 Task: Look for Airbnb options in Torbali, Turkey from 7th December, 2023 to 15th December, 2023 for 6 adults.3 bedrooms having 3 beds and 3 bathrooms. Property type can be guest house. Look for 5 properties as per requirement.
Action: Mouse moved to (468, 105)
Screenshot: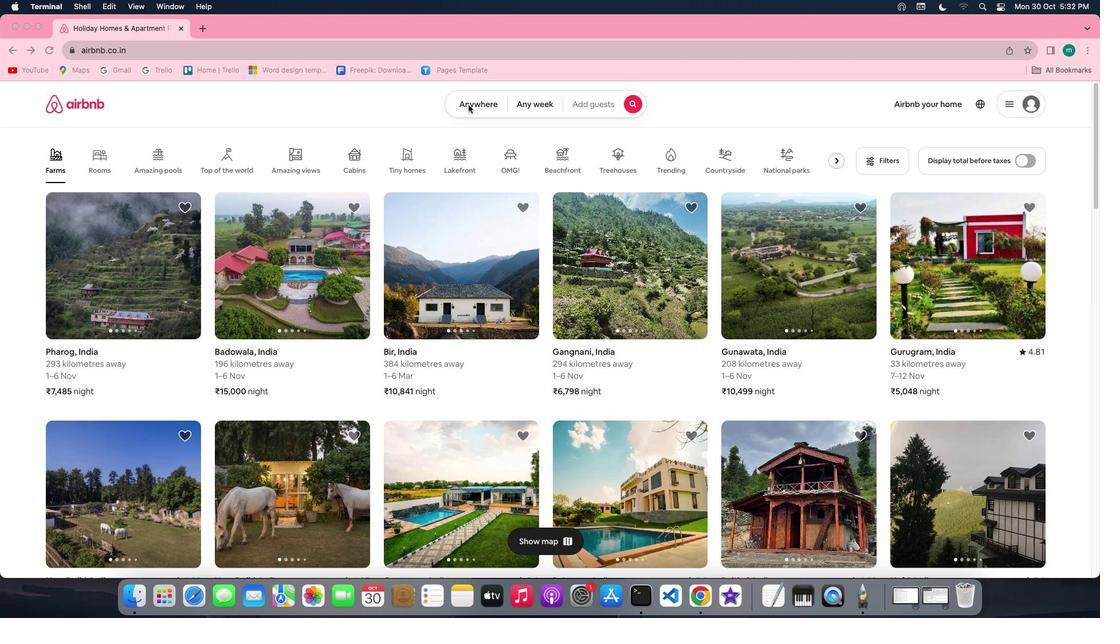 
Action: Mouse pressed left at (468, 105)
Screenshot: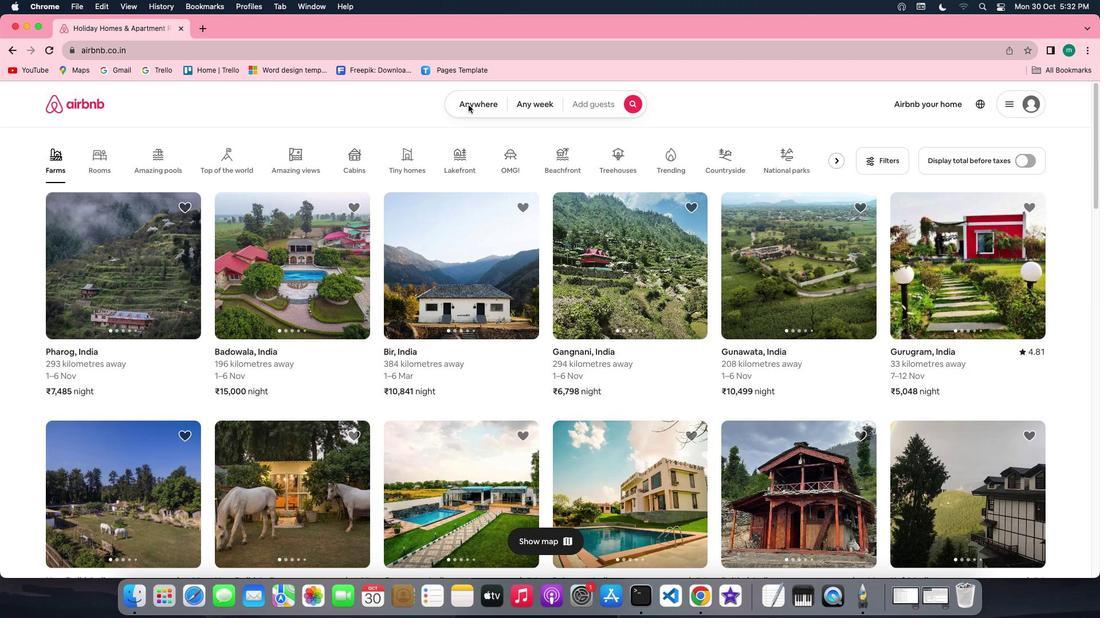 
Action: Mouse pressed left at (468, 105)
Screenshot: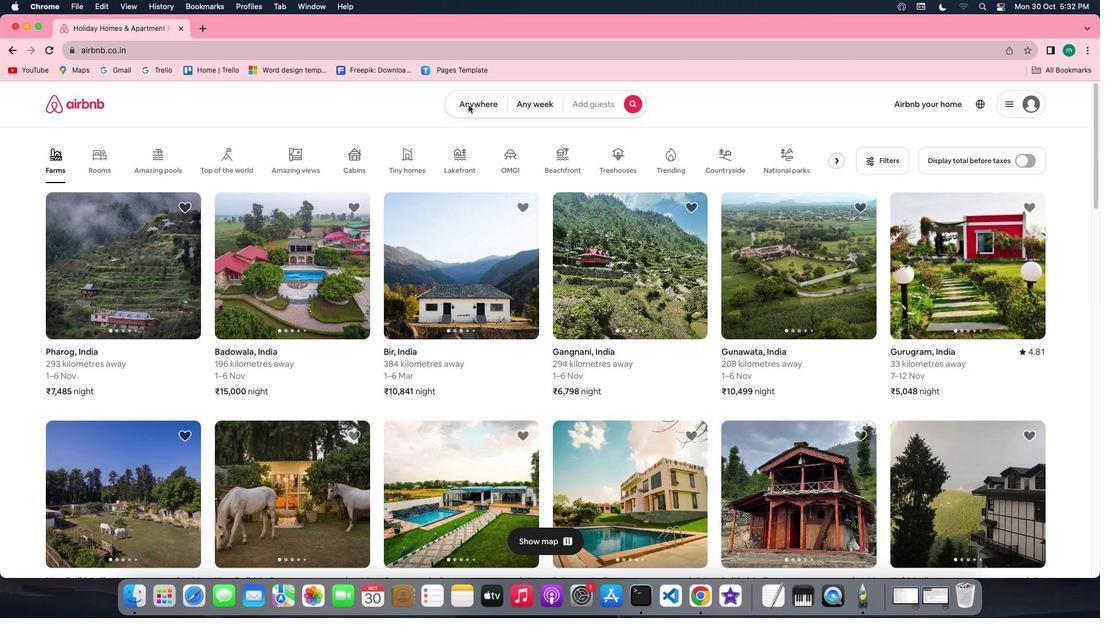 
Action: Mouse moved to (417, 153)
Screenshot: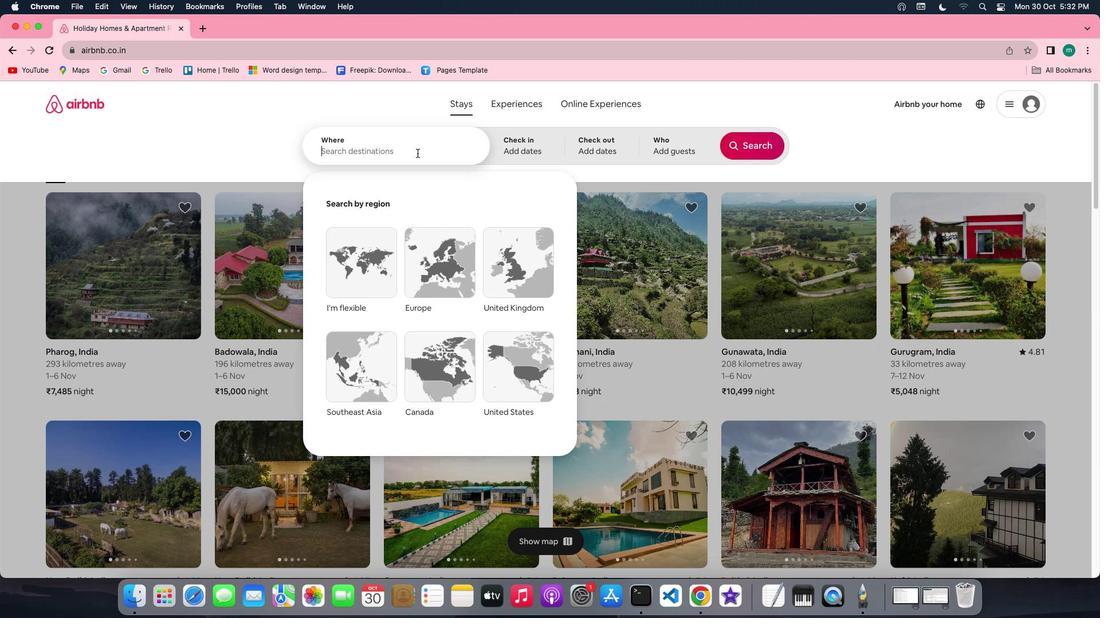 
Action: Mouse pressed left at (417, 153)
Screenshot: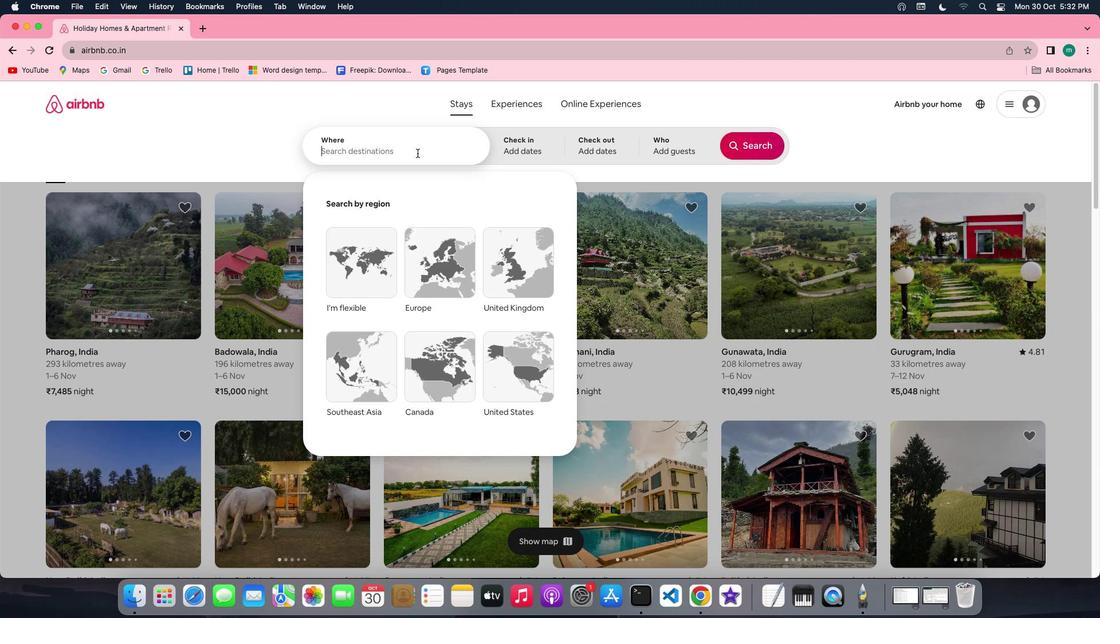 
Action: Key pressed Key.shift'T''o''r''b''a''l''i'','Key.spaceKey.shift't''u''r''k''e''y'
Screenshot: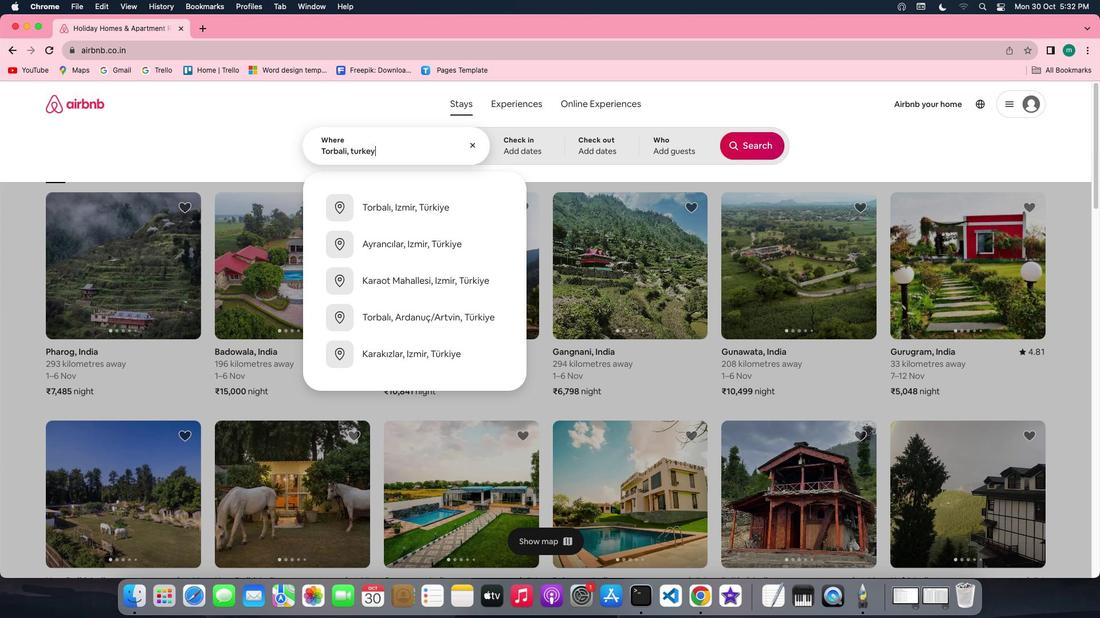 
Action: Mouse moved to (525, 155)
Screenshot: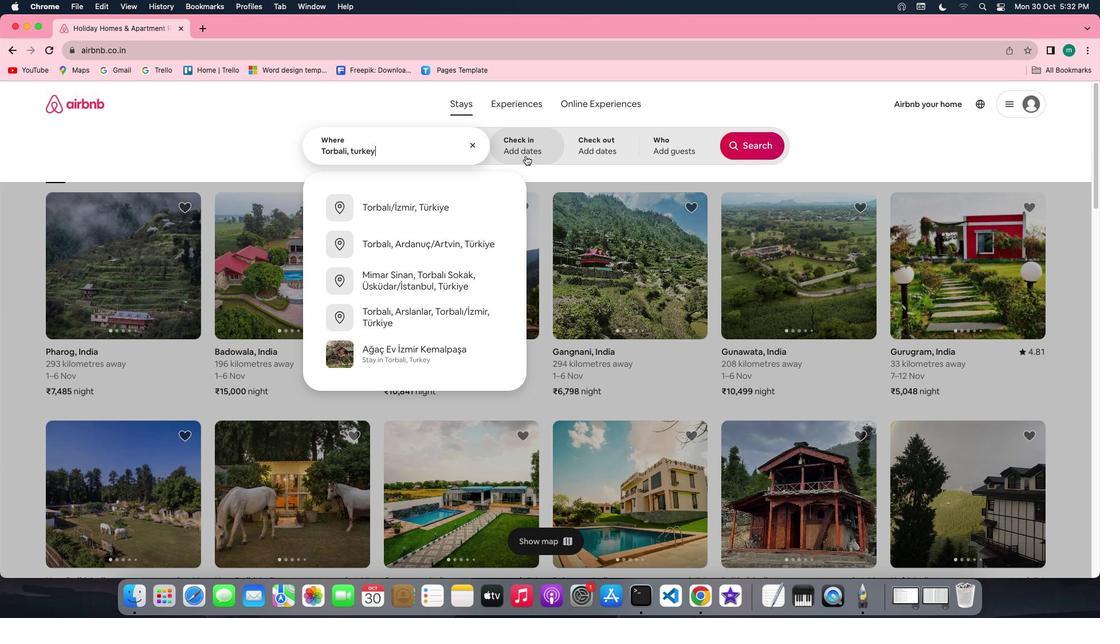 
Action: Mouse pressed left at (525, 155)
Screenshot: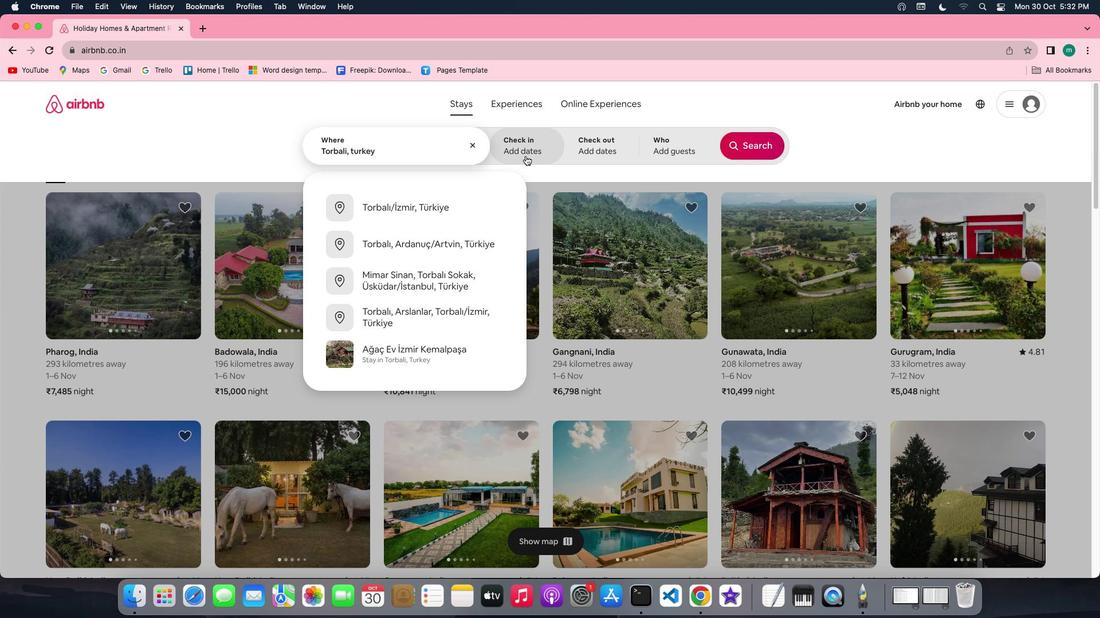 
Action: Mouse moved to (747, 236)
Screenshot: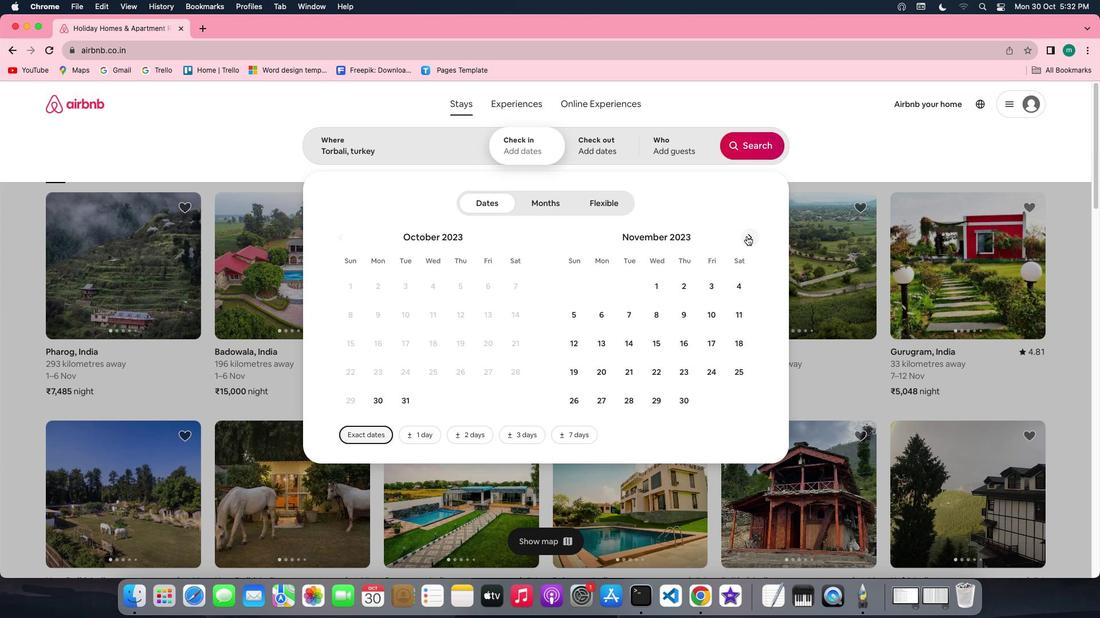 
Action: Mouse pressed left at (747, 236)
Screenshot: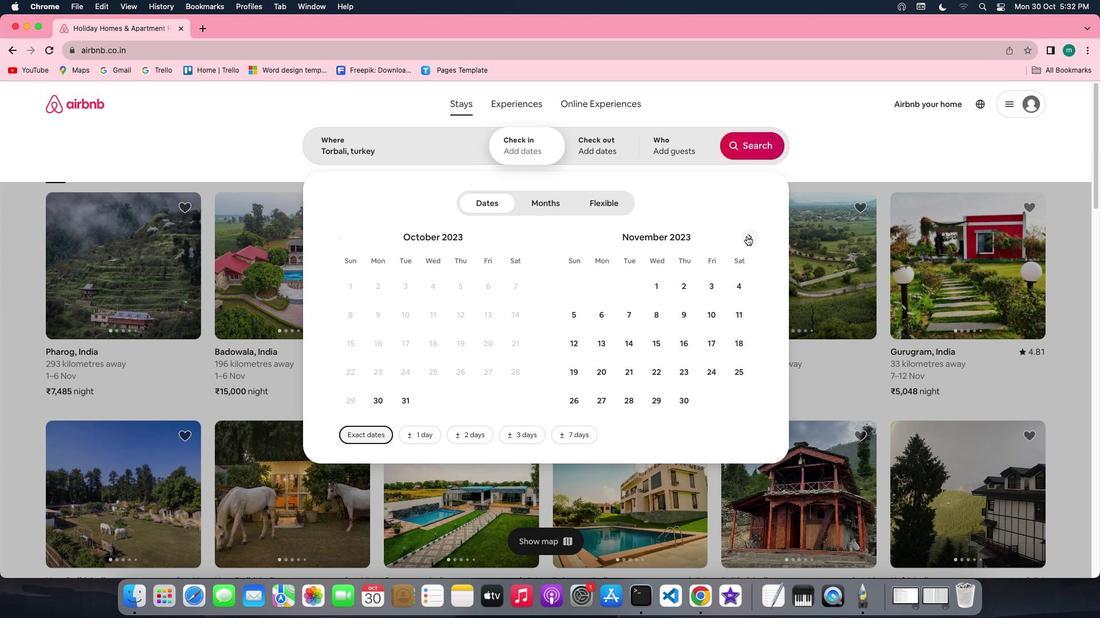 
Action: Mouse moved to (680, 314)
Screenshot: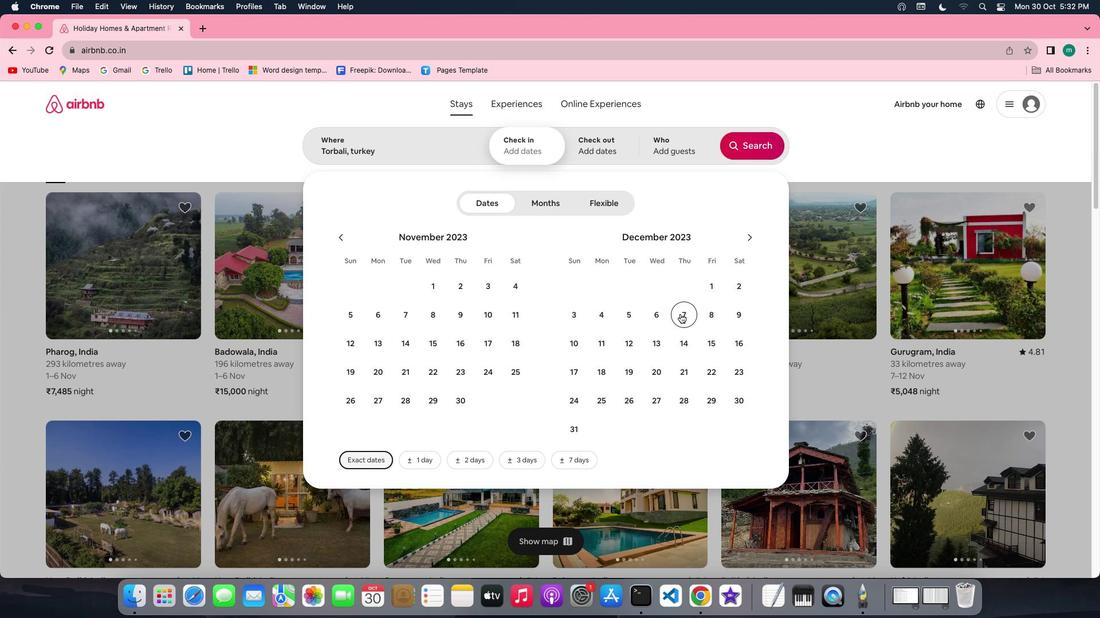 
Action: Mouse pressed left at (680, 314)
Screenshot: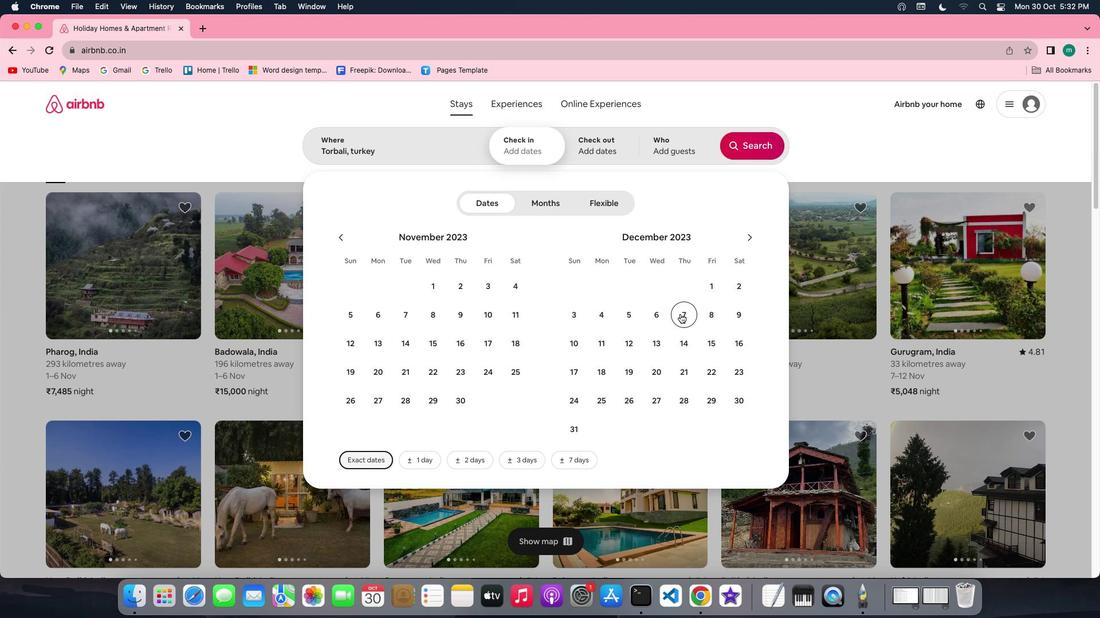 
Action: Mouse moved to (703, 334)
Screenshot: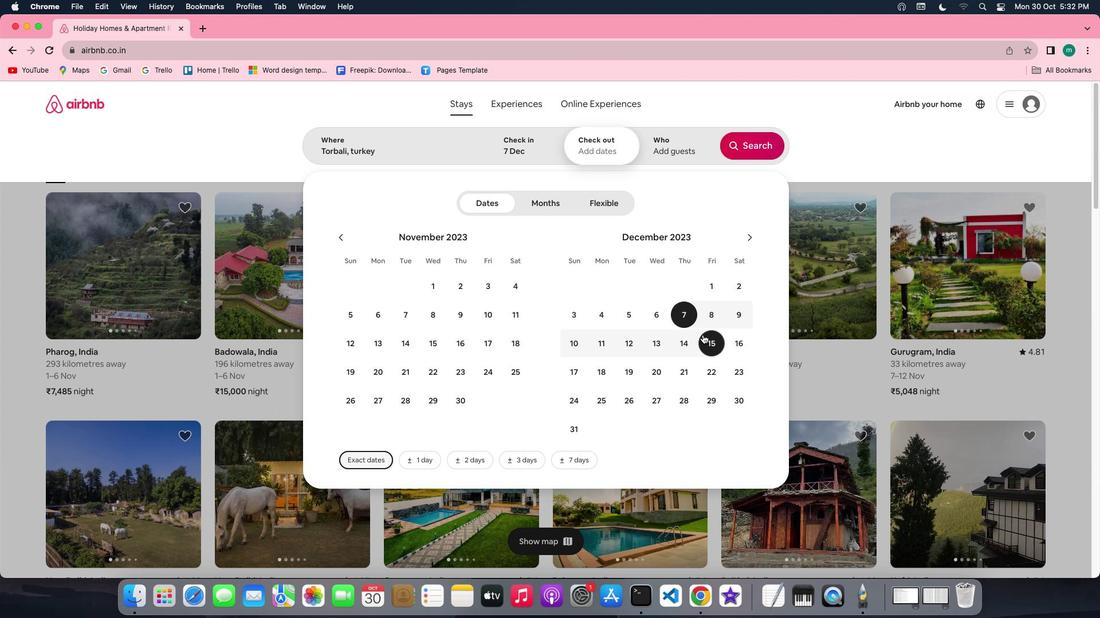 
Action: Mouse pressed left at (703, 334)
Screenshot: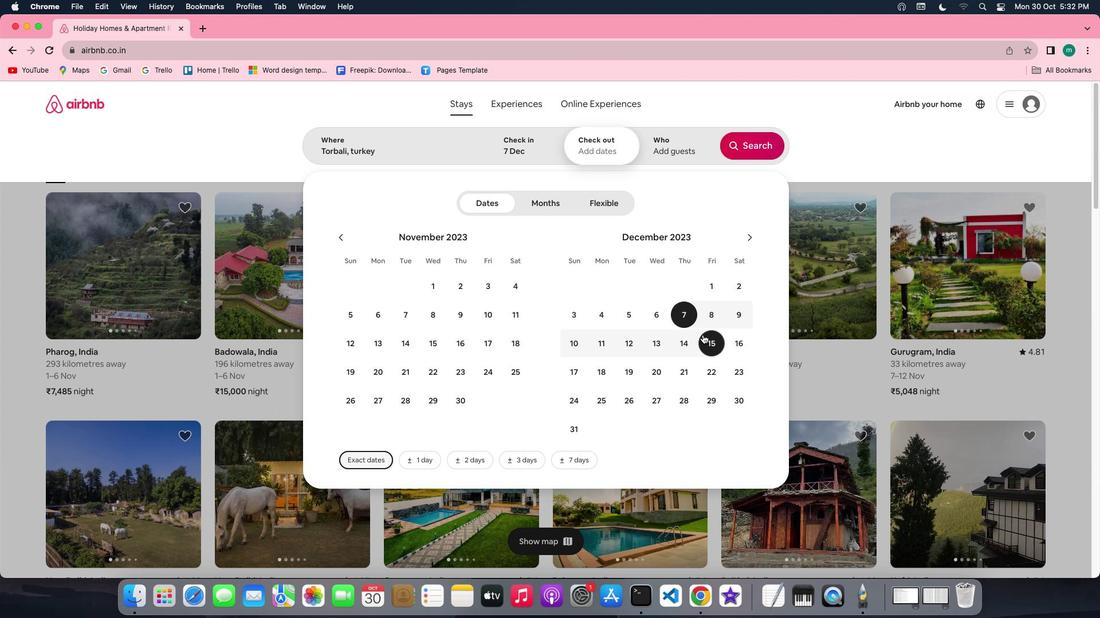 
Action: Mouse moved to (665, 157)
Screenshot: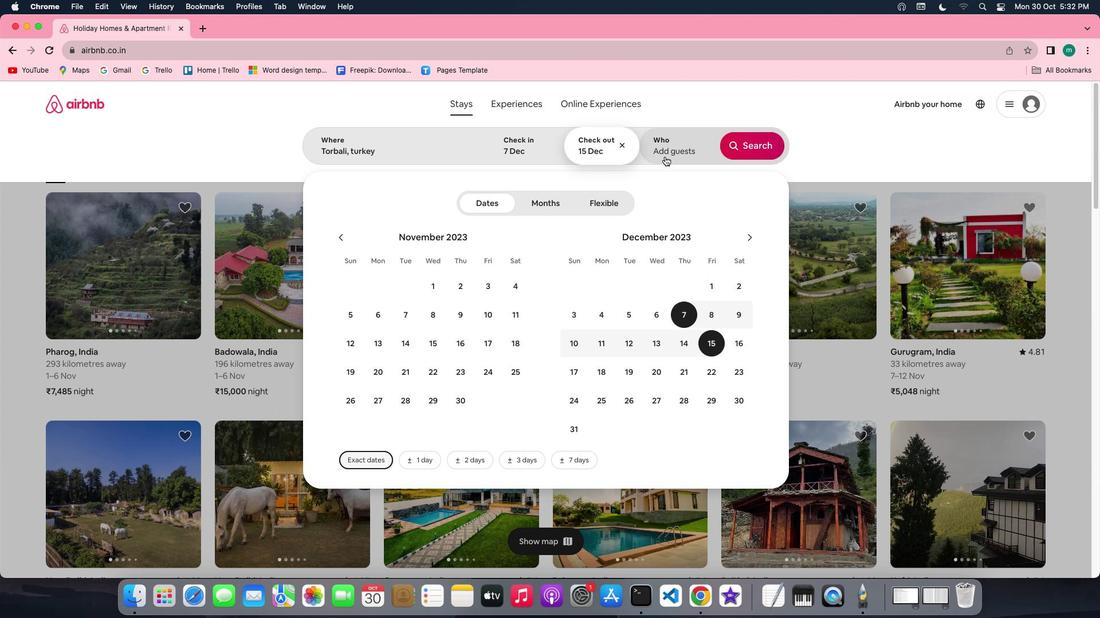 
Action: Mouse pressed left at (665, 157)
Screenshot: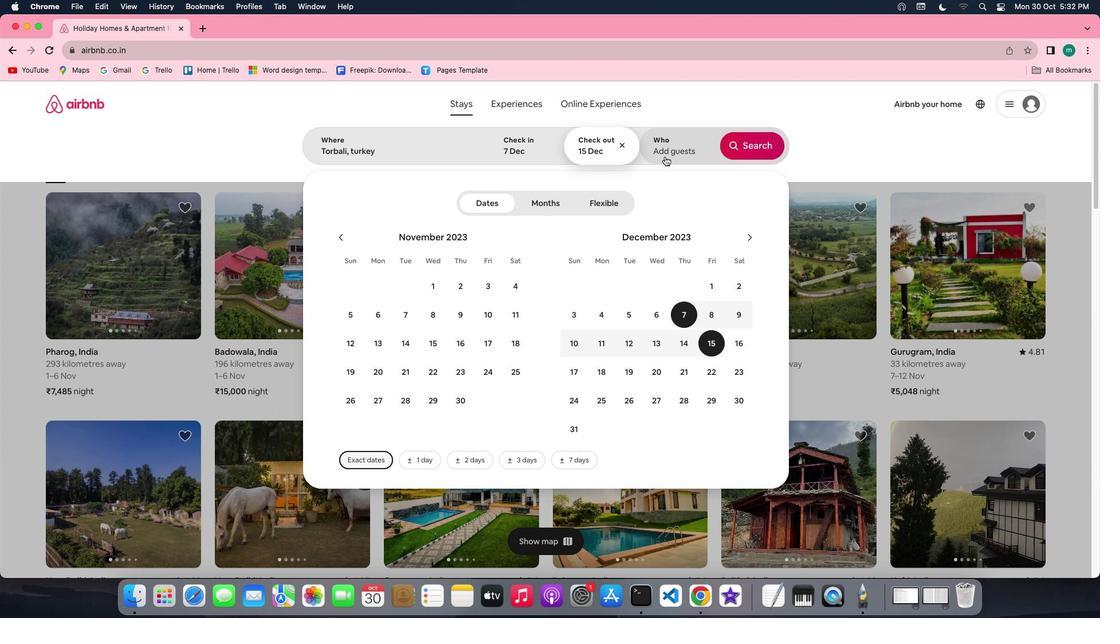 
Action: Mouse moved to (753, 207)
Screenshot: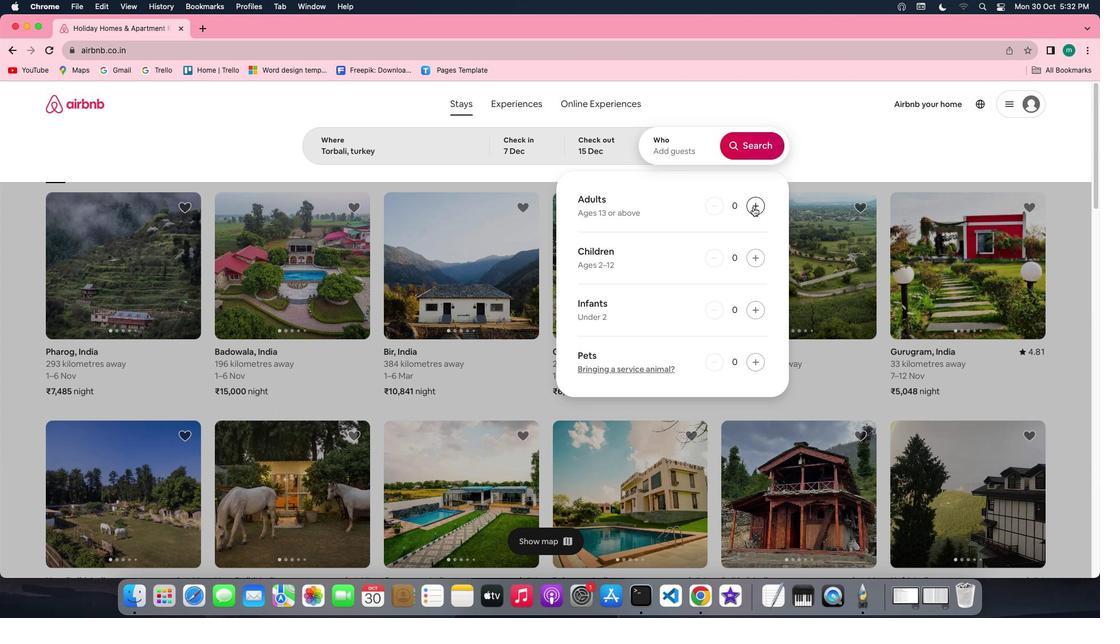 
Action: Mouse pressed left at (753, 207)
Screenshot: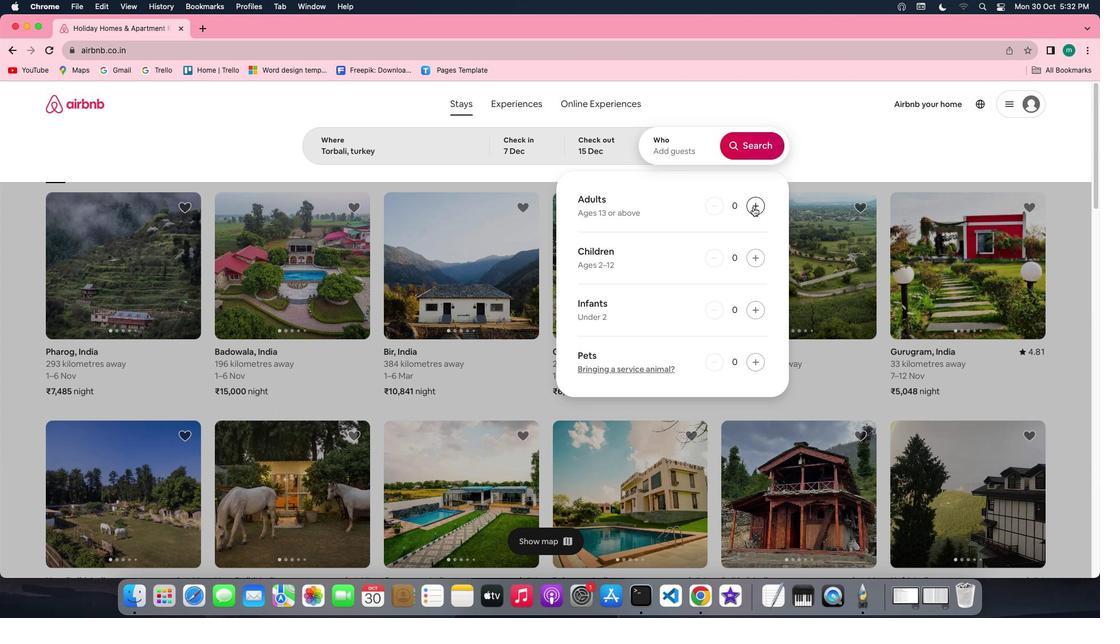 
Action: Mouse pressed left at (753, 207)
Screenshot: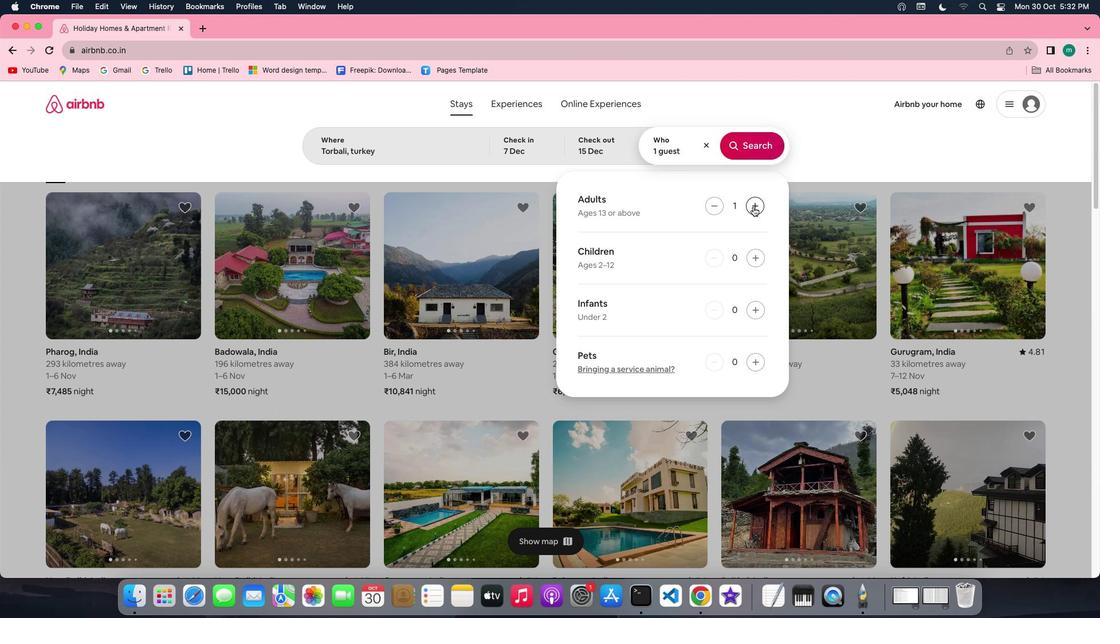 
Action: Mouse pressed left at (753, 207)
Screenshot: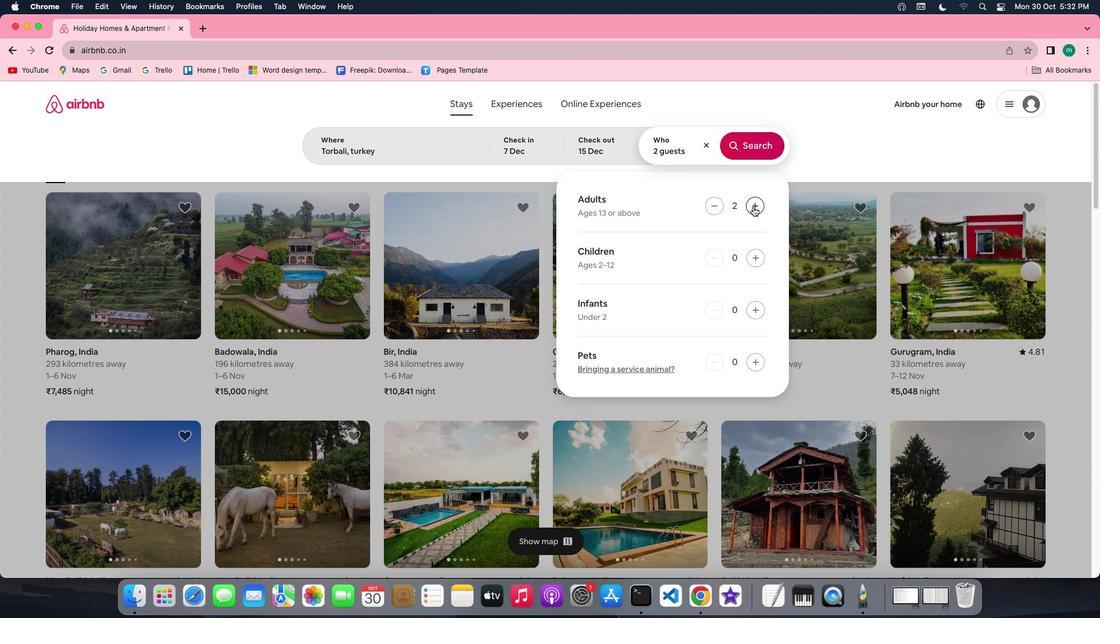 
Action: Mouse pressed left at (753, 207)
Screenshot: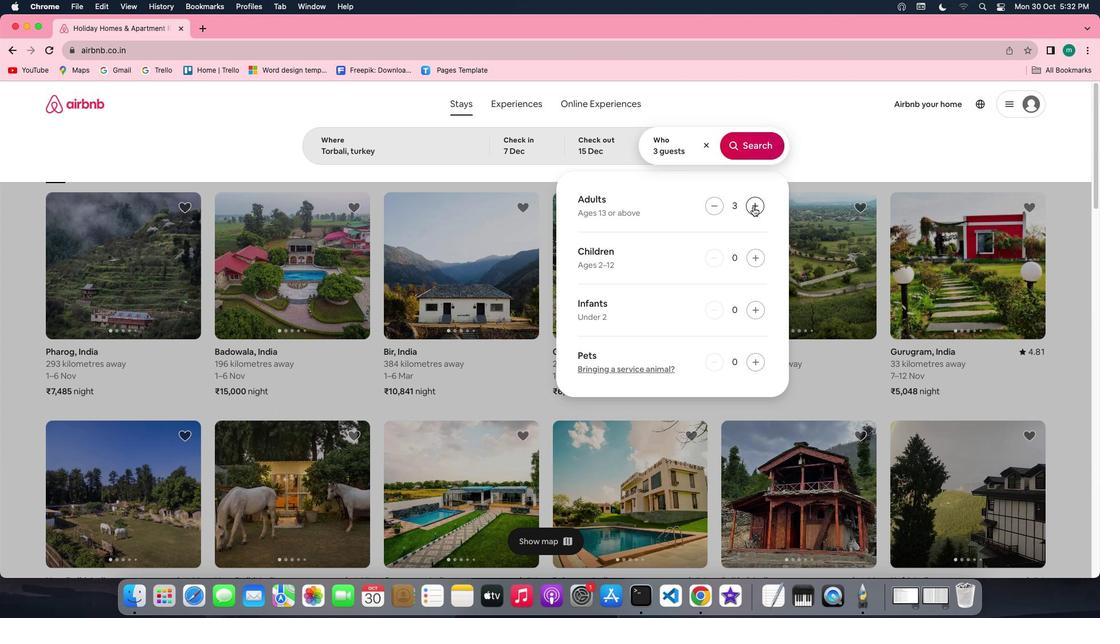 
Action: Mouse pressed left at (753, 207)
Screenshot: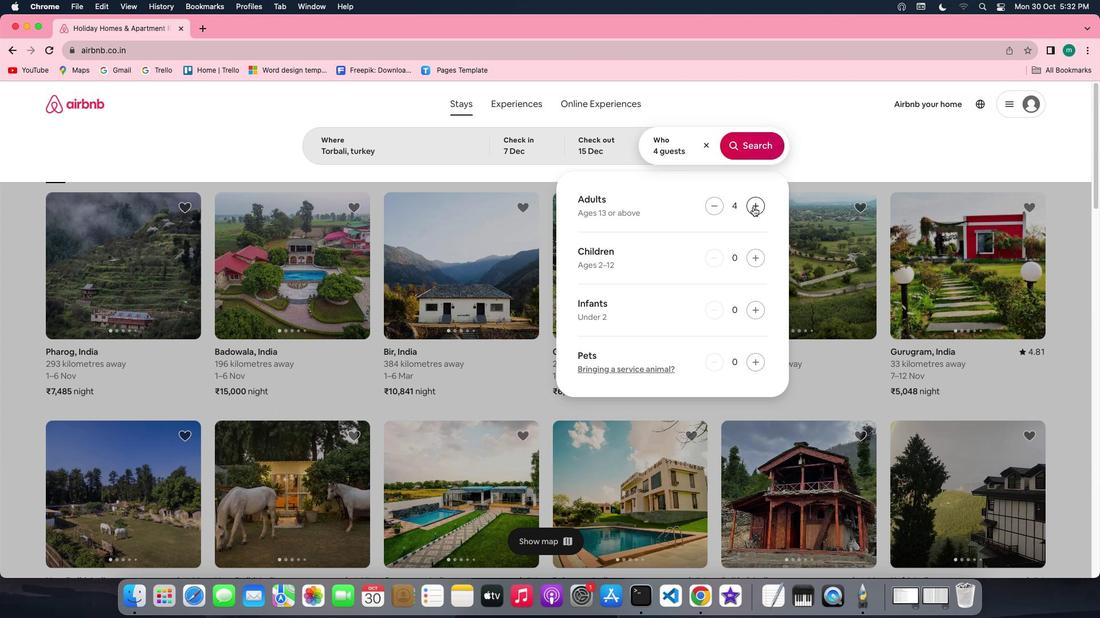 
Action: Mouse pressed left at (753, 207)
Screenshot: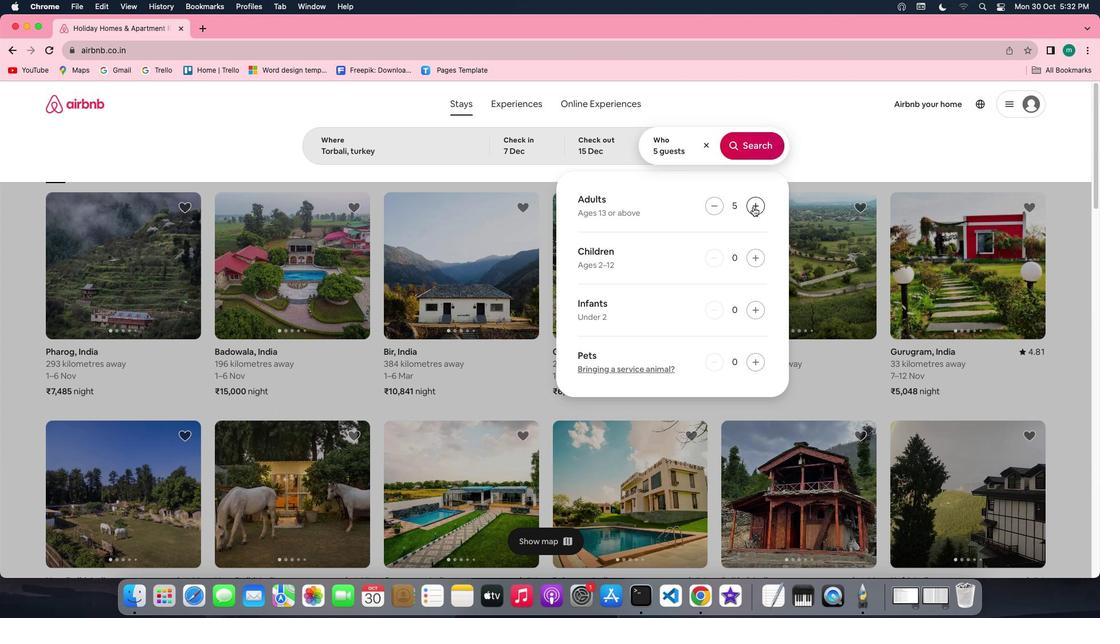 
Action: Mouse moved to (755, 151)
Screenshot: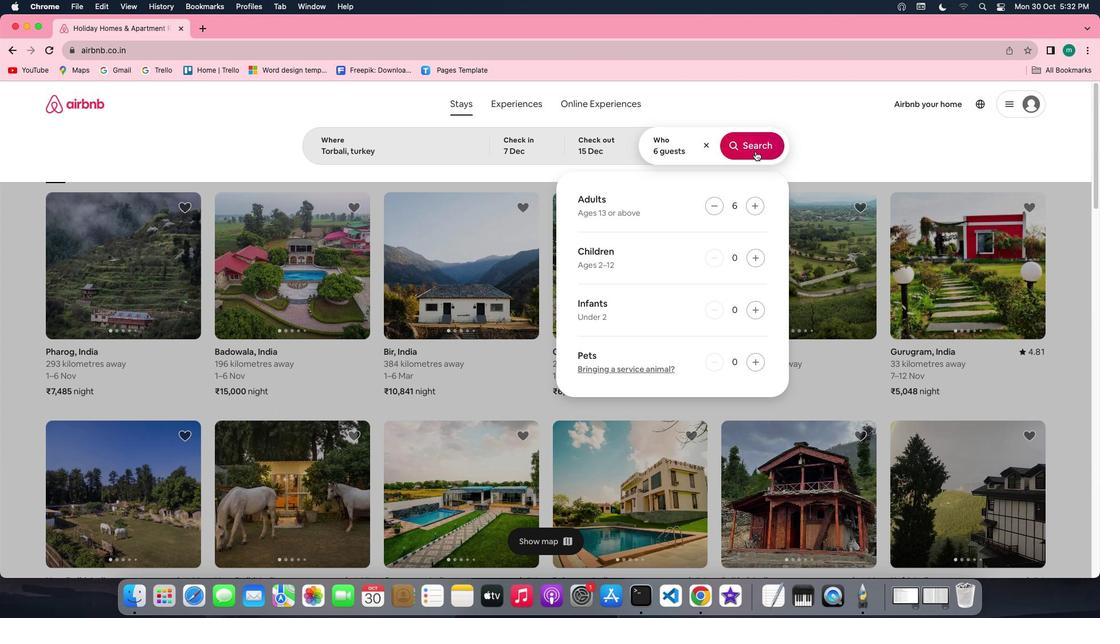 
Action: Mouse pressed left at (755, 151)
Screenshot: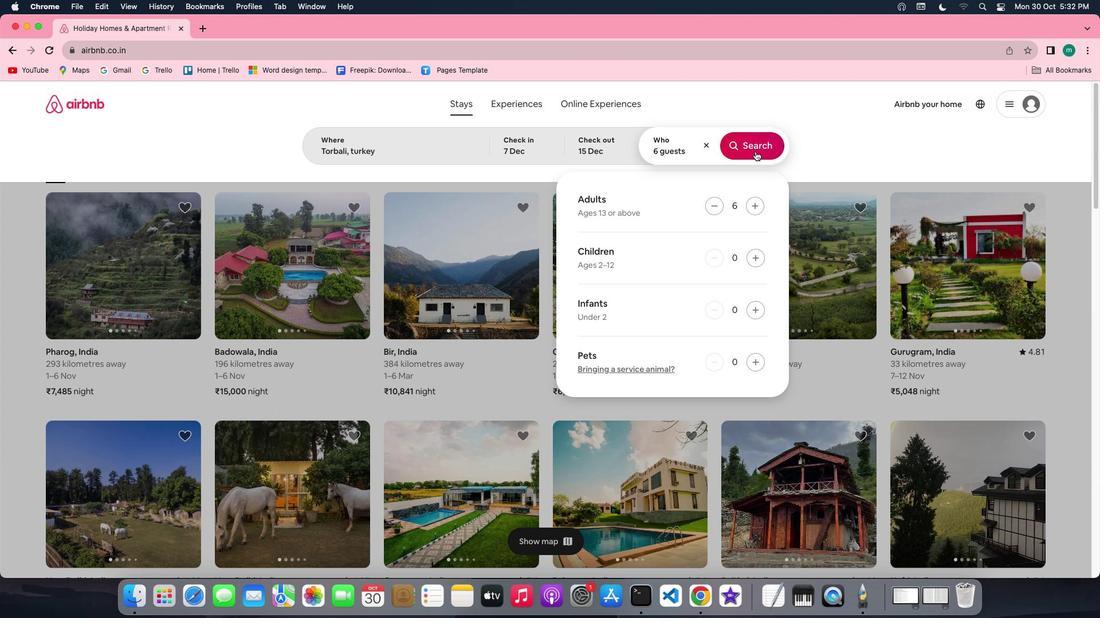 
Action: Mouse moved to (924, 146)
Screenshot: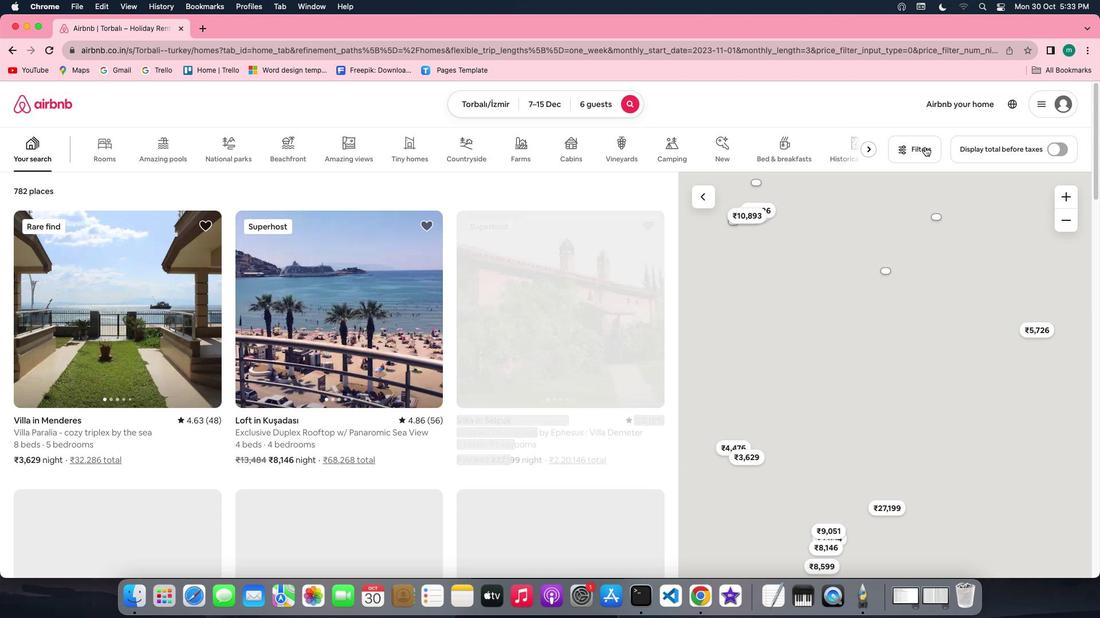 
Action: Mouse pressed left at (924, 146)
Screenshot: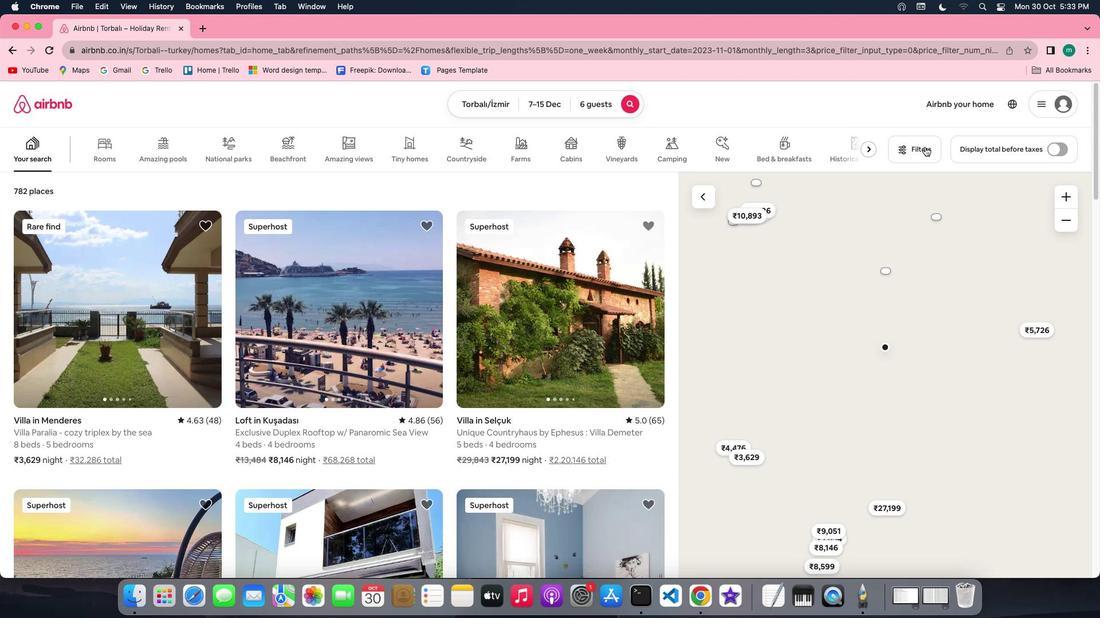 
Action: Mouse moved to (363, 238)
Screenshot: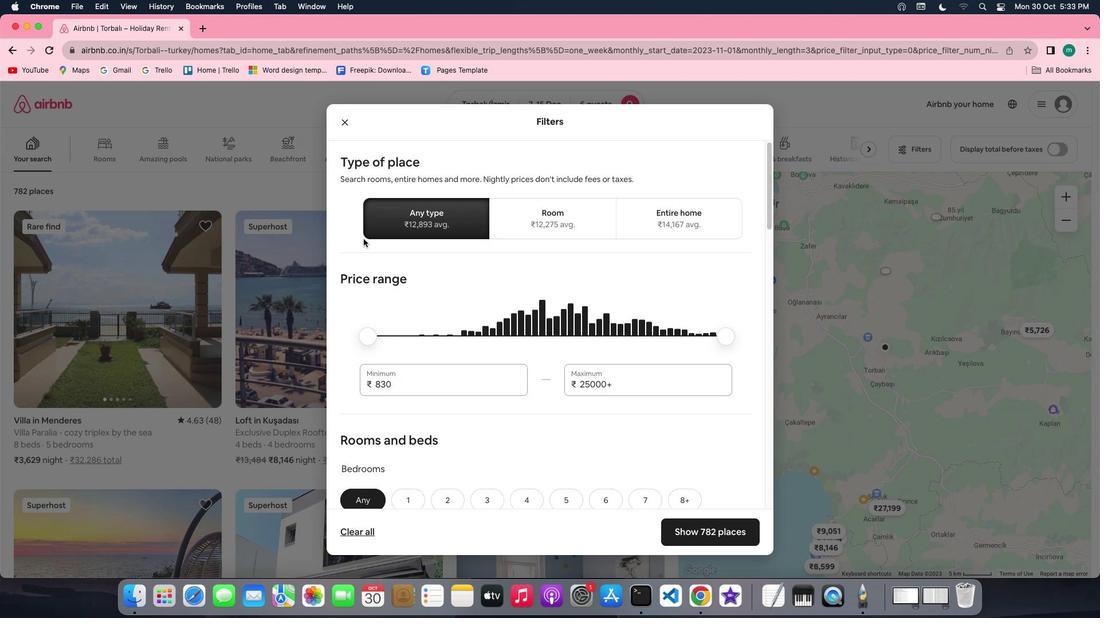 
Action: Mouse scrolled (363, 238) with delta (0, 0)
Screenshot: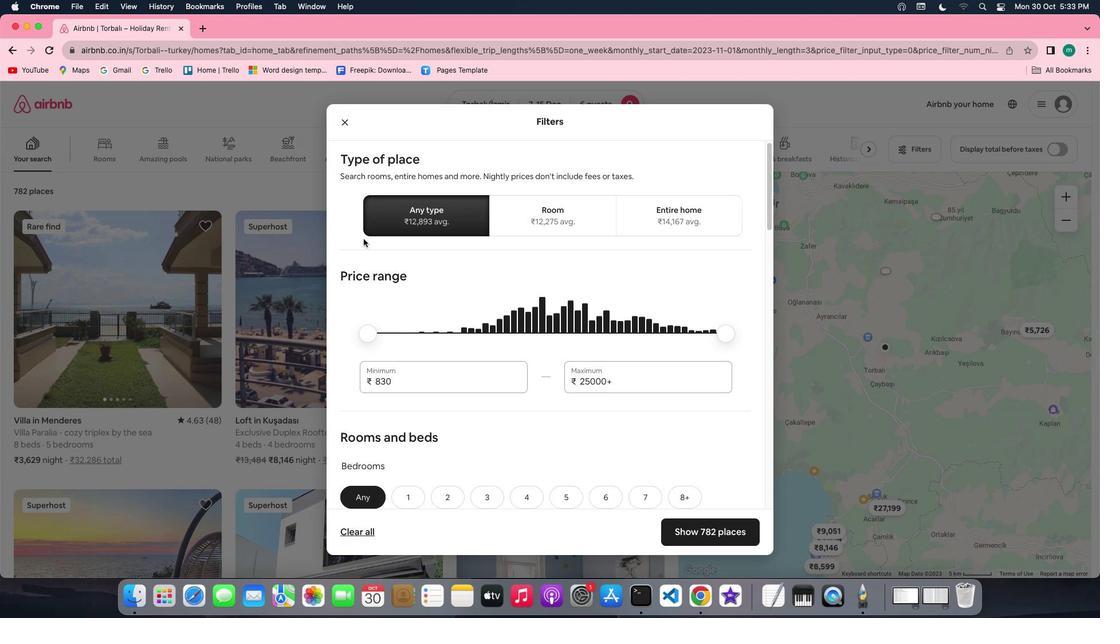
Action: Mouse scrolled (363, 238) with delta (0, 0)
Screenshot: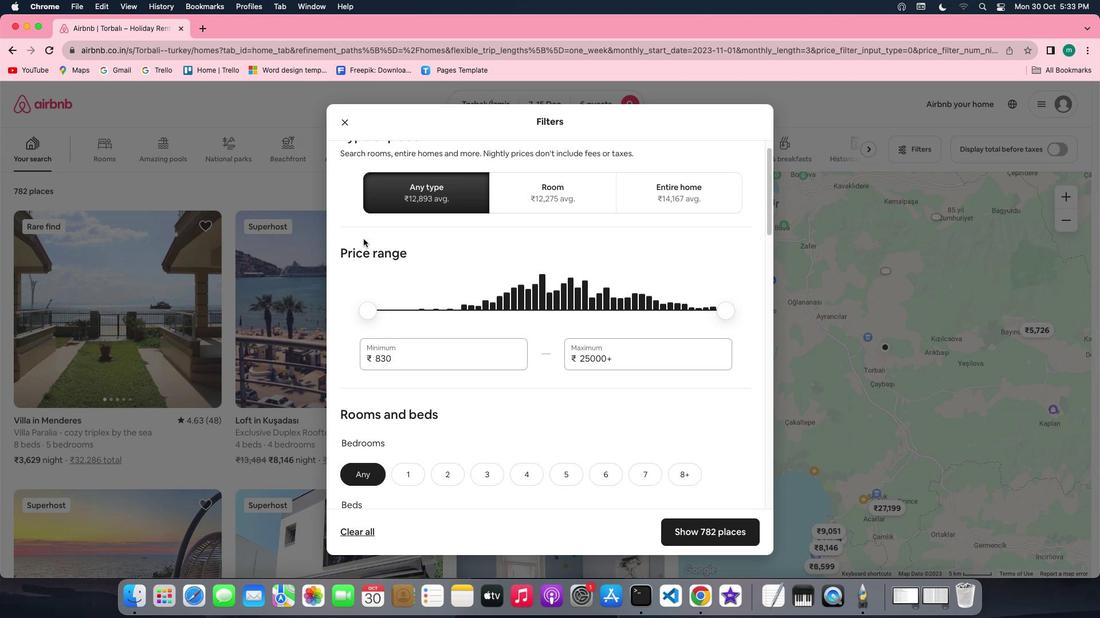 
Action: Mouse scrolled (363, 238) with delta (0, -1)
Screenshot: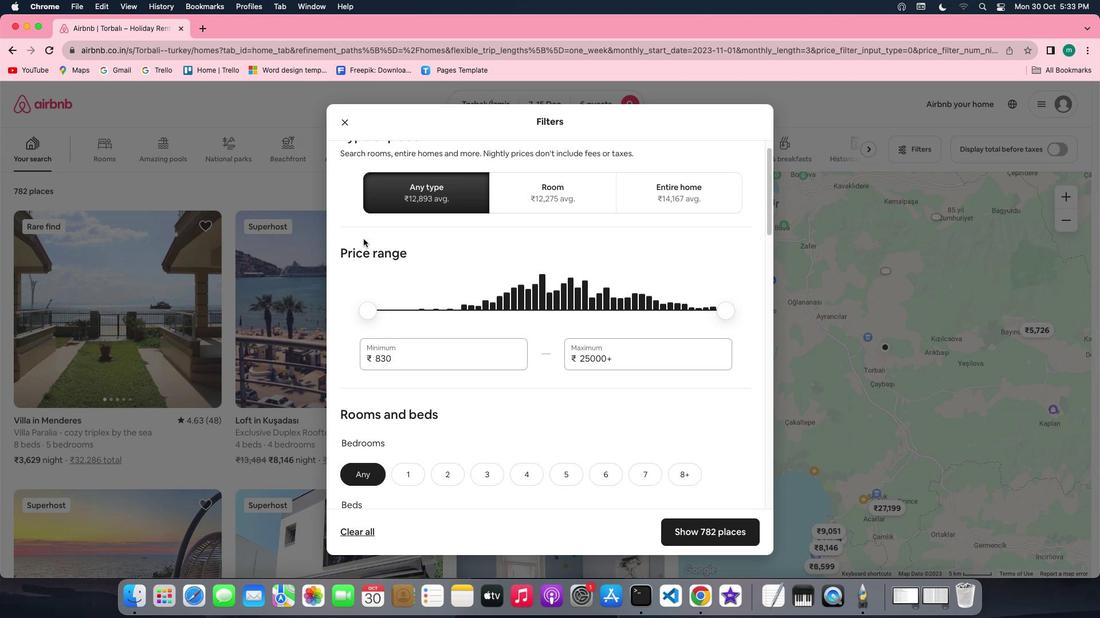 
Action: Mouse scrolled (363, 238) with delta (0, -1)
Screenshot: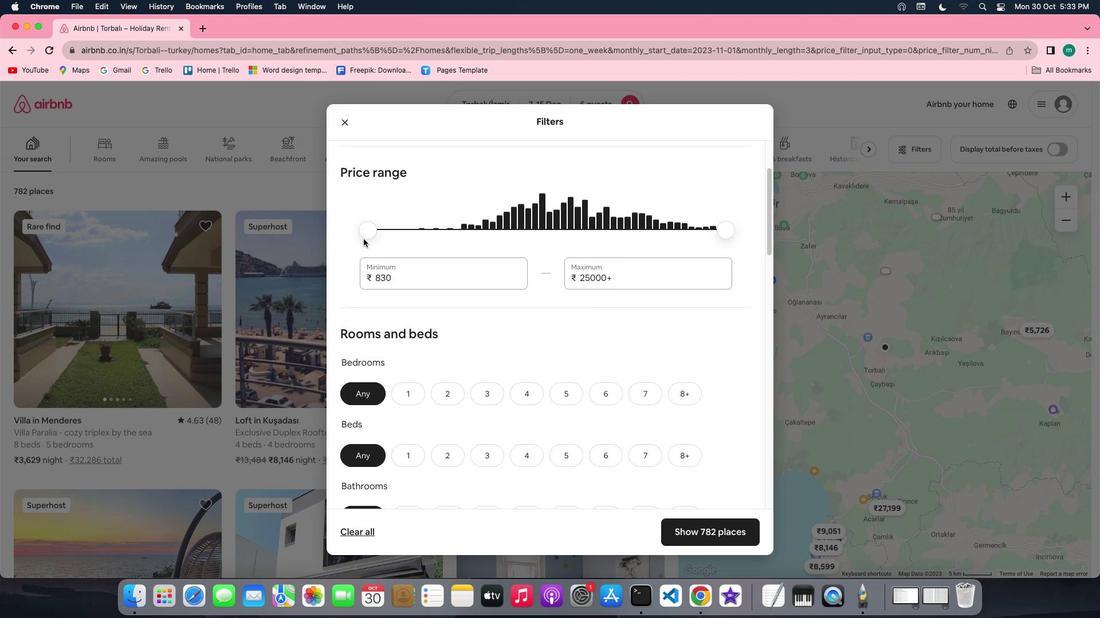 
Action: Mouse moved to (487, 318)
Screenshot: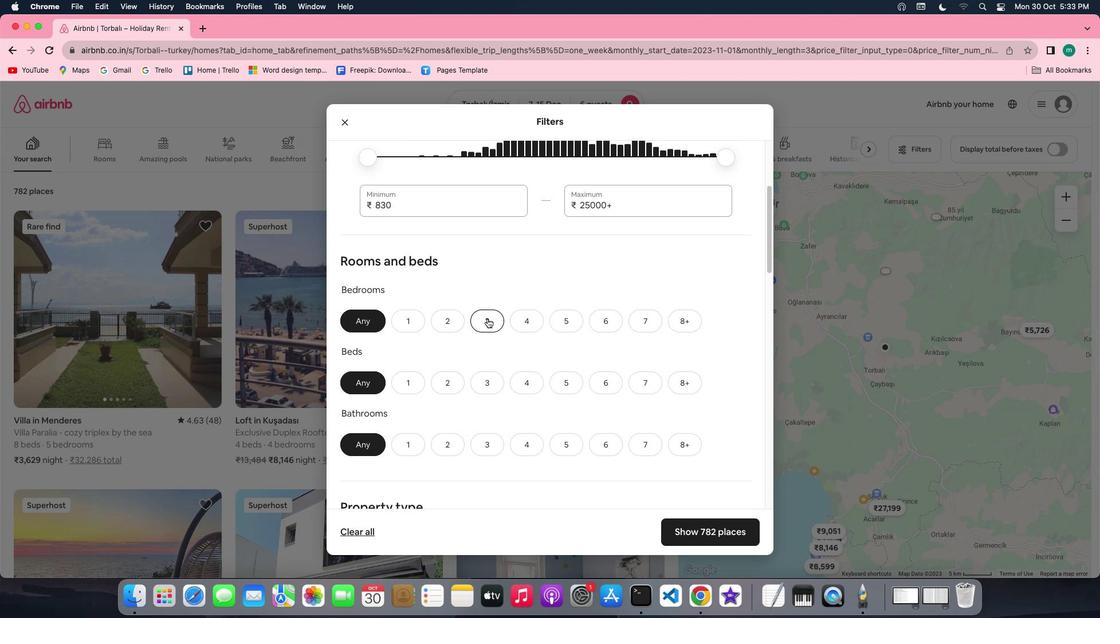 
Action: Mouse pressed left at (487, 318)
Screenshot: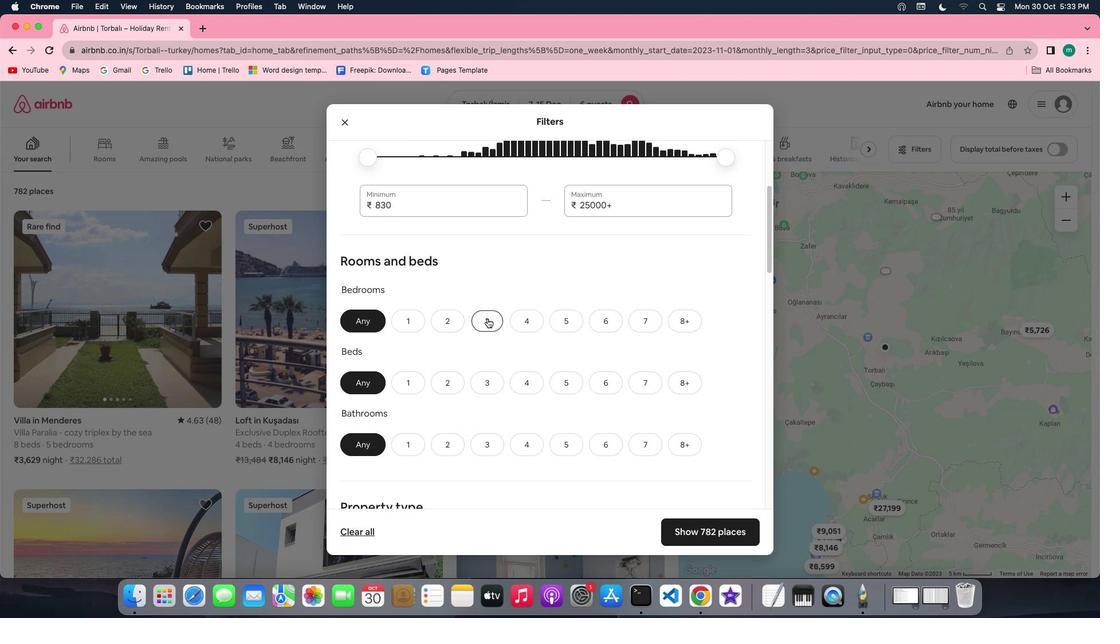 
Action: Mouse moved to (592, 325)
Screenshot: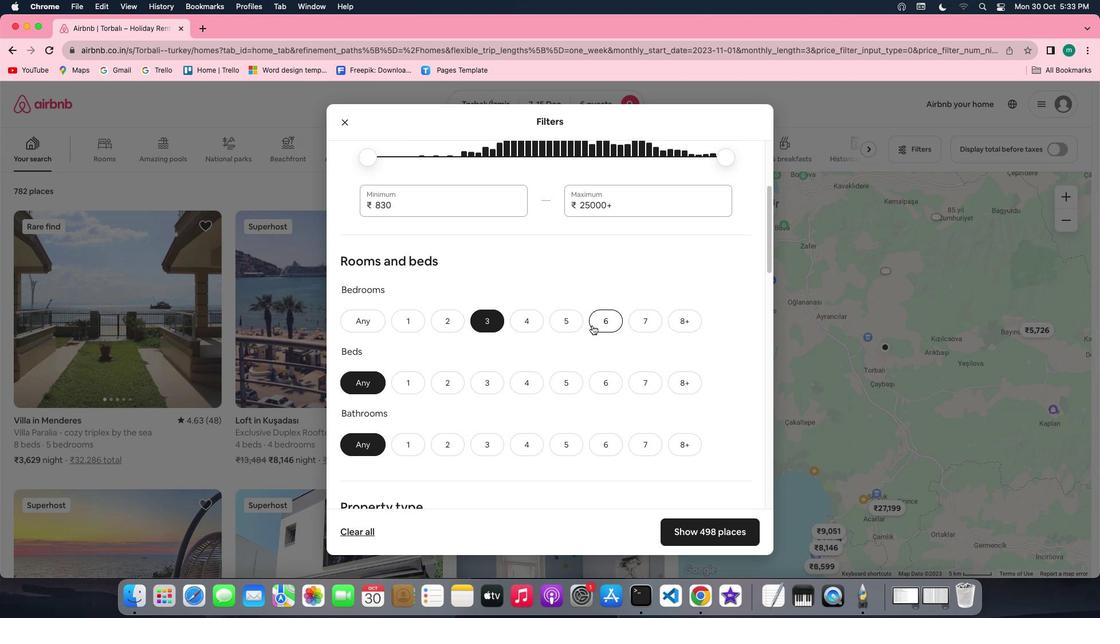 
Action: Mouse scrolled (592, 325) with delta (0, 0)
Screenshot: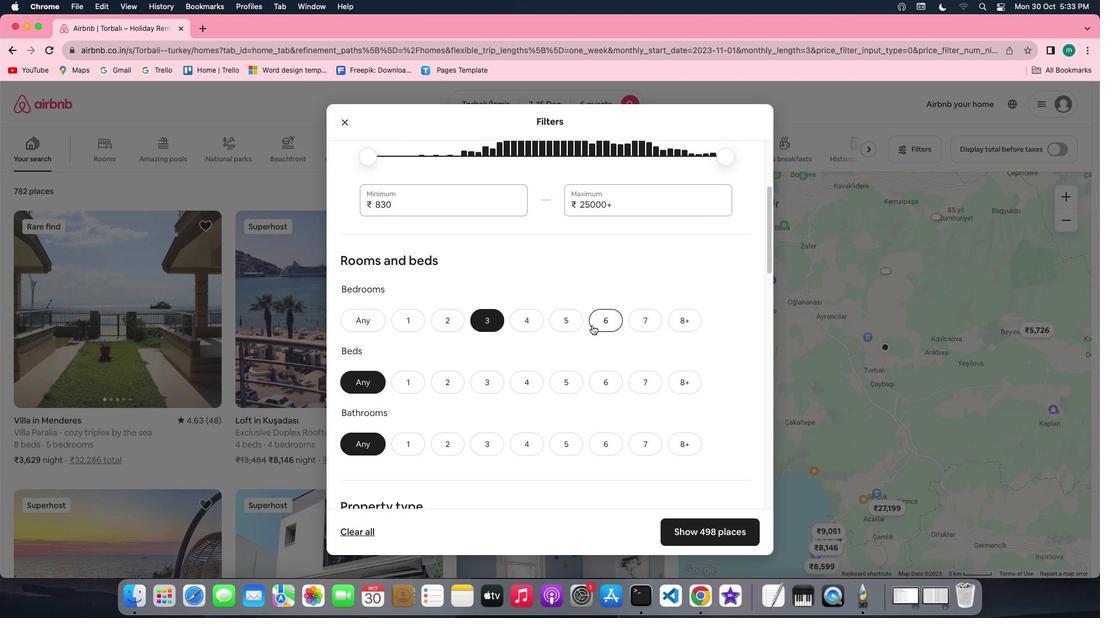 
Action: Mouse scrolled (592, 325) with delta (0, 0)
Screenshot: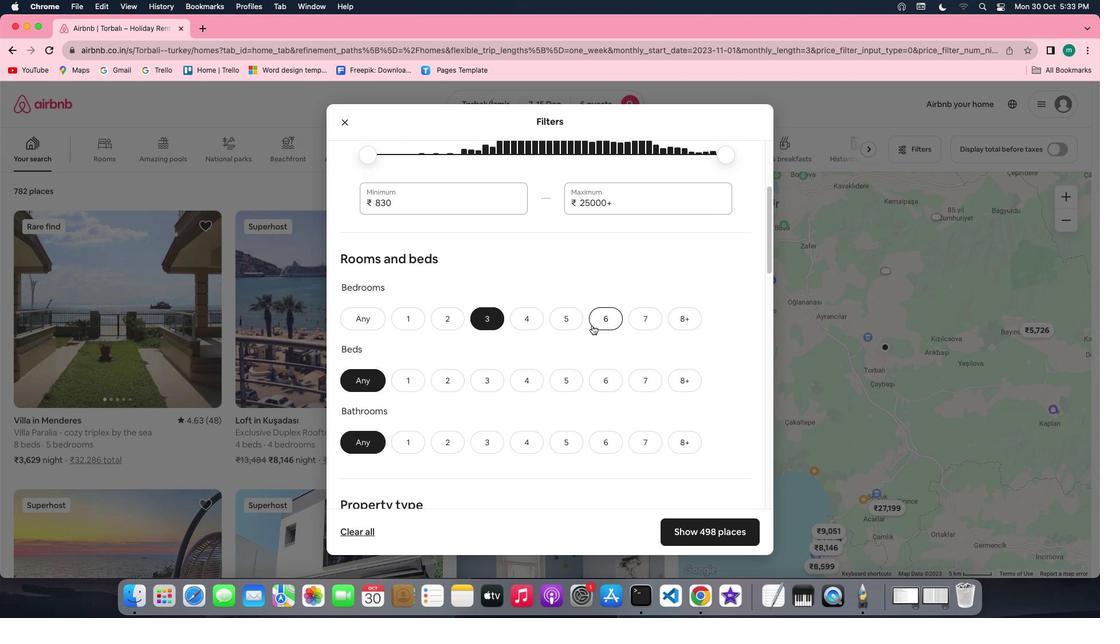 
Action: Mouse scrolled (592, 325) with delta (0, 0)
Screenshot: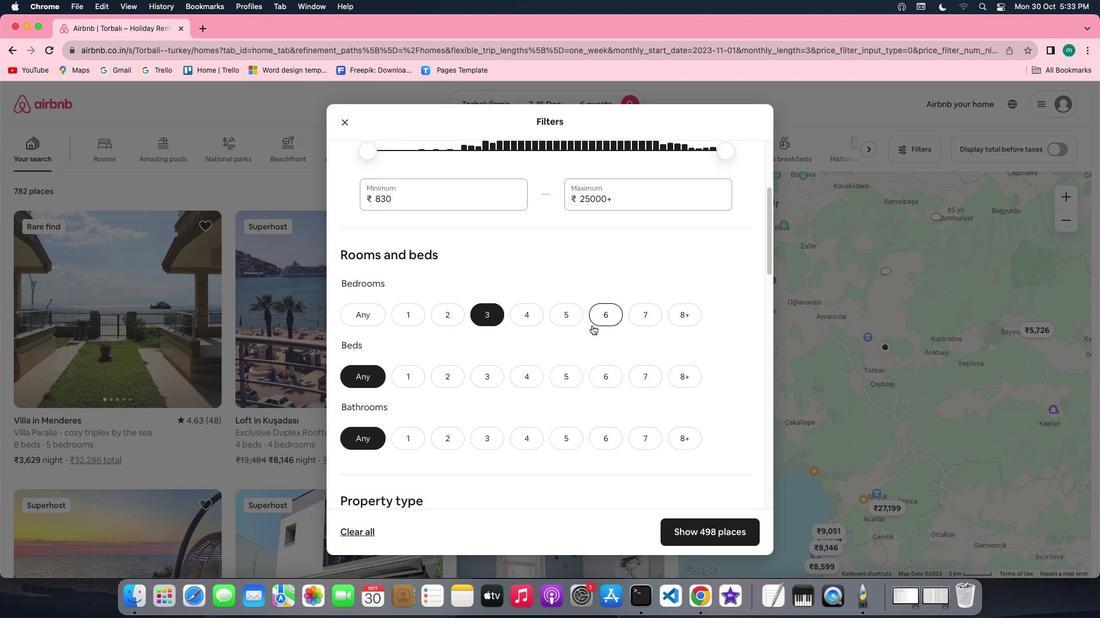 
Action: Mouse scrolled (592, 325) with delta (0, 0)
Screenshot: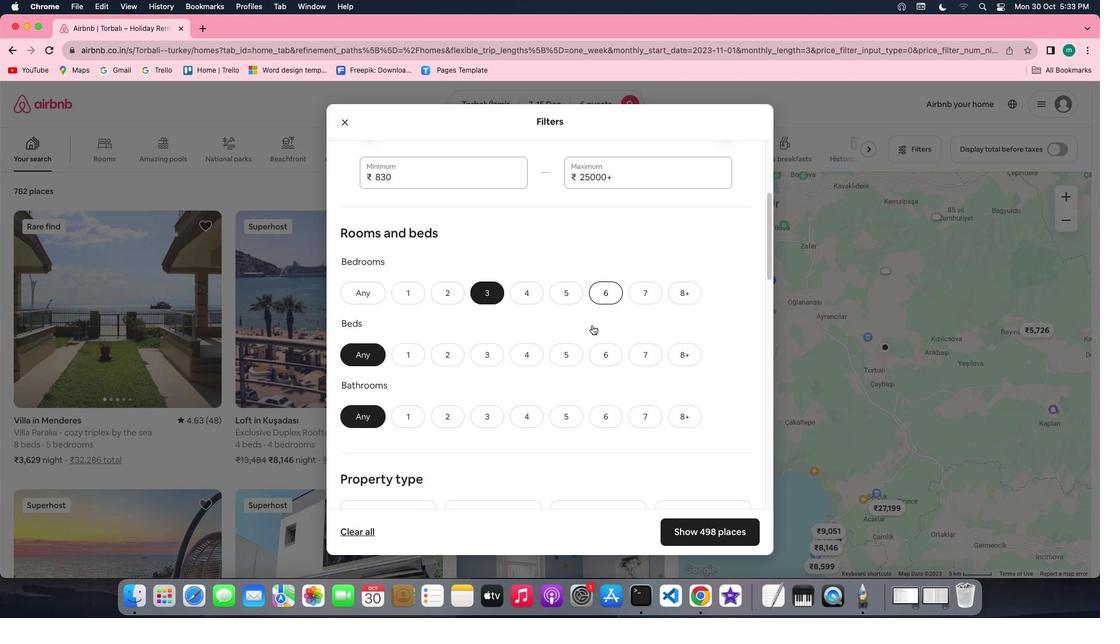 
Action: Mouse moved to (488, 323)
Screenshot: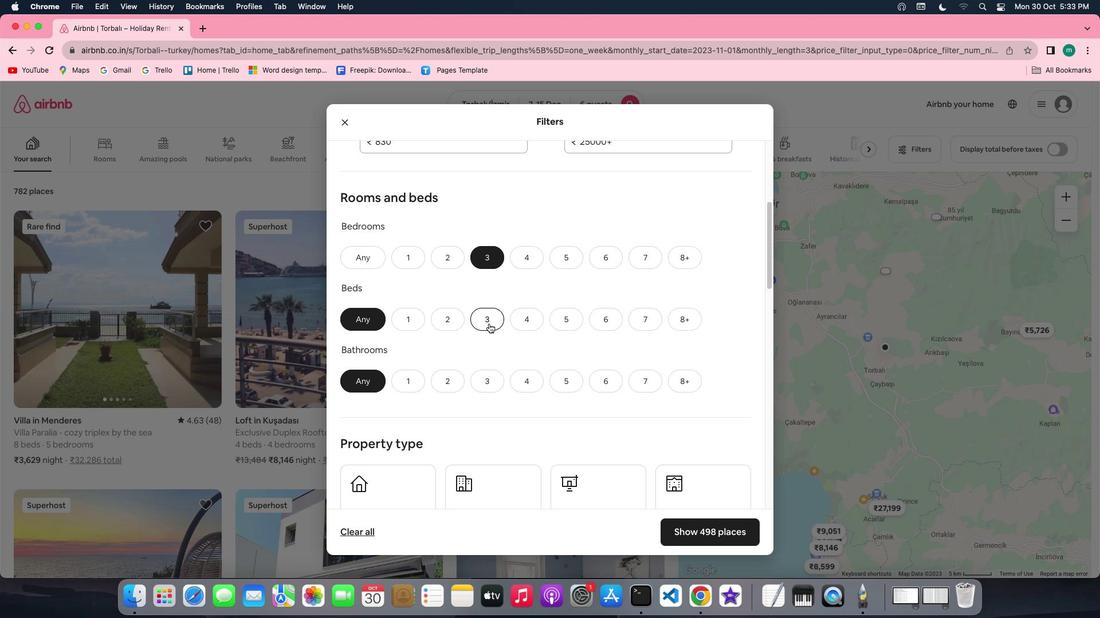 
Action: Mouse pressed left at (488, 323)
Screenshot: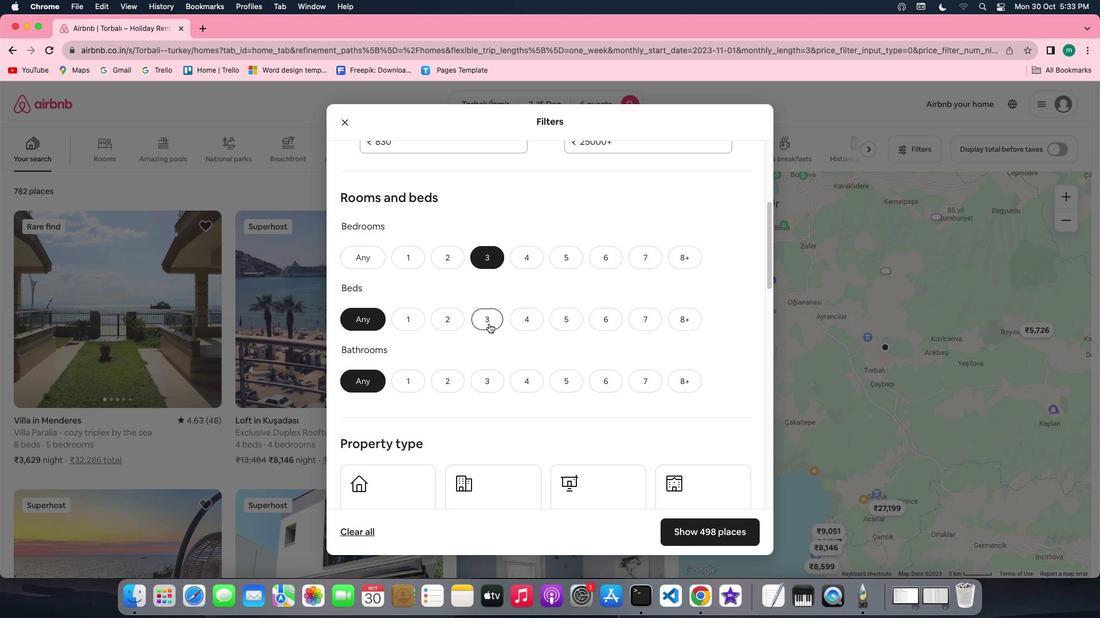 
Action: Mouse moved to (481, 371)
Screenshot: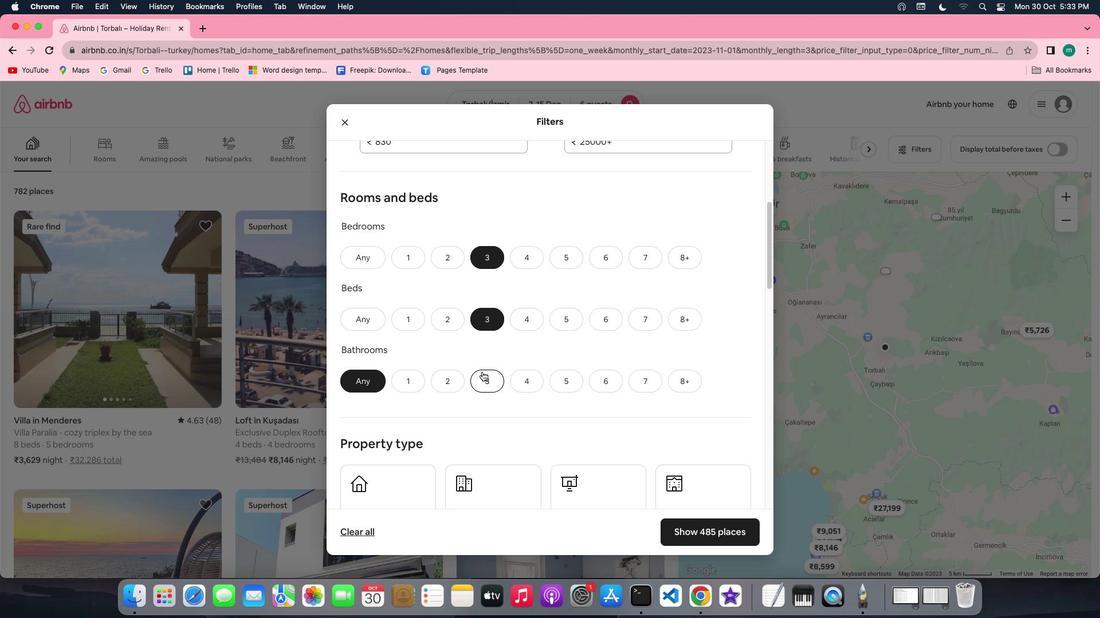 
Action: Mouse pressed left at (481, 371)
Screenshot: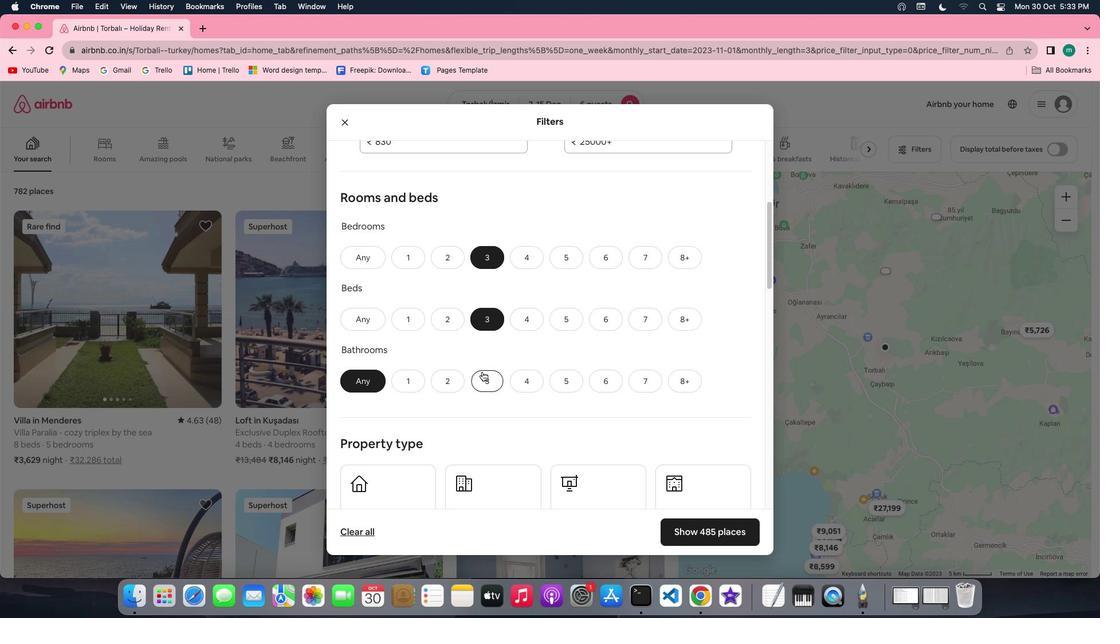 
Action: Mouse moved to (584, 359)
Screenshot: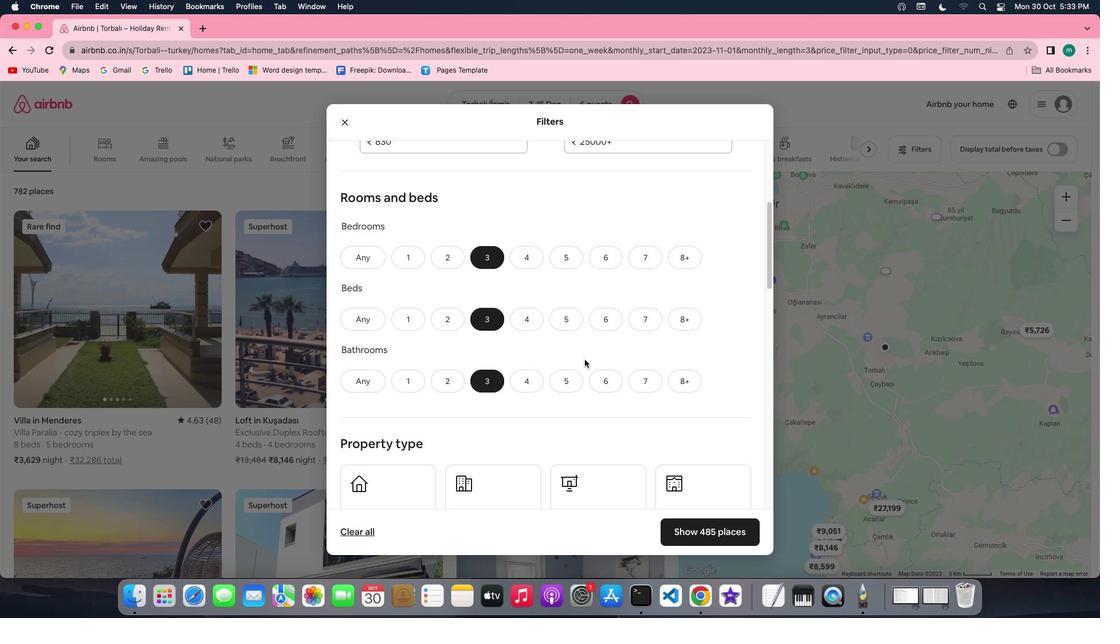 
Action: Mouse scrolled (584, 359) with delta (0, 0)
Screenshot: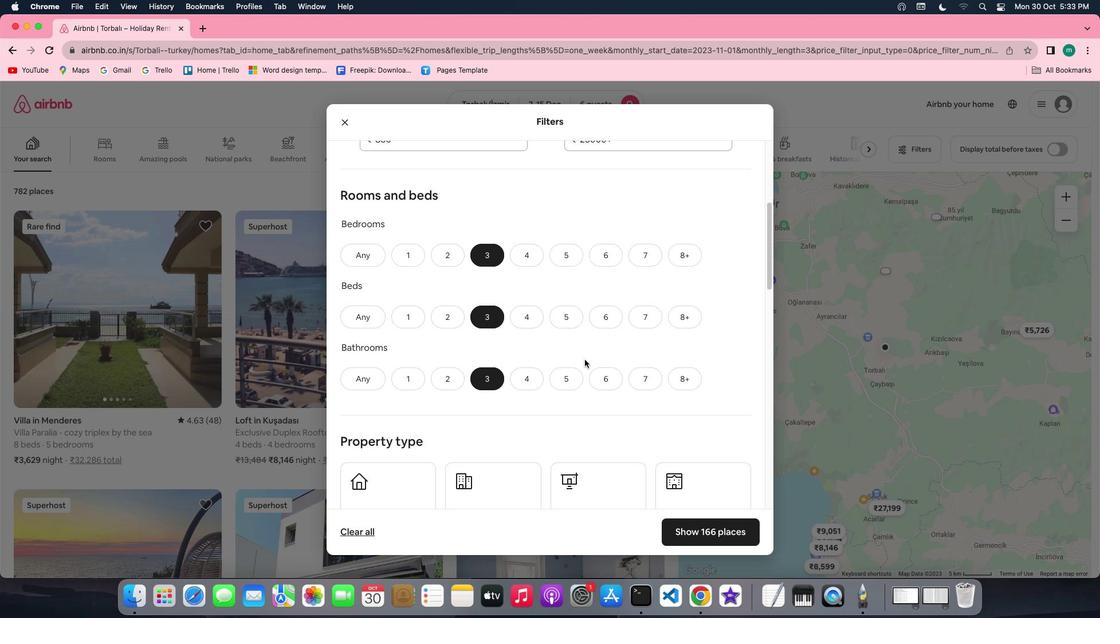 
Action: Mouse scrolled (584, 359) with delta (0, 0)
Screenshot: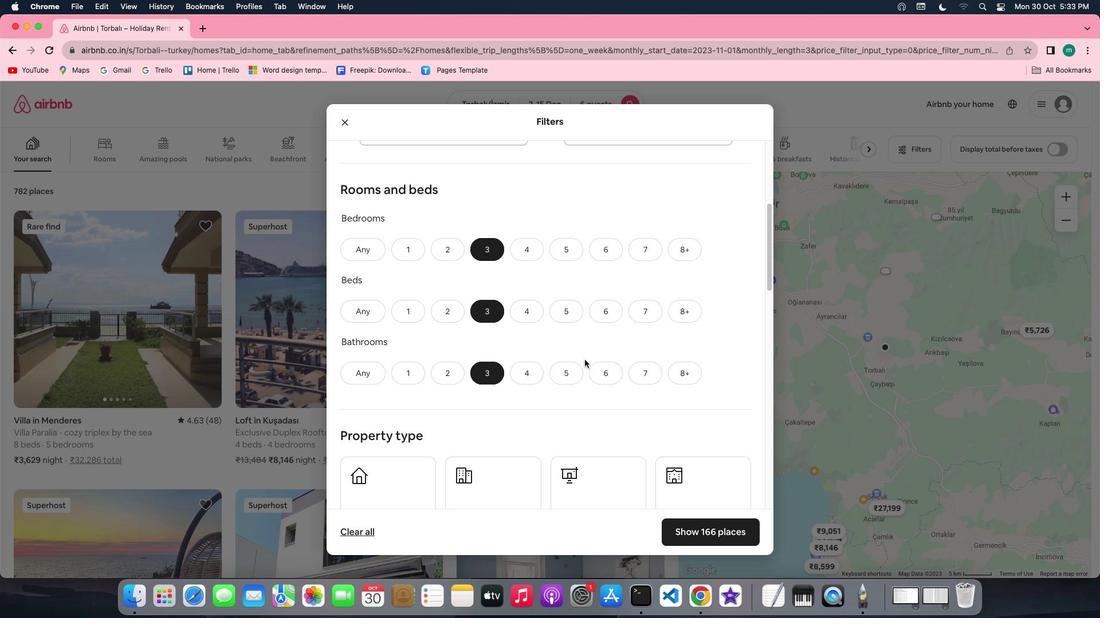 
Action: Mouse scrolled (584, 359) with delta (0, -1)
Screenshot: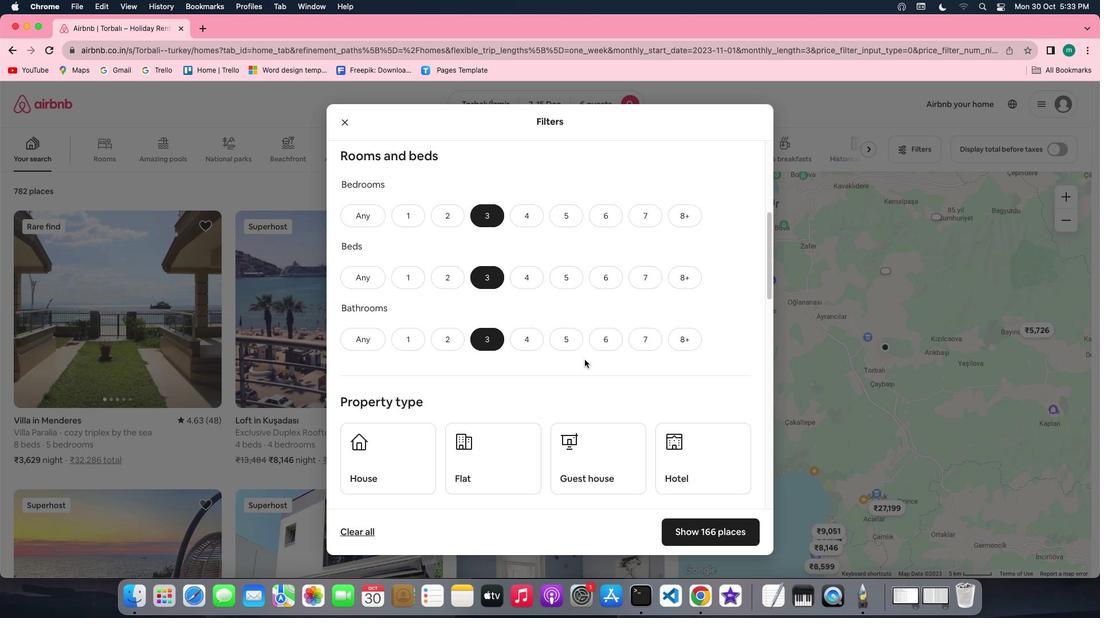 
Action: Mouse scrolled (584, 359) with delta (0, 0)
Screenshot: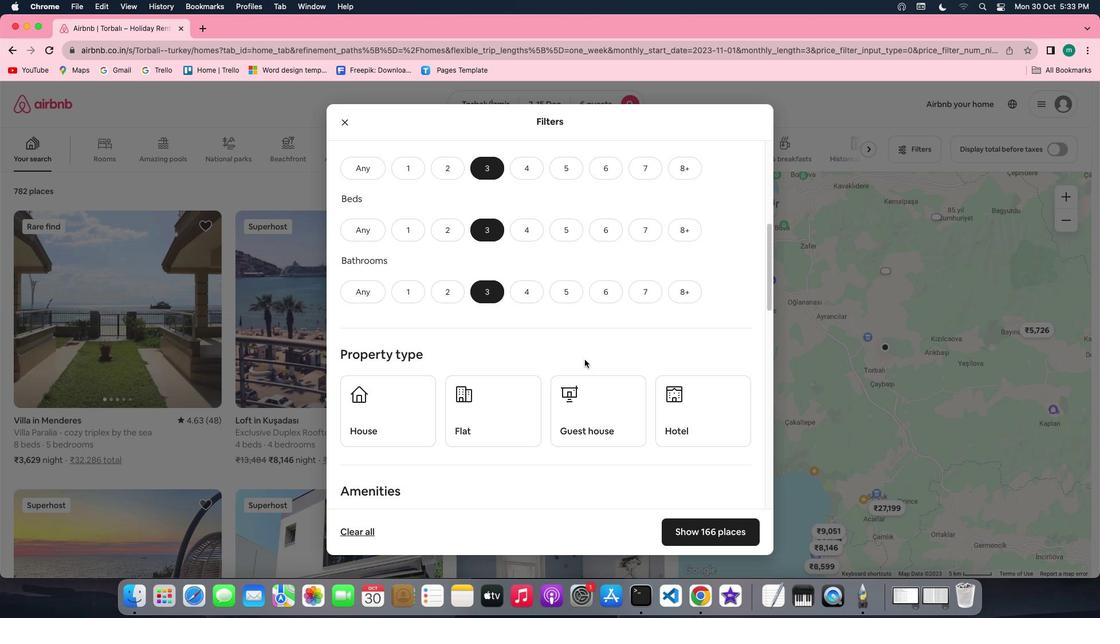 
Action: Mouse scrolled (584, 359) with delta (0, 0)
Screenshot: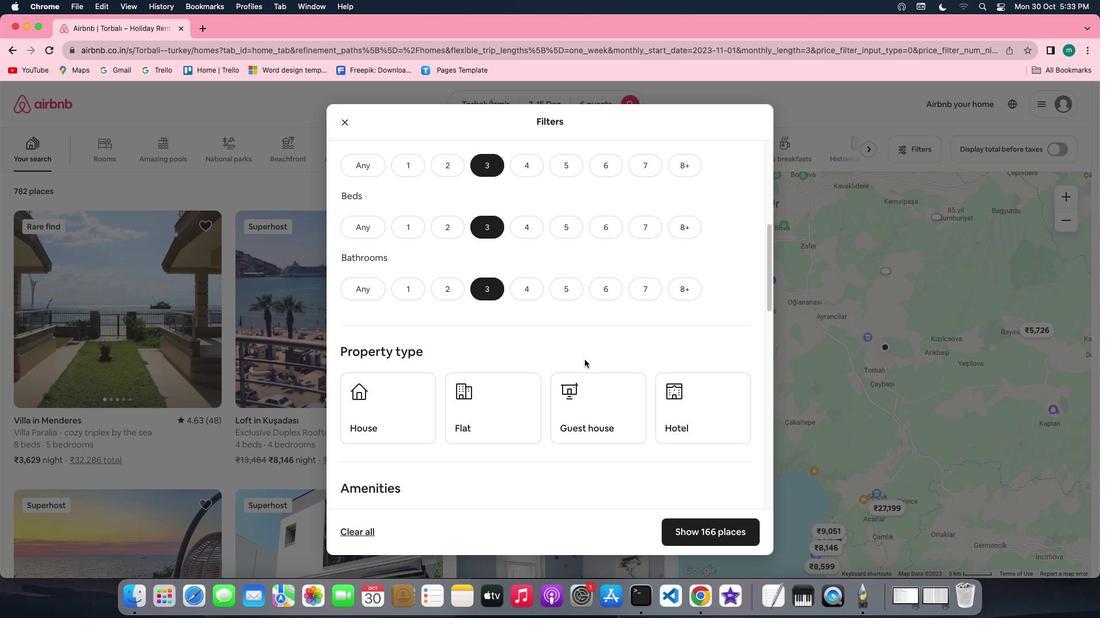 
Action: Mouse scrolled (584, 359) with delta (0, -1)
Screenshot: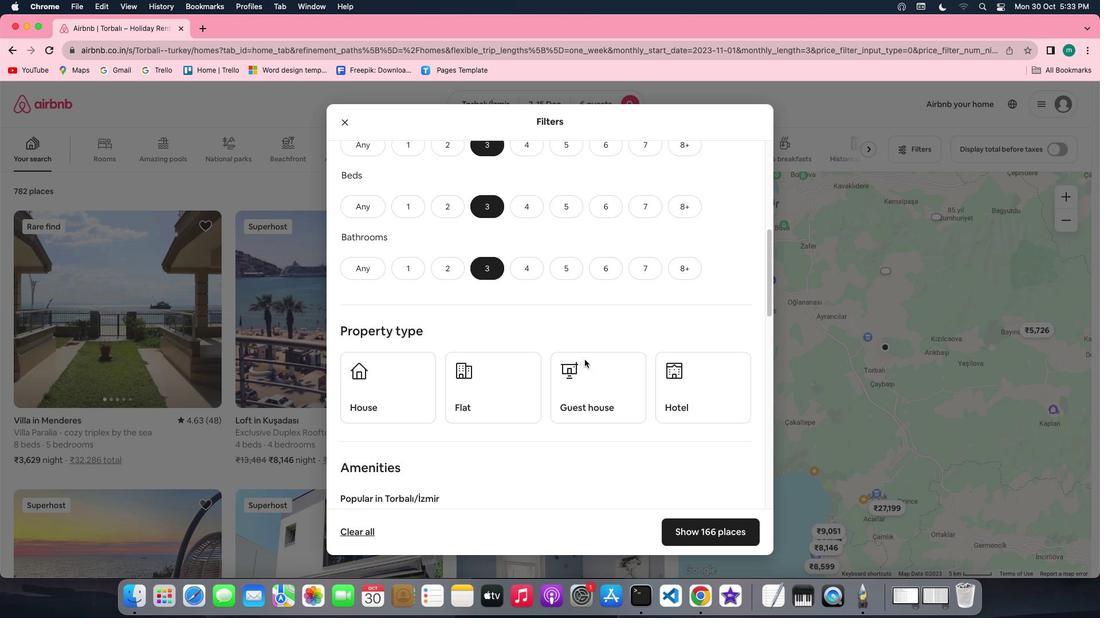 
Action: Mouse scrolled (584, 359) with delta (0, 0)
Screenshot: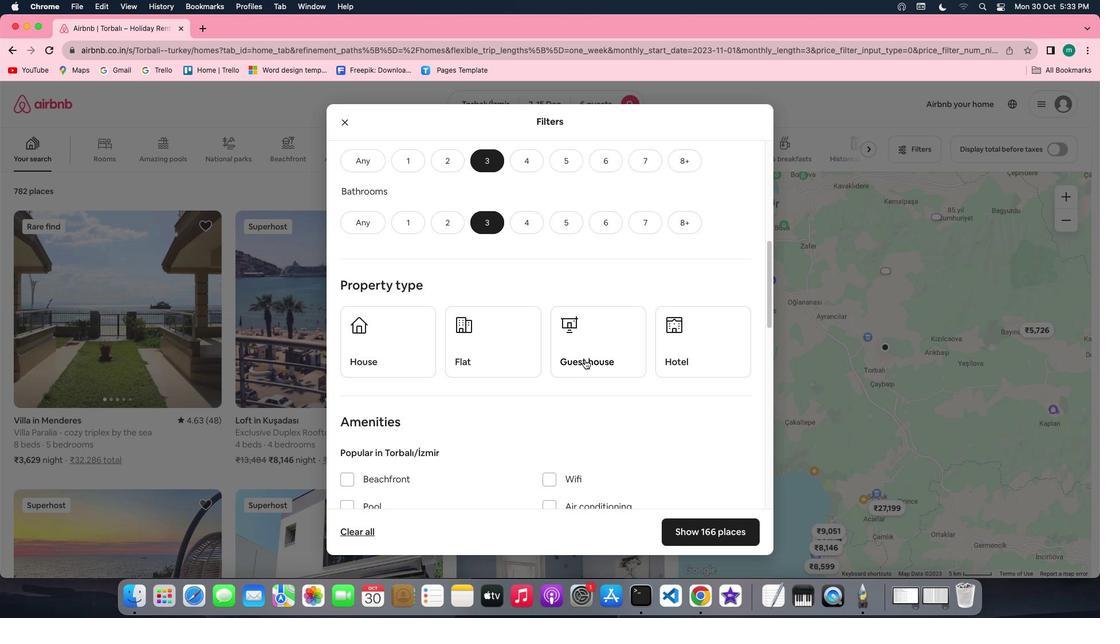 
Action: Mouse scrolled (584, 359) with delta (0, 0)
Screenshot: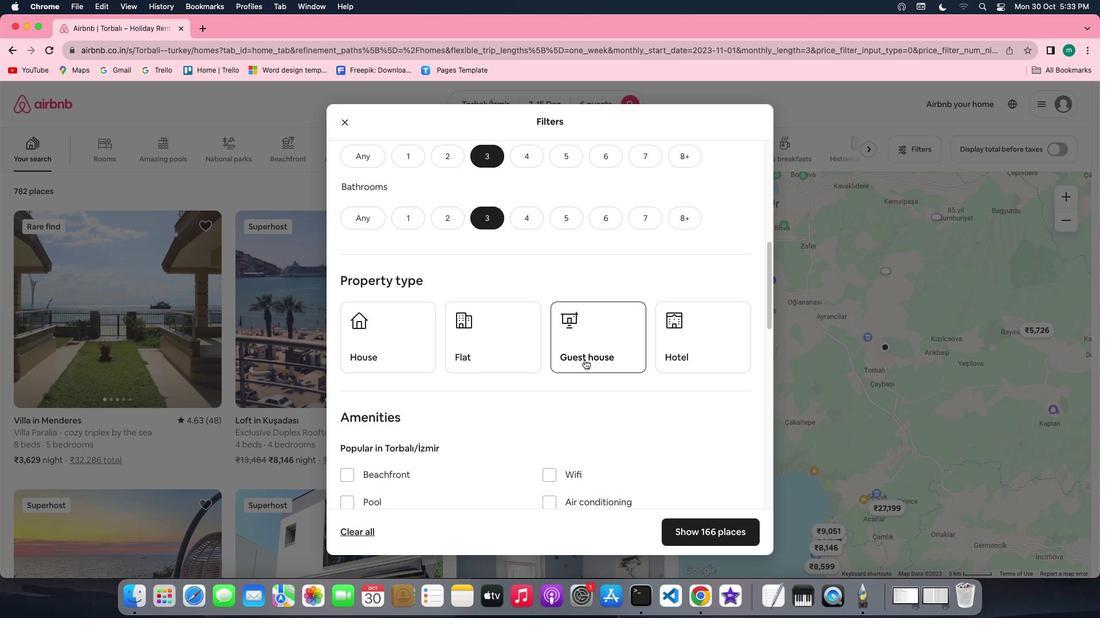 
Action: Mouse scrolled (584, 359) with delta (0, 0)
Screenshot: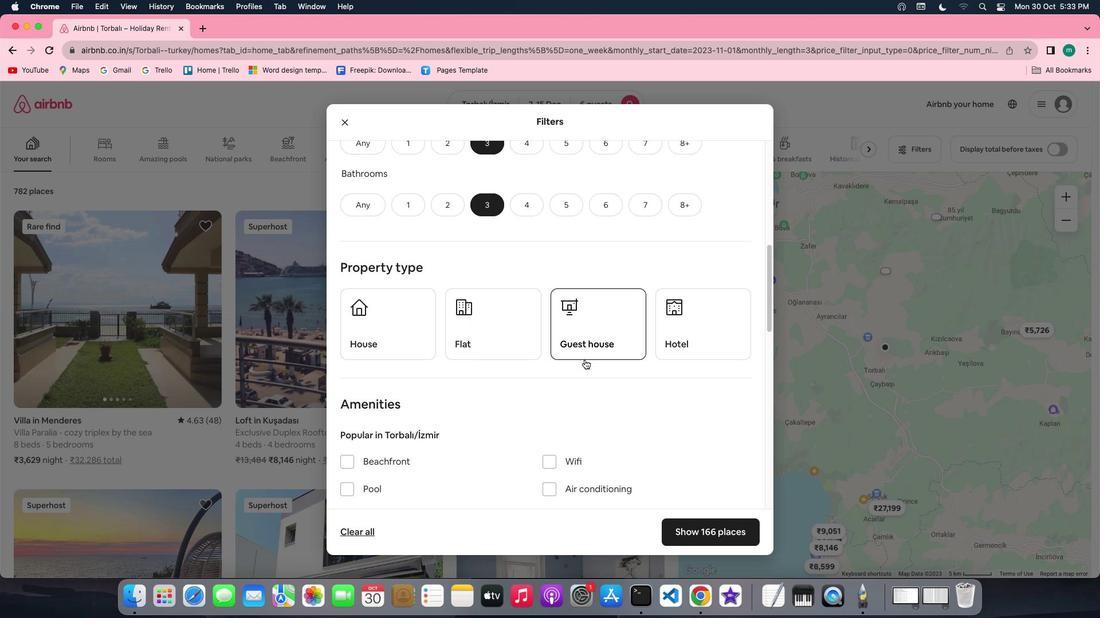 
Action: Mouse scrolled (584, 359) with delta (0, 0)
Screenshot: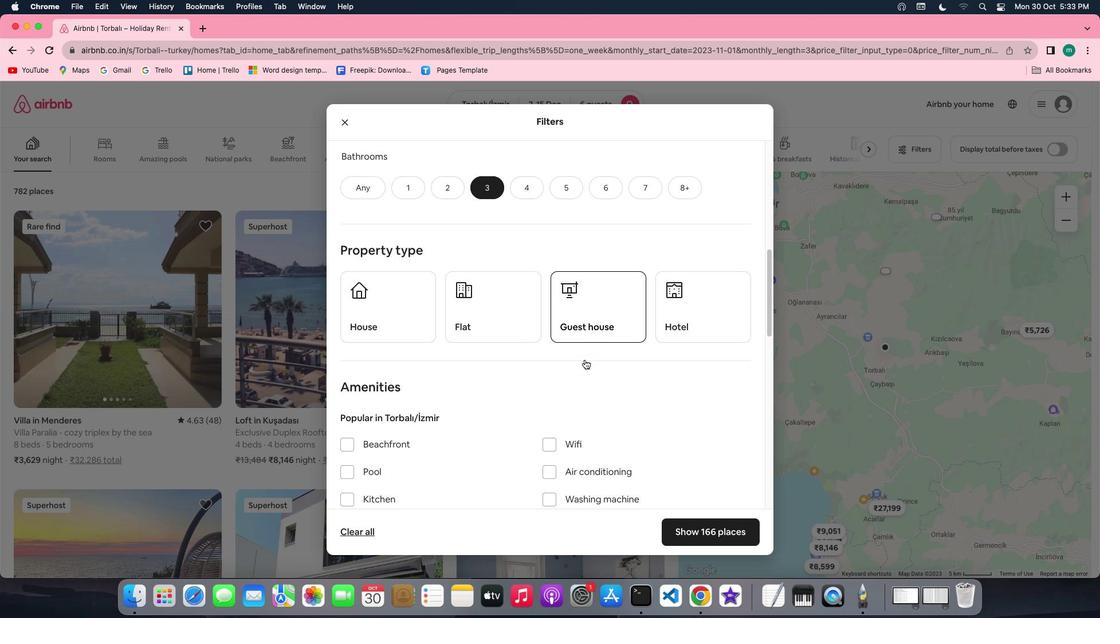 
Action: Mouse scrolled (584, 359) with delta (0, 0)
Screenshot: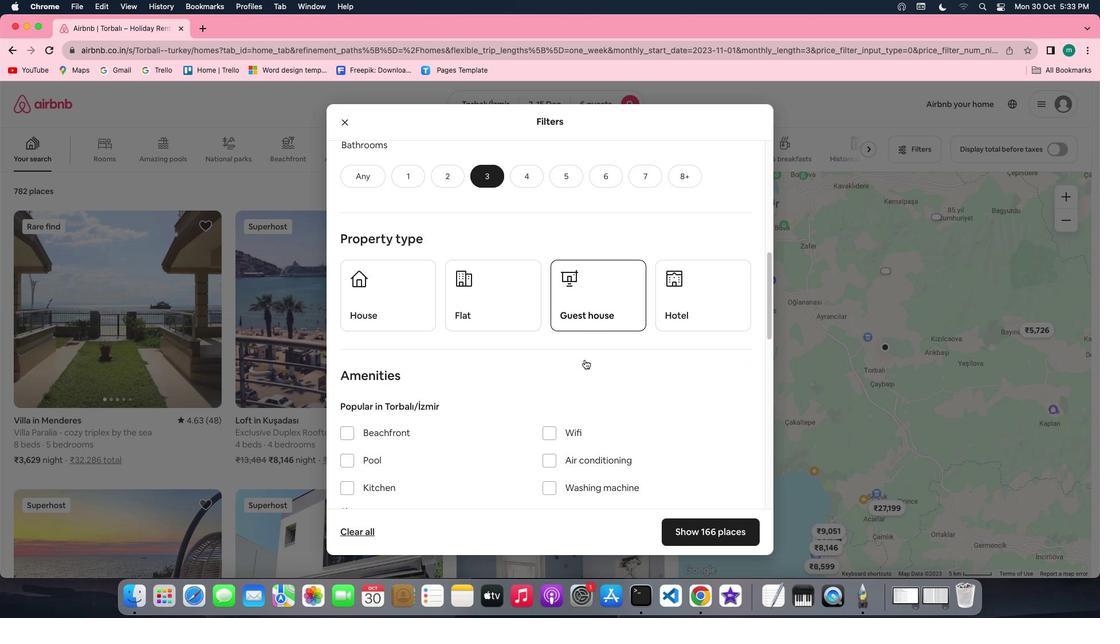 
Action: Mouse moved to (620, 295)
Screenshot: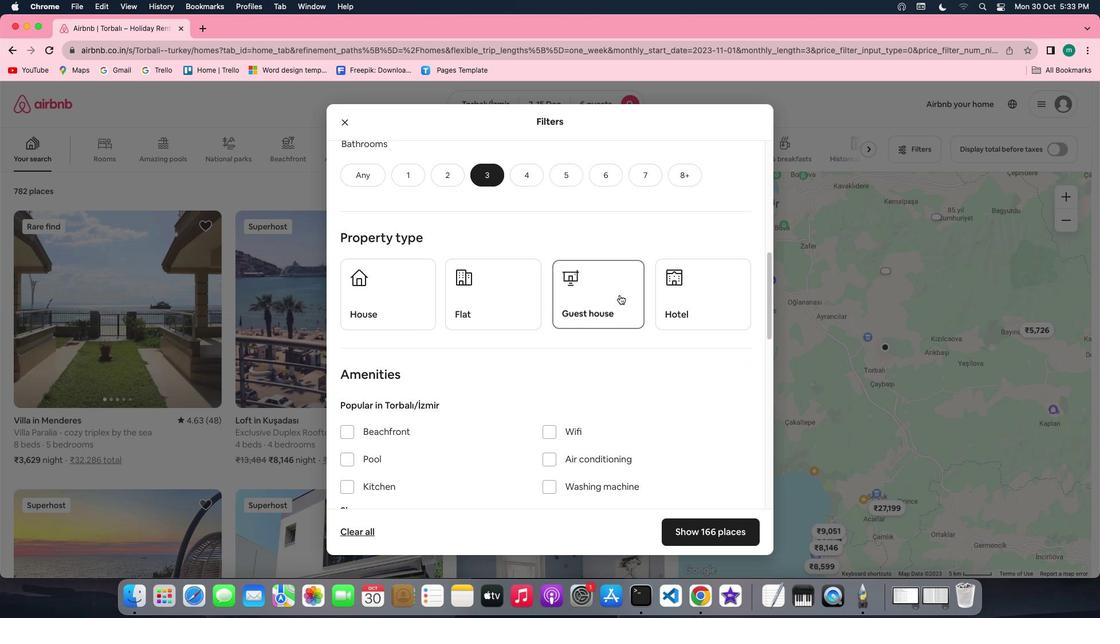 
Action: Mouse pressed left at (620, 295)
Screenshot: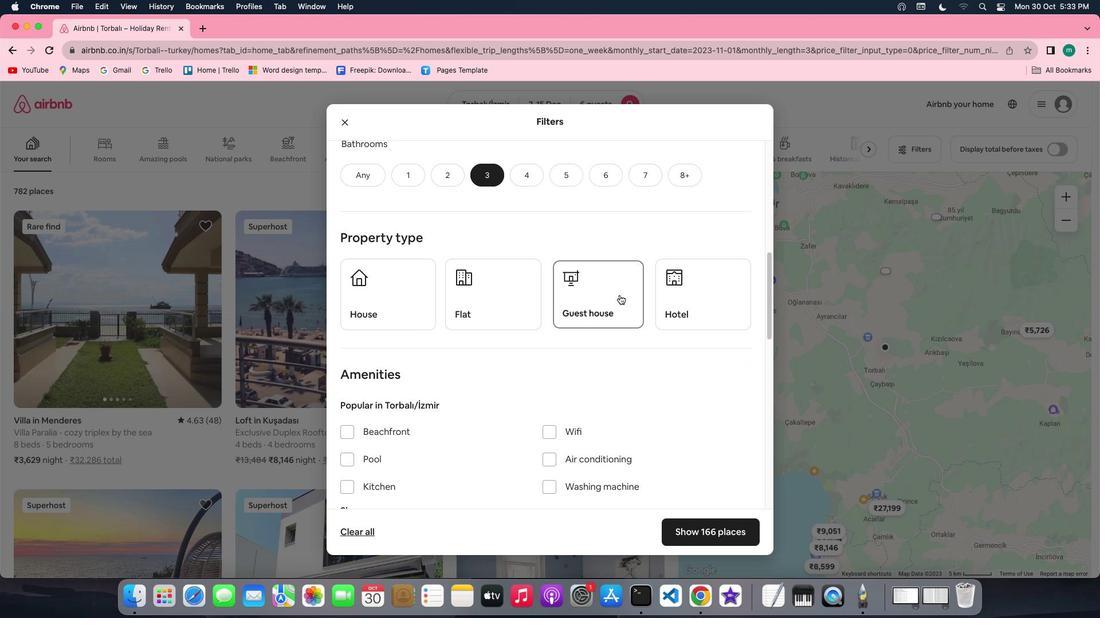 
Action: Mouse moved to (567, 373)
Screenshot: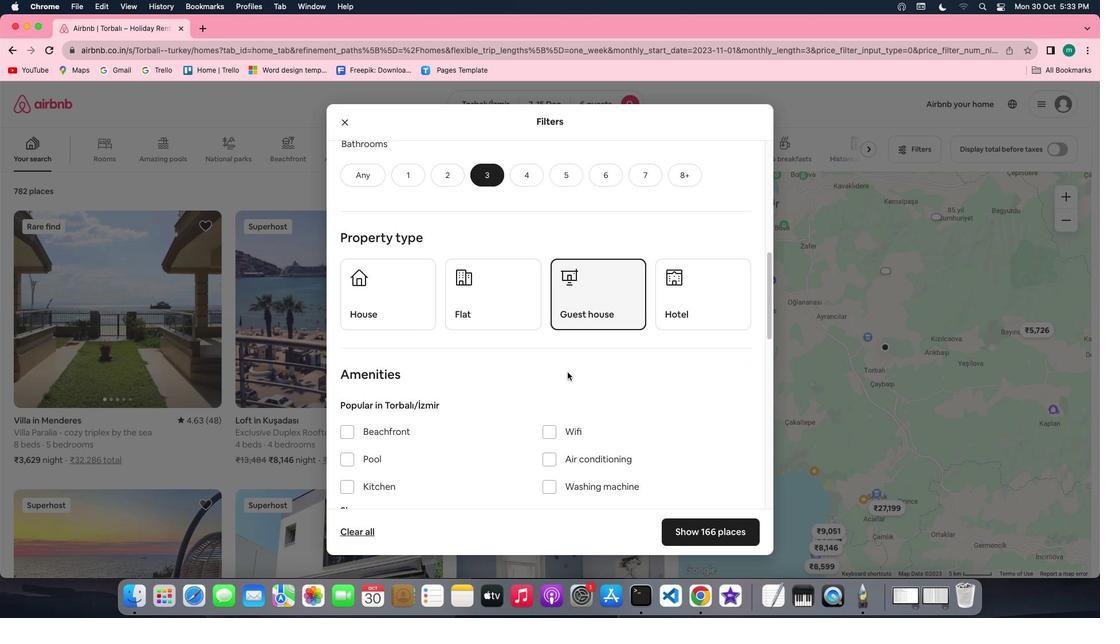 
Action: Mouse scrolled (567, 373) with delta (0, 0)
Screenshot: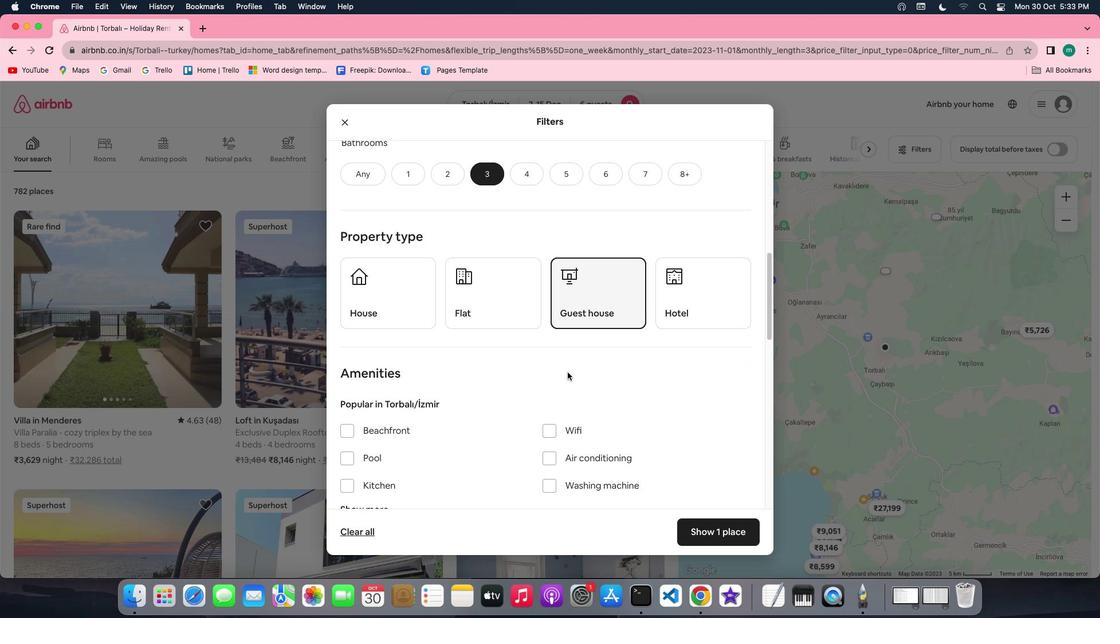 
Action: Mouse scrolled (567, 373) with delta (0, 0)
Screenshot: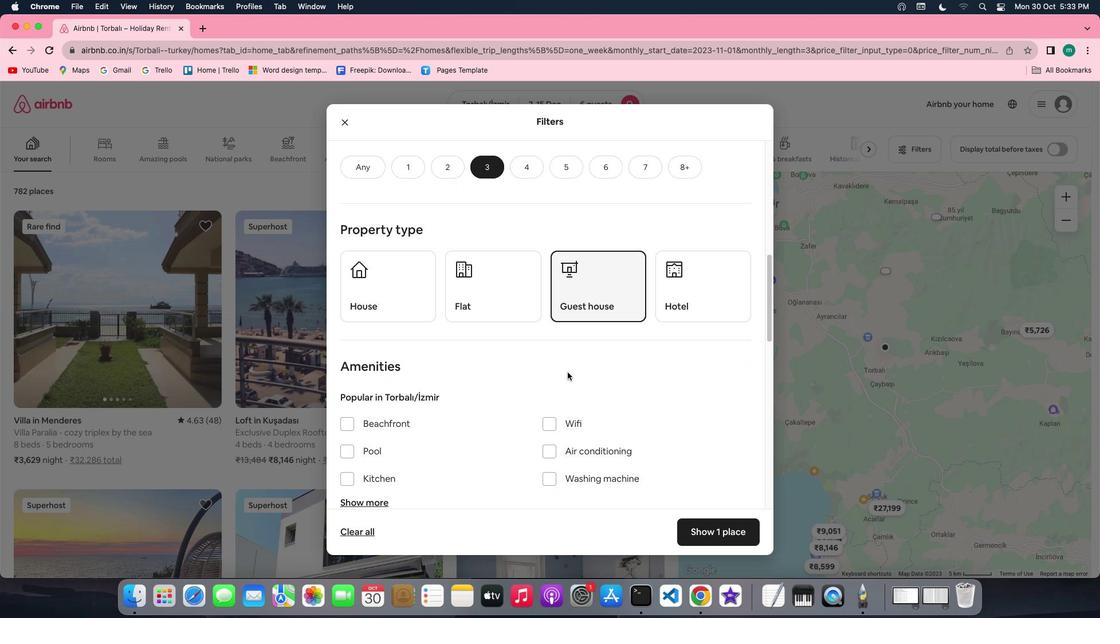 
Action: Mouse scrolled (567, 373) with delta (0, 0)
Screenshot: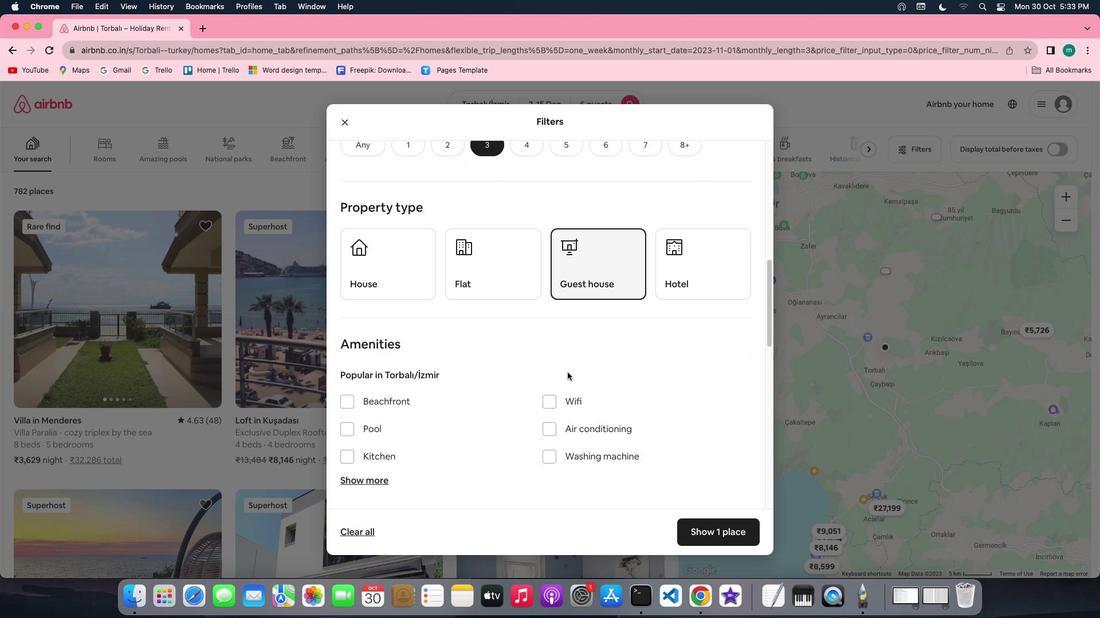 
Action: Mouse scrolled (567, 373) with delta (0, 0)
Screenshot: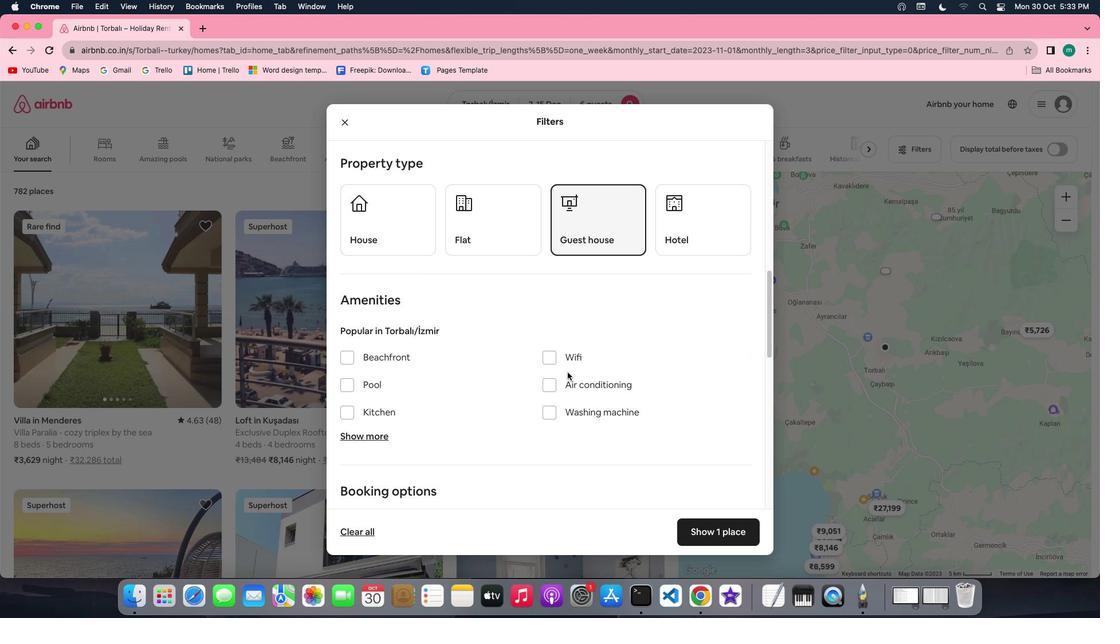 
Action: Mouse moved to (565, 370)
Screenshot: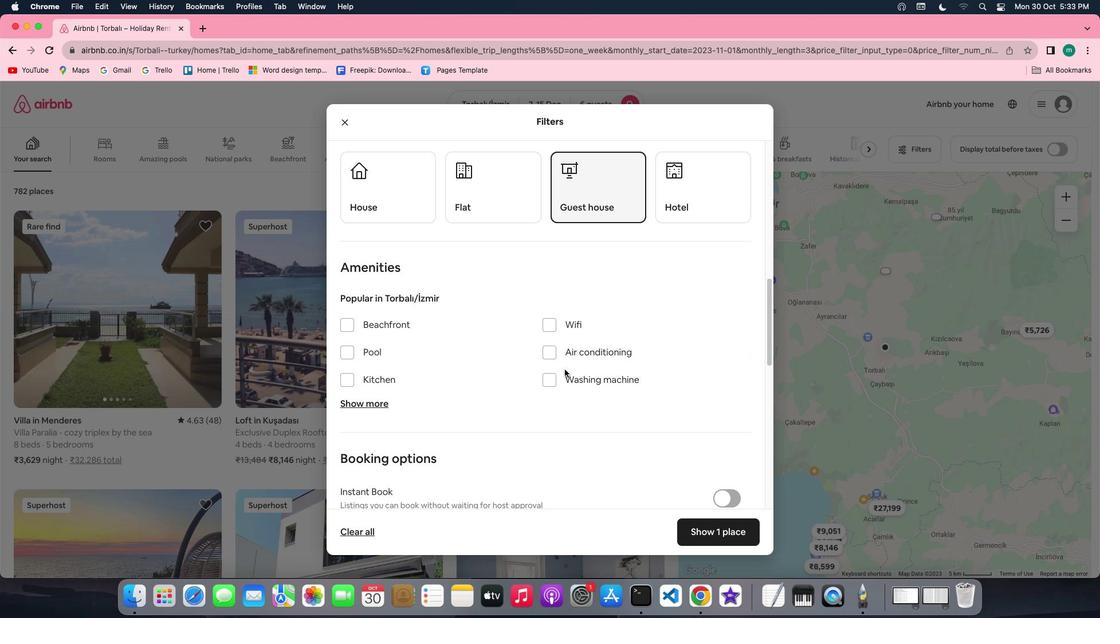
Action: Mouse scrolled (565, 370) with delta (0, 0)
Screenshot: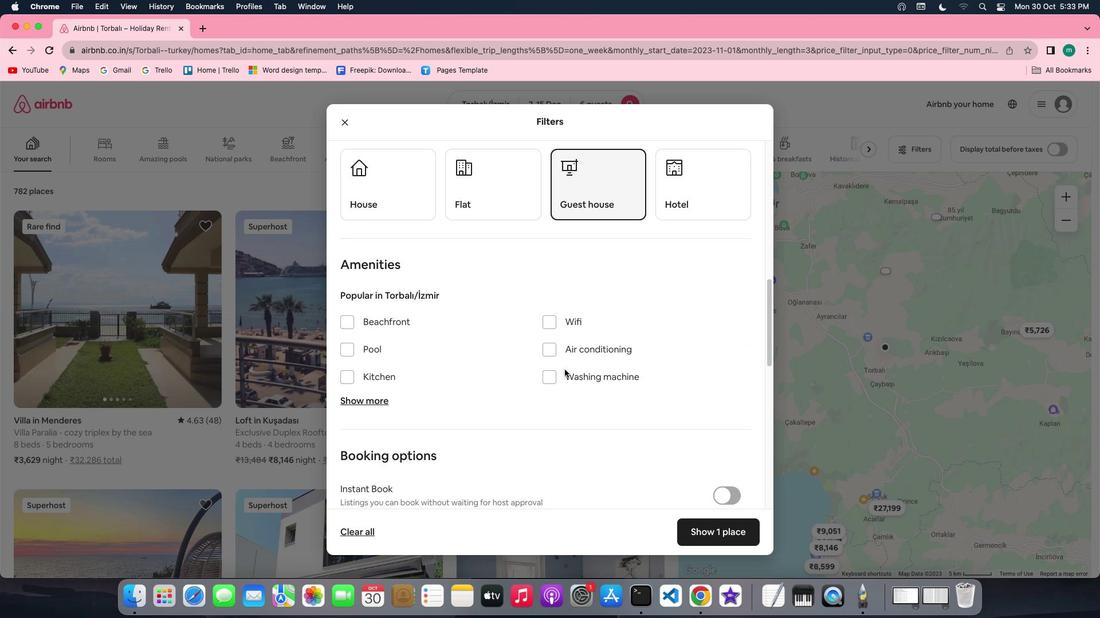 
Action: Mouse scrolled (565, 370) with delta (0, 0)
Screenshot: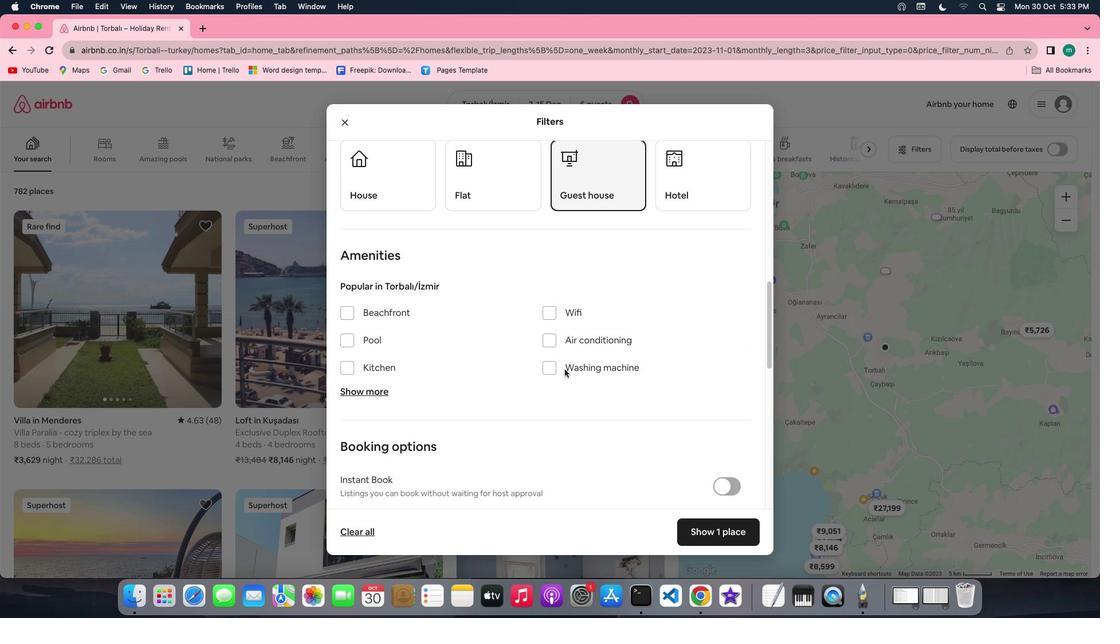 
Action: Mouse scrolled (565, 370) with delta (0, -1)
Screenshot: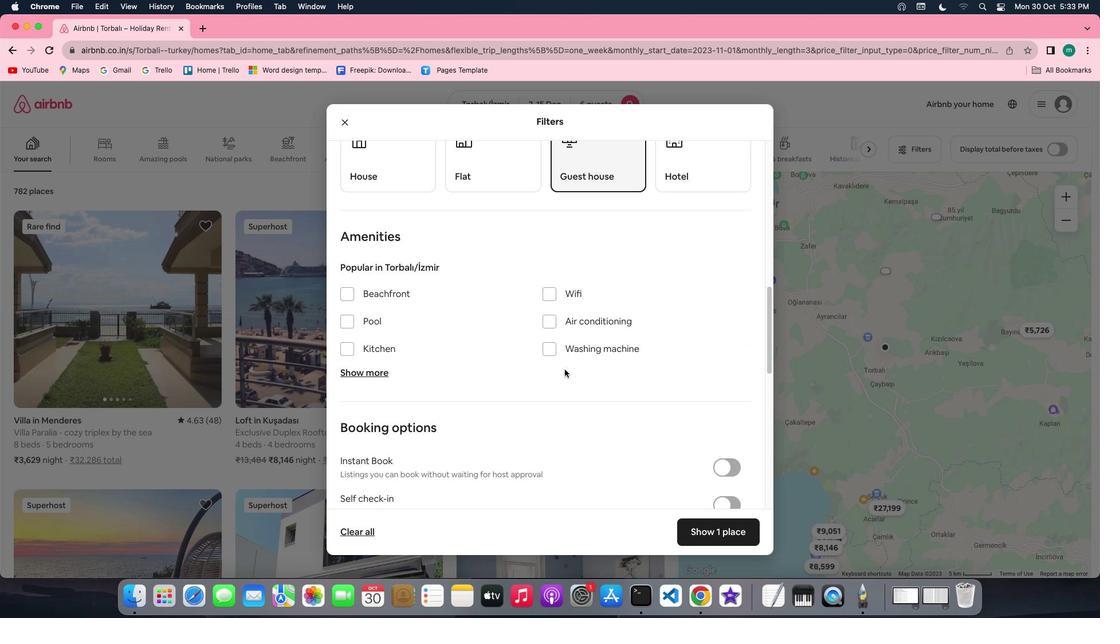 
Action: Mouse scrolled (565, 370) with delta (0, 0)
Screenshot: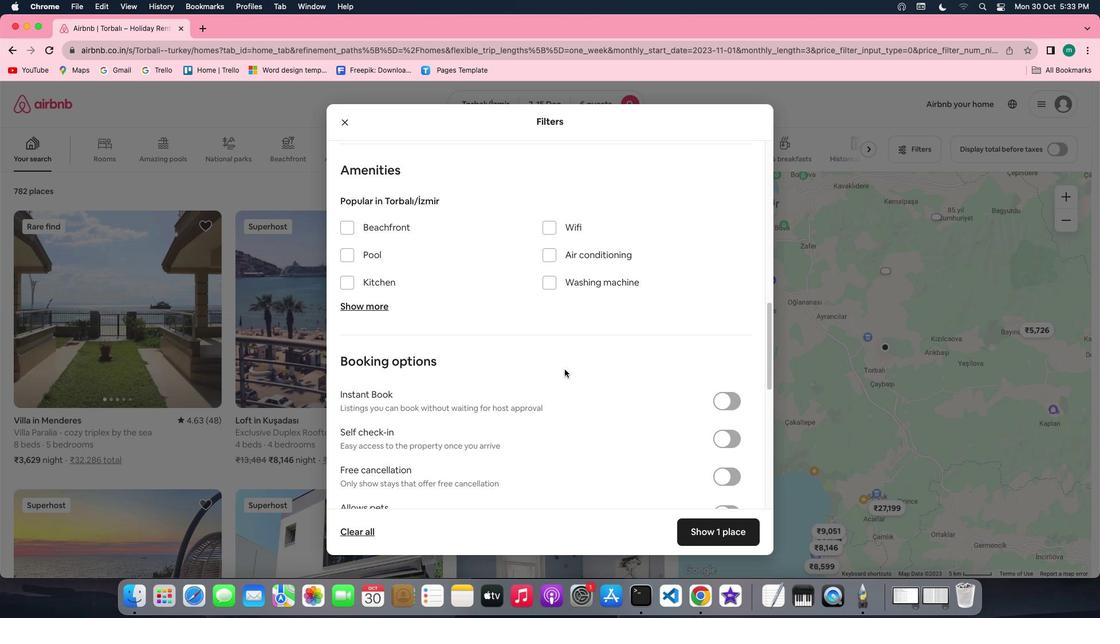 
Action: Mouse scrolled (565, 370) with delta (0, 0)
Screenshot: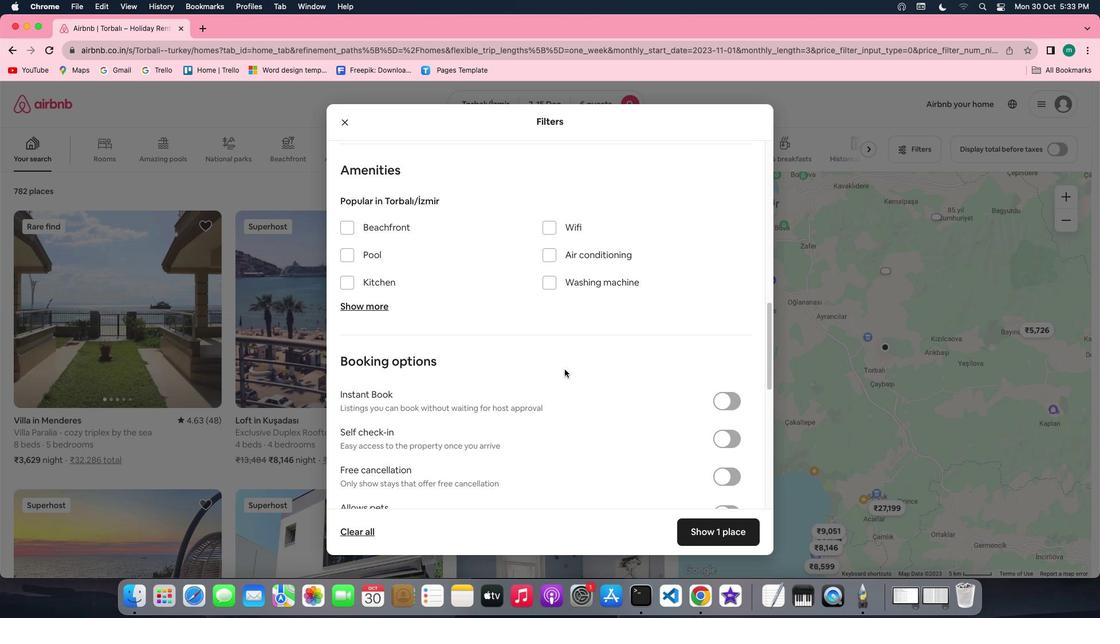 
Action: Mouse scrolled (565, 370) with delta (0, -1)
Screenshot: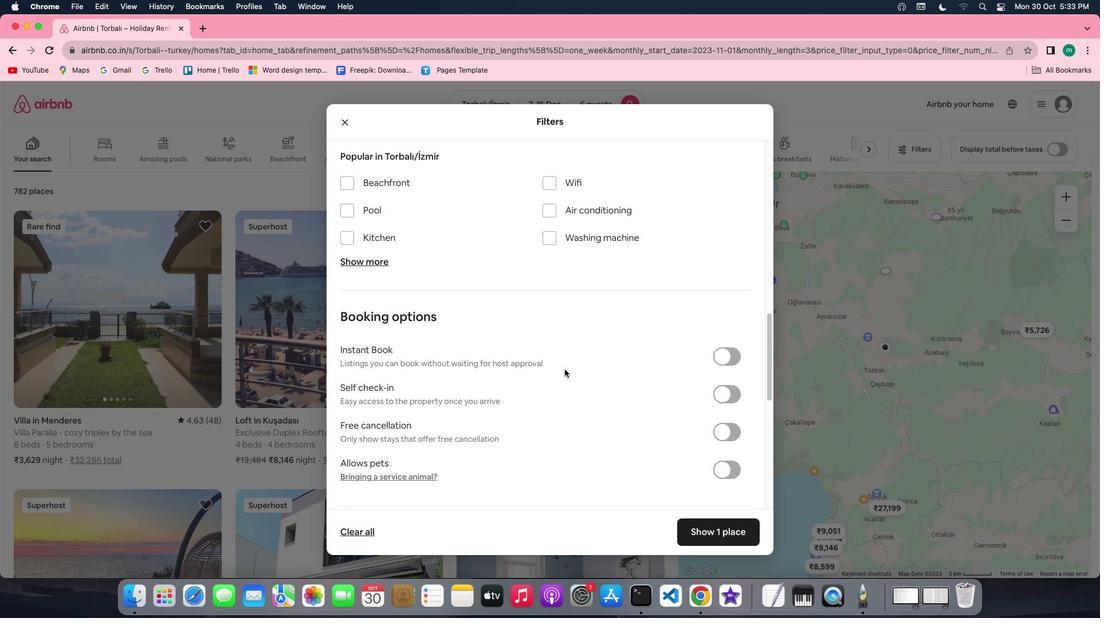 
Action: Mouse scrolled (565, 370) with delta (0, -2)
Screenshot: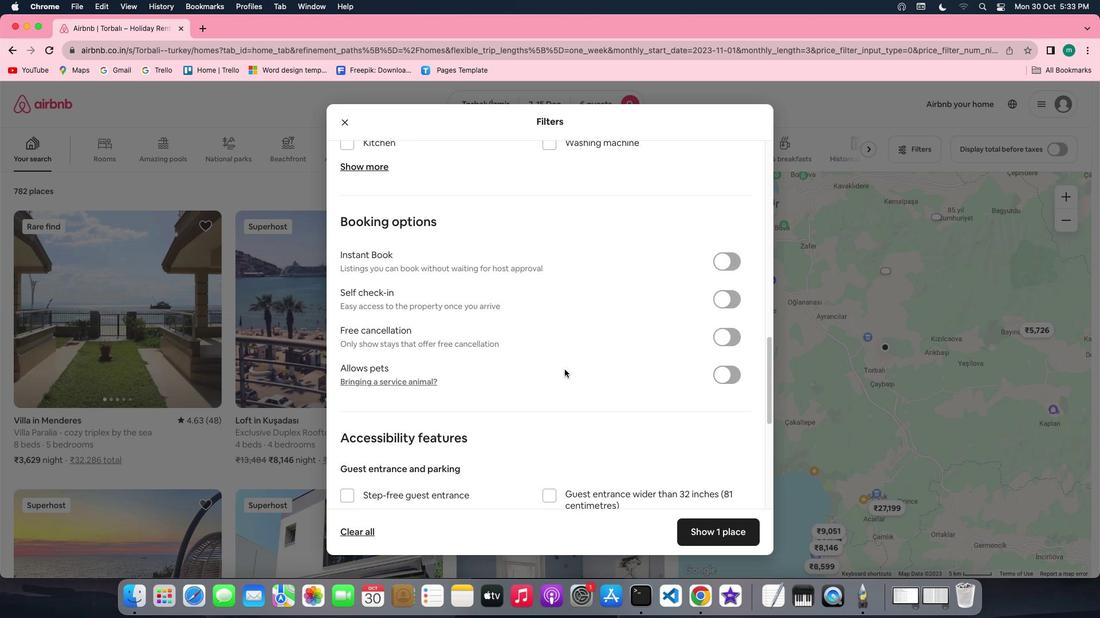 
Action: Mouse scrolled (565, 370) with delta (0, 0)
Screenshot: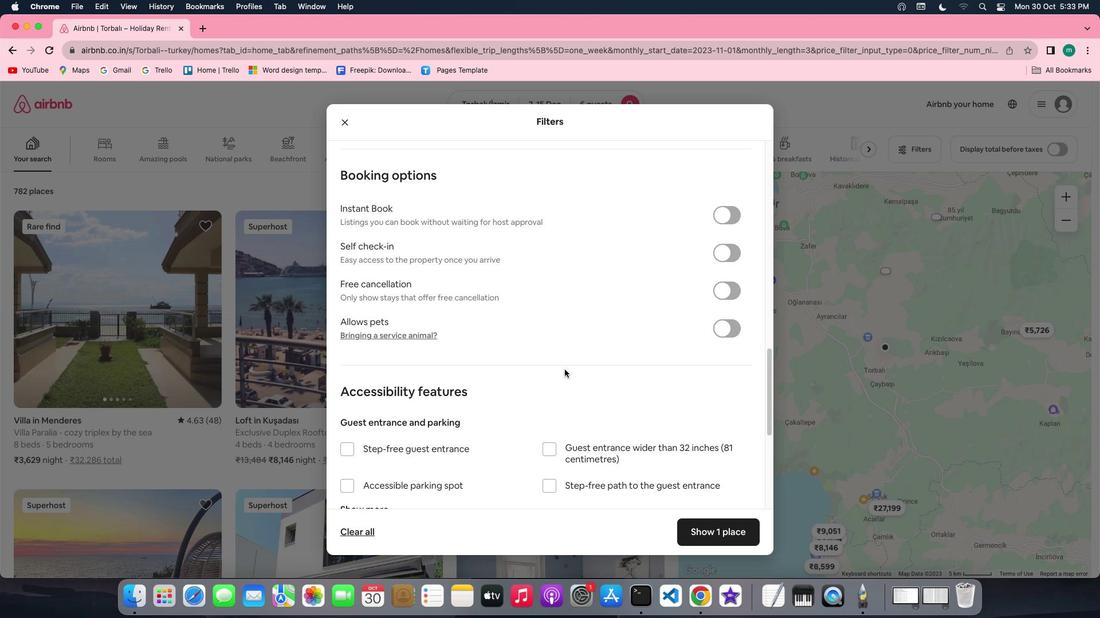 
Action: Mouse scrolled (565, 370) with delta (0, 0)
Screenshot: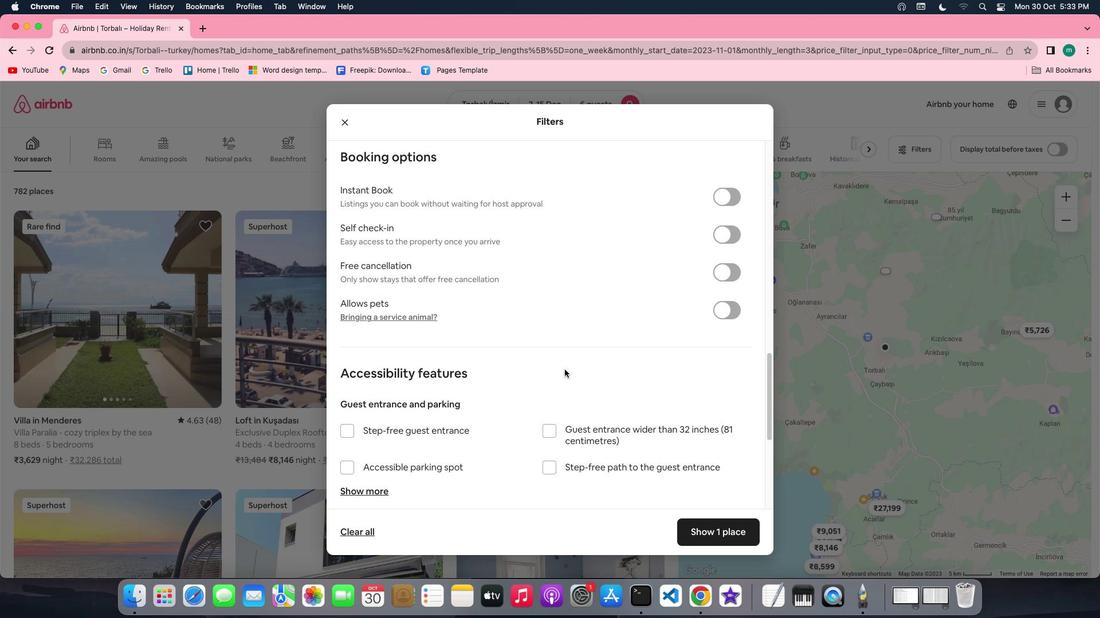 
Action: Mouse scrolled (565, 370) with delta (0, -1)
Screenshot: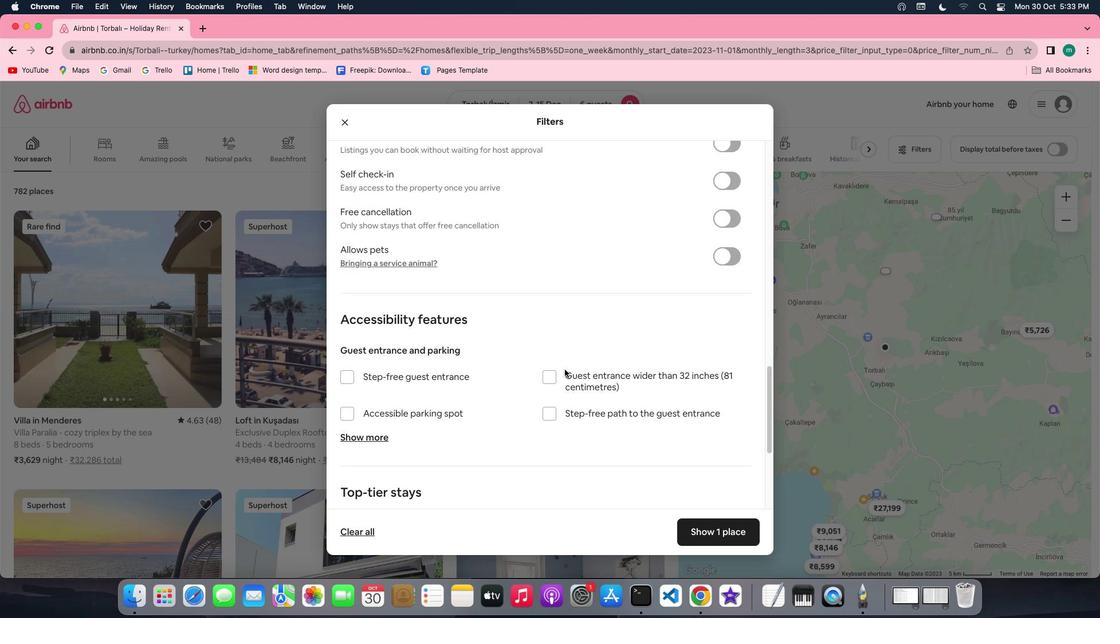 
Action: Mouse scrolled (565, 370) with delta (0, -2)
Screenshot: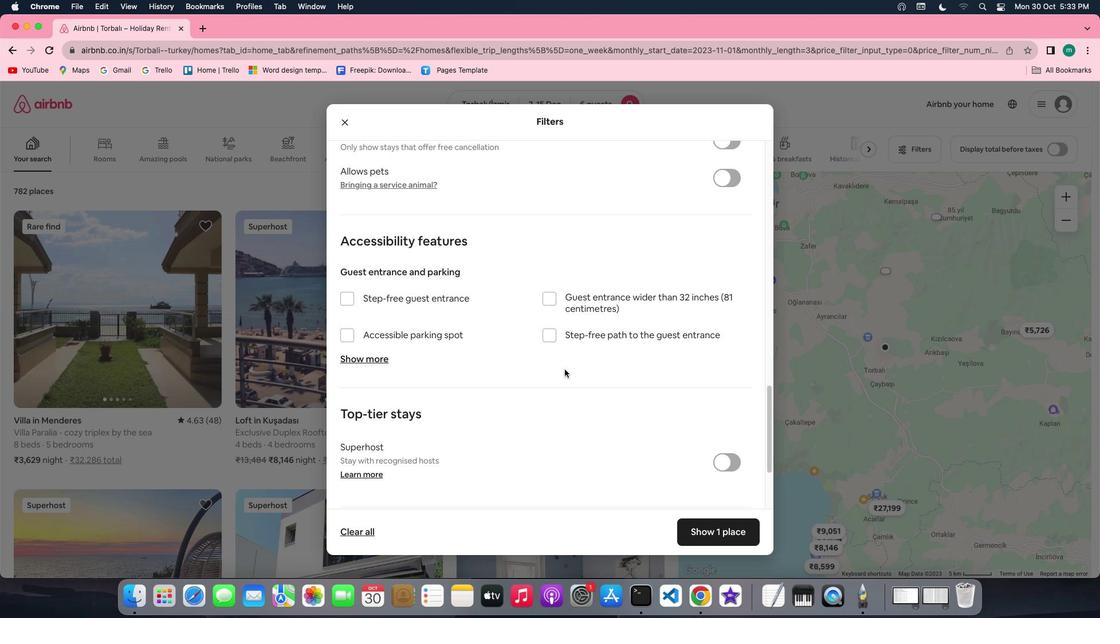 
Action: Mouse scrolled (565, 370) with delta (0, 0)
Screenshot: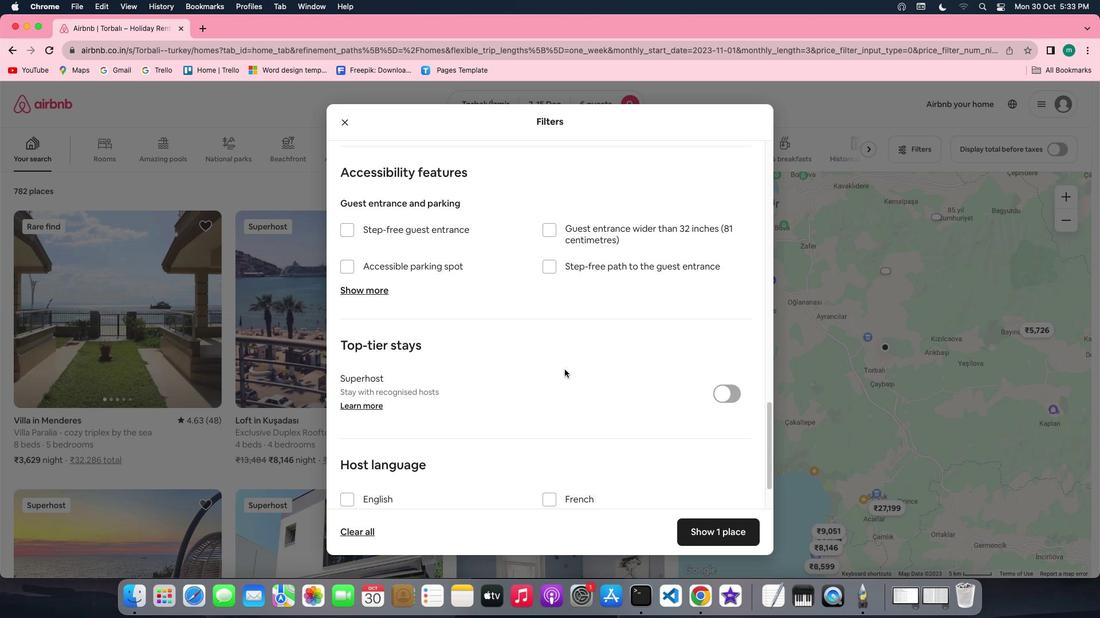 
Action: Mouse scrolled (565, 370) with delta (0, 0)
Screenshot: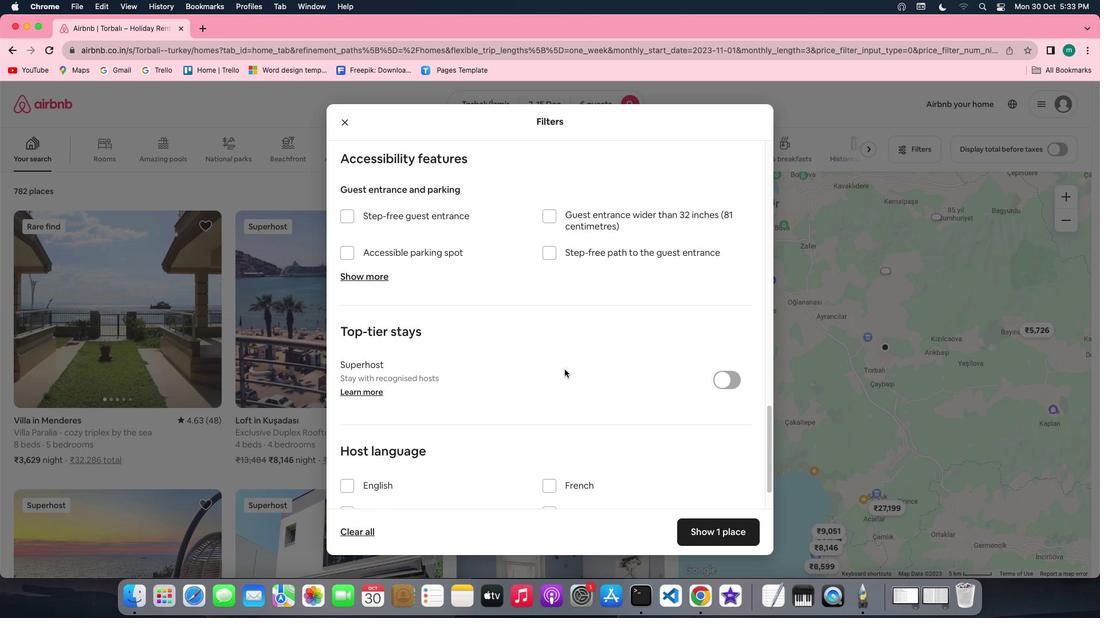 
Action: Mouse scrolled (565, 370) with delta (0, -1)
Screenshot: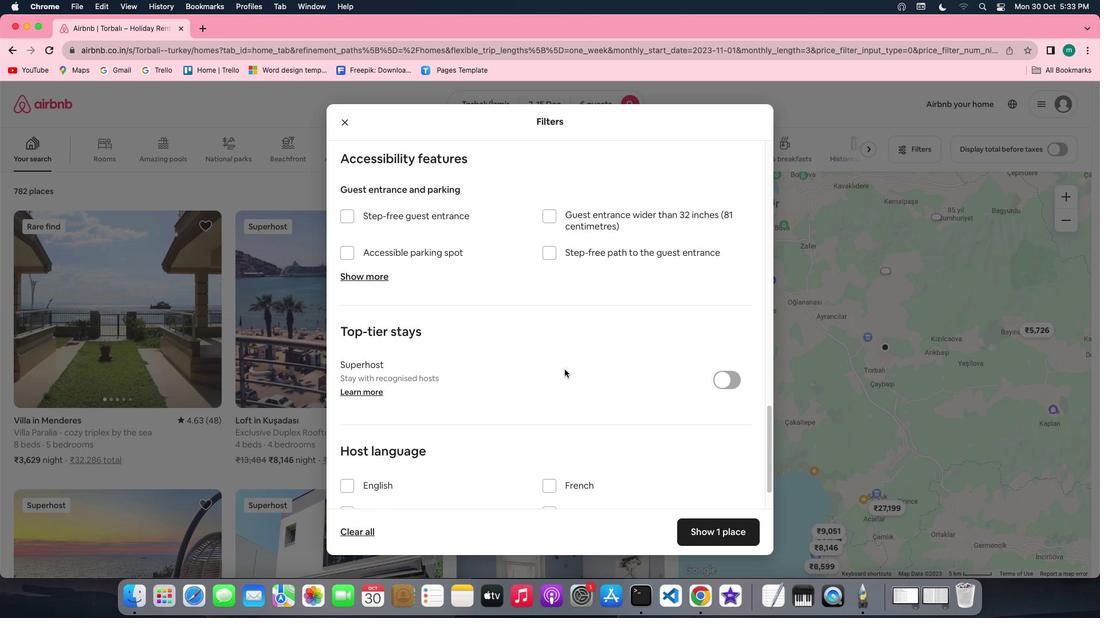 
Action: Mouse scrolled (565, 370) with delta (0, -2)
Screenshot: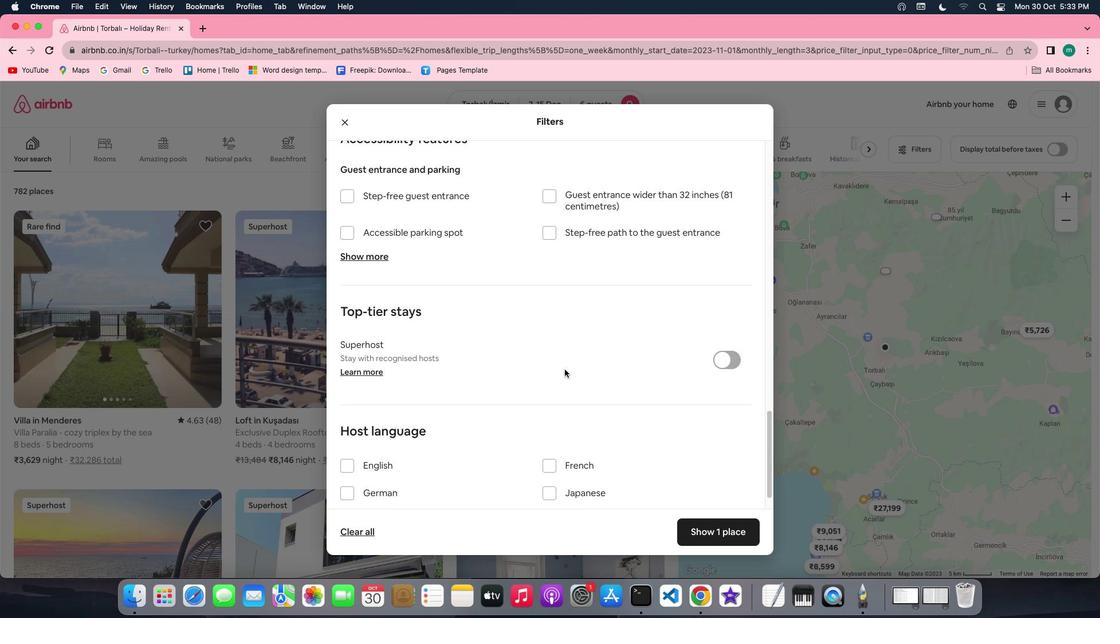 
Action: Mouse scrolled (565, 370) with delta (0, -2)
Screenshot: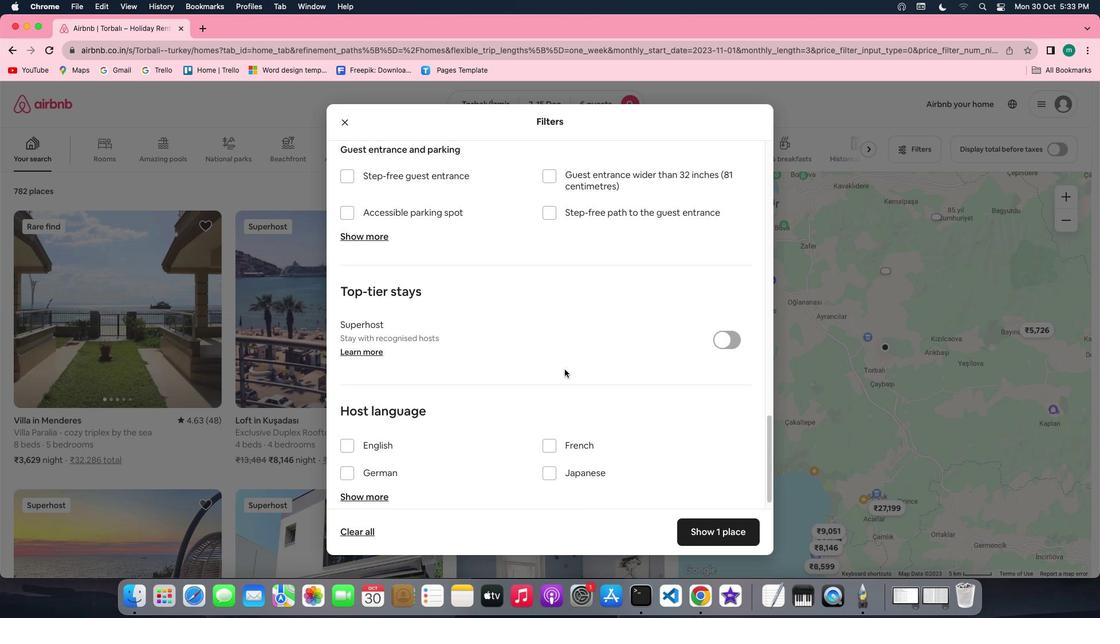 
Action: Mouse moved to (736, 531)
Screenshot: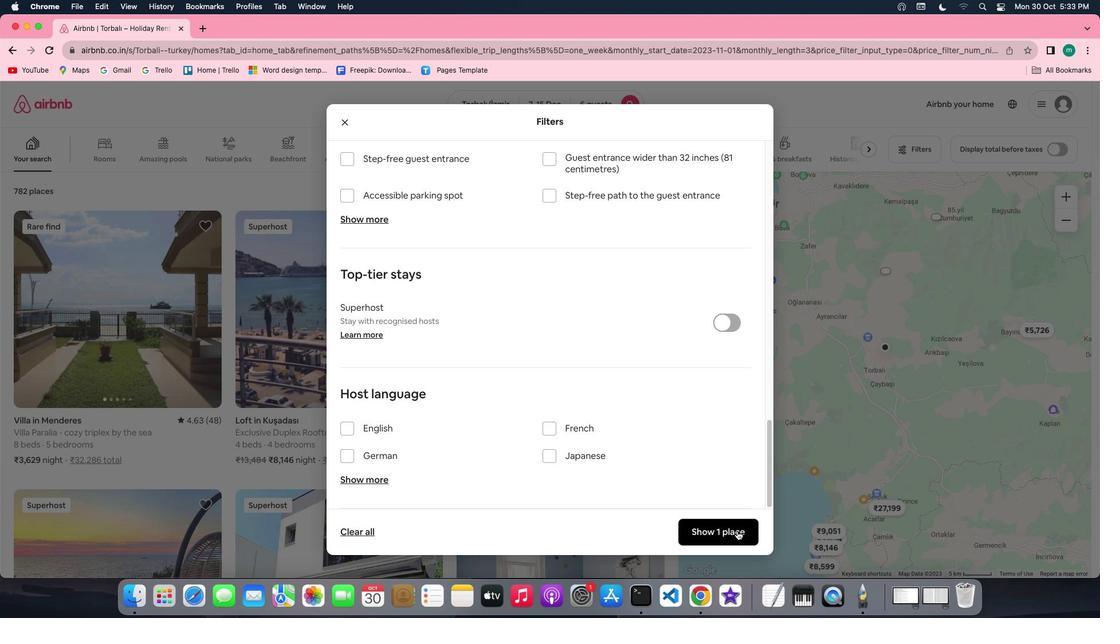
Action: Mouse pressed left at (736, 531)
Screenshot: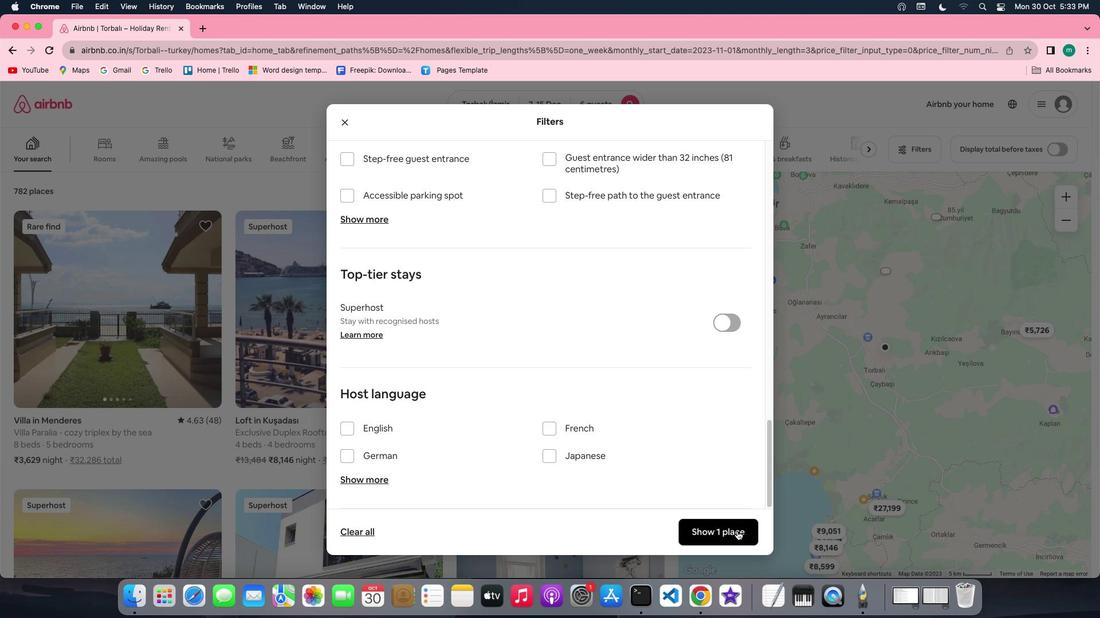 
Action: Mouse moved to (197, 294)
Screenshot: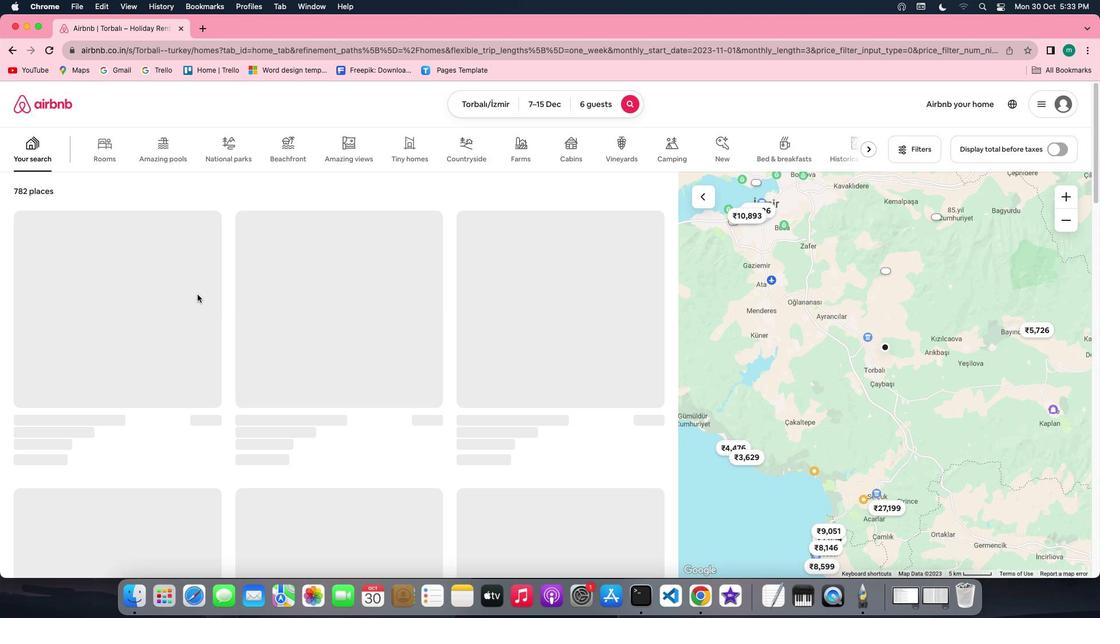 
Action: Mouse pressed left at (197, 294)
Screenshot: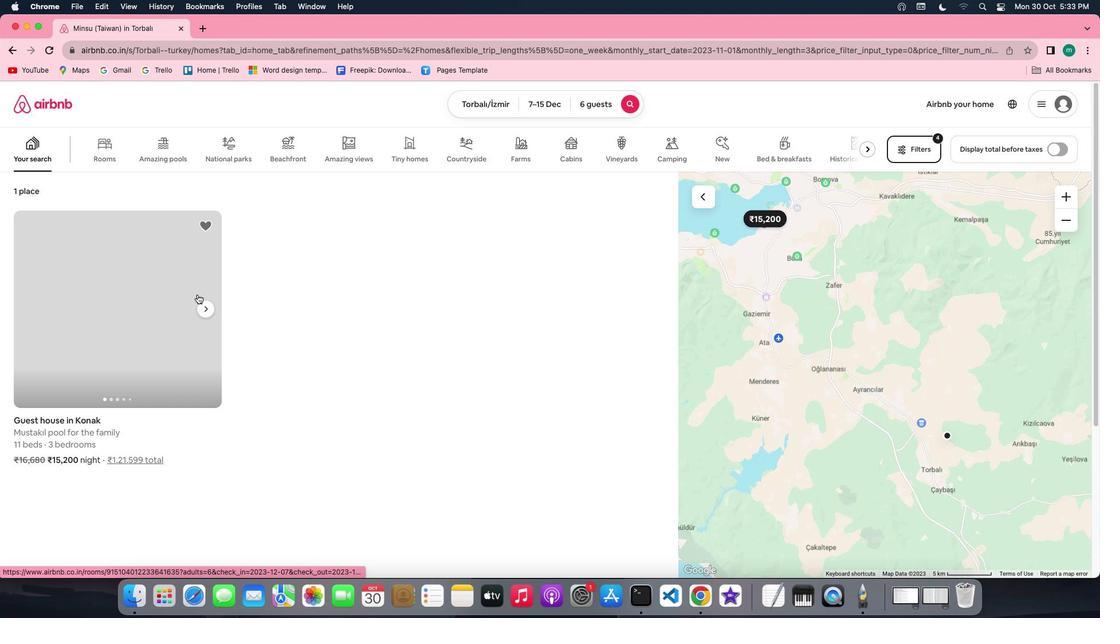 
Action: Mouse moved to (792, 425)
Screenshot: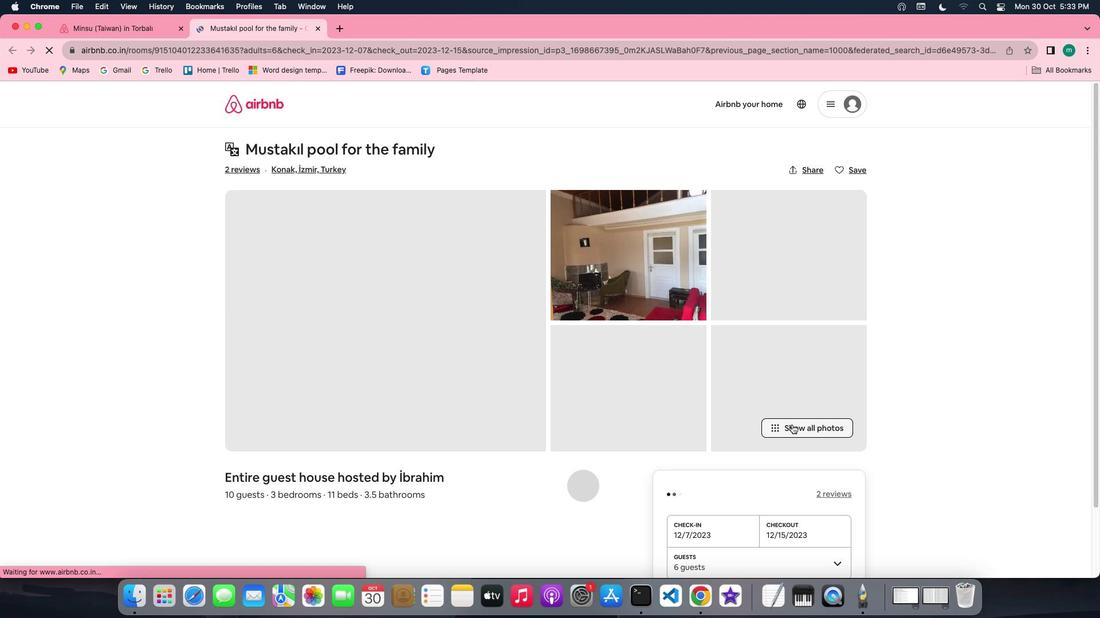 
Action: Mouse pressed left at (792, 425)
Screenshot: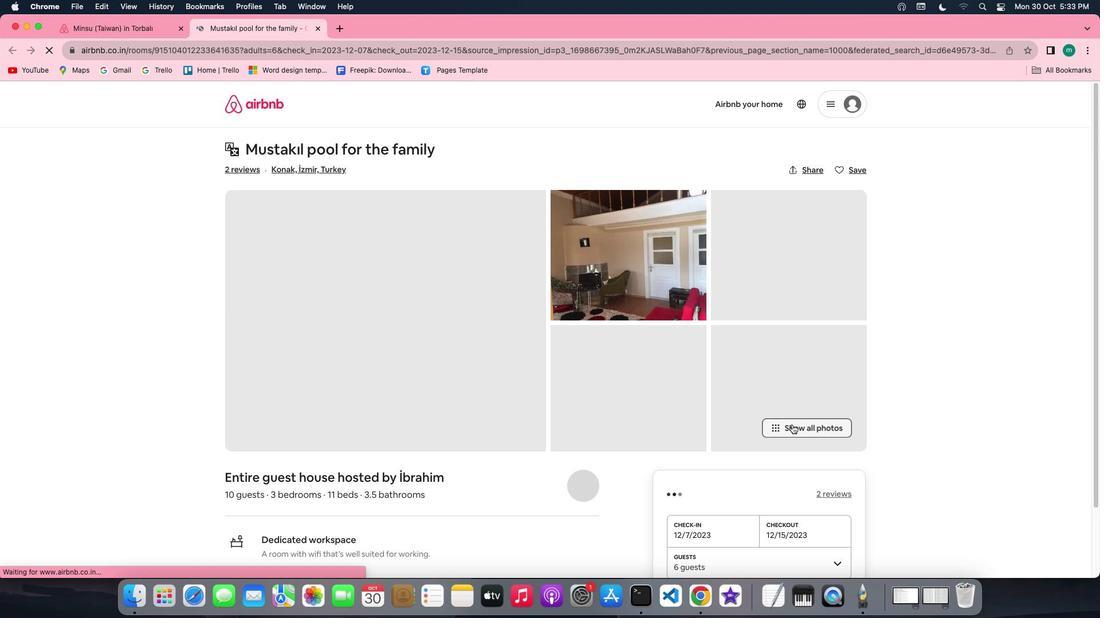
Action: Mouse moved to (539, 418)
Screenshot: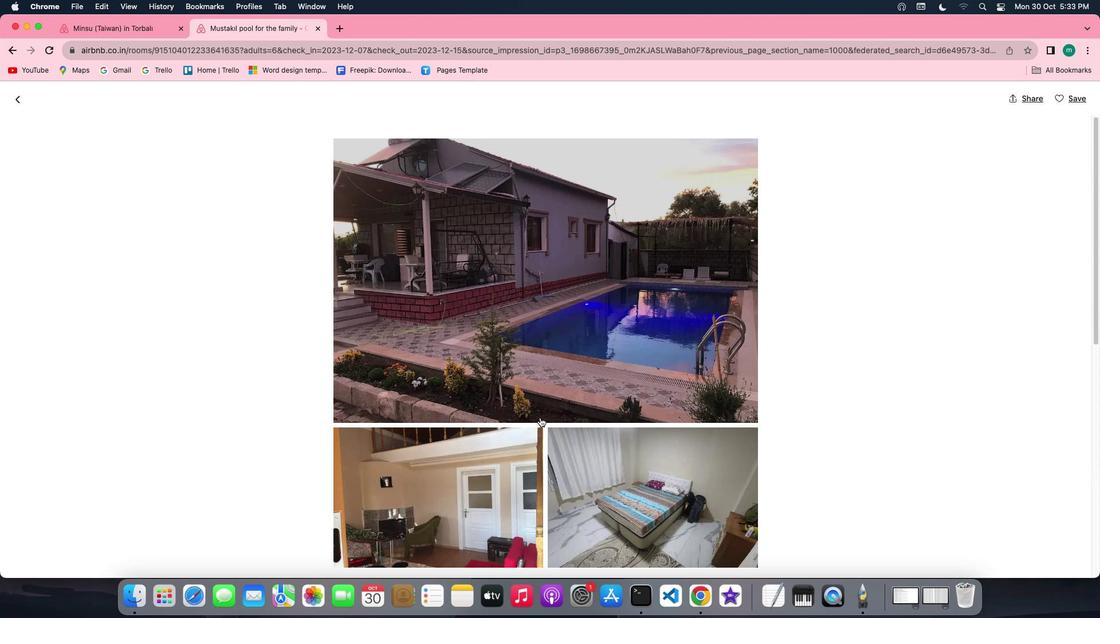 
Action: Mouse scrolled (539, 418) with delta (0, 0)
Screenshot: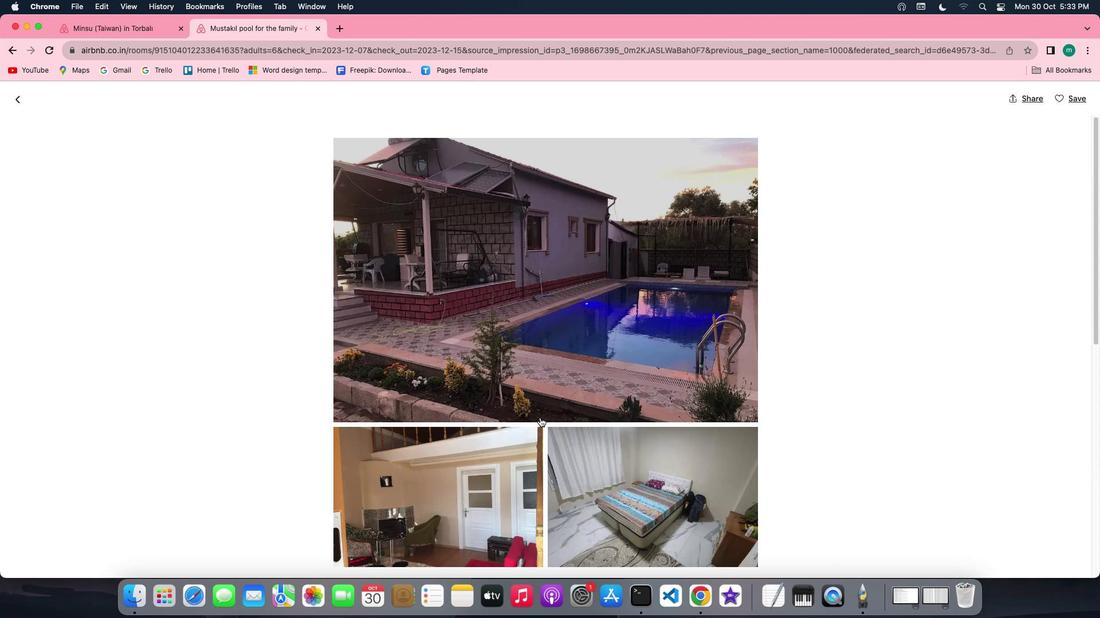 
Action: Mouse scrolled (539, 418) with delta (0, 0)
Screenshot: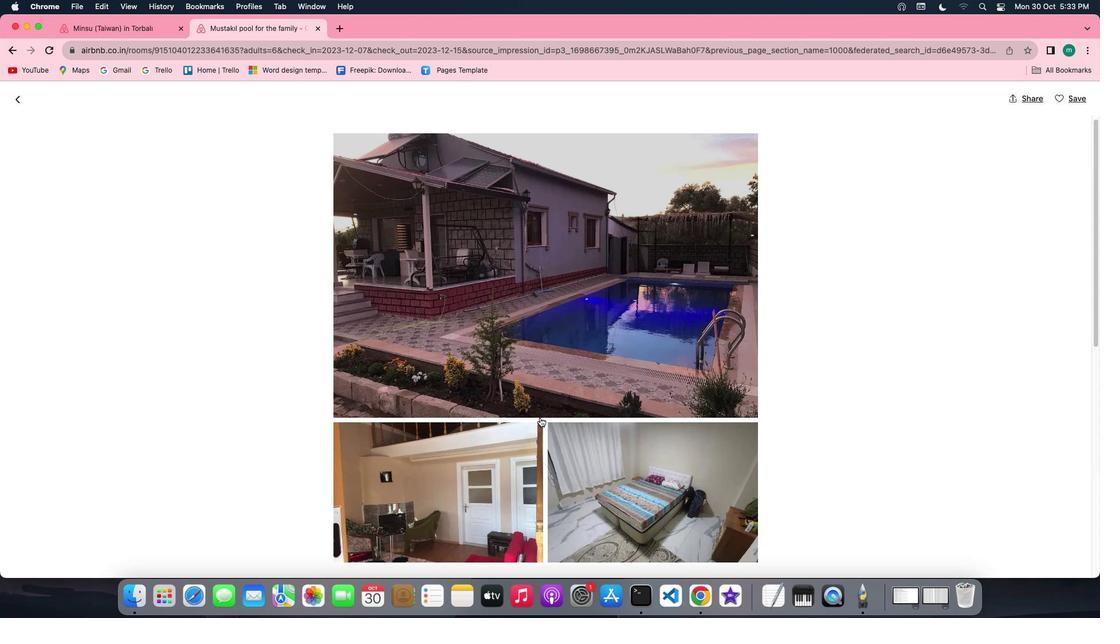
Action: Mouse scrolled (539, 418) with delta (0, -1)
Screenshot: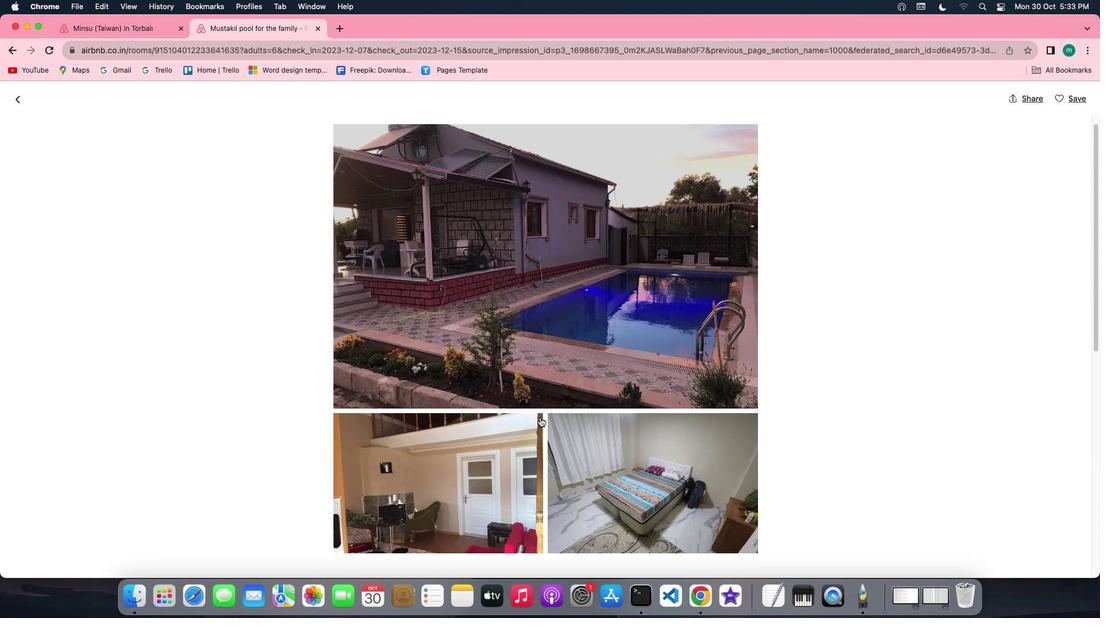 
Action: Mouse scrolled (539, 418) with delta (0, -1)
Screenshot: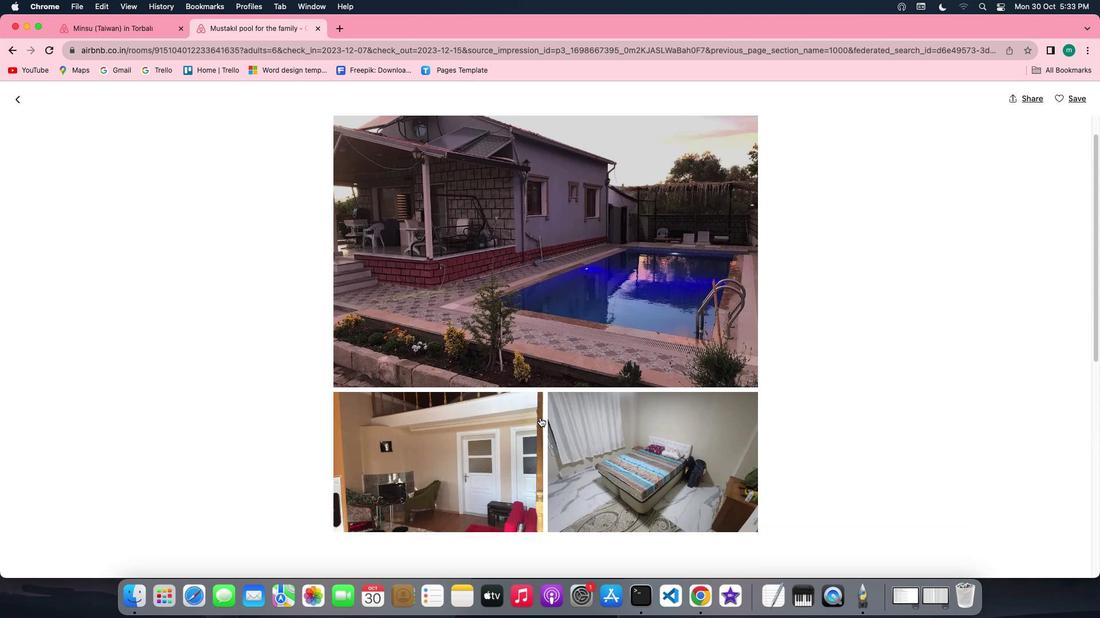 
Action: Mouse scrolled (539, 418) with delta (0, 0)
Screenshot: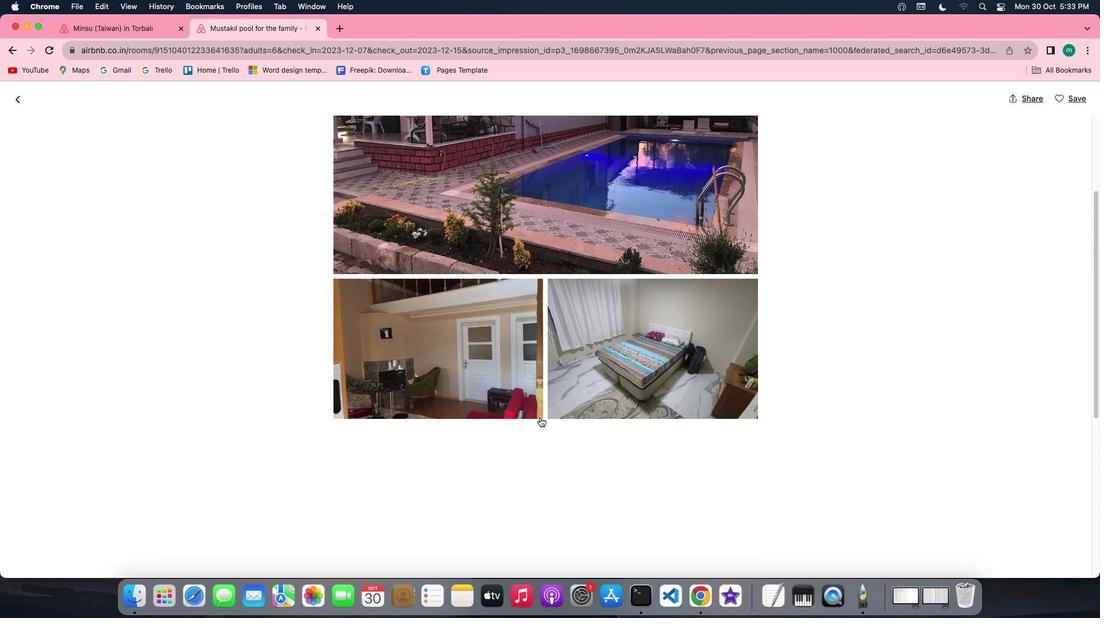 
Action: Mouse scrolled (539, 418) with delta (0, 0)
Screenshot: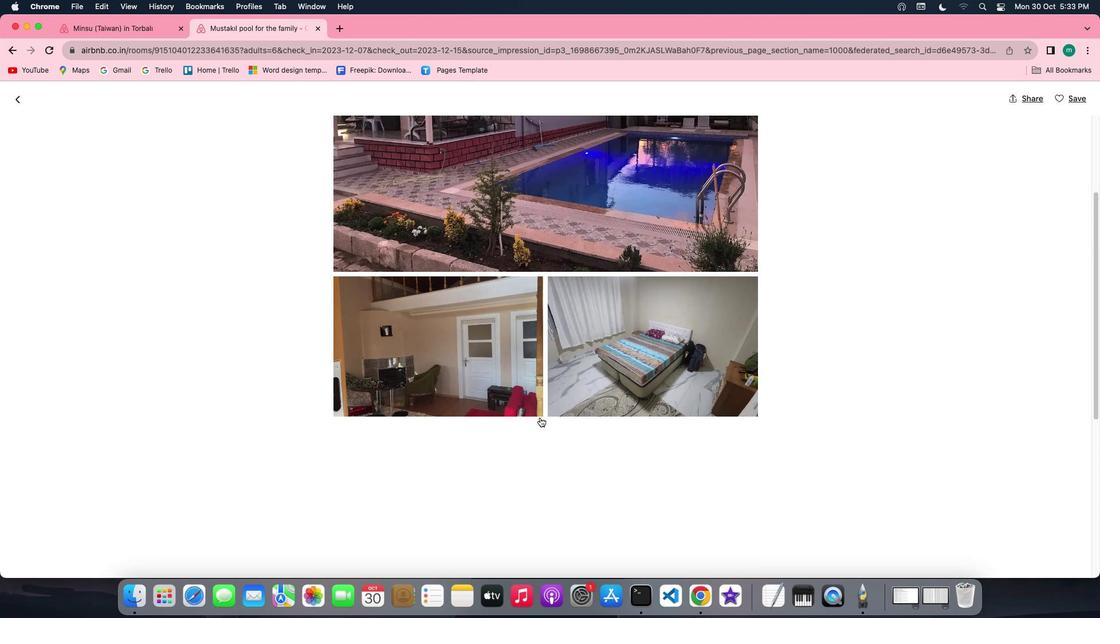 
Action: Mouse scrolled (539, 418) with delta (0, 0)
Screenshot: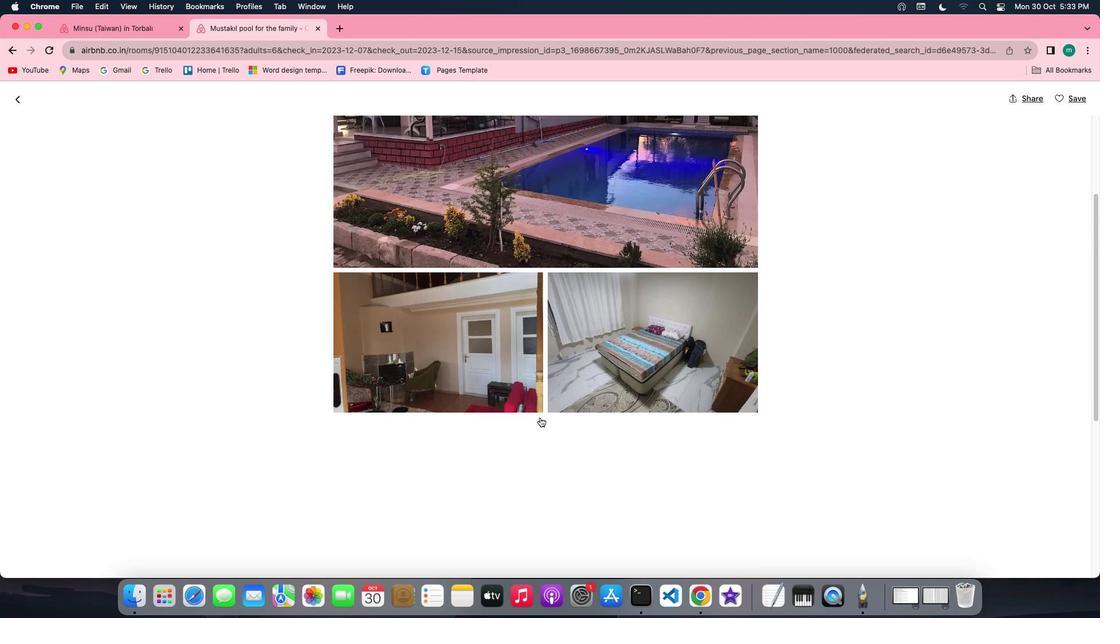 
Action: Mouse scrolled (539, 418) with delta (0, 0)
Screenshot: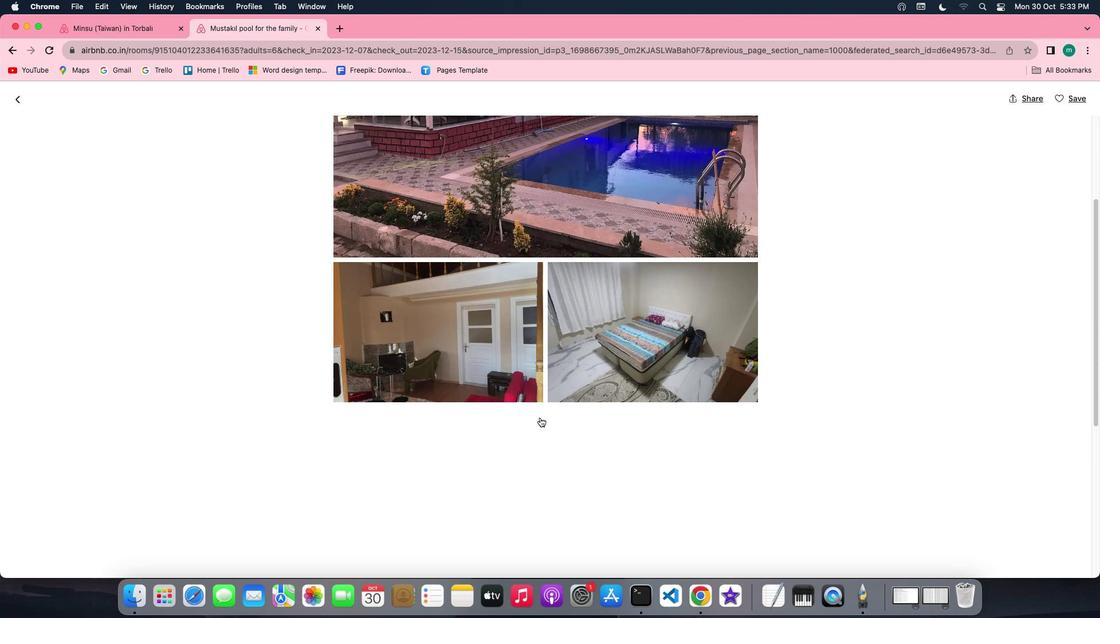 
Action: Mouse scrolled (539, 418) with delta (0, 0)
Screenshot: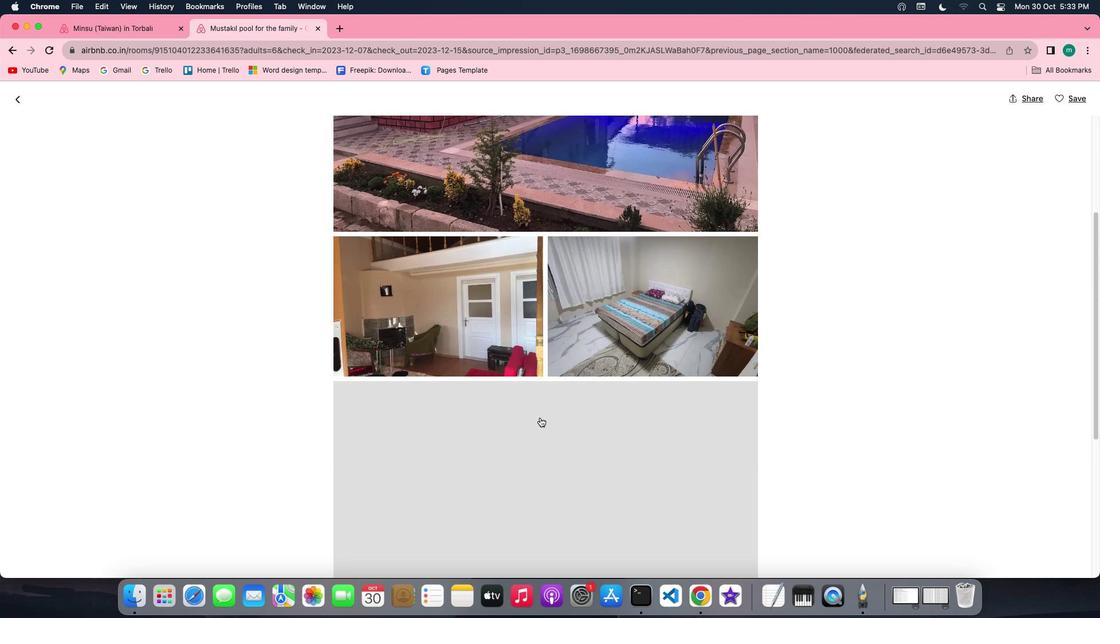 
Action: Mouse scrolled (539, 418) with delta (0, 0)
Screenshot: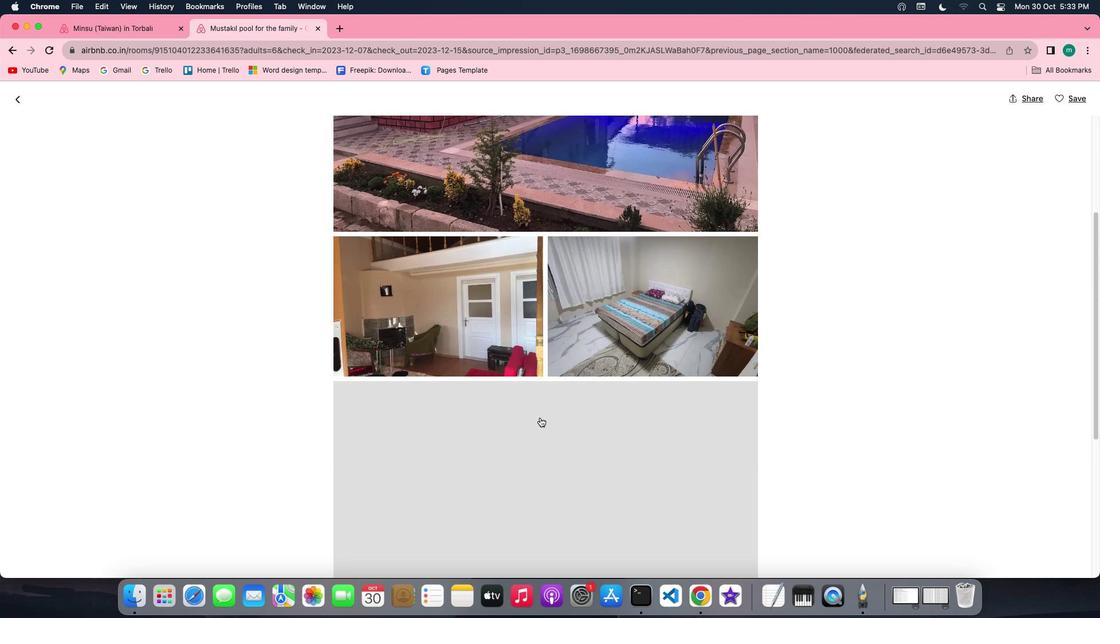 
Action: Mouse scrolled (539, 418) with delta (0, -1)
Screenshot: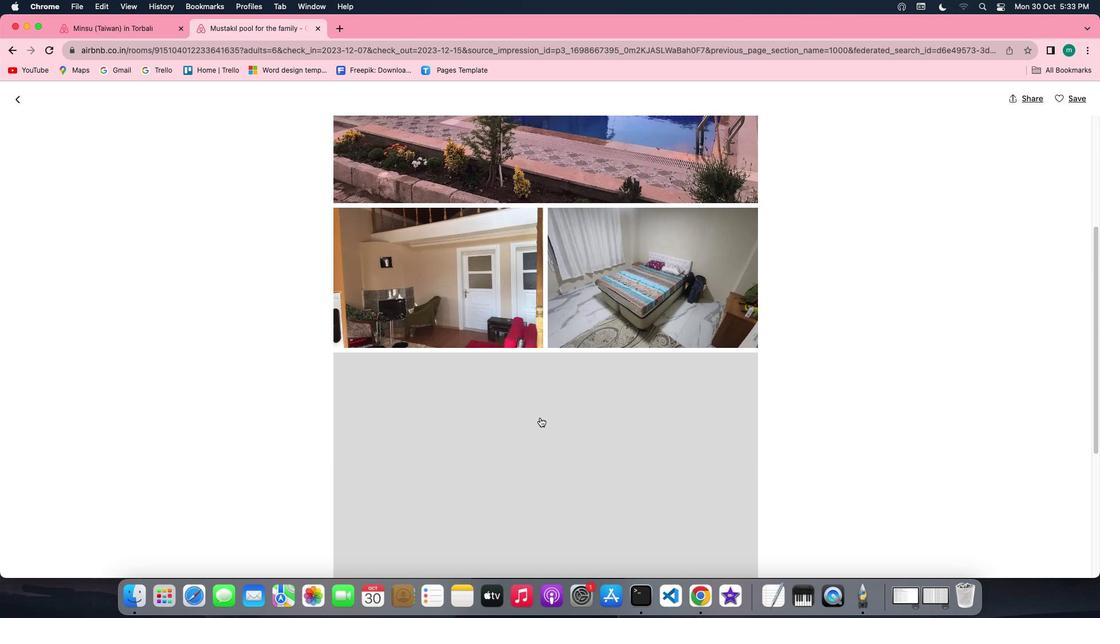 
Action: Mouse scrolled (539, 418) with delta (0, -1)
Screenshot: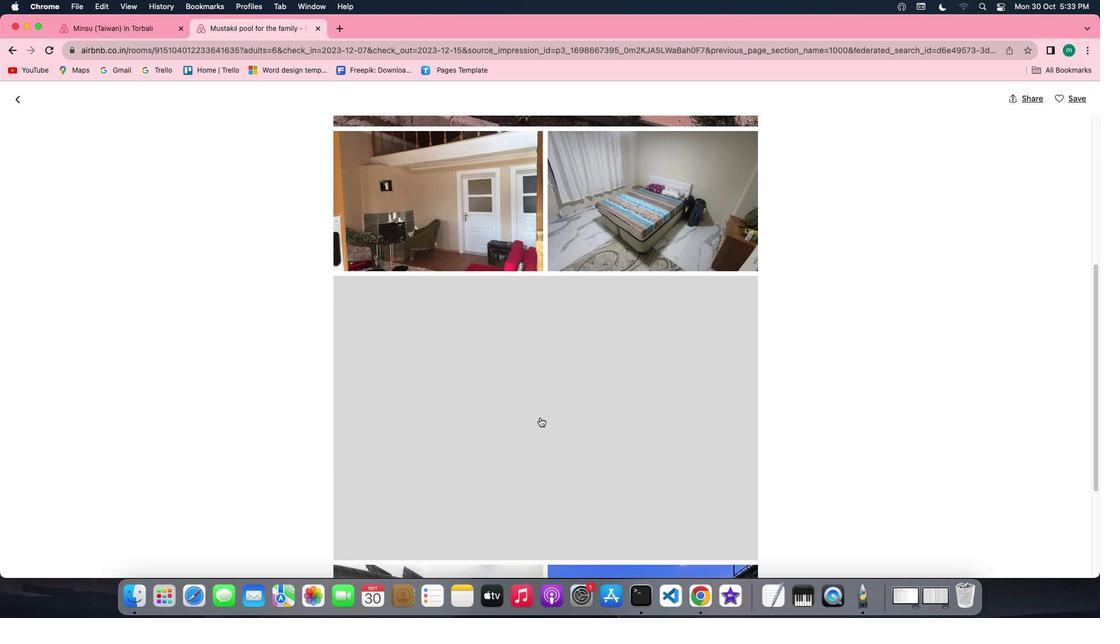 
Action: Mouse scrolled (539, 418) with delta (0, 0)
Screenshot: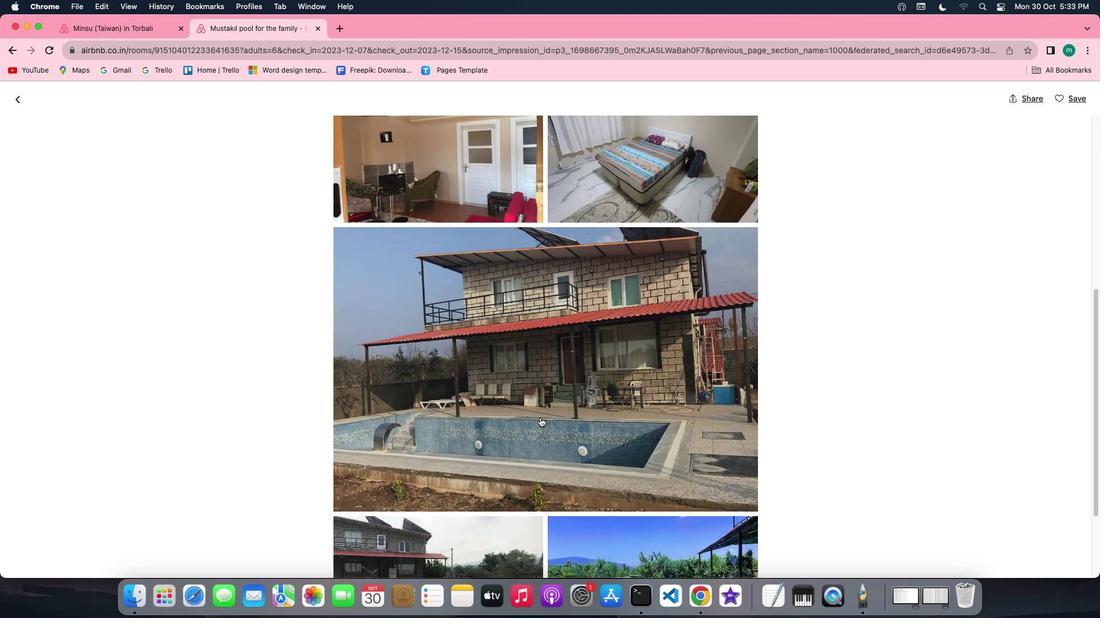 
Action: Mouse scrolled (539, 418) with delta (0, 0)
Screenshot: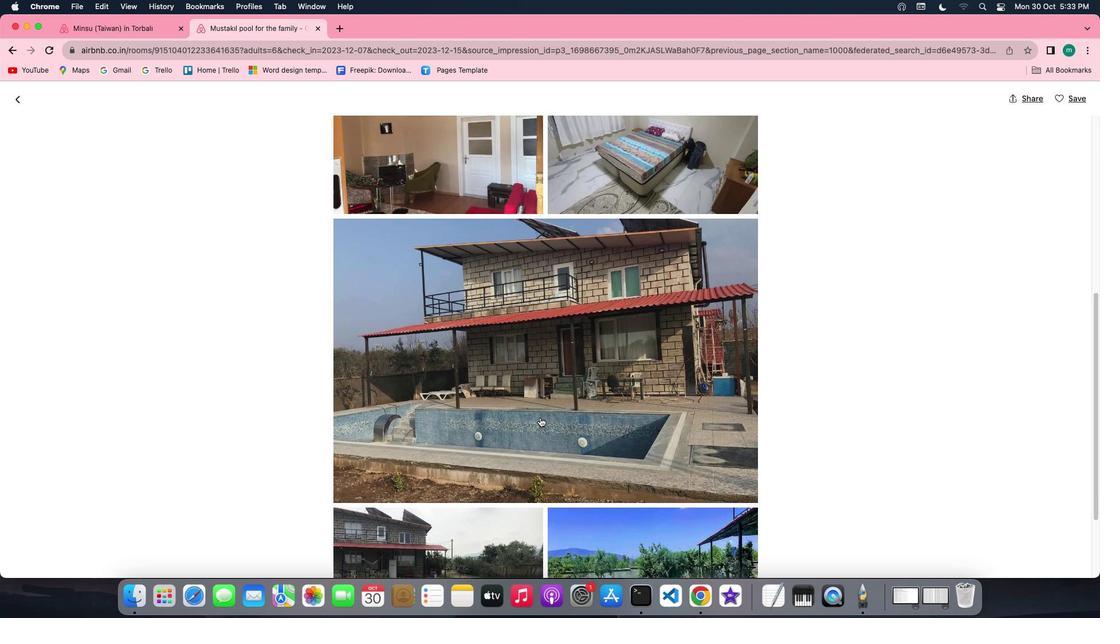 
Action: Mouse scrolled (539, 418) with delta (0, -1)
Screenshot: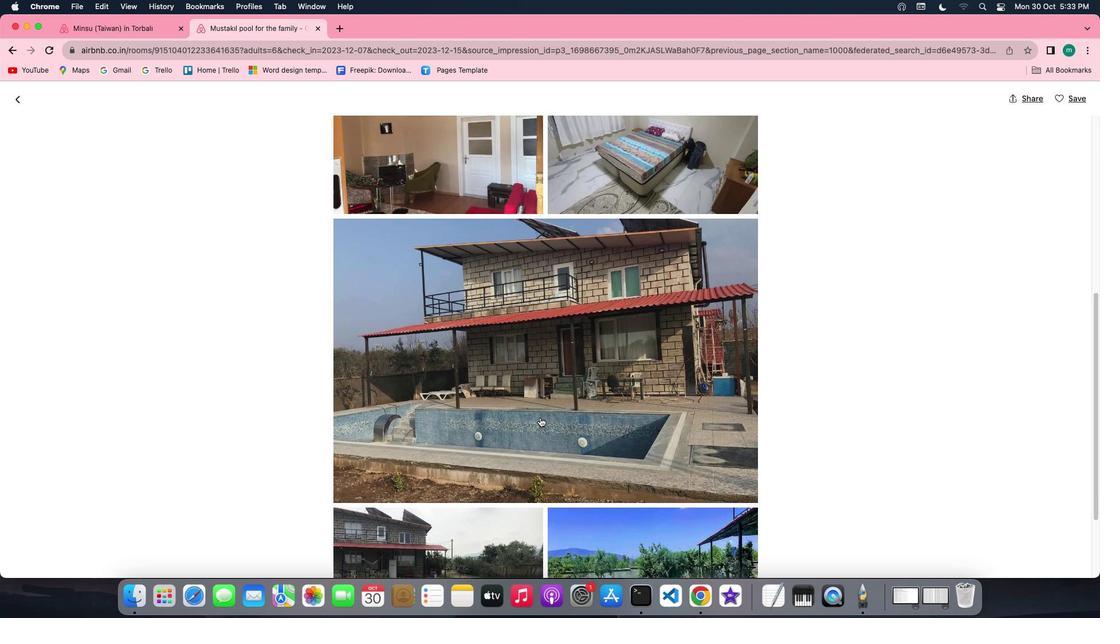 
Action: Mouse scrolled (539, 418) with delta (0, -2)
Screenshot: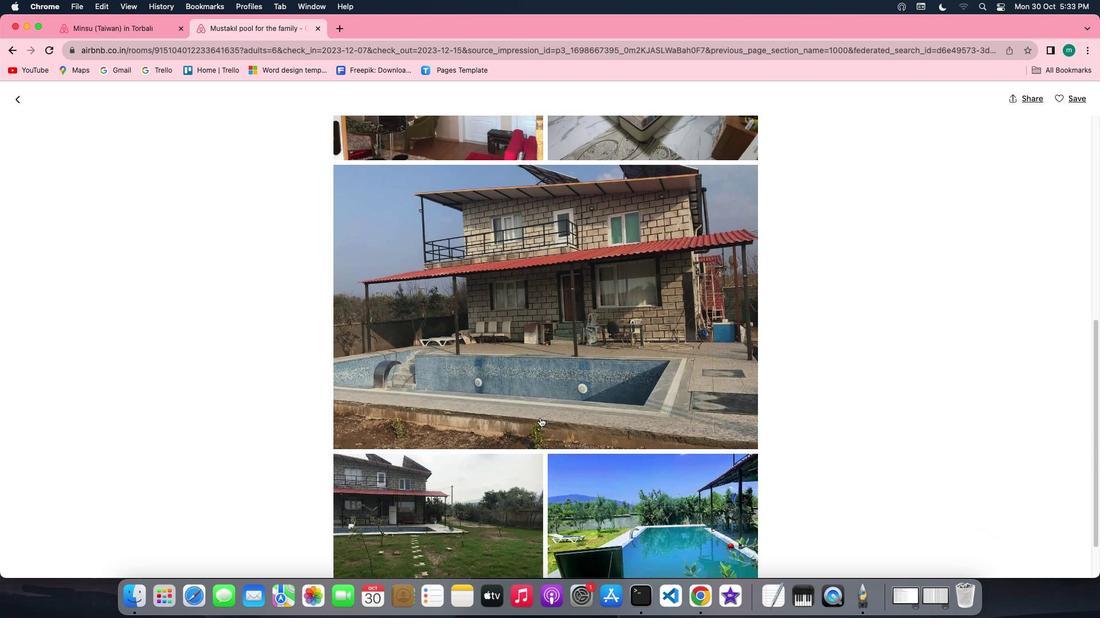 
Action: Mouse scrolled (539, 418) with delta (0, 0)
Screenshot: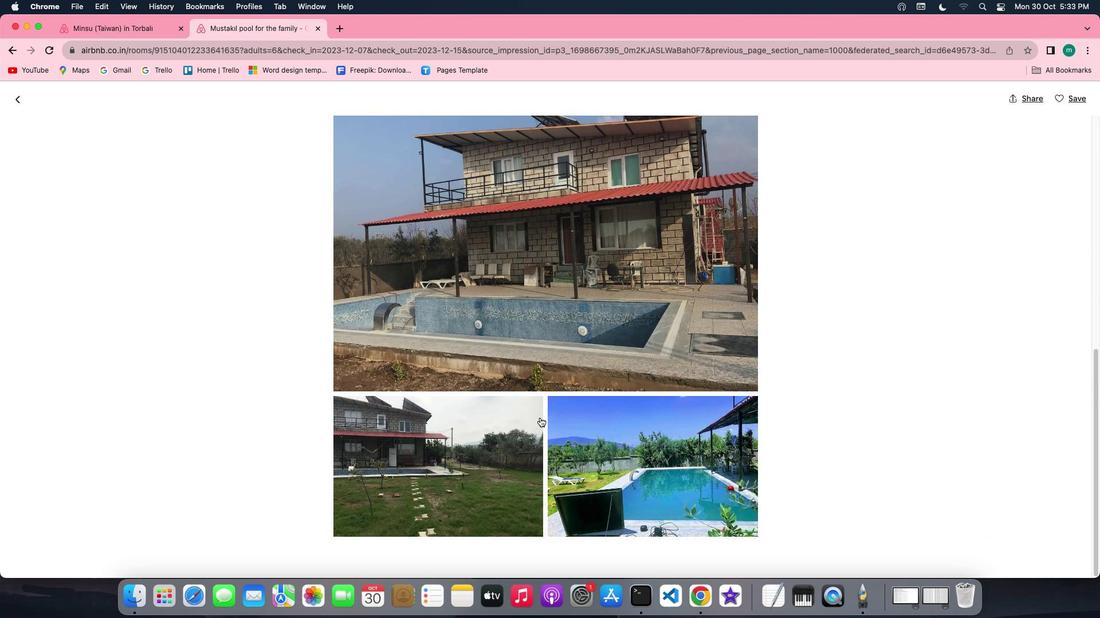 
Action: Mouse scrolled (539, 418) with delta (0, 0)
Screenshot: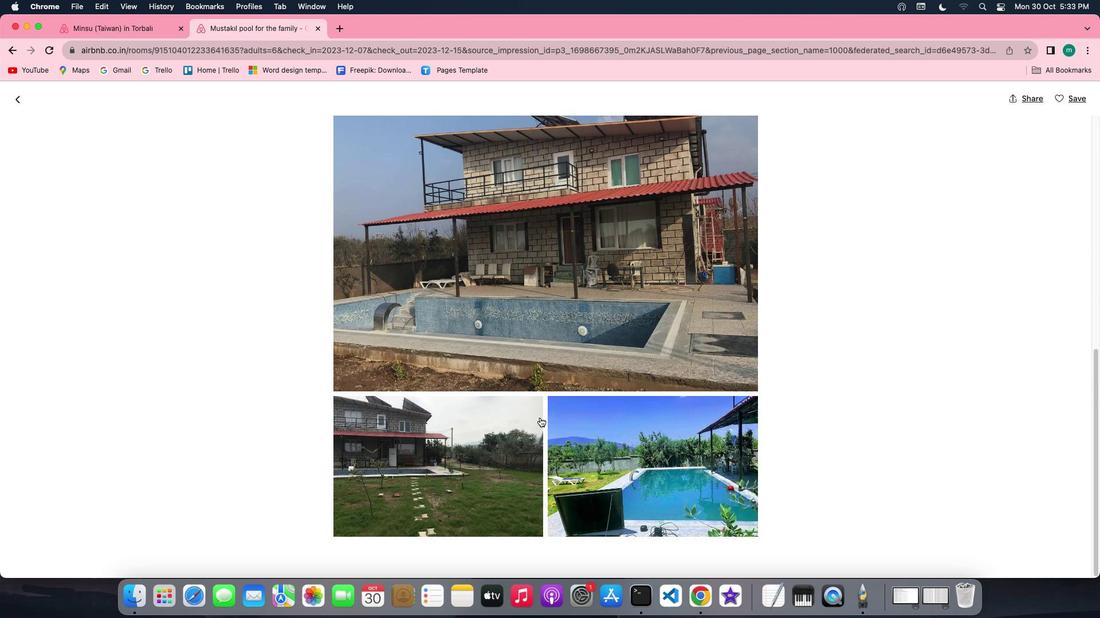 
Action: Mouse scrolled (539, 418) with delta (0, 0)
Screenshot: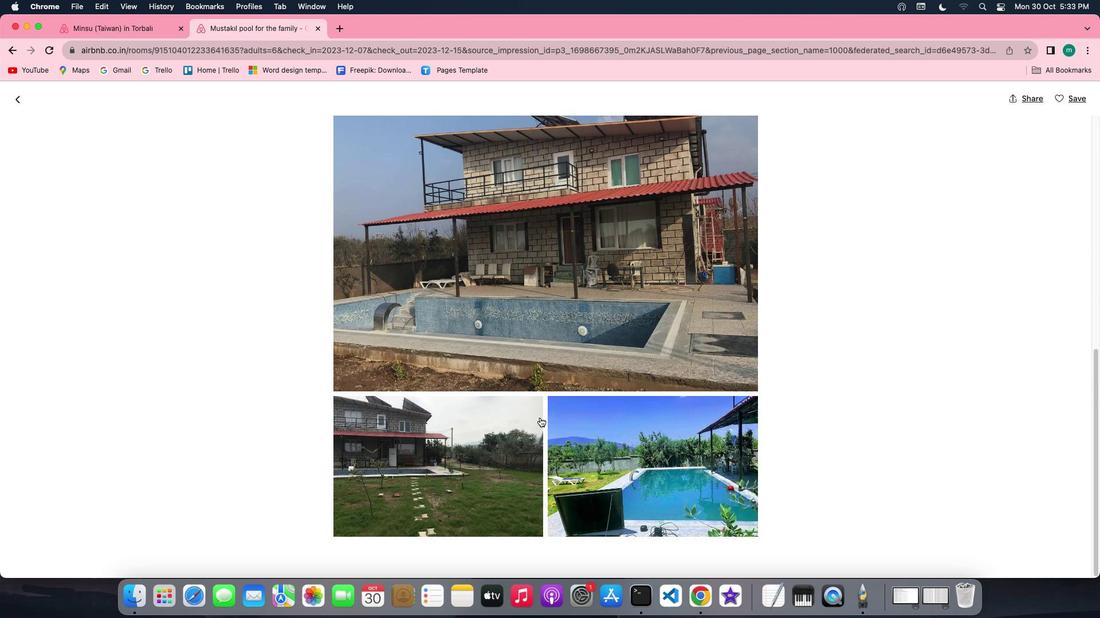 
Action: Mouse scrolled (539, 418) with delta (0, -1)
Screenshot: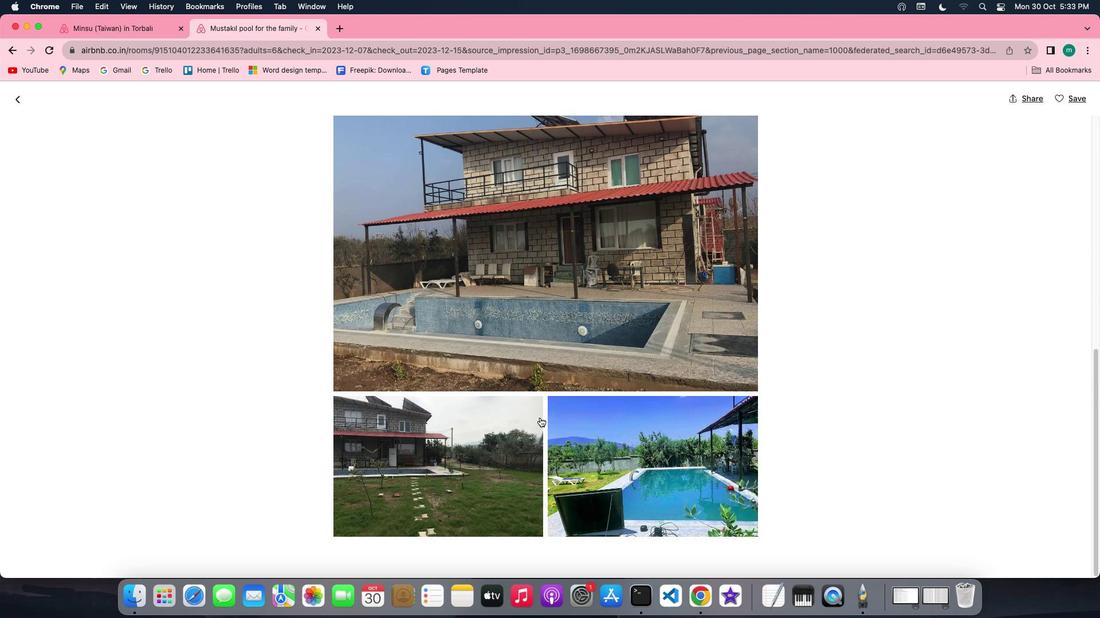 
Action: Mouse scrolled (539, 418) with delta (0, -2)
Screenshot: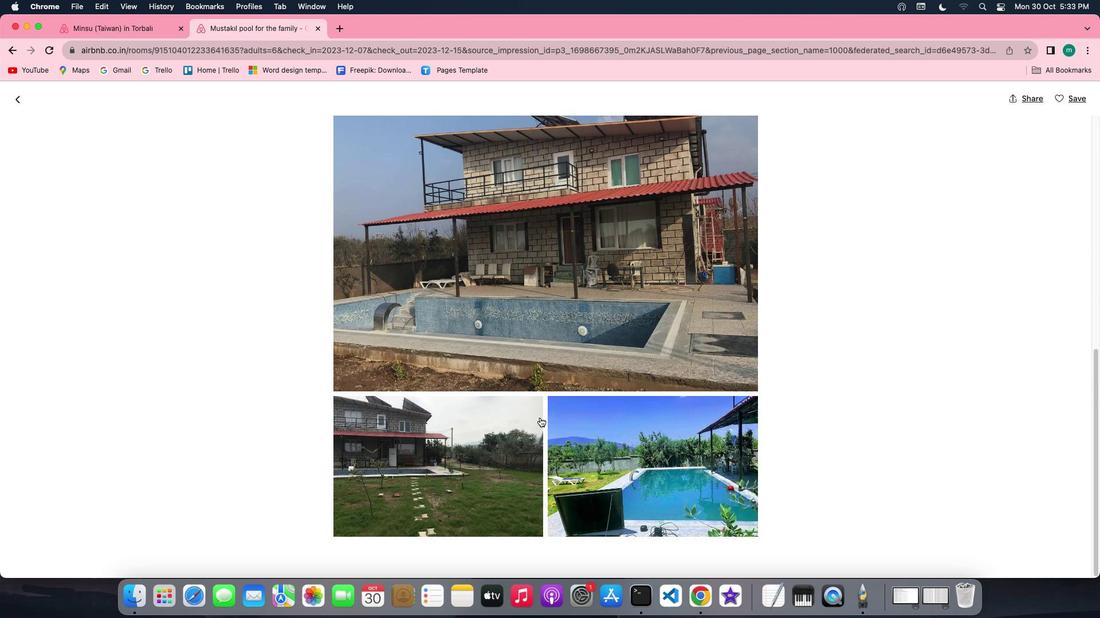 
Action: Mouse scrolled (539, 418) with delta (0, -2)
Screenshot: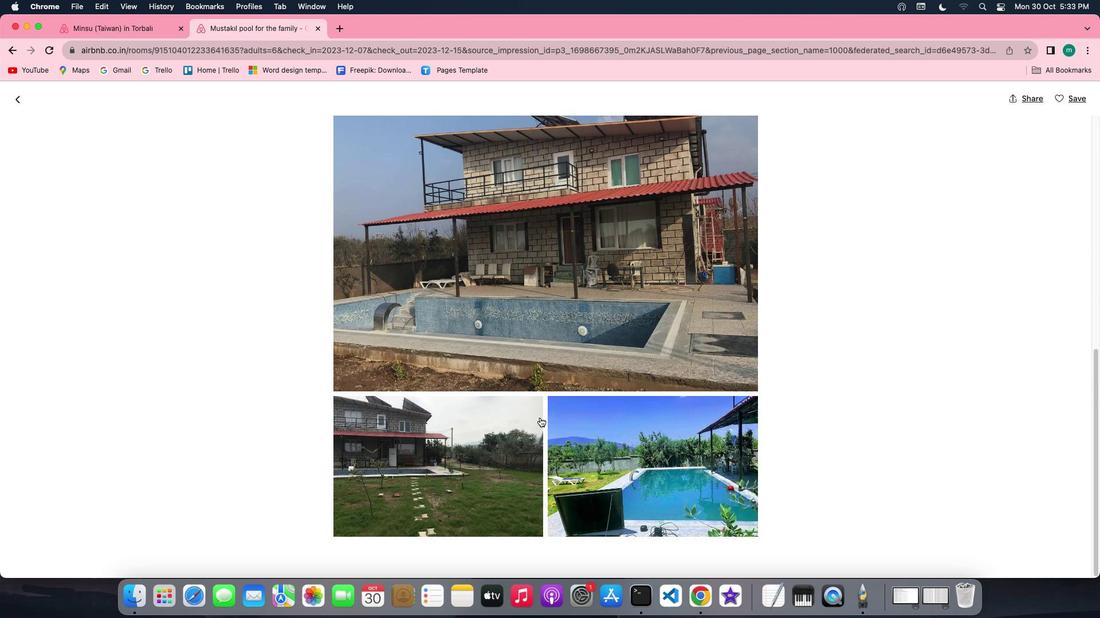
Action: Mouse moved to (4, 103)
Screenshot: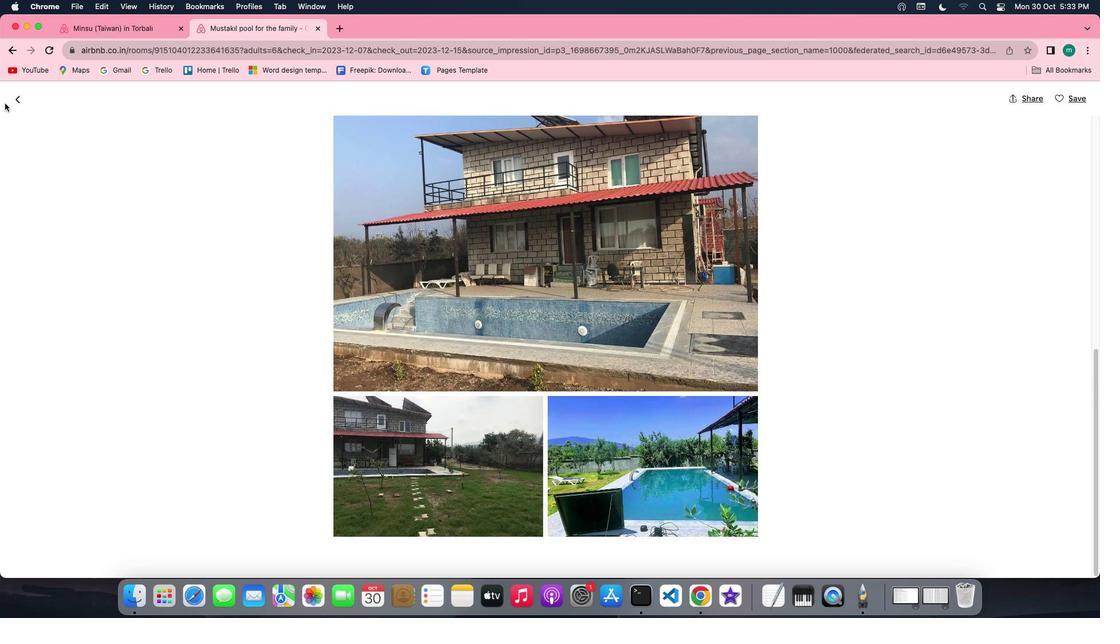 
Action: Mouse pressed left at (4, 103)
Screenshot: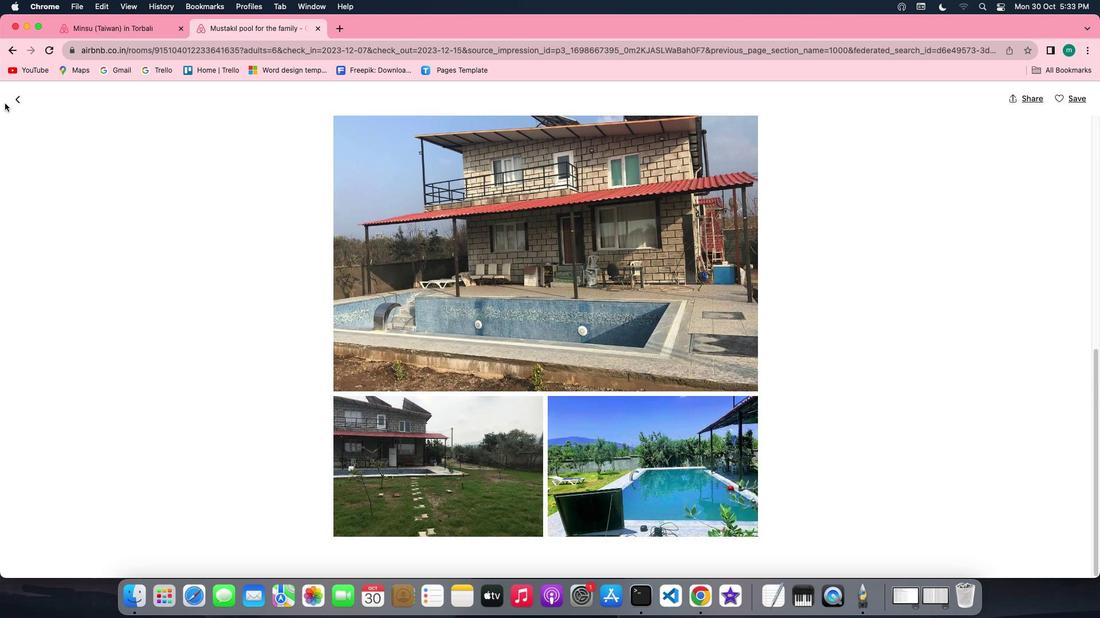 
Action: Mouse moved to (23, 99)
Screenshot: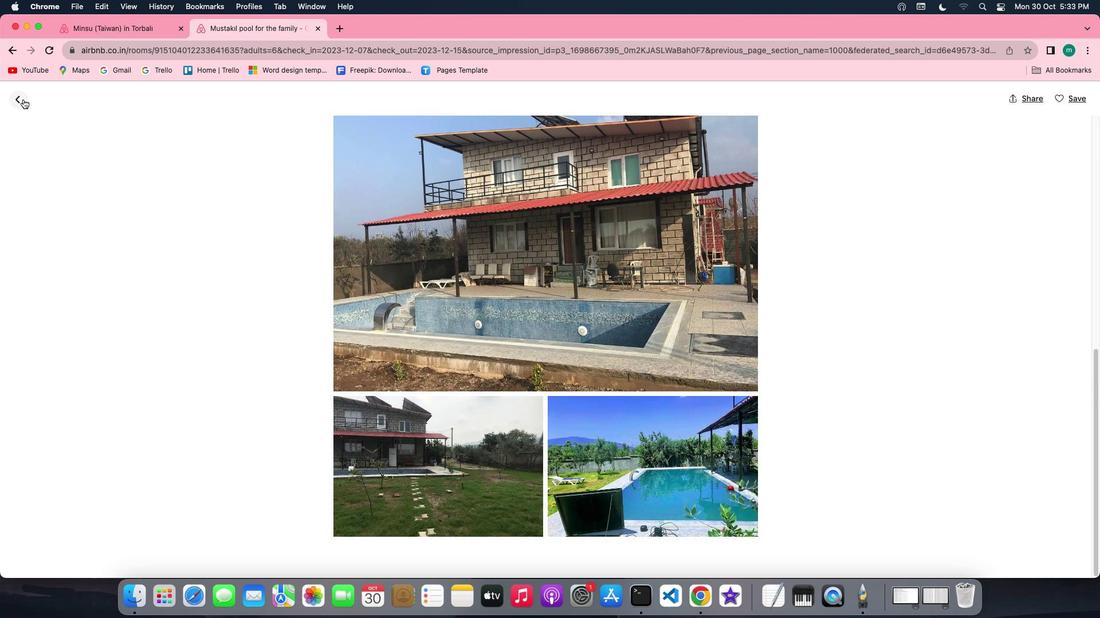
Action: Mouse pressed left at (23, 99)
Screenshot: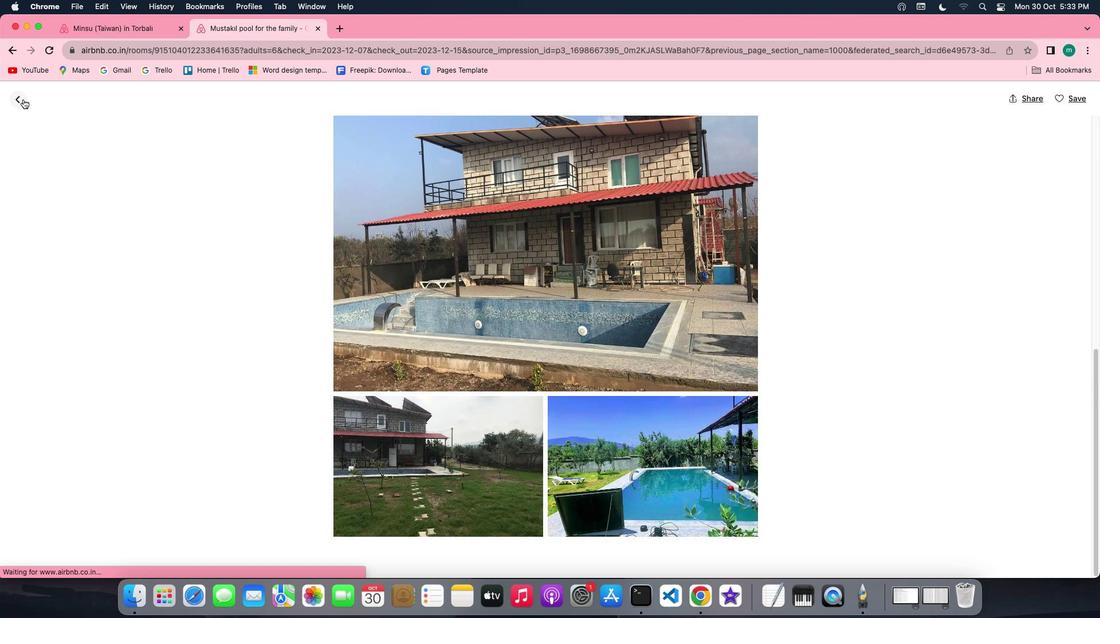 
Action: Mouse moved to (519, 473)
Screenshot: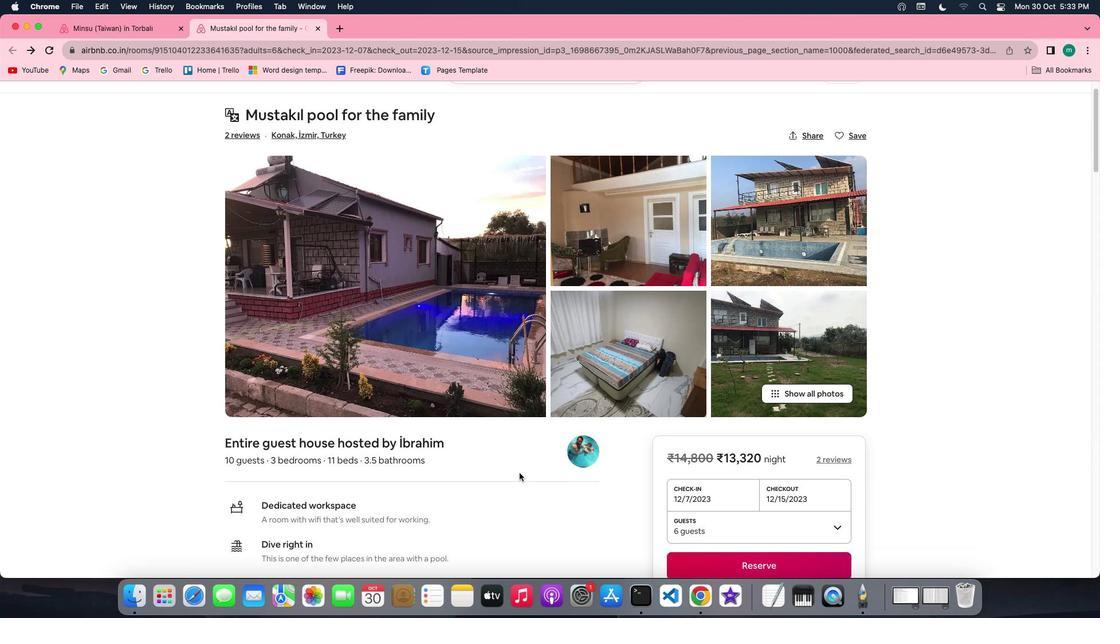 
Action: Mouse scrolled (519, 473) with delta (0, 0)
Screenshot: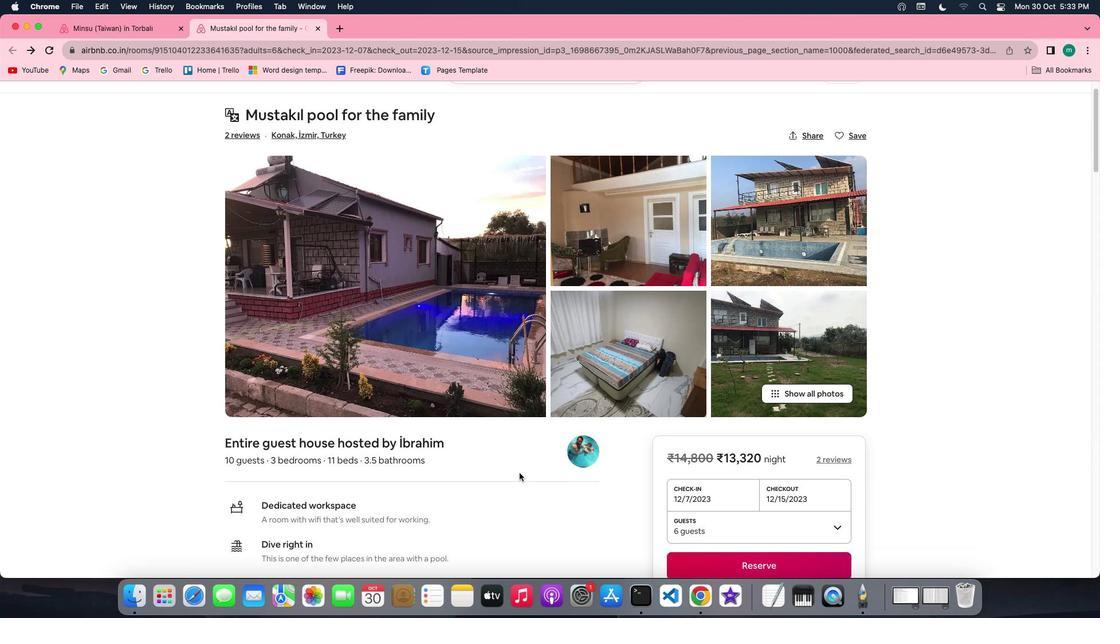 
Action: Mouse scrolled (519, 473) with delta (0, 0)
Screenshot: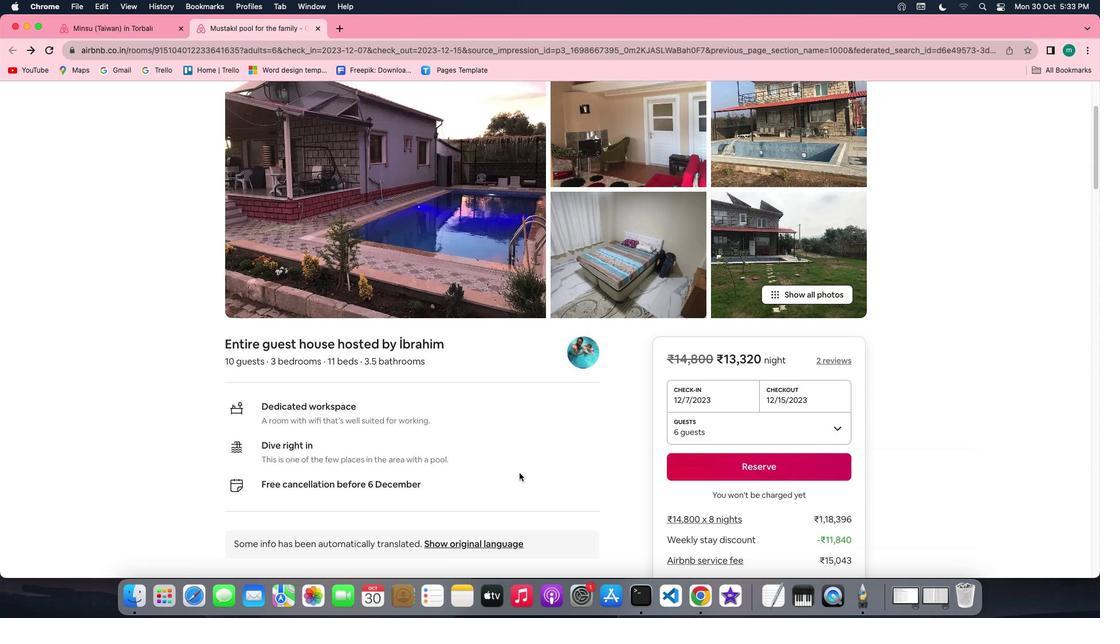 
Action: Mouse scrolled (519, 473) with delta (0, -1)
Screenshot: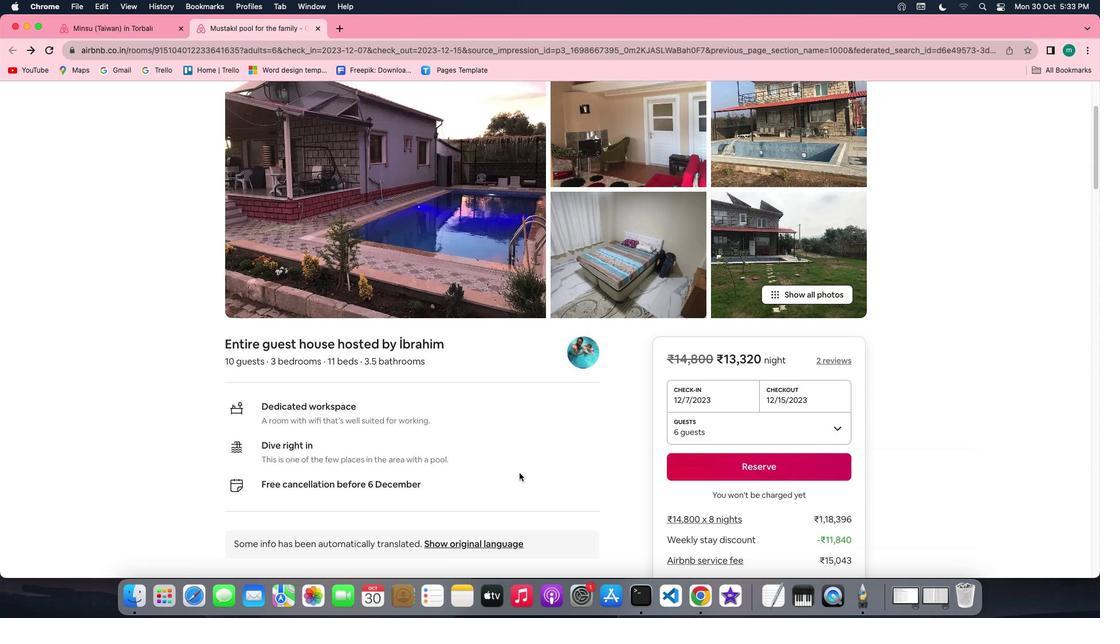 
Action: Mouse scrolled (519, 473) with delta (0, -2)
Screenshot: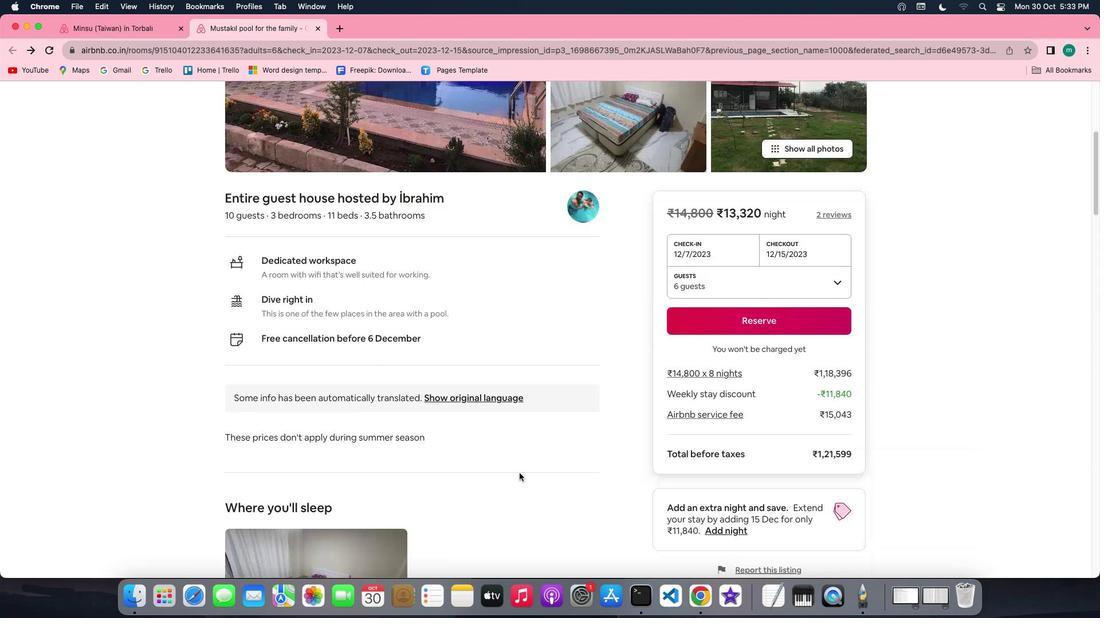 
Action: Mouse scrolled (519, 473) with delta (0, -3)
Screenshot: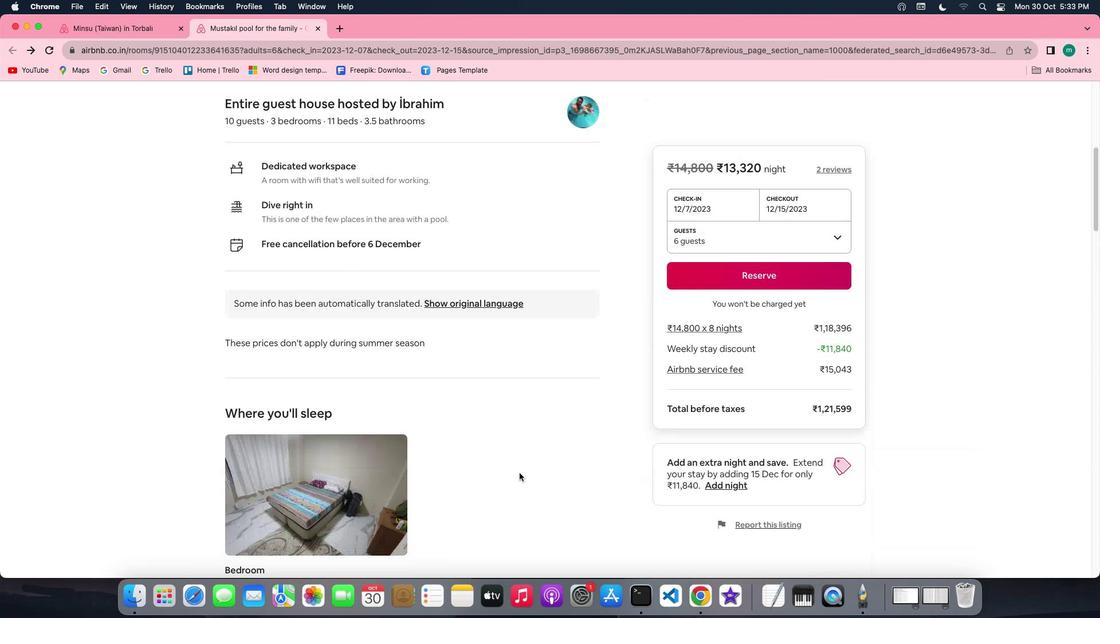 
Action: Mouse moved to (328, 363)
Screenshot: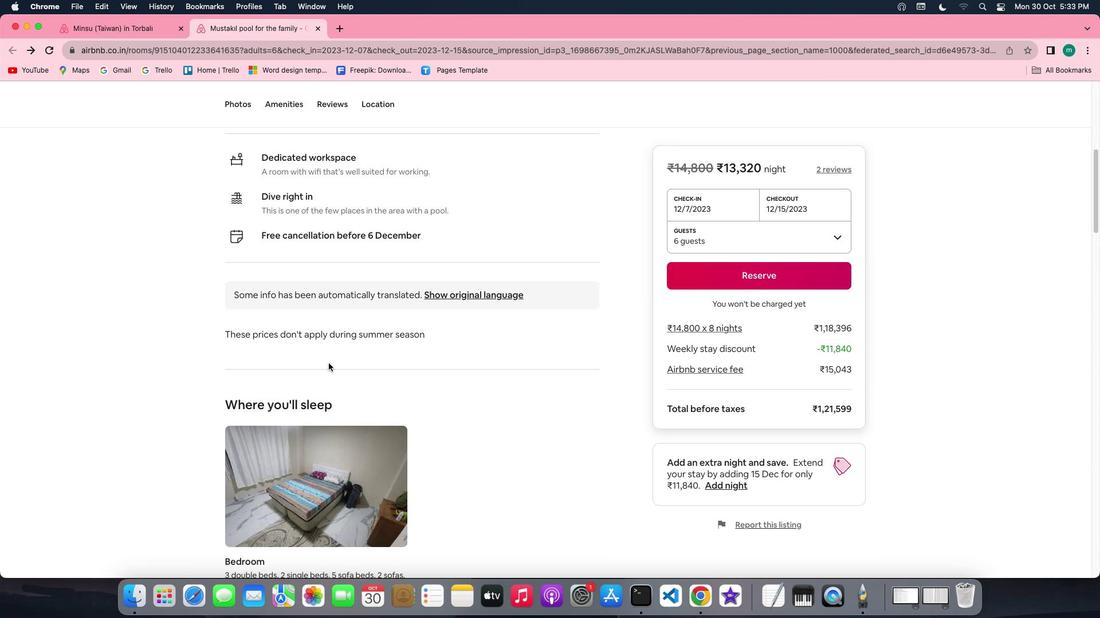 
Action: Mouse scrolled (328, 363) with delta (0, 0)
Screenshot: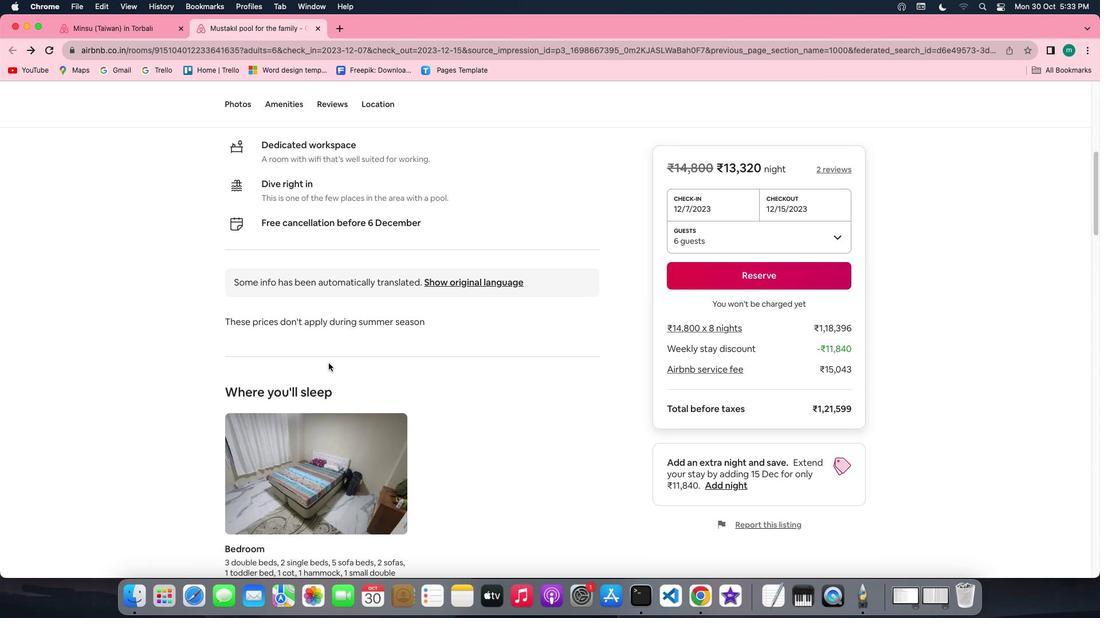 
Action: Mouse scrolled (328, 363) with delta (0, 0)
Screenshot: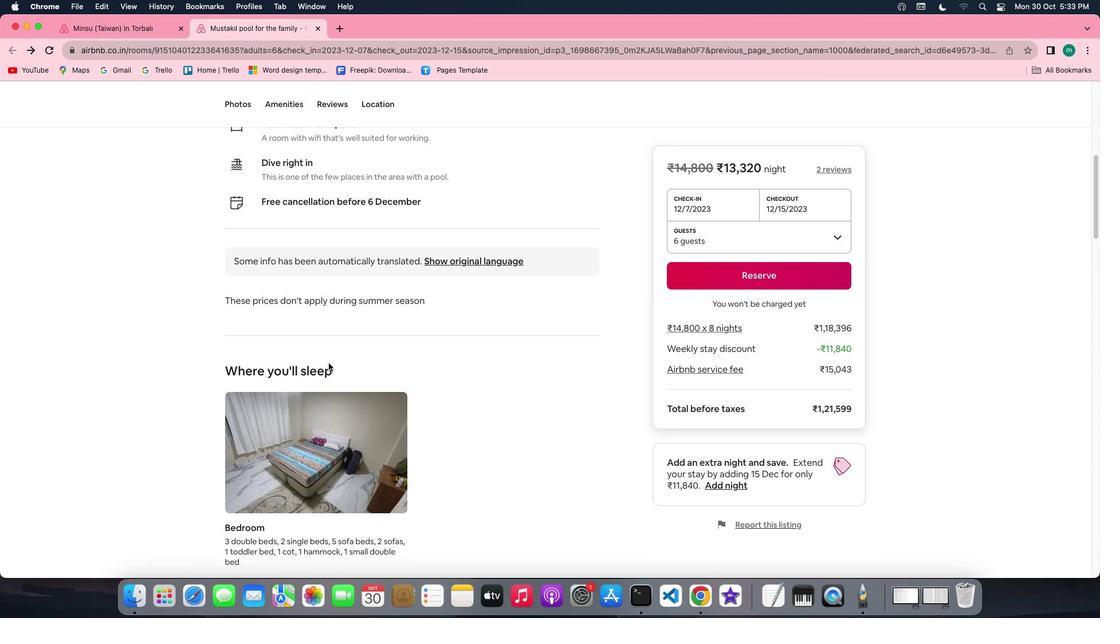 
Action: Mouse scrolled (328, 363) with delta (0, -1)
Screenshot: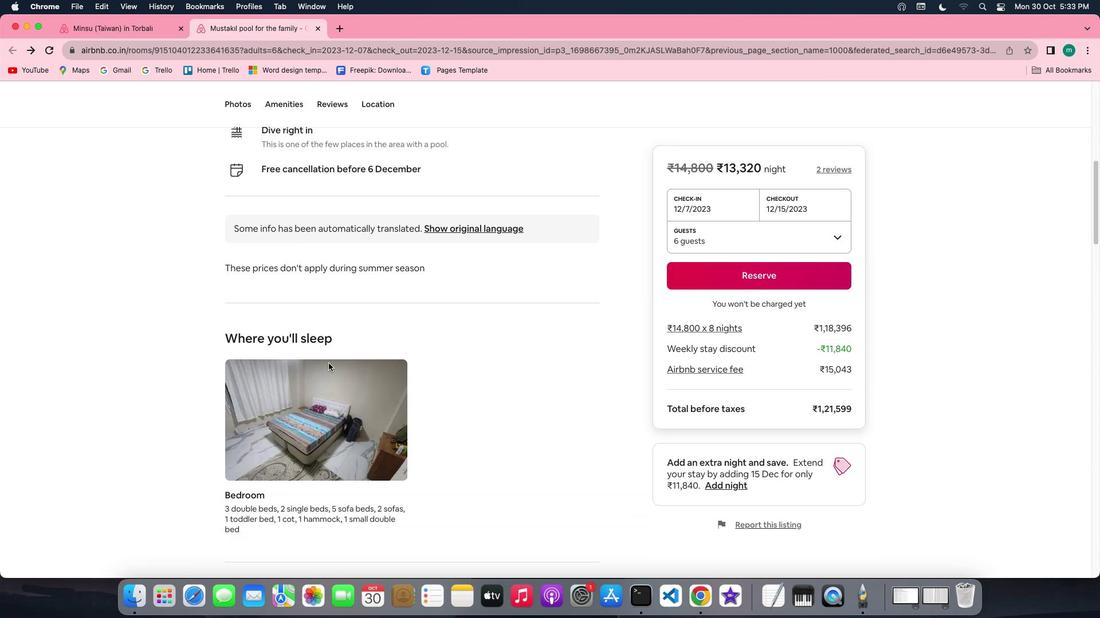 
Action: Mouse scrolled (328, 363) with delta (0, -1)
Screenshot: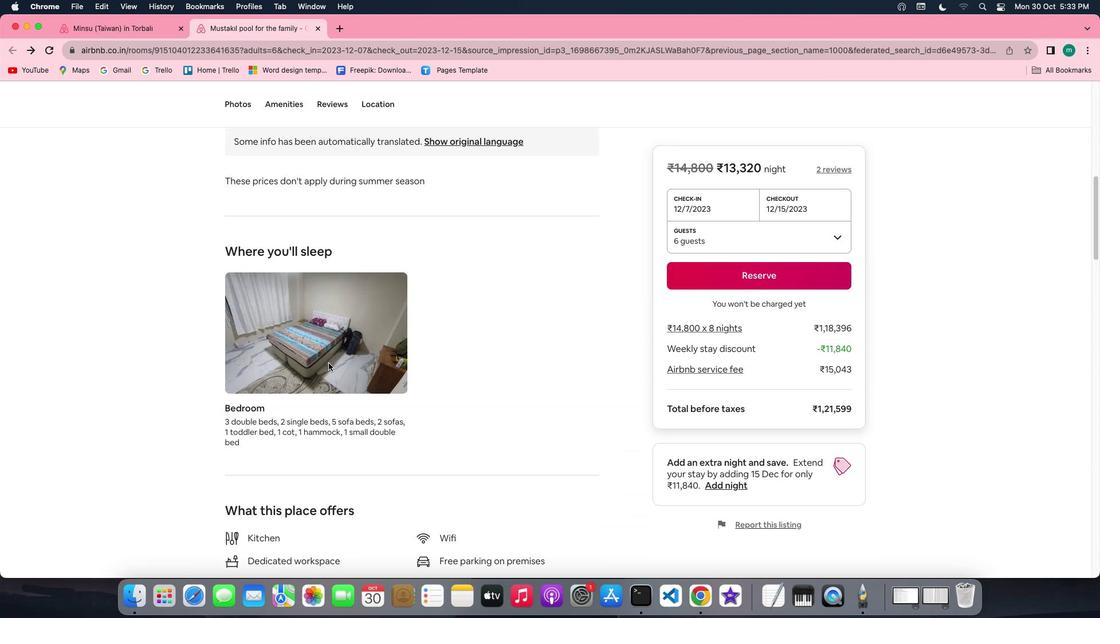 
Action: Mouse scrolled (328, 363) with delta (0, -1)
Screenshot: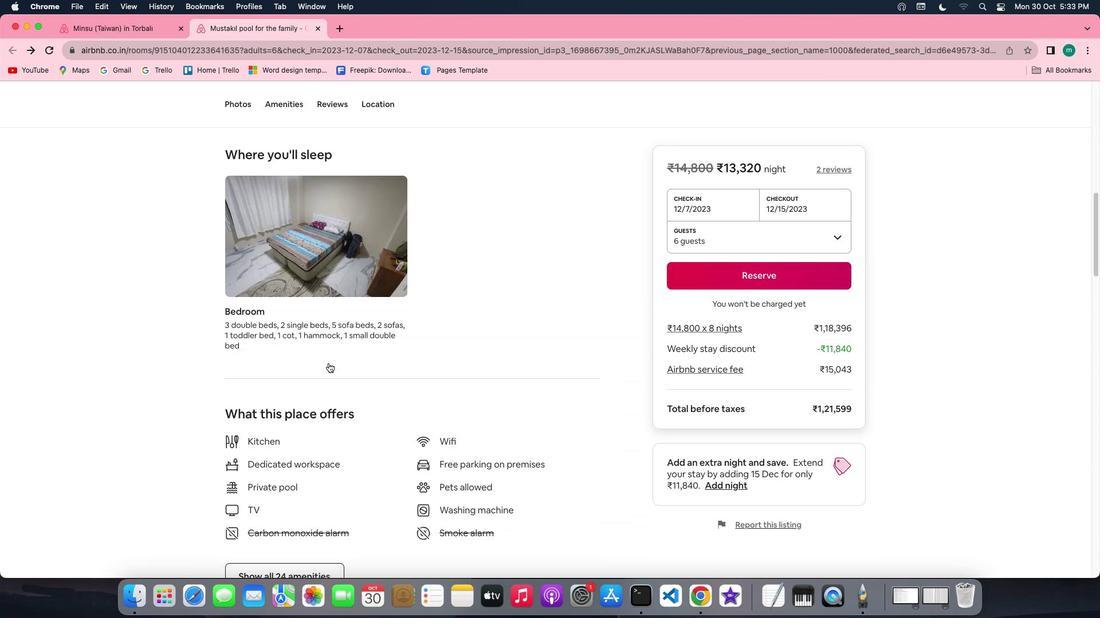 
Action: Mouse scrolled (328, 363) with delta (0, 0)
Screenshot: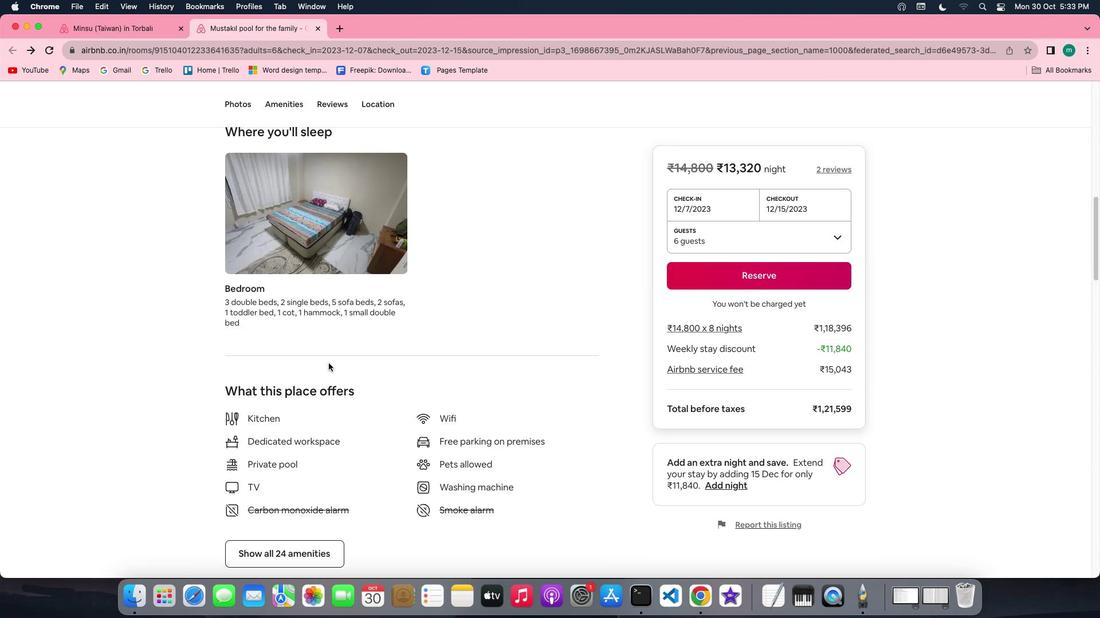 
Action: Mouse scrolled (328, 363) with delta (0, 0)
Screenshot: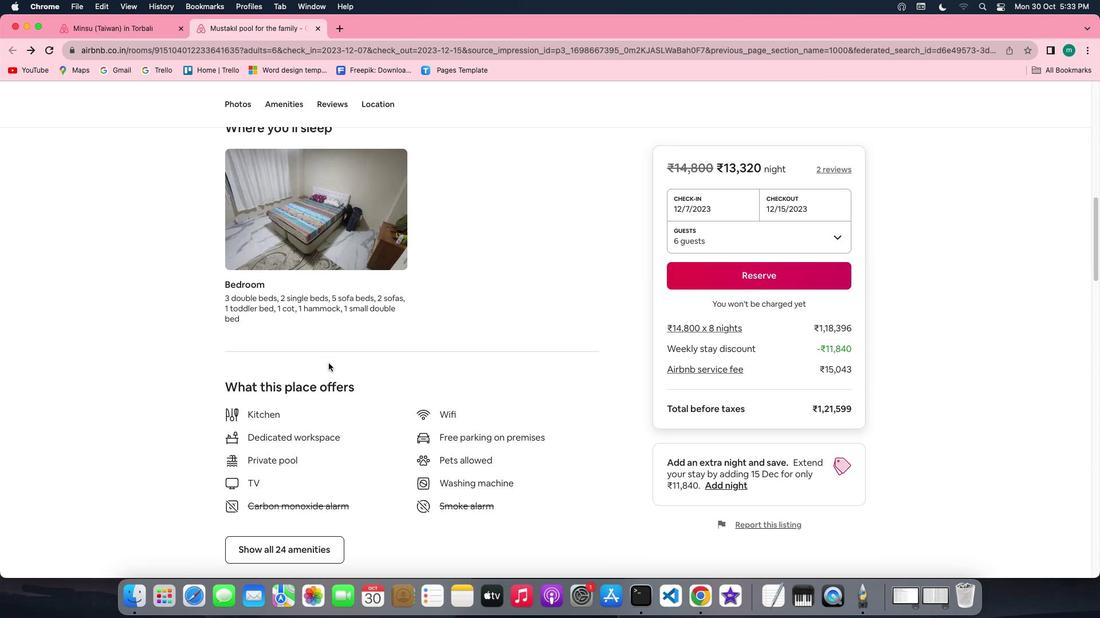 
Action: Mouse scrolled (328, 363) with delta (0, -1)
Screenshot: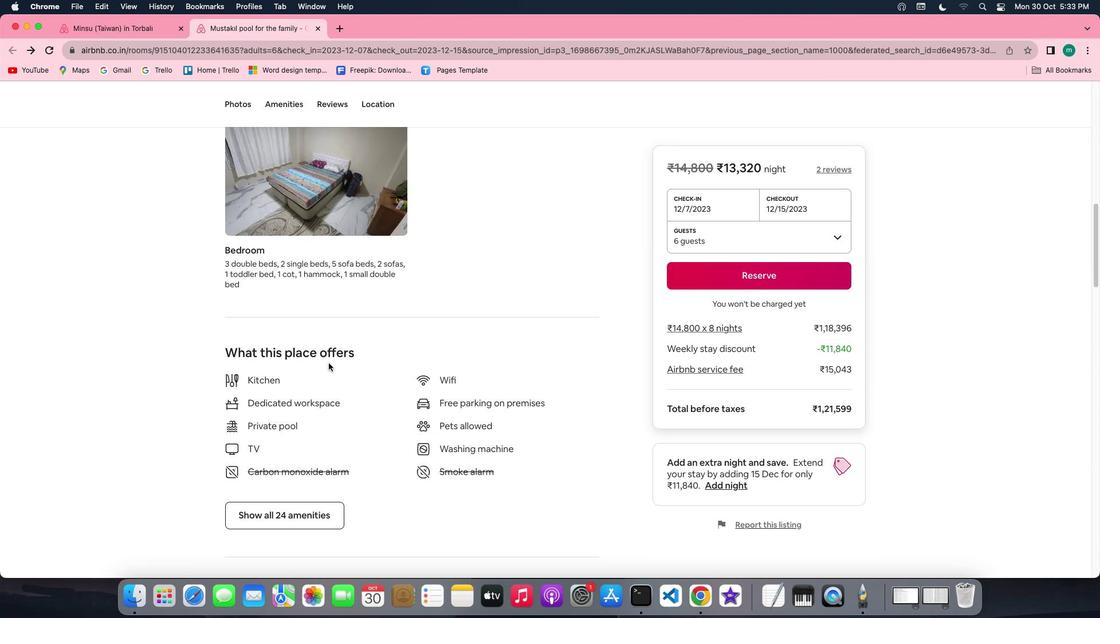 
Action: Mouse scrolled (328, 363) with delta (0, -1)
Screenshot: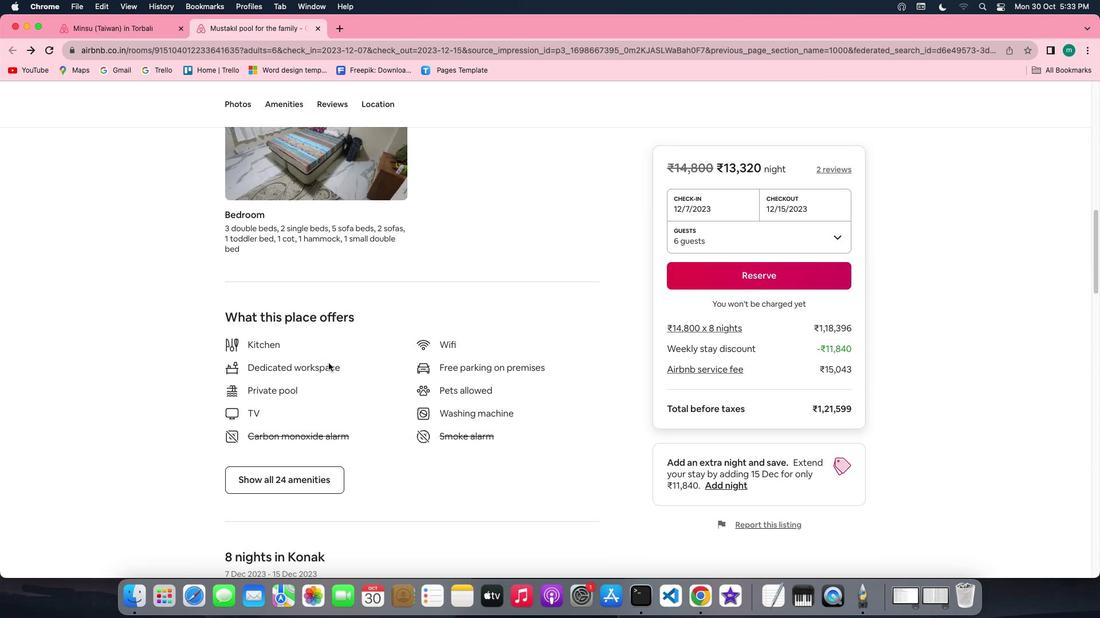 
Action: Mouse moved to (302, 395)
Screenshot: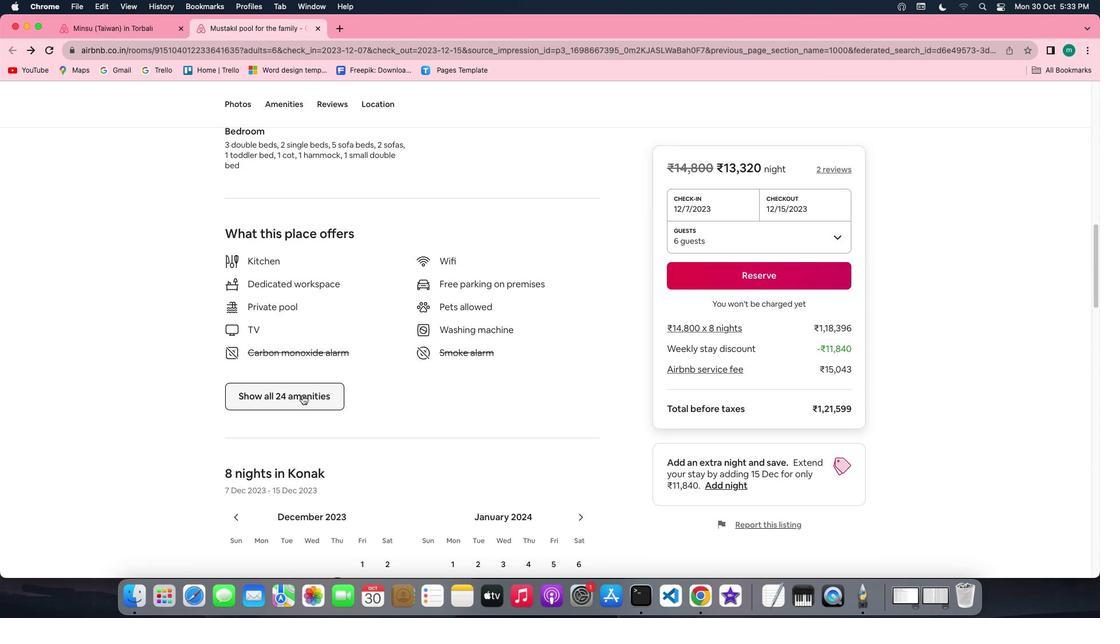 
Action: Mouse pressed left at (302, 395)
Screenshot: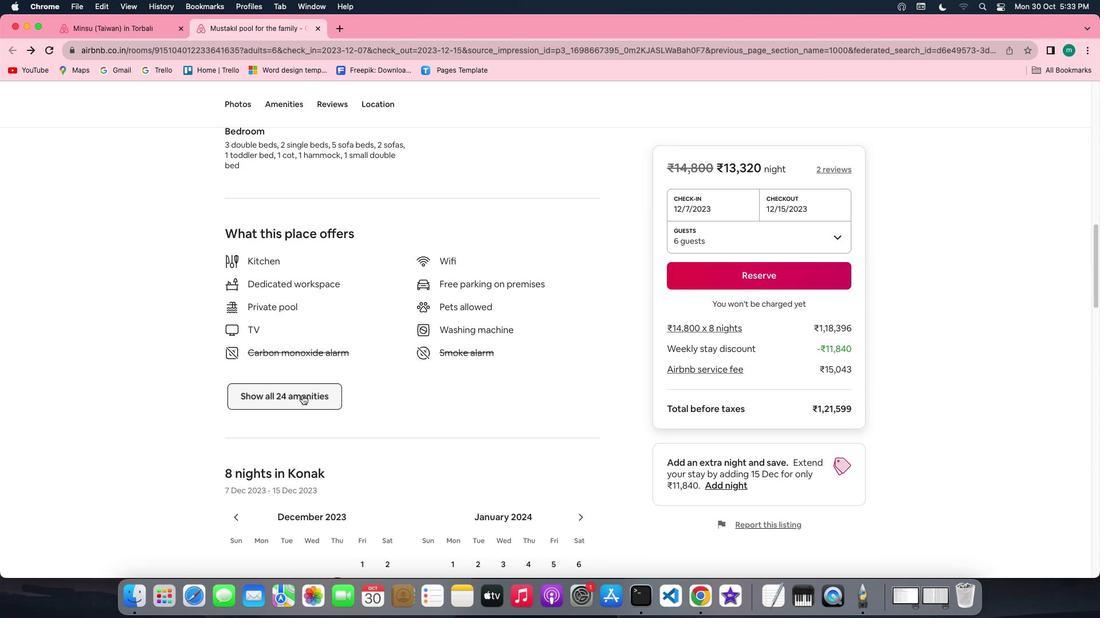 
Action: Mouse moved to (540, 464)
Screenshot: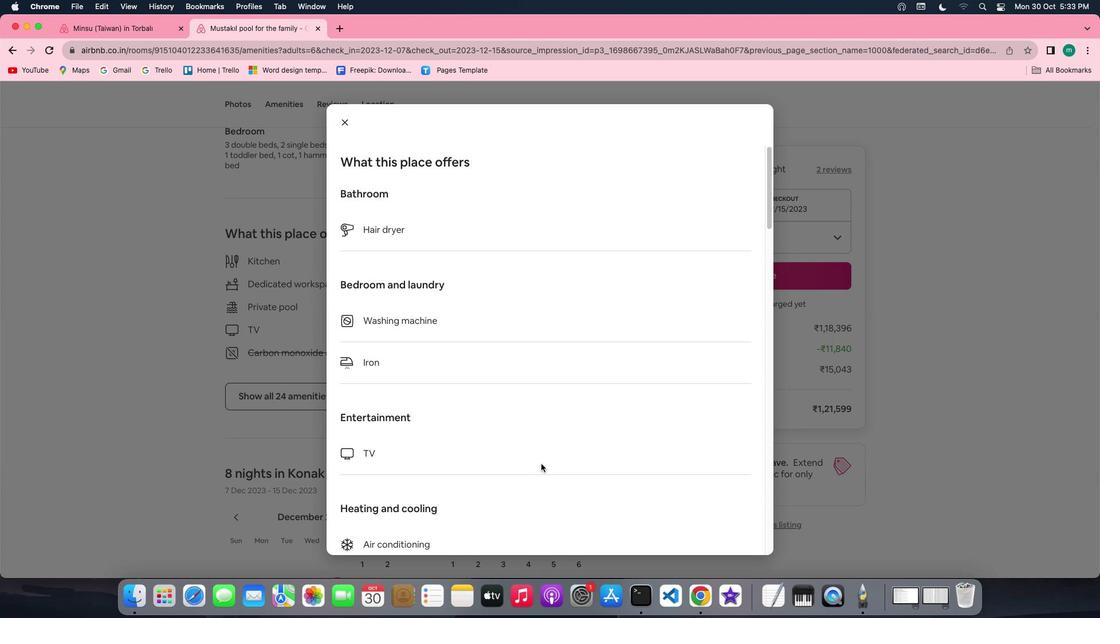 
Action: Mouse scrolled (540, 464) with delta (0, 0)
Screenshot: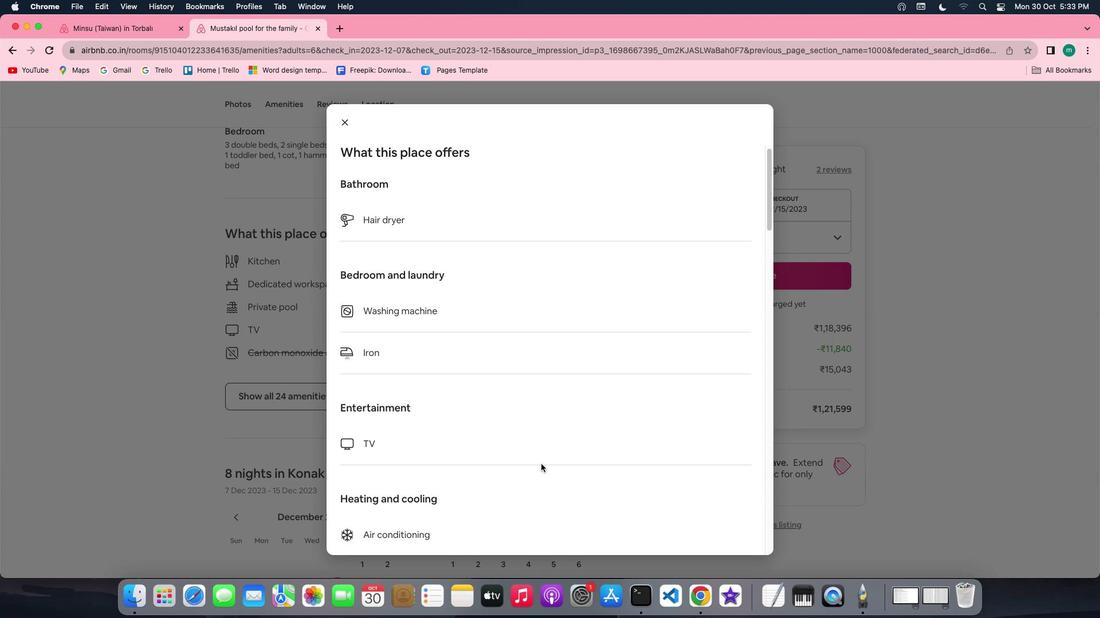 
Action: Mouse scrolled (540, 464) with delta (0, 0)
Screenshot: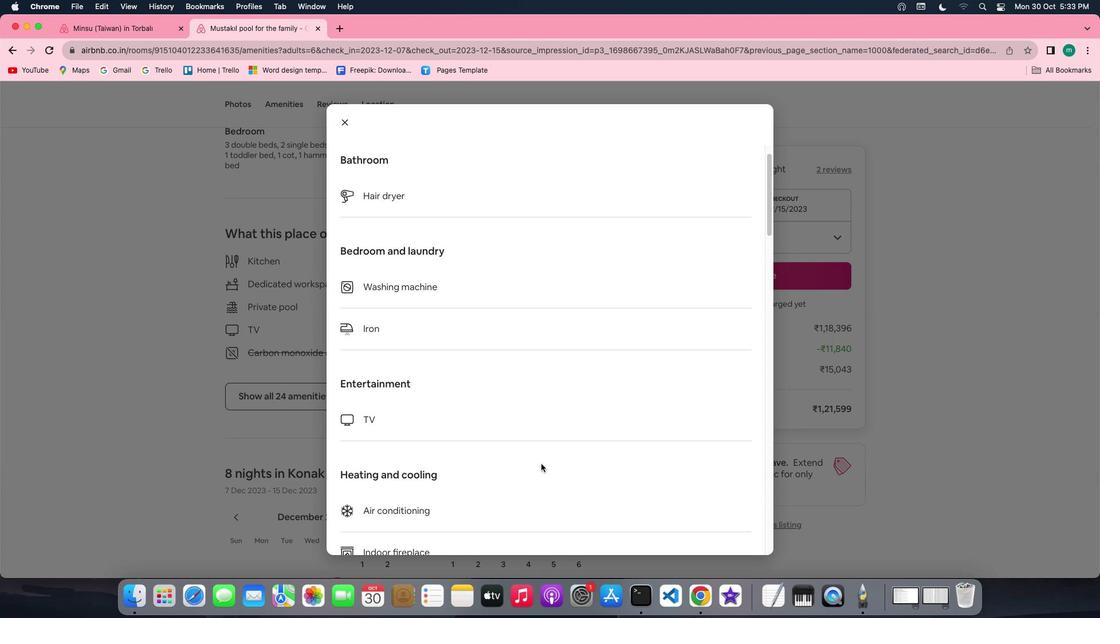 
Action: Mouse scrolled (540, 464) with delta (0, -1)
Screenshot: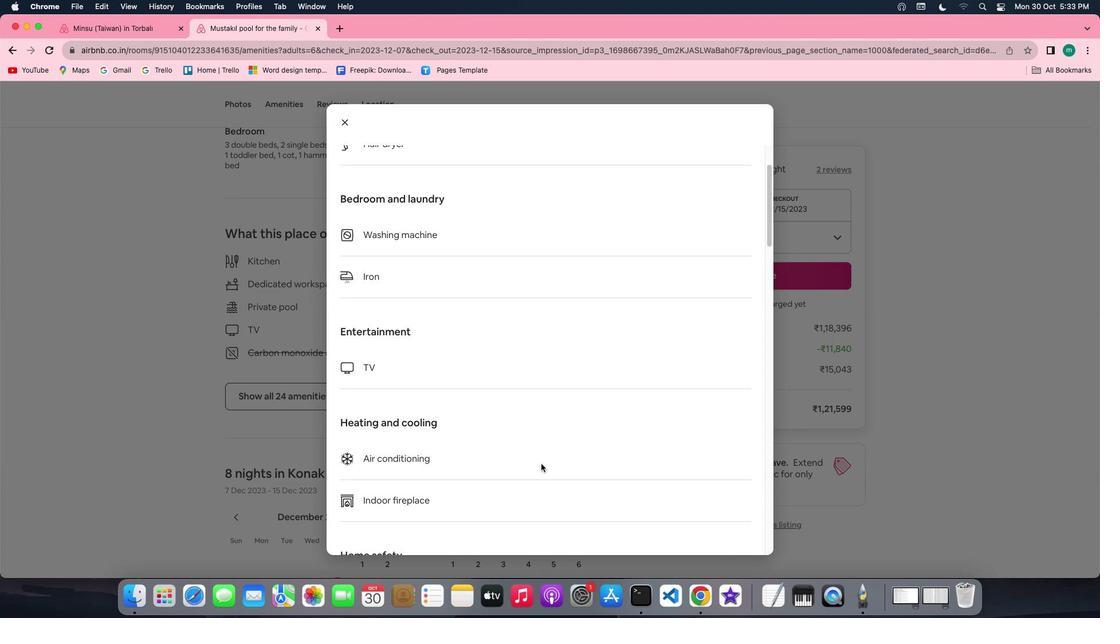 
Action: Mouse scrolled (540, 464) with delta (0, -2)
Screenshot: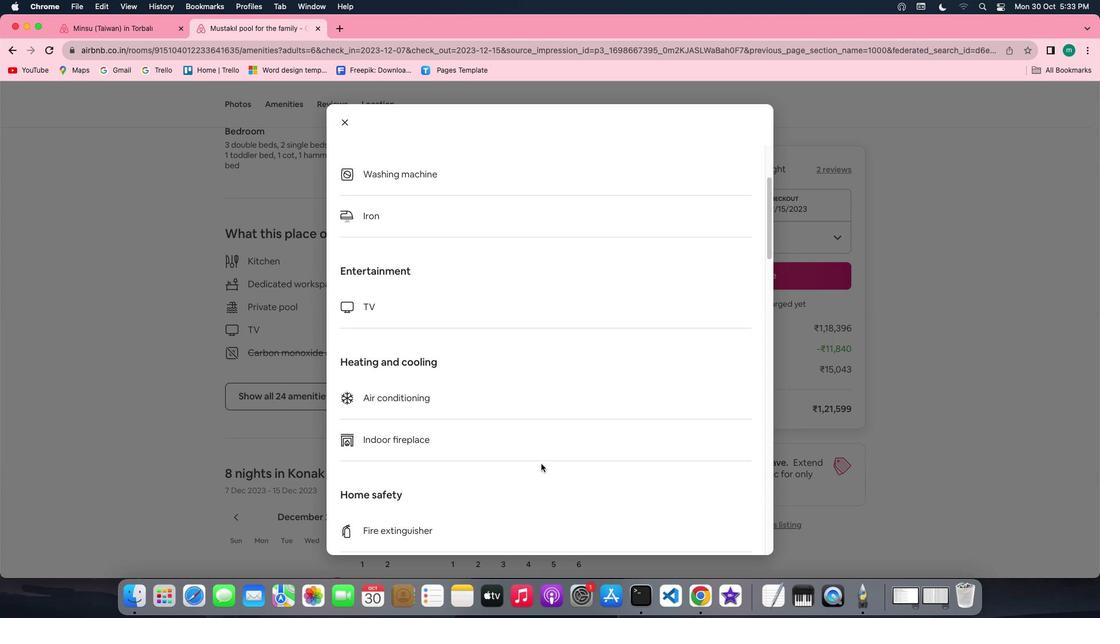 
Action: Mouse scrolled (540, 464) with delta (0, -2)
Screenshot: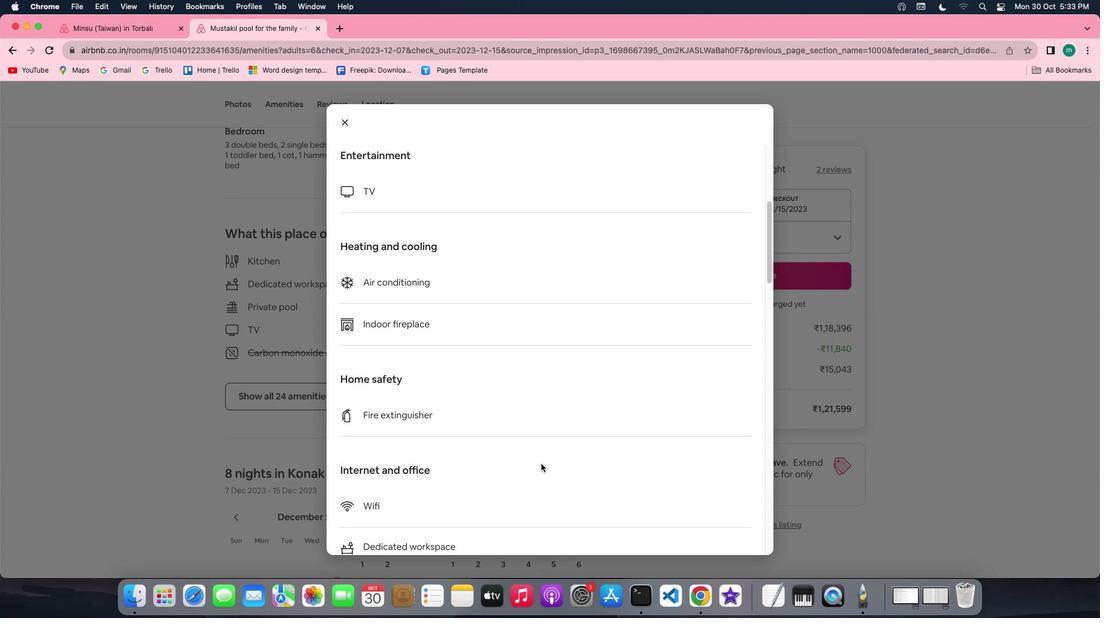 
Action: Mouse scrolled (540, 464) with delta (0, 0)
Screenshot: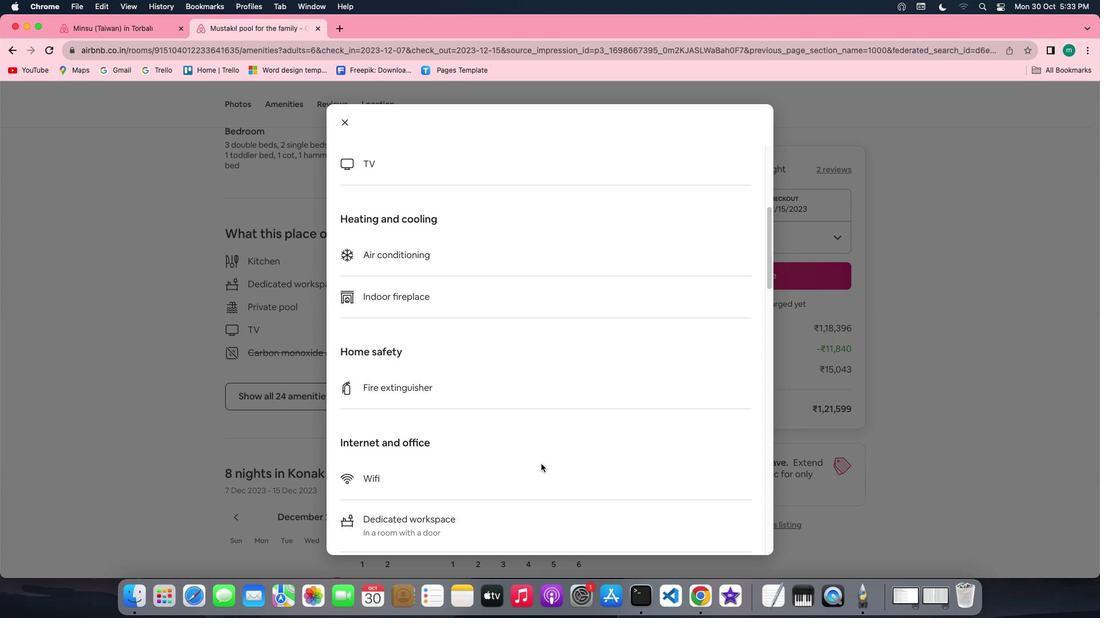 
Action: Mouse scrolled (540, 464) with delta (0, 0)
Screenshot: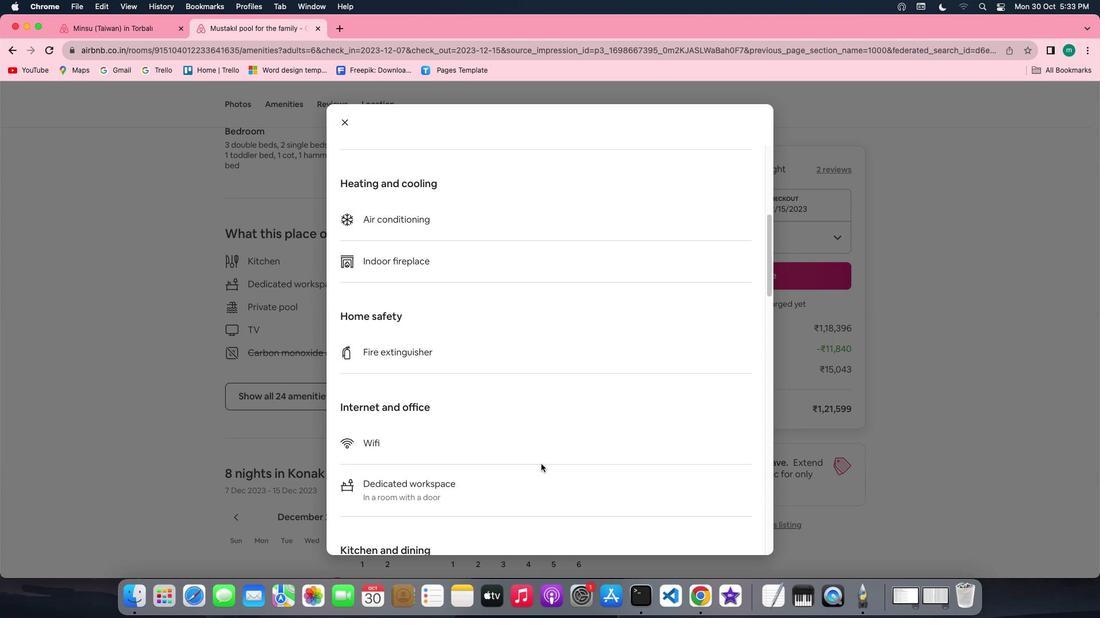 
Action: Mouse scrolled (540, 464) with delta (0, -1)
Screenshot: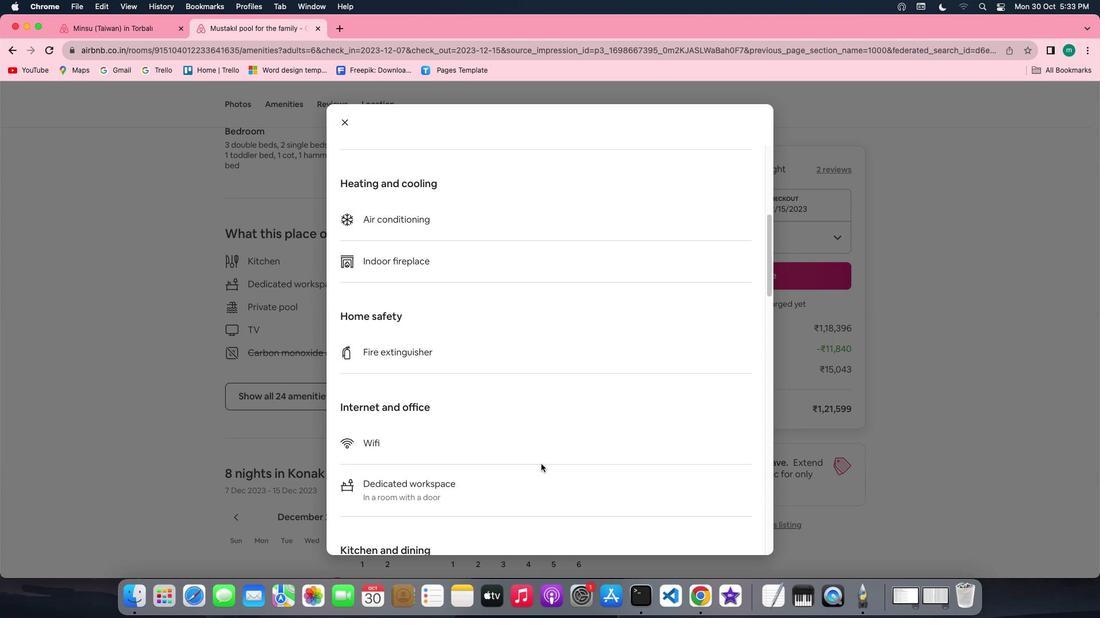 
Action: Mouse scrolled (540, 464) with delta (0, -2)
Screenshot: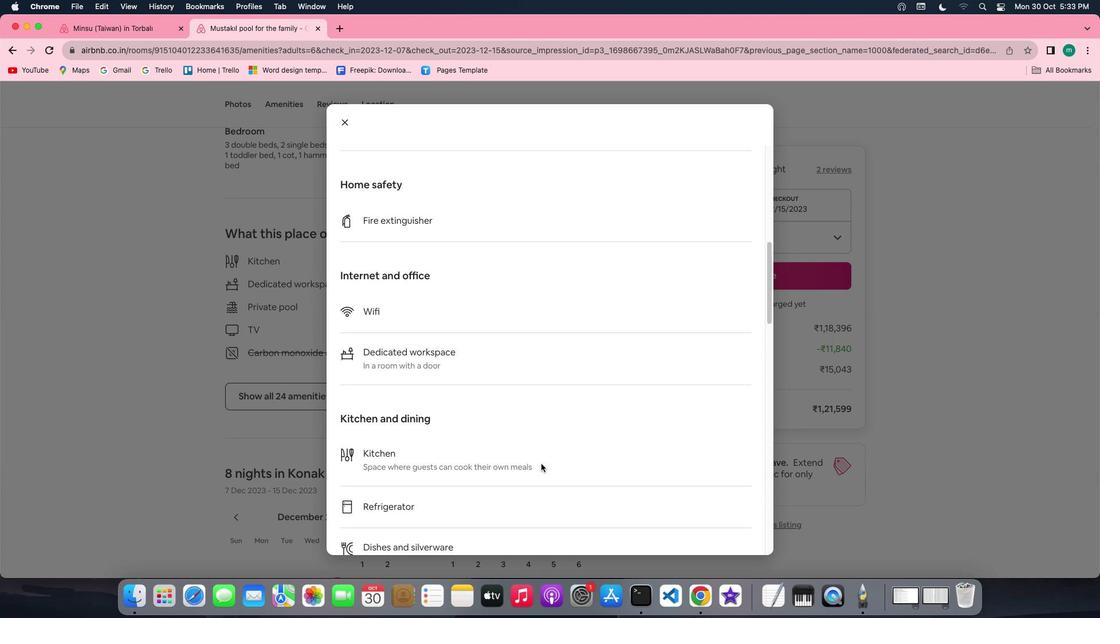 
Action: Mouse scrolled (540, 464) with delta (0, -2)
Screenshot: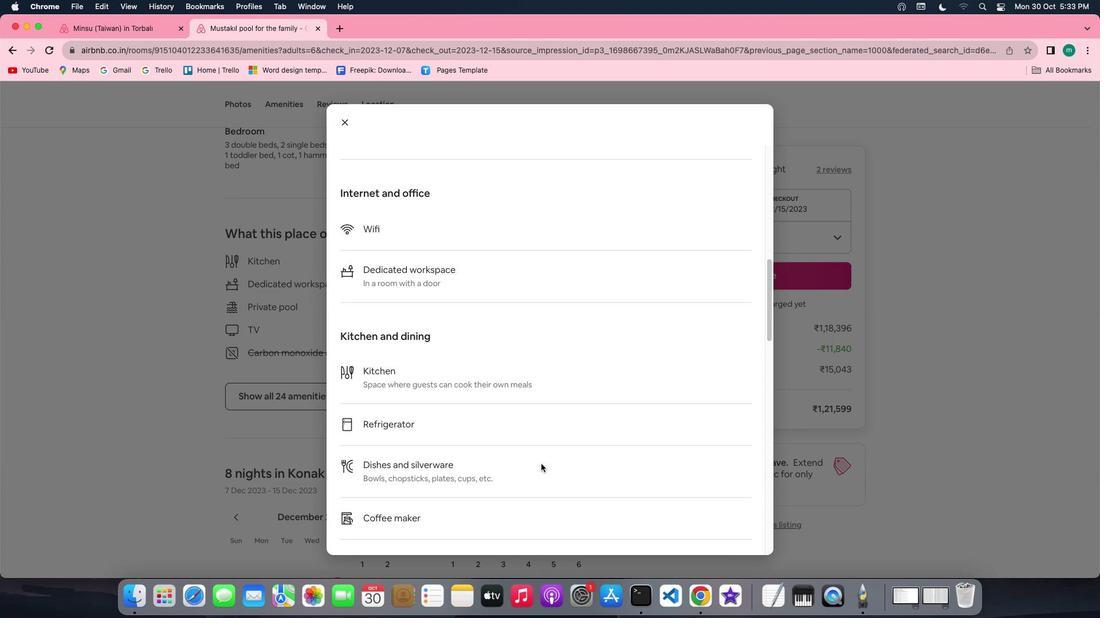 
Action: Mouse scrolled (540, 464) with delta (0, 0)
Screenshot: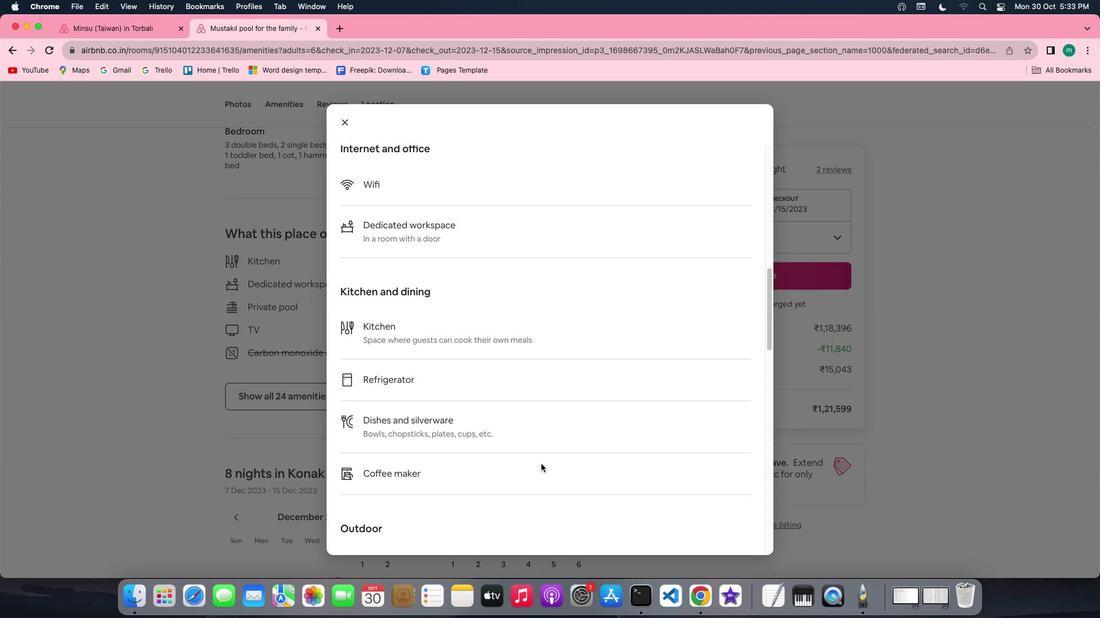 
Action: Mouse scrolled (540, 464) with delta (0, 0)
Screenshot: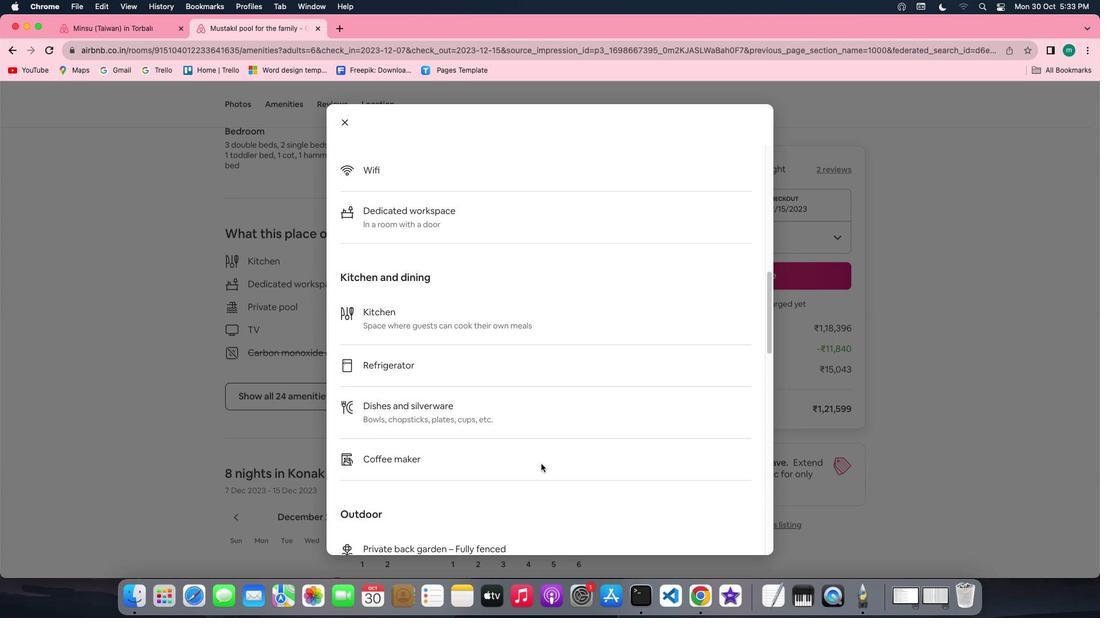 
Action: Mouse scrolled (540, 464) with delta (0, -1)
Screenshot: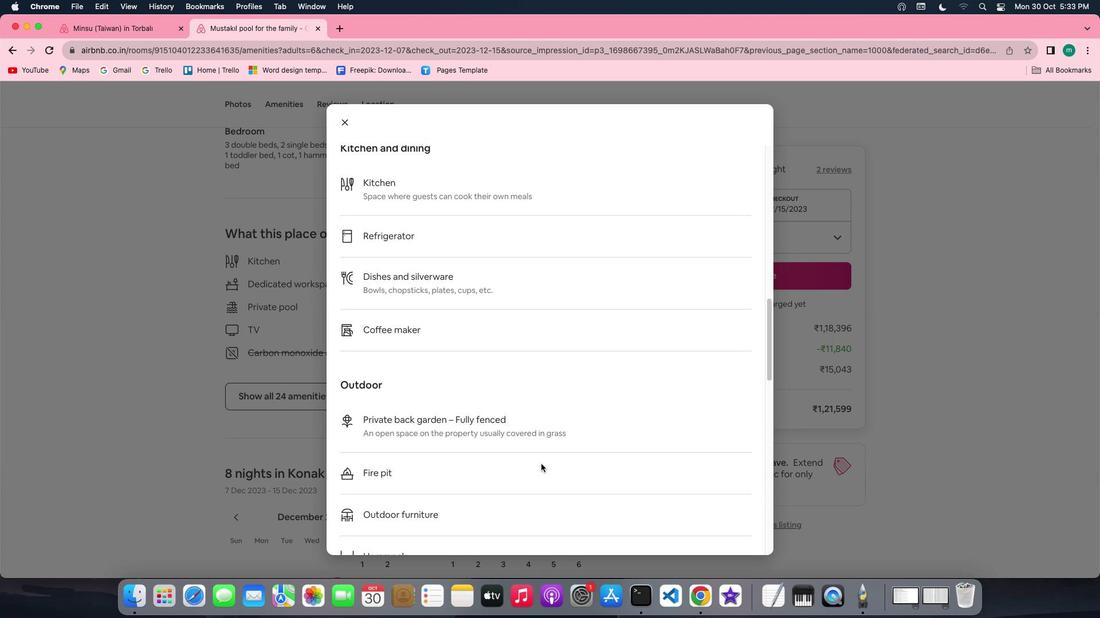 
Action: Mouse scrolled (540, 464) with delta (0, -2)
Screenshot: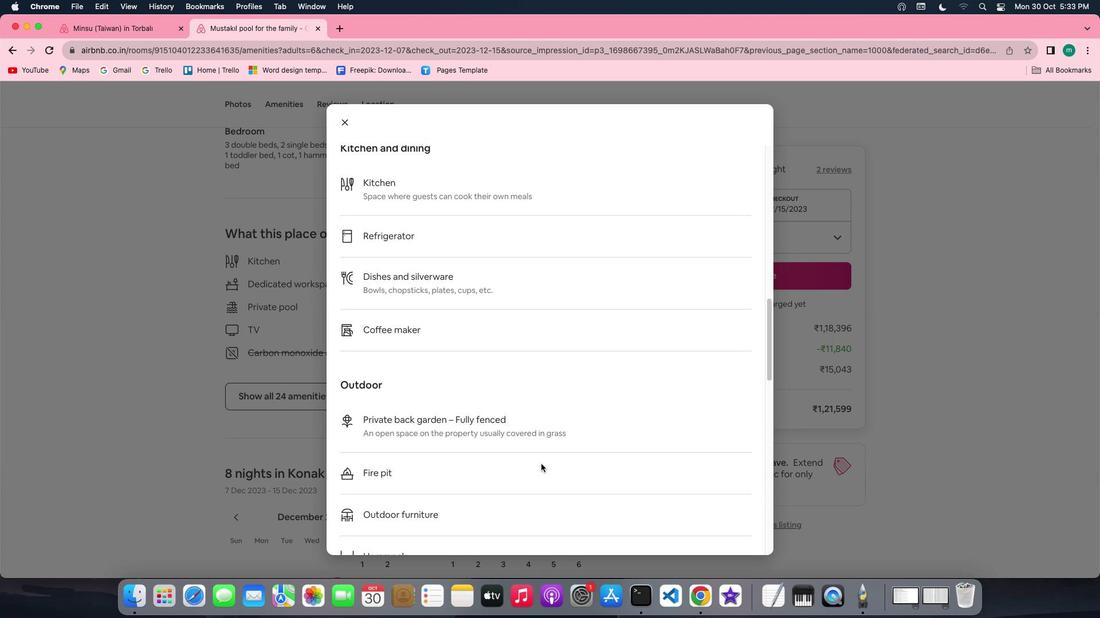 
Action: Mouse scrolled (540, 464) with delta (0, -2)
Screenshot: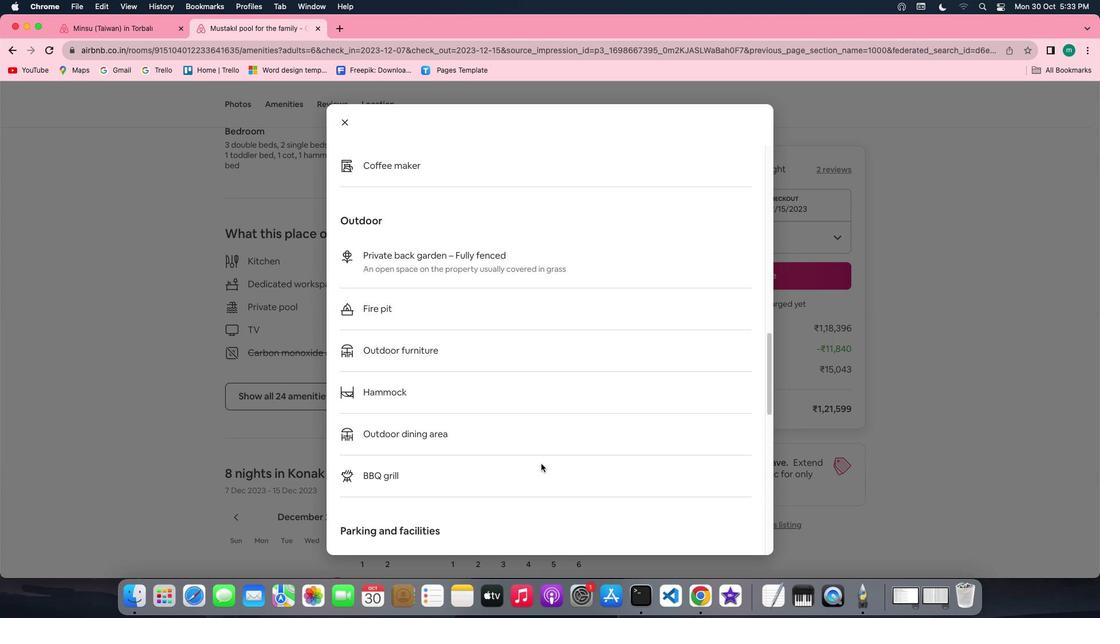 
Action: Mouse scrolled (540, 464) with delta (0, 0)
Screenshot: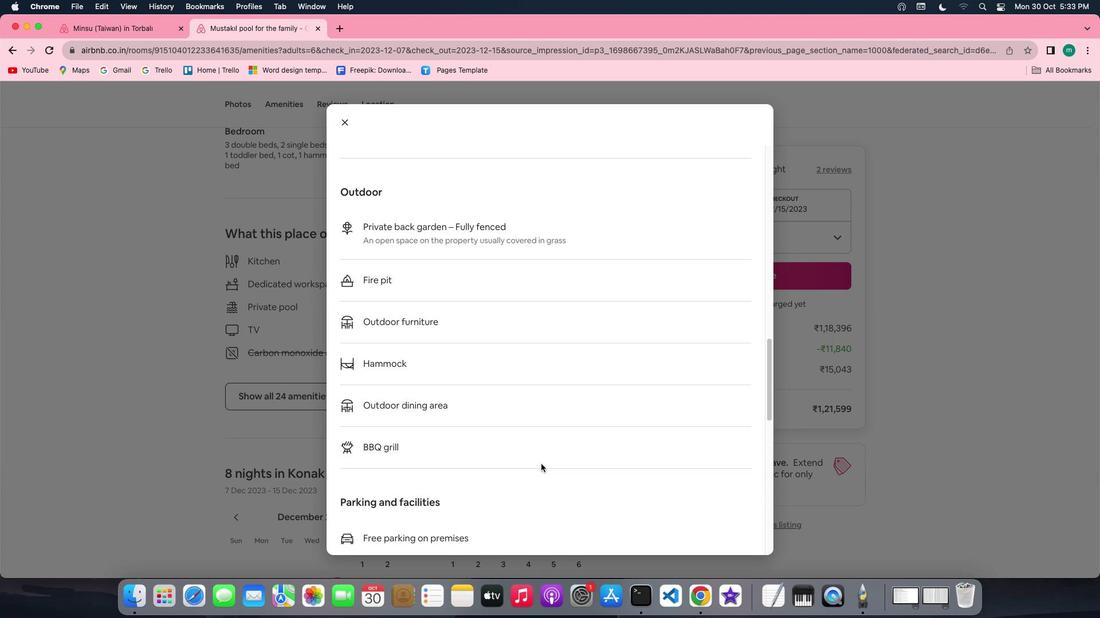 
Action: Mouse scrolled (540, 464) with delta (0, 0)
Screenshot: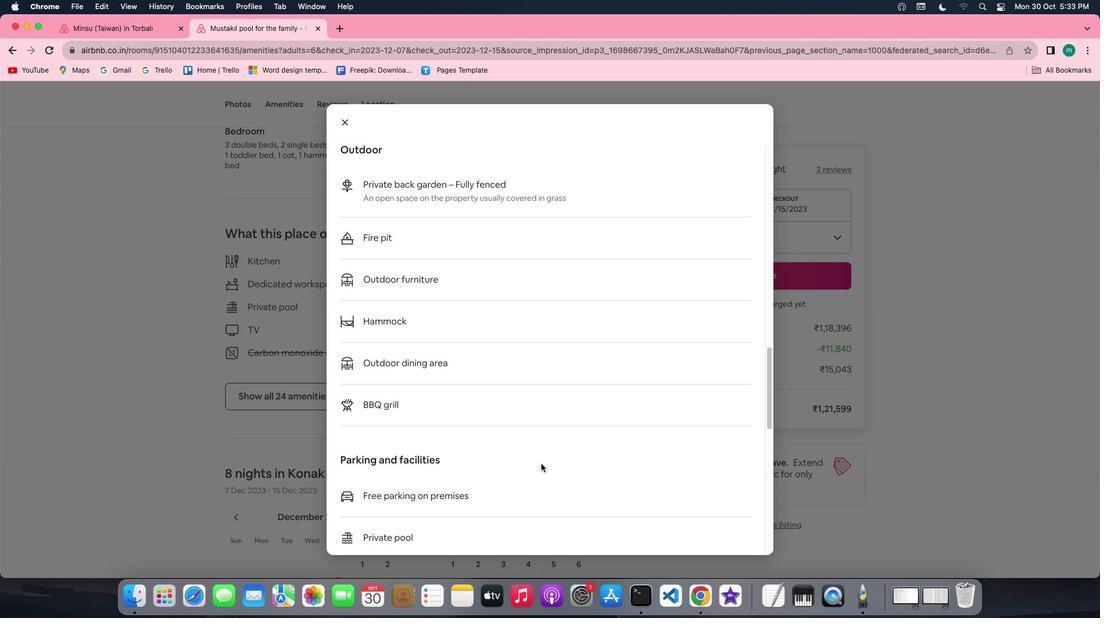 
Action: Mouse scrolled (540, 464) with delta (0, -1)
Screenshot: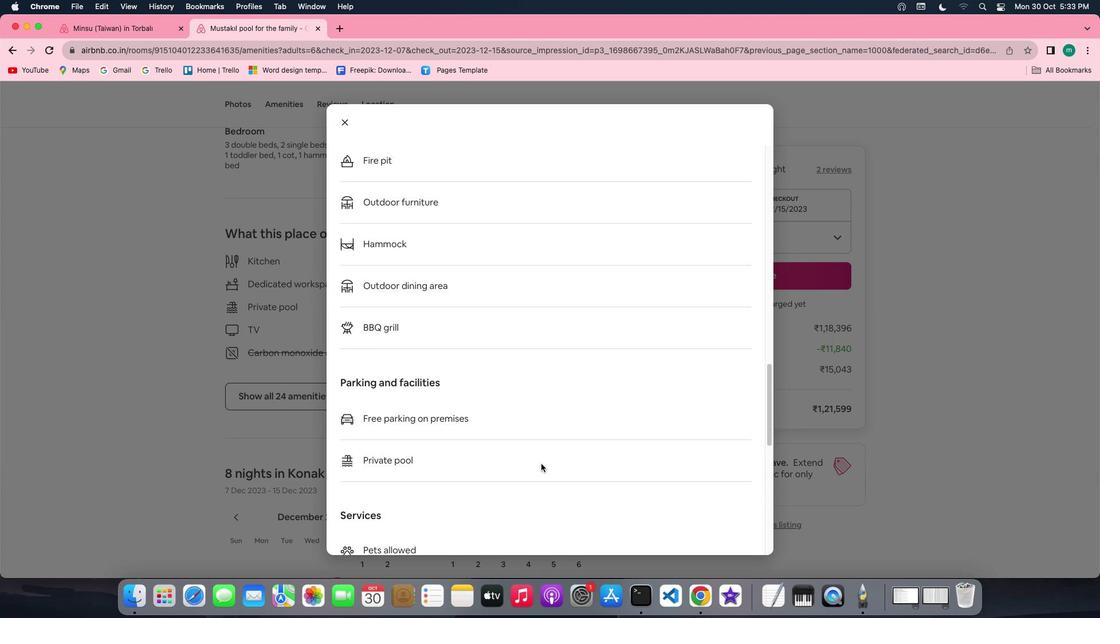 
Action: Mouse scrolled (540, 464) with delta (0, -2)
Screenshot: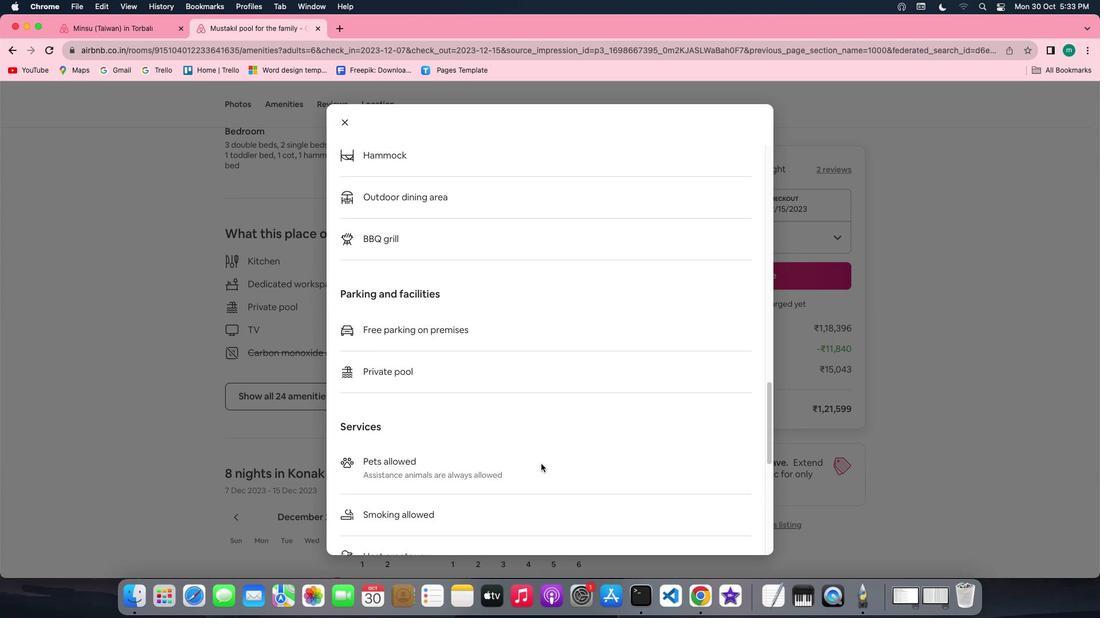 
Action: Mouse scrolled (540, 464) with delta (0, -2)
Screenshot: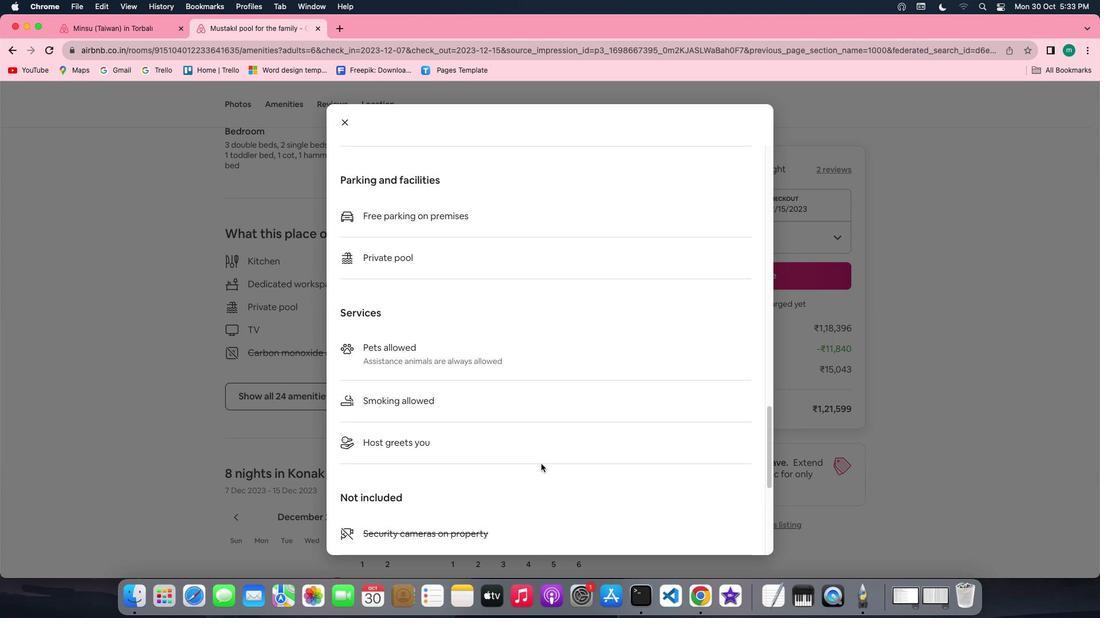 
Action: Mouse scrolled (540, 464) with delta (0, 0)
Screenshot: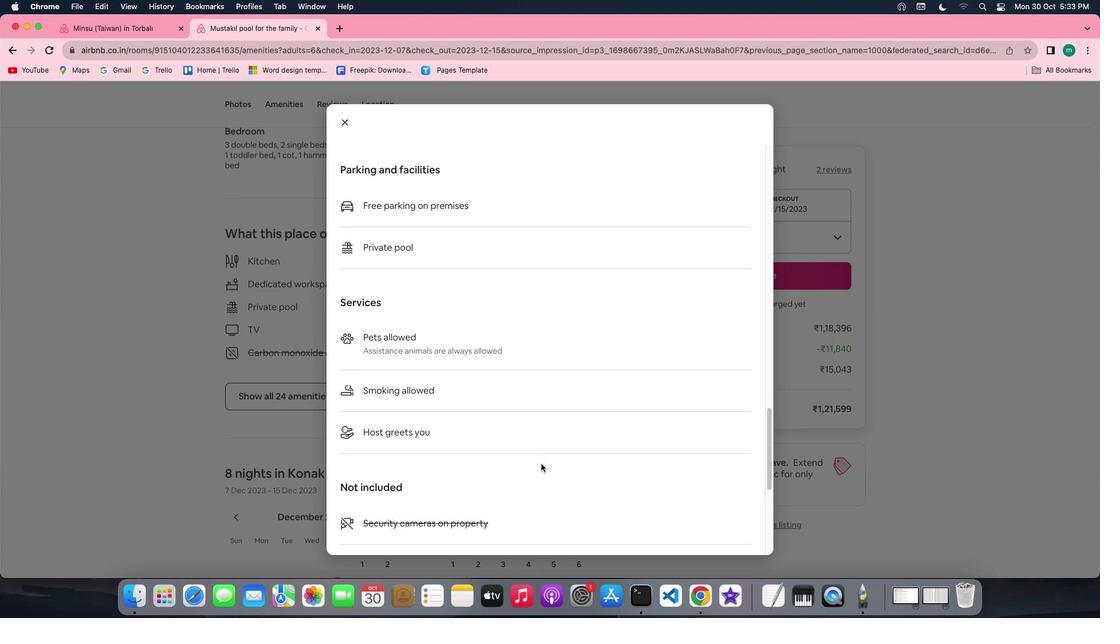 
Action: Mouse scrolled (540, 464) with delta (0, 0)
Screenshot: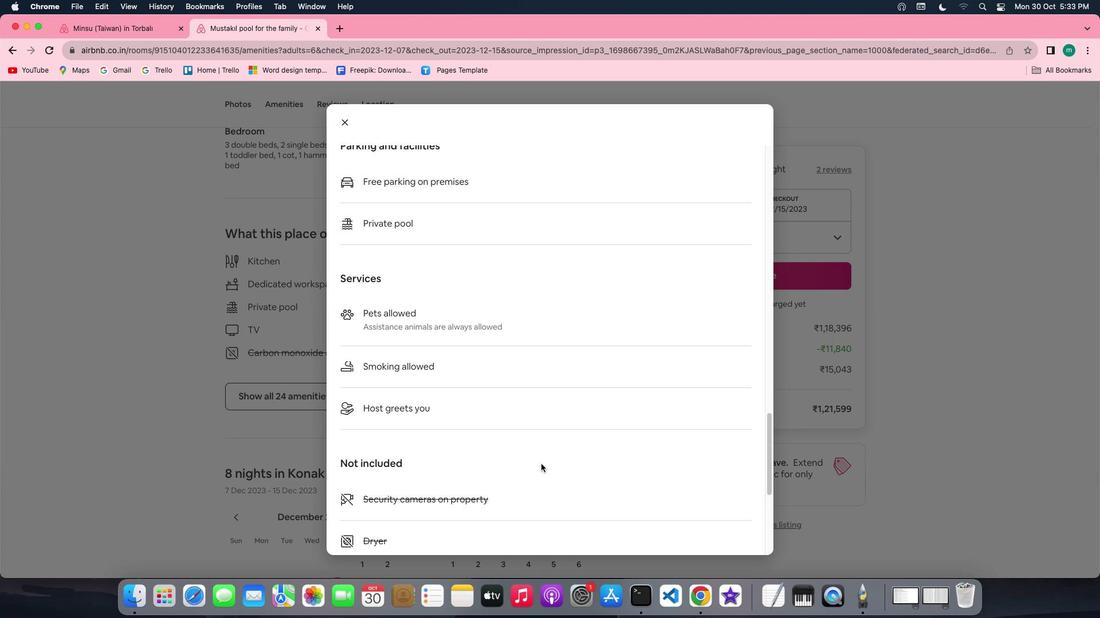 
Action: Mouse scrolled (540, 464) with delta (0, -1)
Screenshot: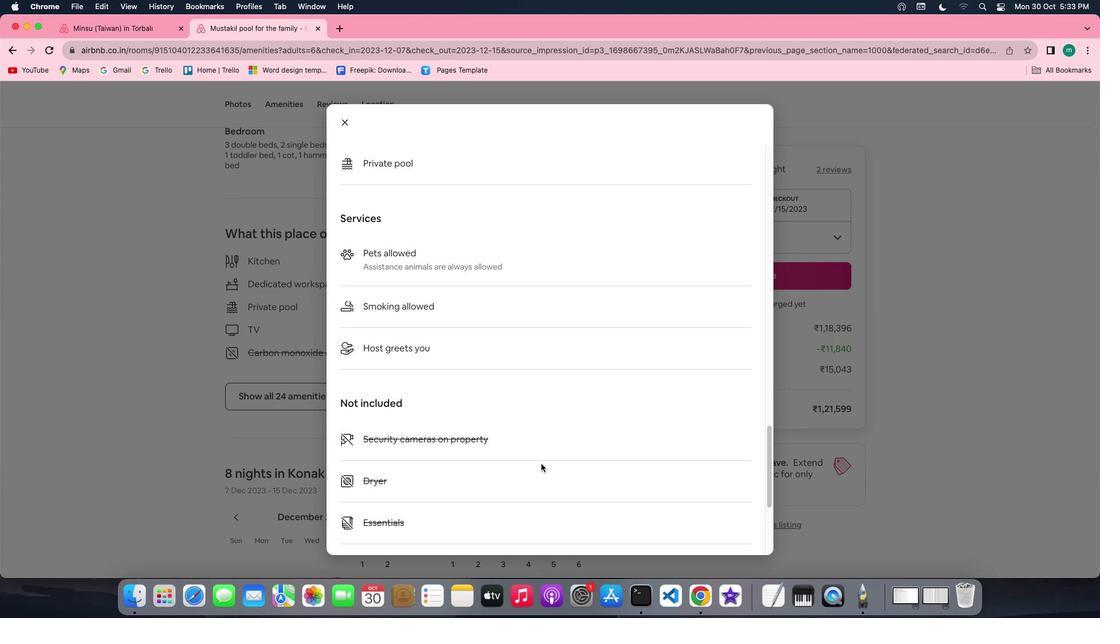 
Action: Mouse scrolled (540, 464) with delta (0, -2)
Screenshot: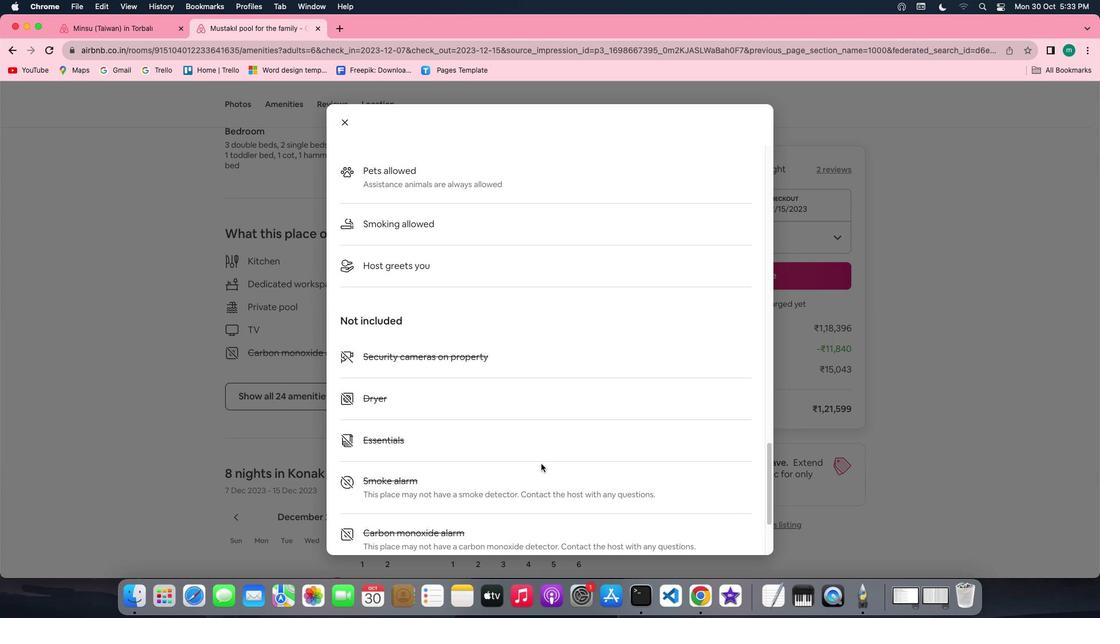 
Action: Mouse scrolled (540, 464) with delta (0, -2)
Screenshot: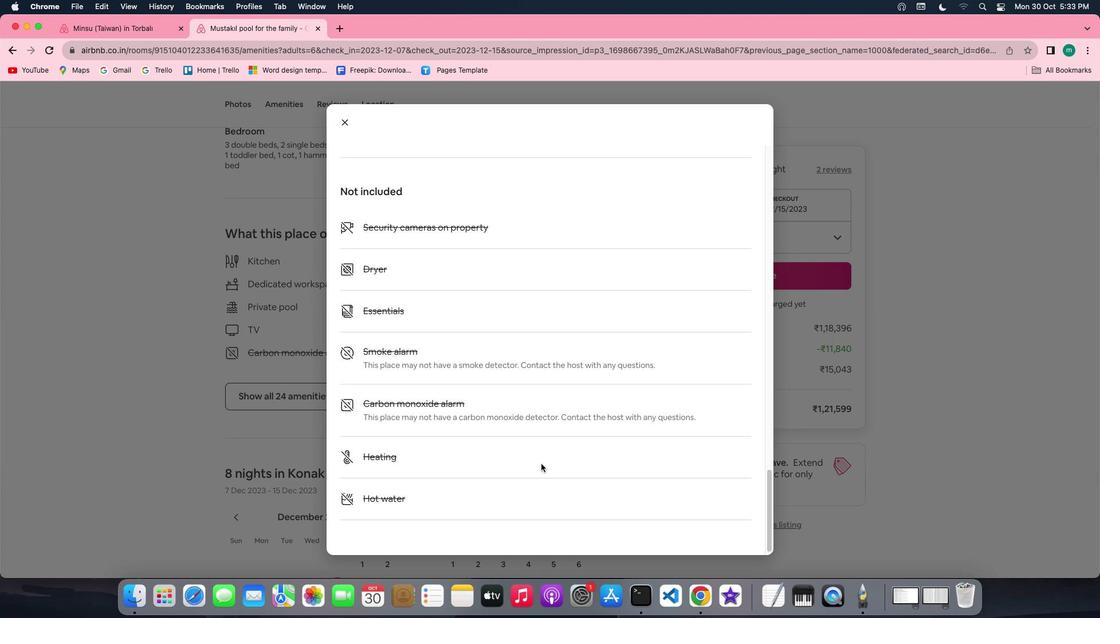 
Action: Mouse scrolled (540, 464) with delta (0, 0)
Screenshot: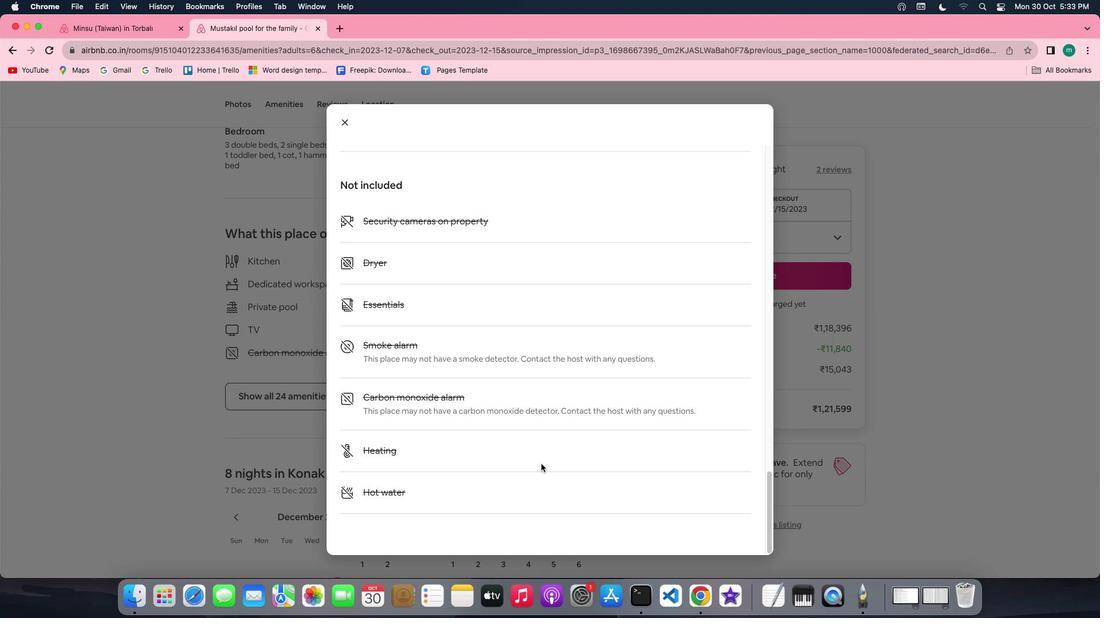
Action: Mouse scrolled (540, 464) with delta (0, 0)
Screenshot: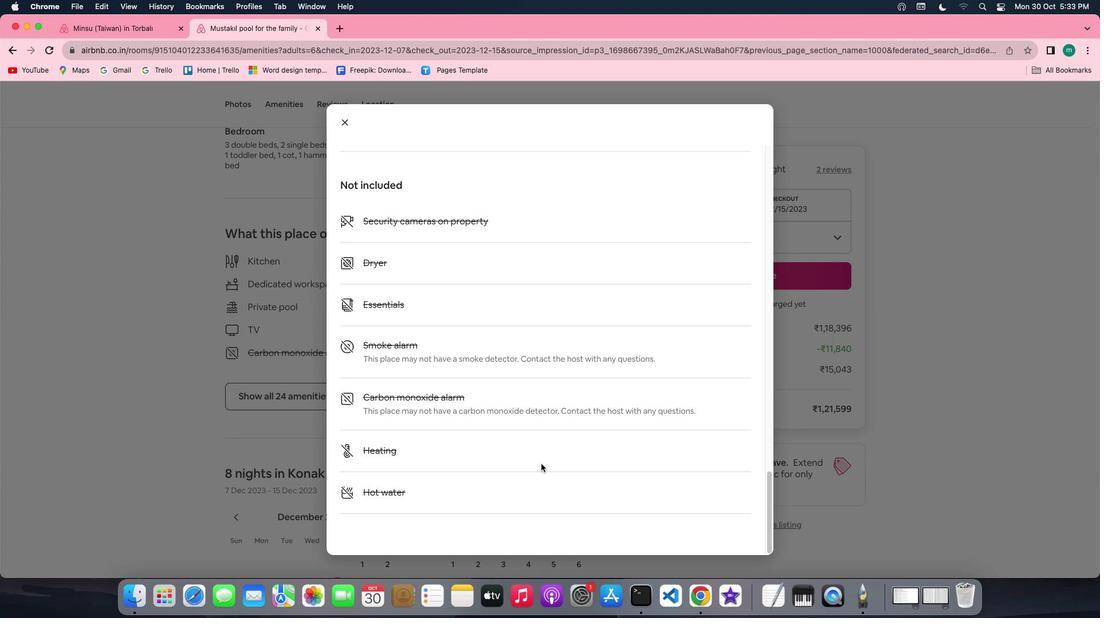 
Action: Mouse scrolled (540, 464) with delta (0, -1)
Screenshot: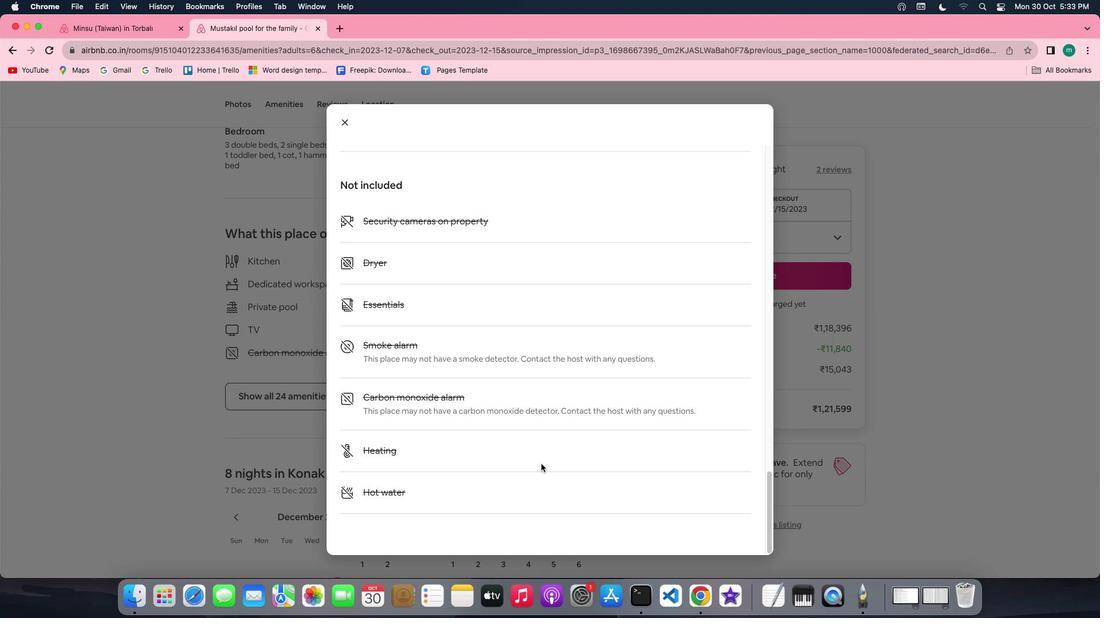
Action: Mouse scrolled (540, 464) with delta (0, -2)
Screenshot: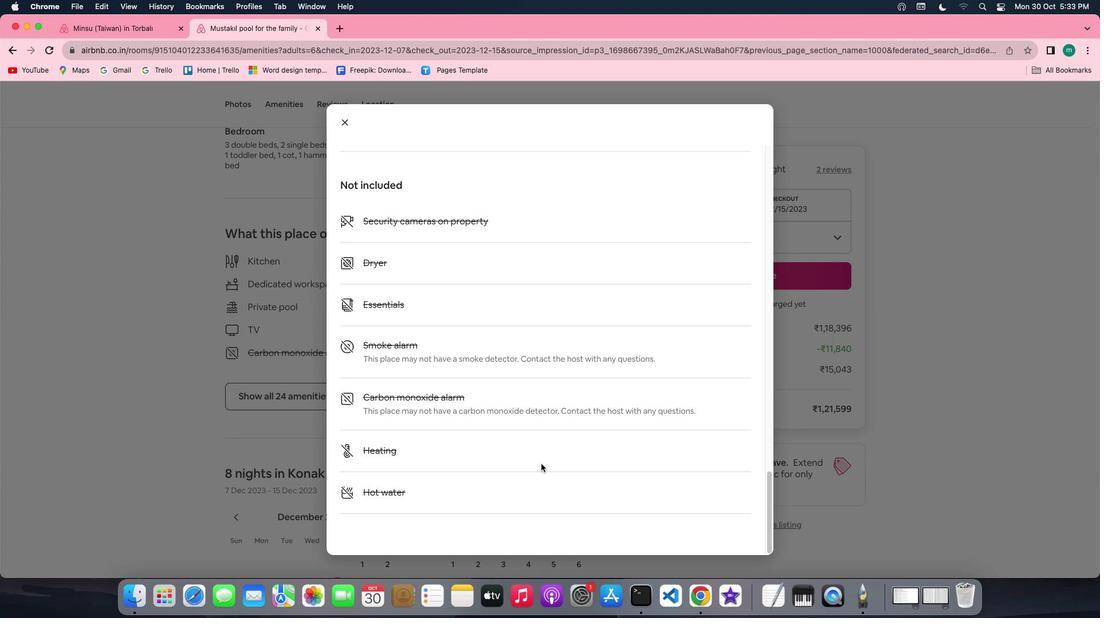 
Action: Mouse scrolled (540, 464) with delta (0, -3)
Screenshot: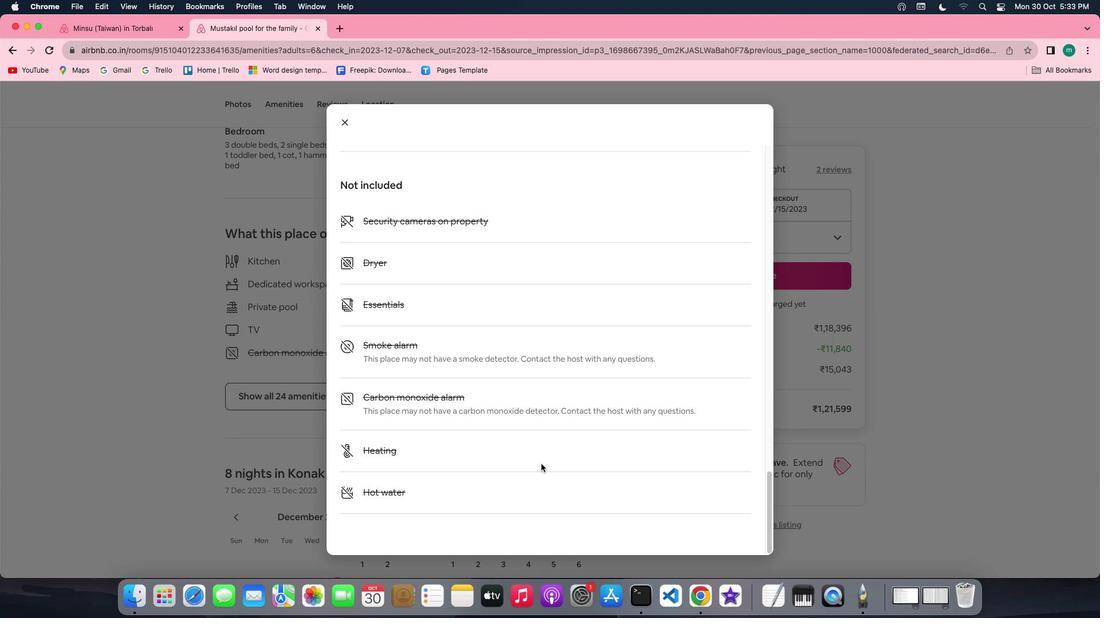 
Action: Mouse moved to (339, 120)
Screenshot: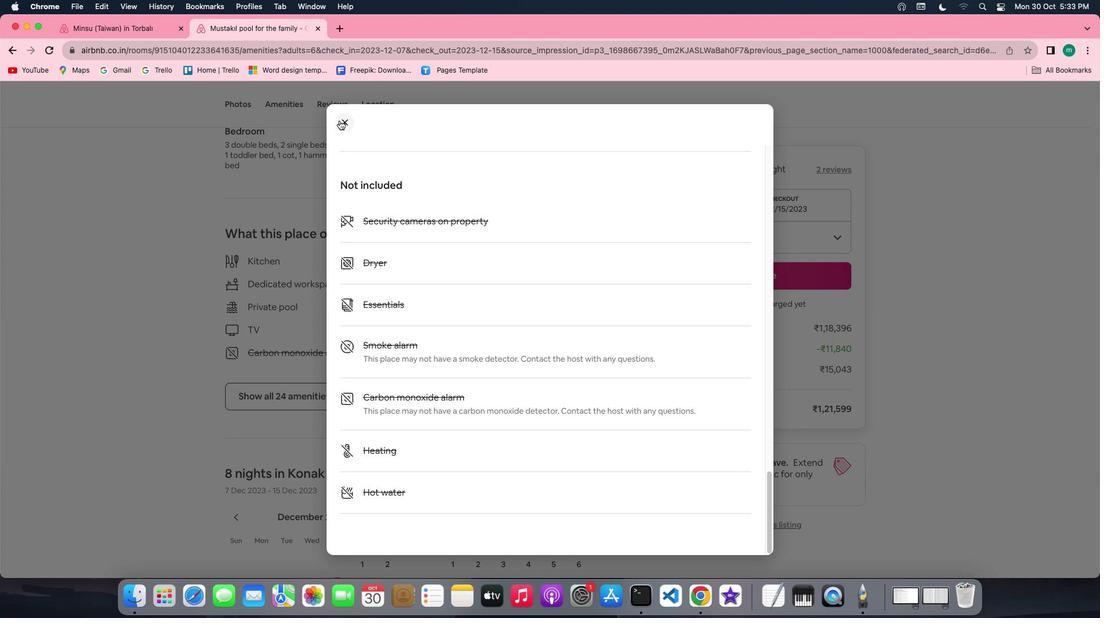 
Action: Mouse pressed left at (339, 120)
Screenshot: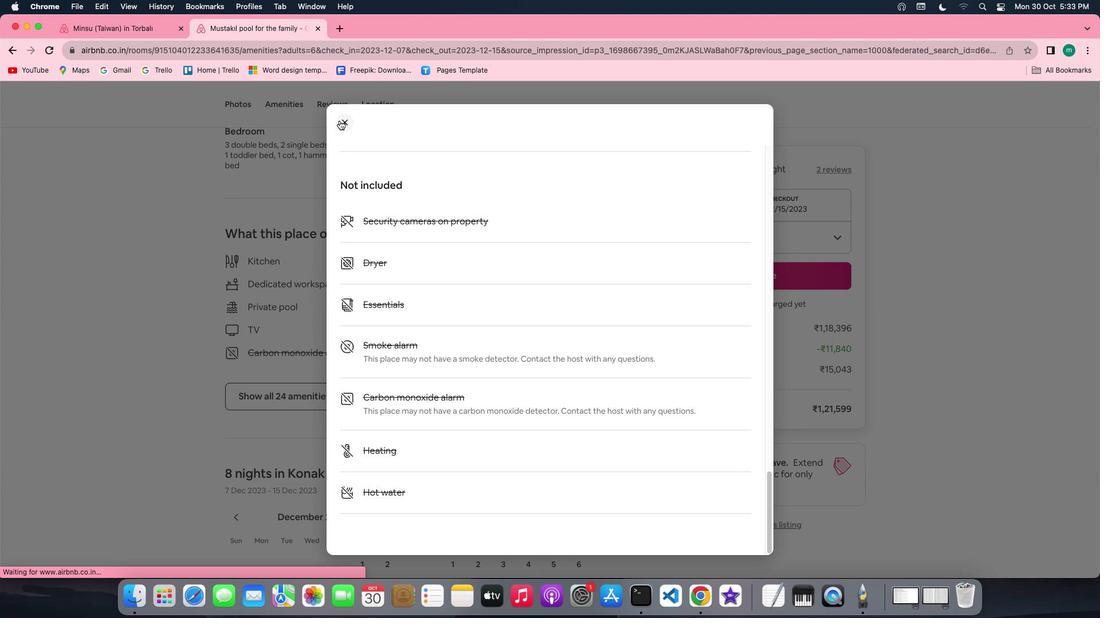 
Action: Mouse moved to (437, 362)
Screenshot: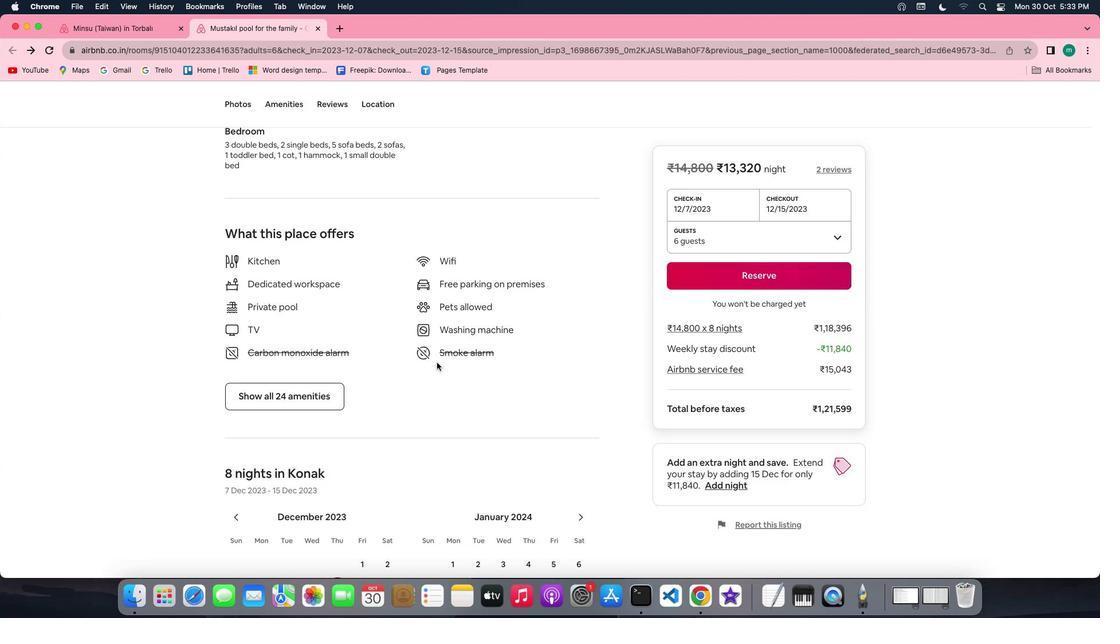 
Action: Mouse scrolled (437, 362) with delta (0, 0)
Screenshot: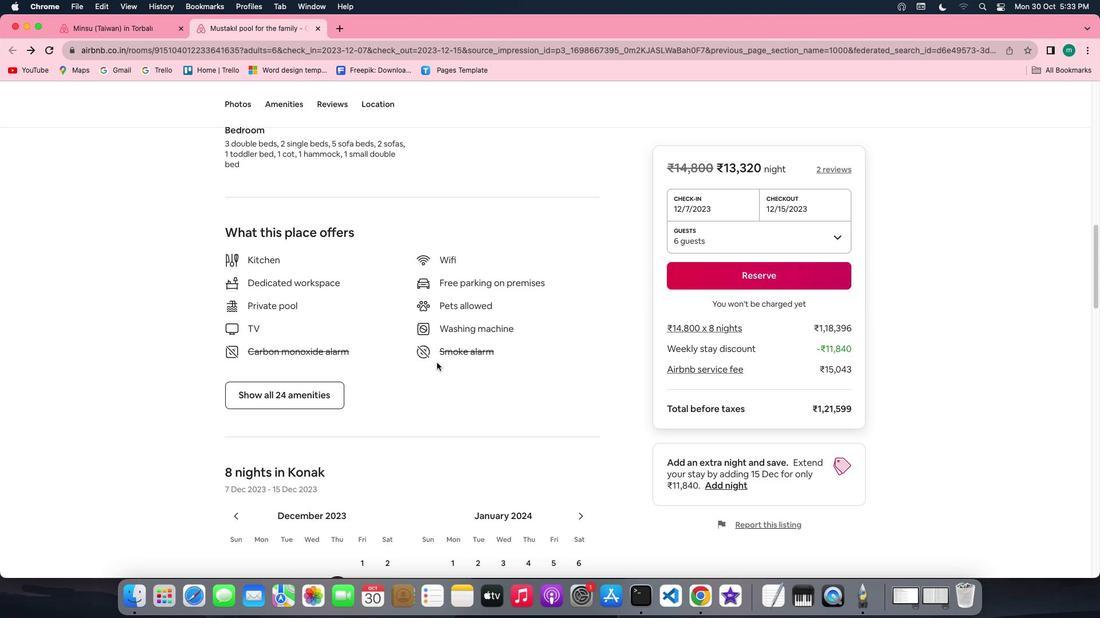 
Action: Mouse scrolled (437, 362) with delta (0, 0)
Screenshot: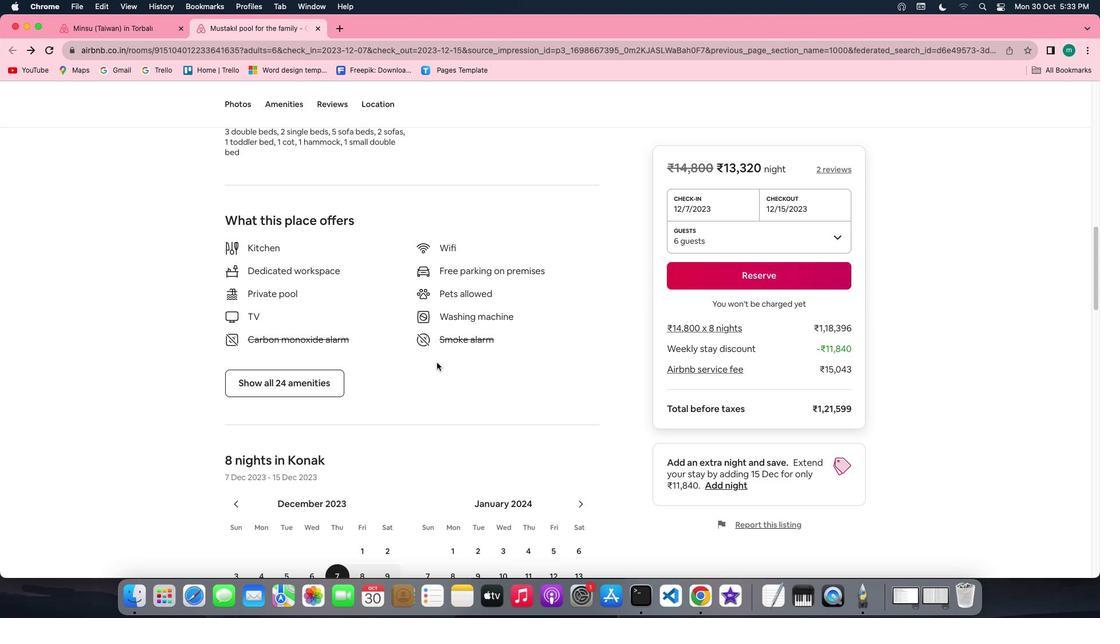 
Action: Mouse scrolled (437, 362) with delta (0, -1)
Screenshot: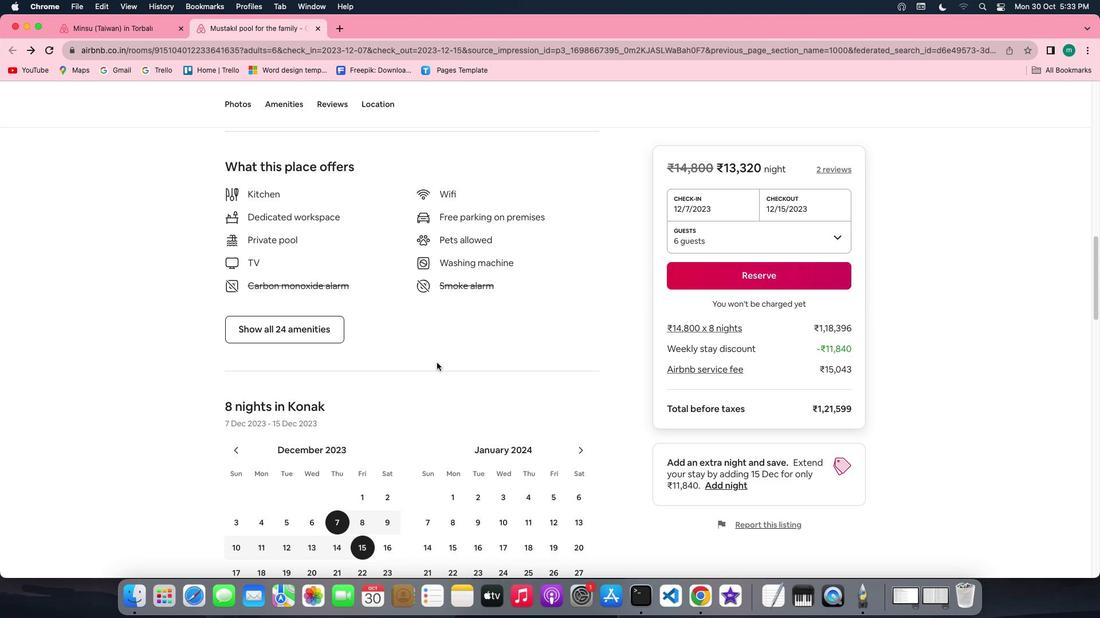 
Action: Mouse scrolled (437, 362) with delta (0, -2)
Screenshot: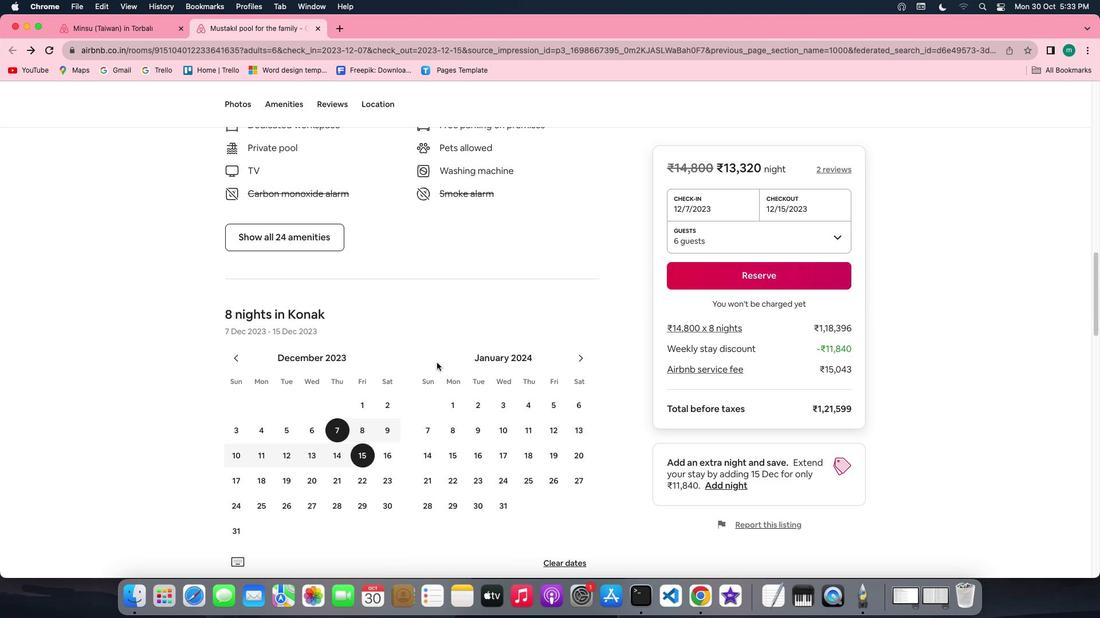 
Action: Mouse scrolled (437, 362) with delta (0, -2)
Screenshot: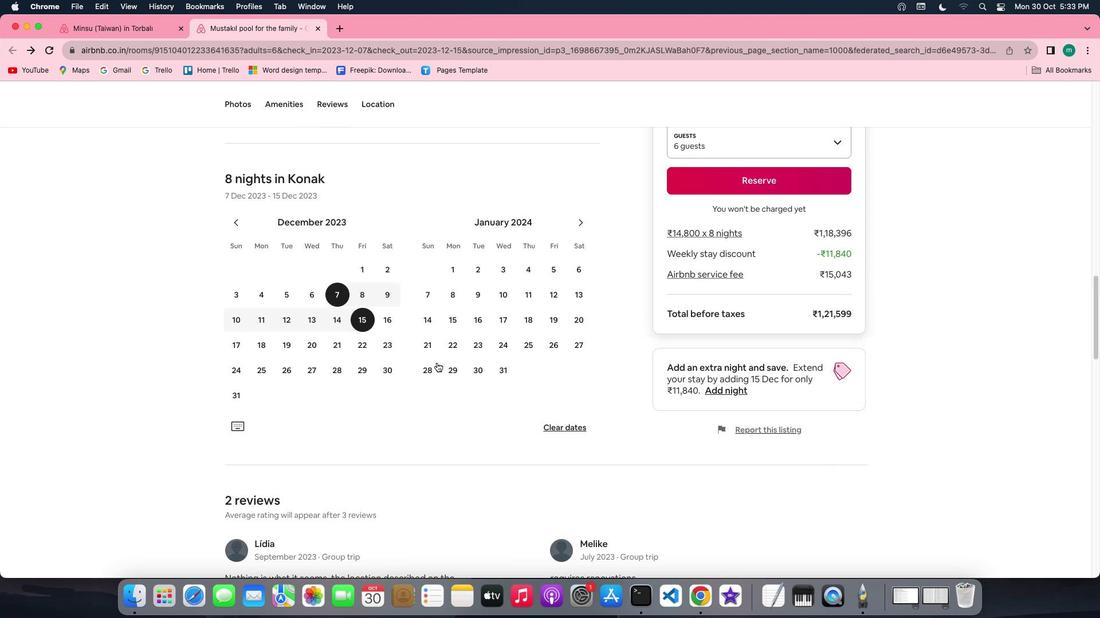 
Action: Mouse scrolled (437, 362) with delta (0, 0)
Screenshot: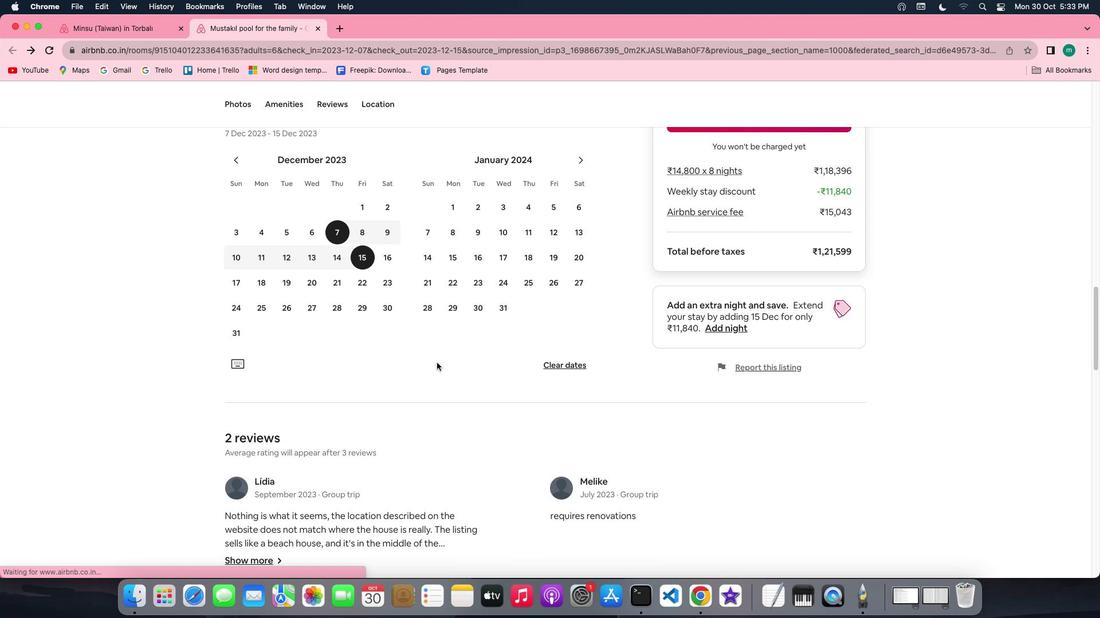 
Action: Mouse scrolled (437, 362) with delta (0, 0)
Screenshot: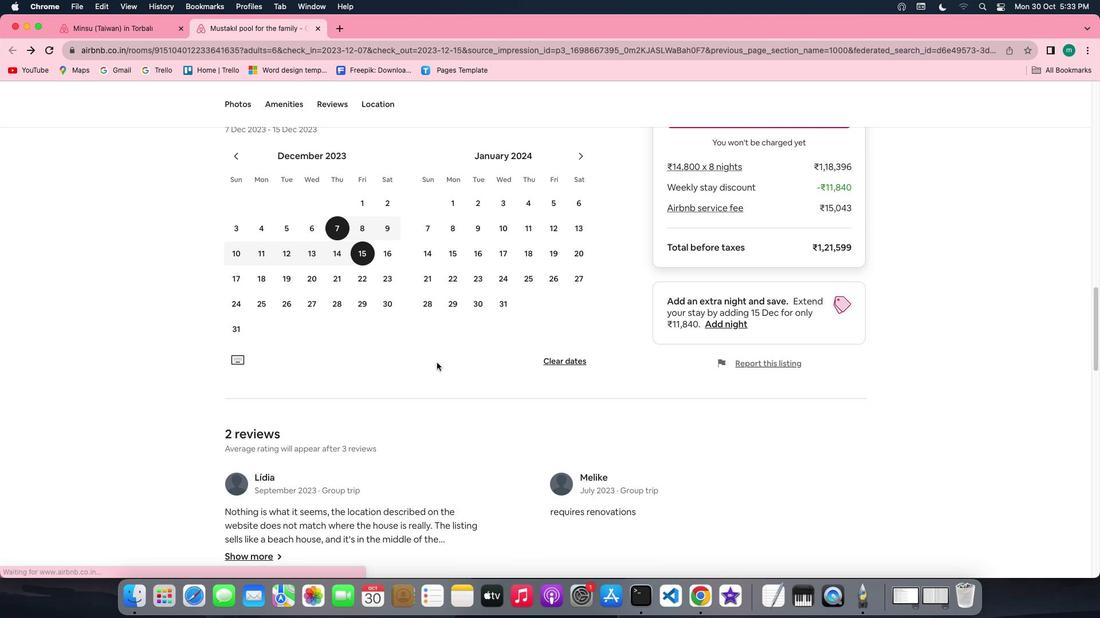 
Action: Mouse scrolled (437, 362) with delta (0, -1)
Screenshot: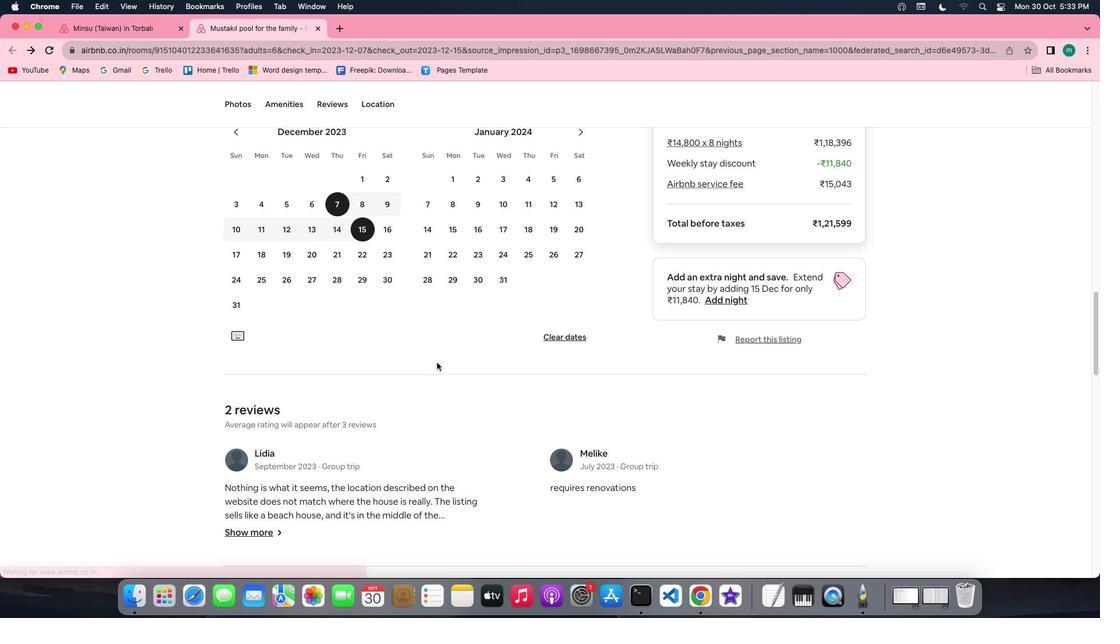 
Action: Mouse scrolled (437, 362) with delta (0, -2)
Screenshot: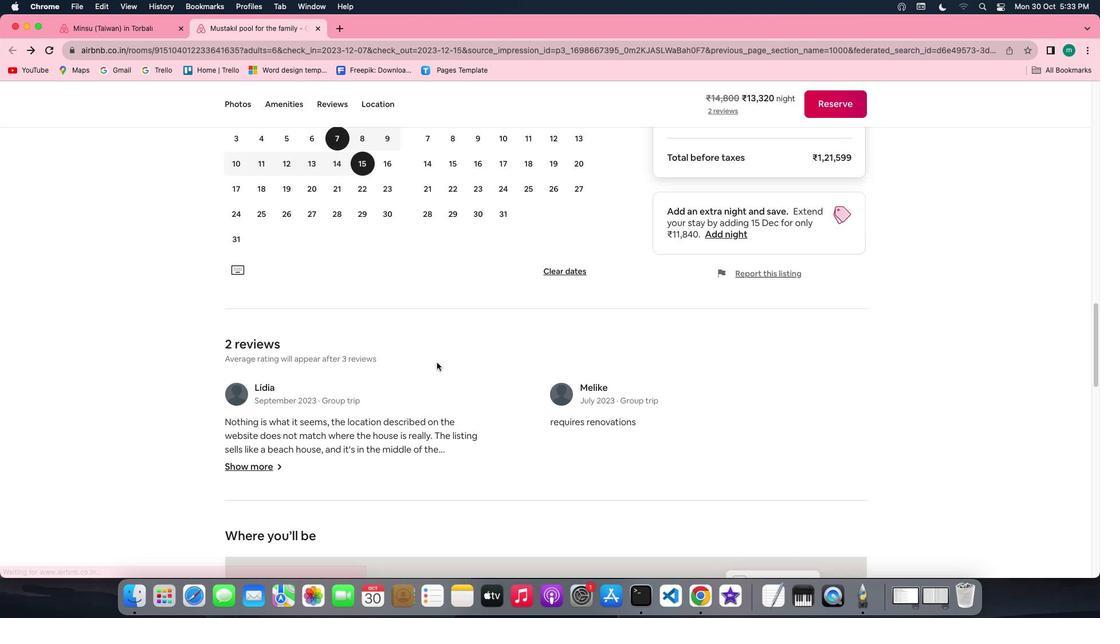 
Action: Mouse scrolled (437, 362) with delta (0, -2)
Screenshot: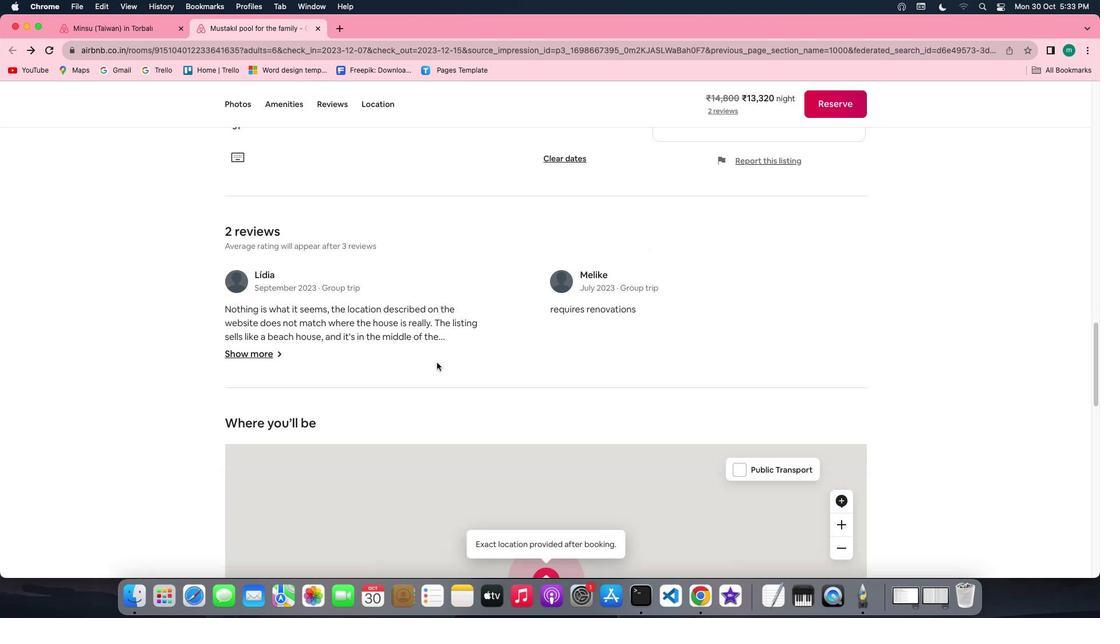 
Action: Mouse moved to (279, 221)
Screenshot: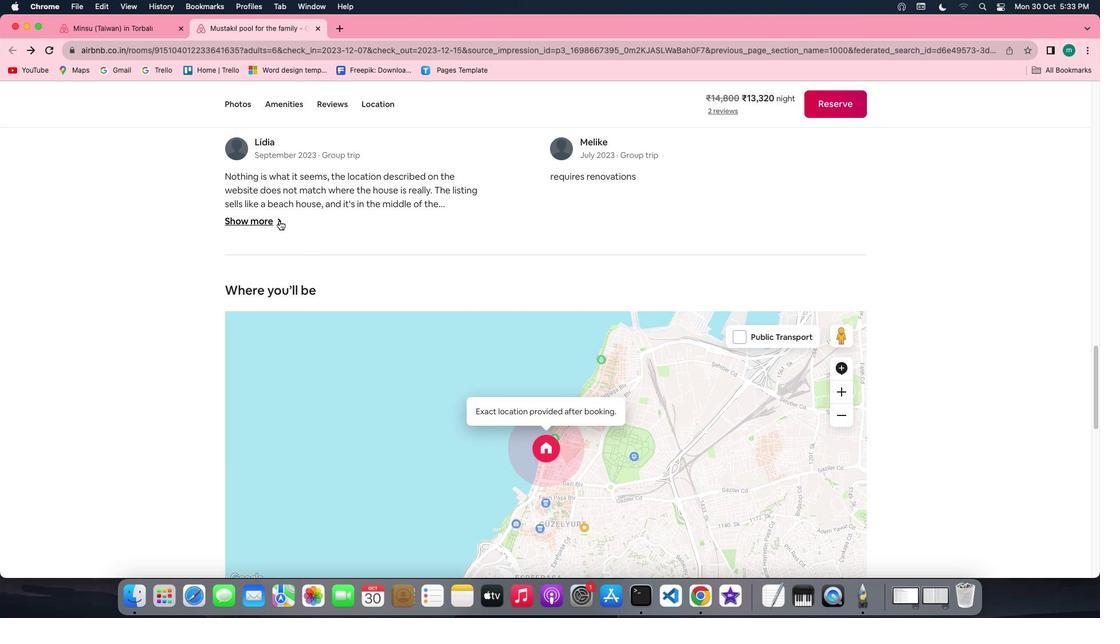 
Action: Mouse pressed left at (279, 221)
Screenshot: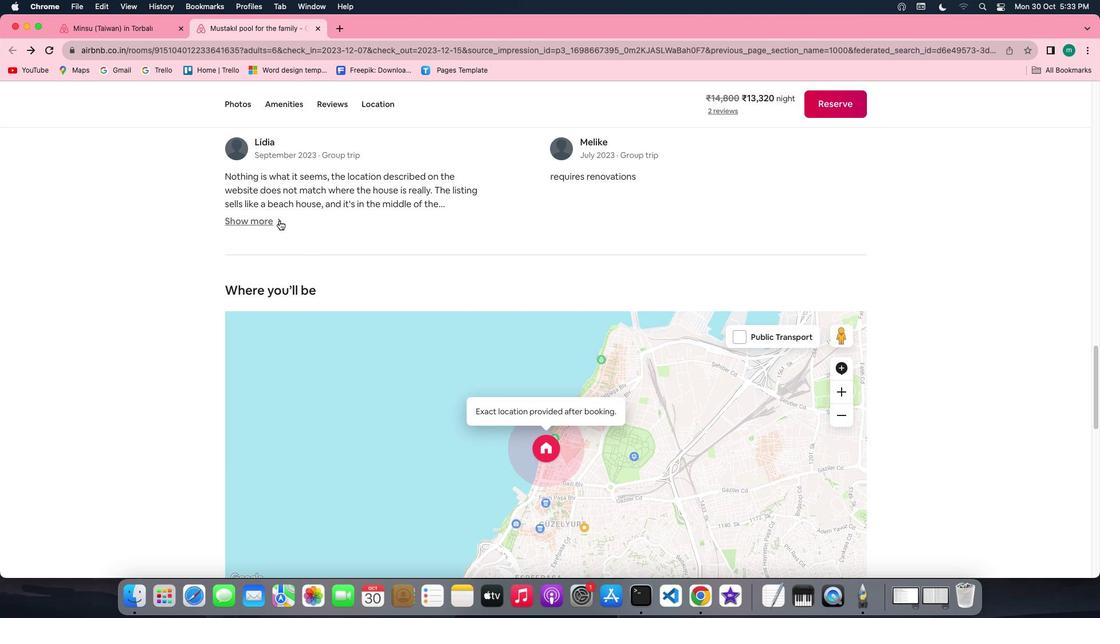 
Action: Mouse moved to (554, 339)
Screenshot: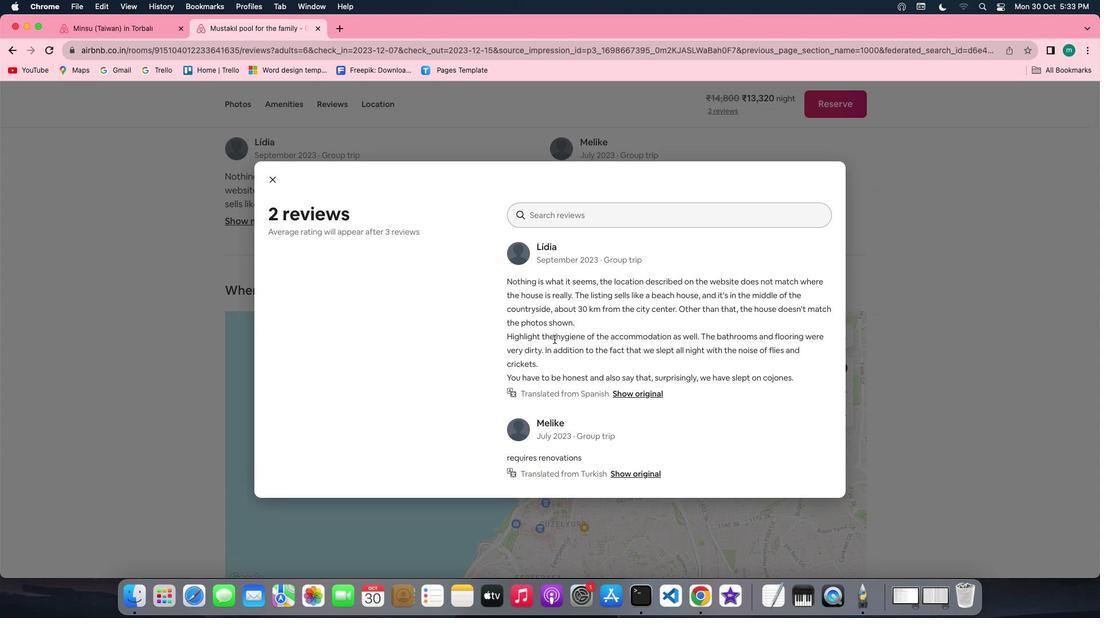 
Action: Mouse scrolled (554, 339) with delta (0, 0)
Screenshot: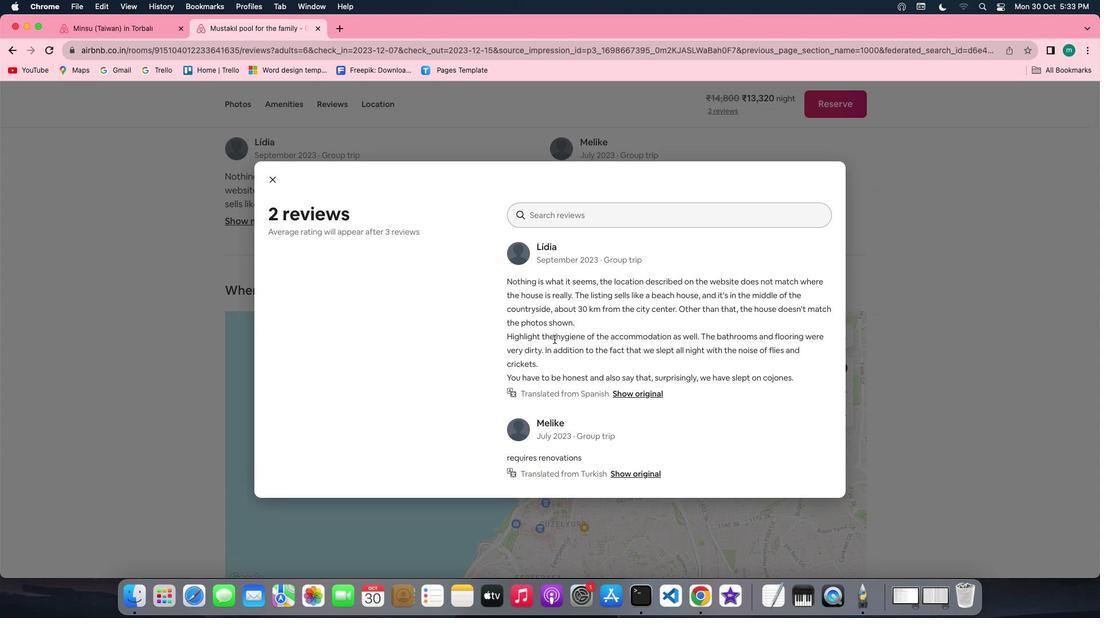 
Action: Mouse scrolled (554, 339) with delta (0, 0)
Screenshot: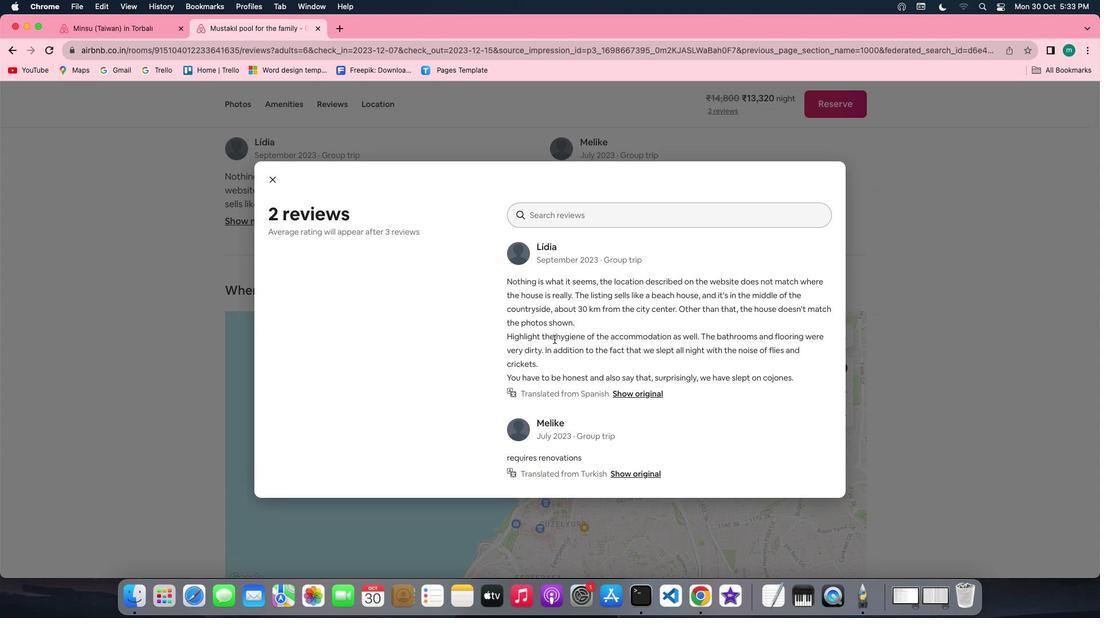 
Action: Mouse scrolled (554, 339) with delta (0, -1)
Screenshot: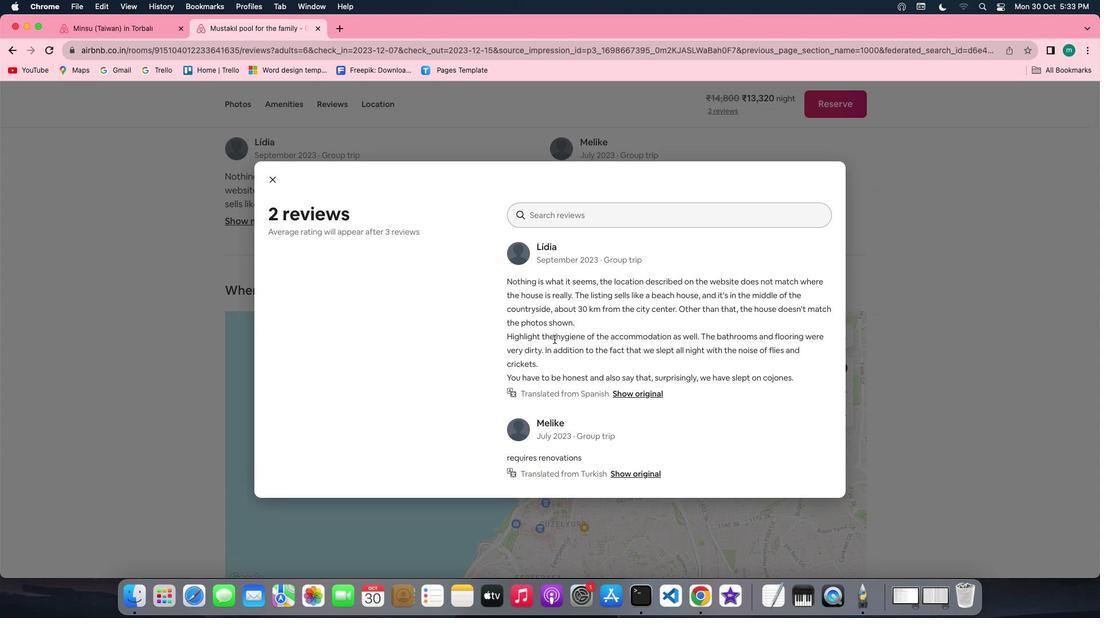 
Action: Mouse scrolled (554, 339) with delta (0, -2)
Screenshot: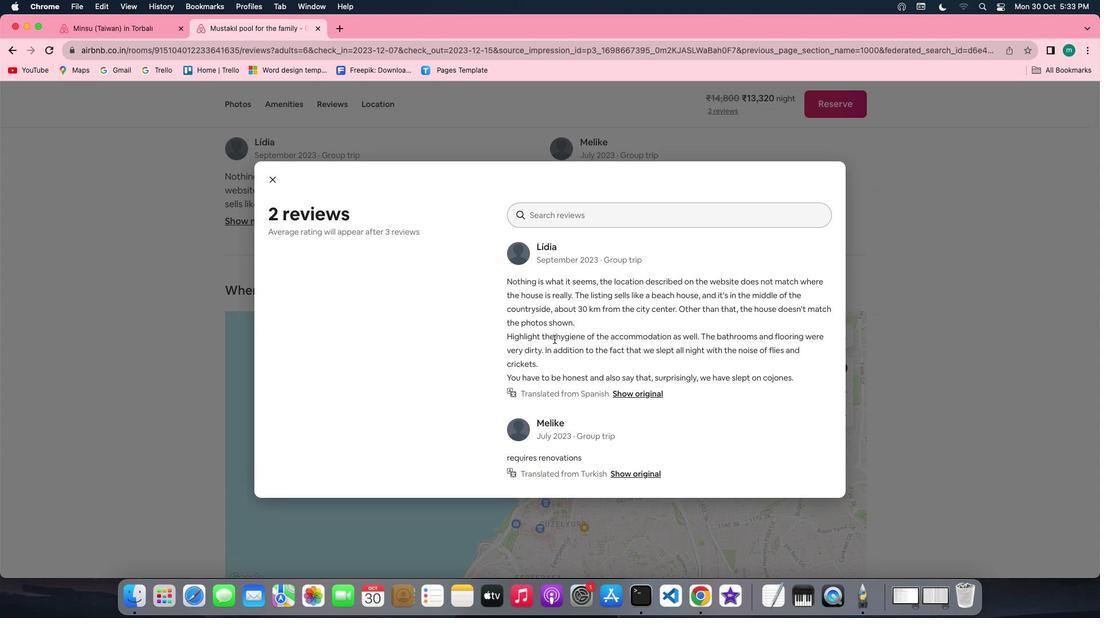 
Action: Mouse scrolled (554, 339) with delta (0, -2)
Screenshot: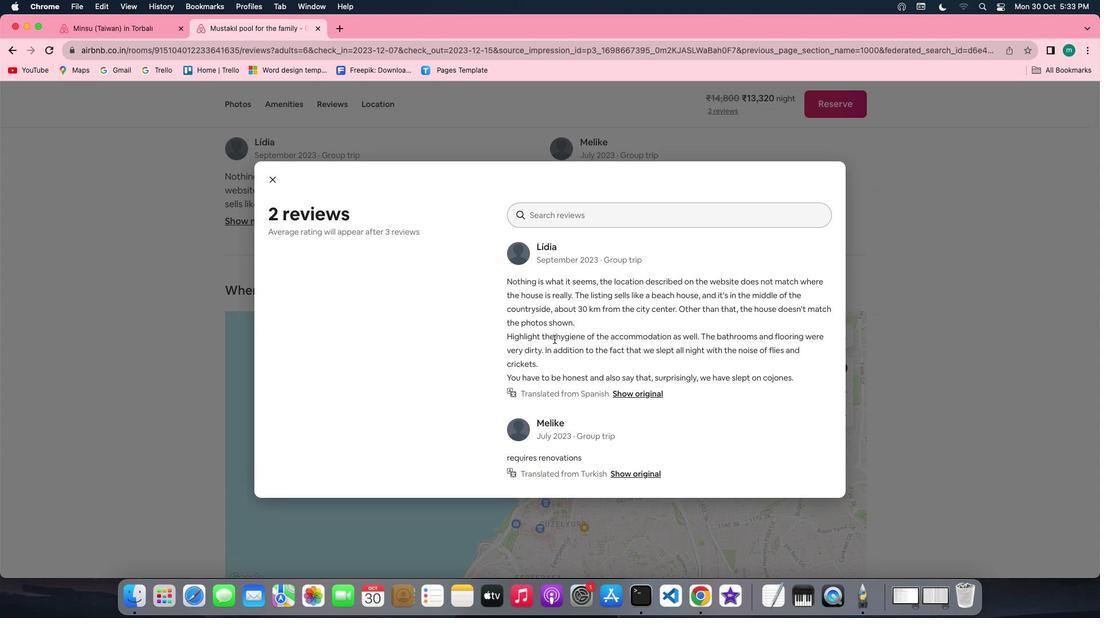 
Action: Mouse moved to (274, 169)
Screenshot: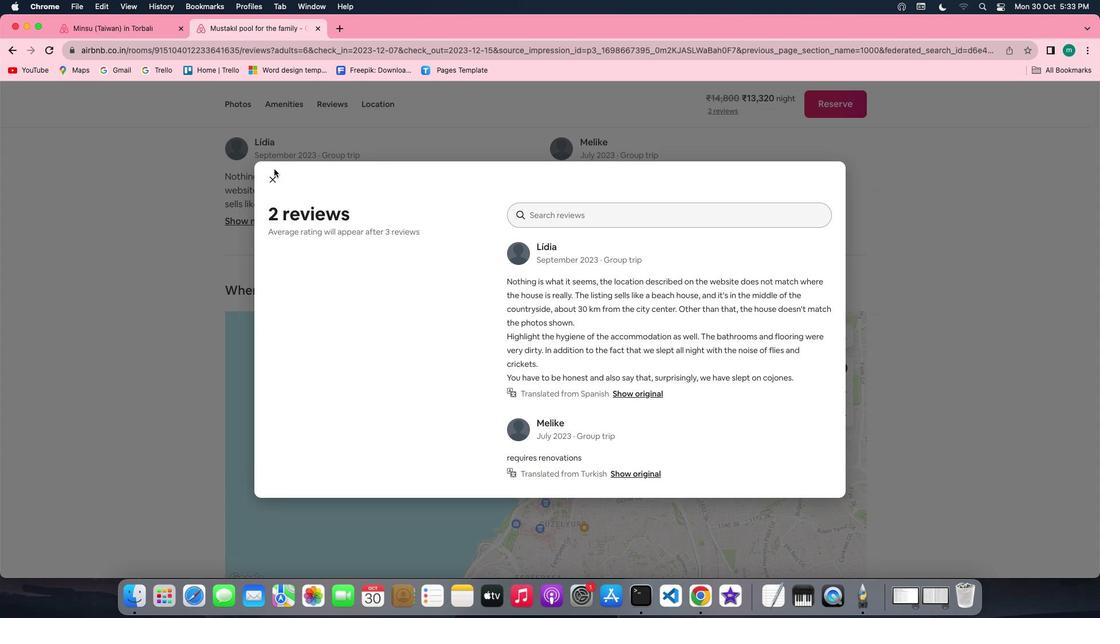 
Action: Mouse pressed left at (274, 169)
Screenshot: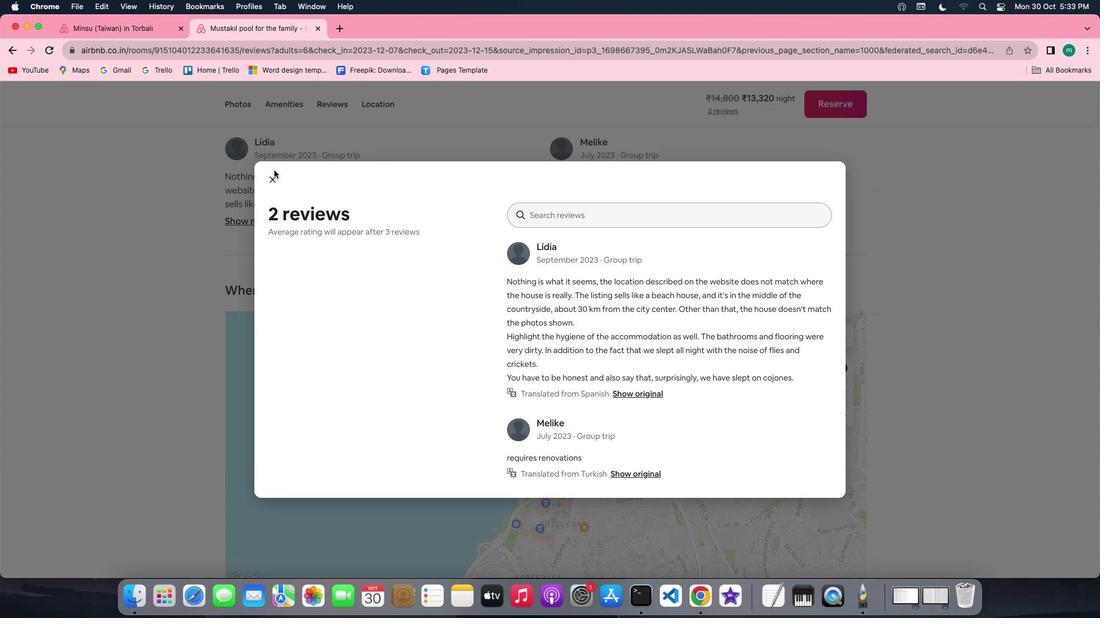
Action: Mouse moved to (274, 175)
Screenshot: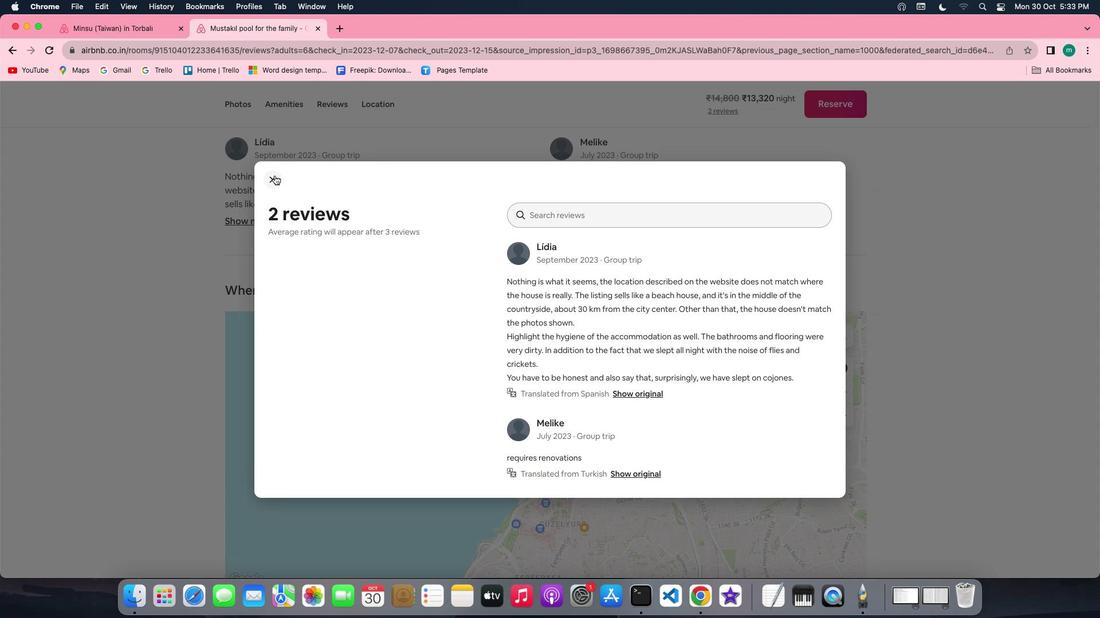 
Action: Mouse pressed left at (274, 175)
Screenshot: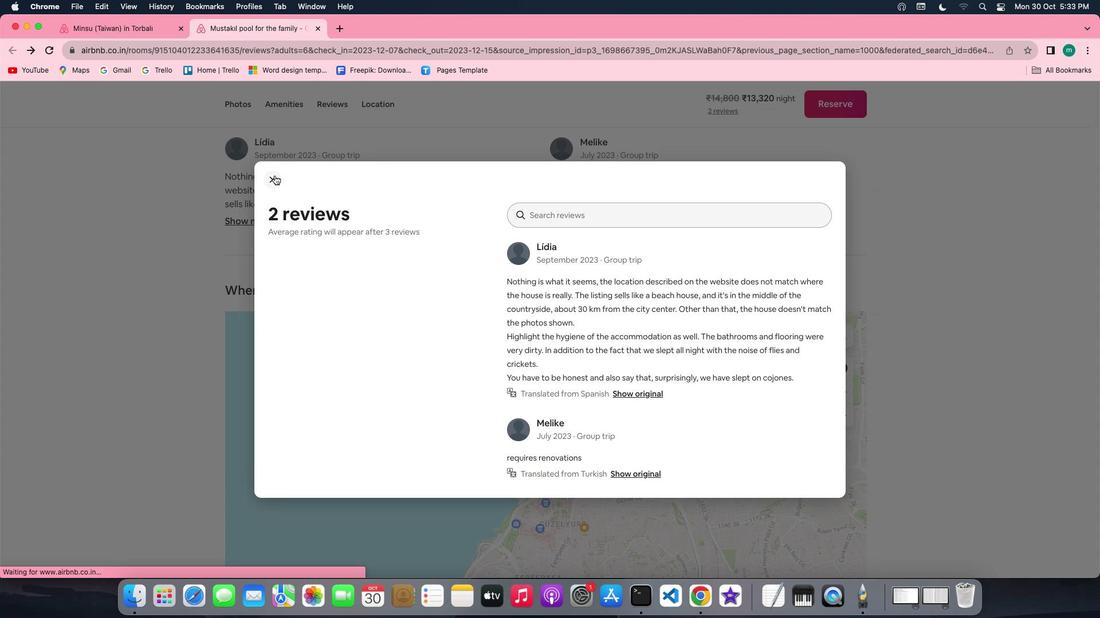 
Action: Mouse moved to (467, 372)
Screenshot: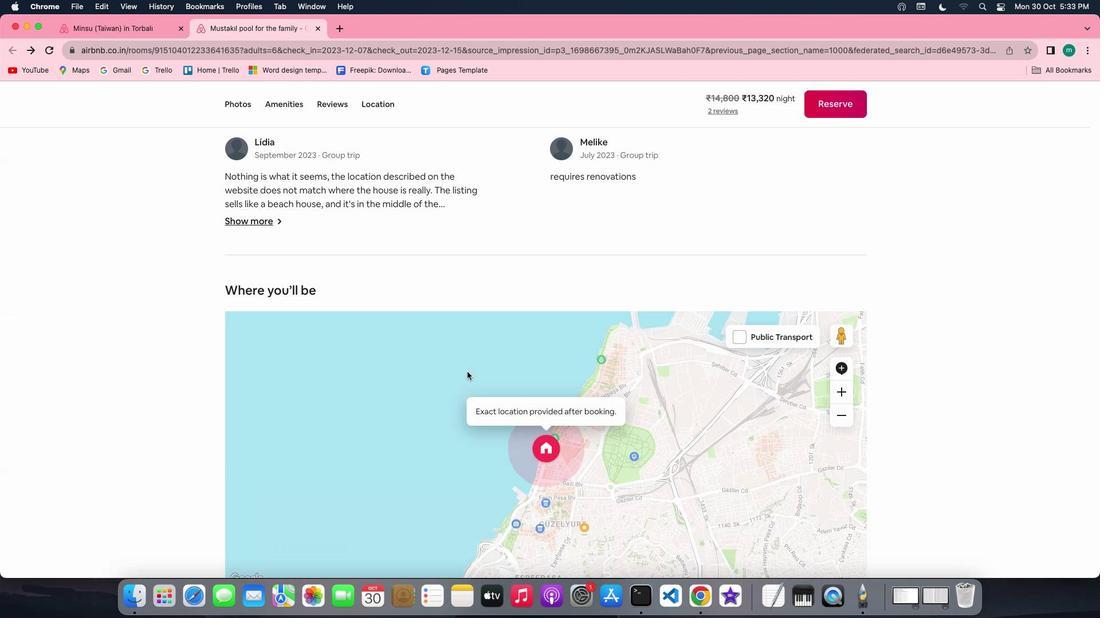 
Action: Mouse scrolled (467, 372) with delta (0, 0)
Screenshot: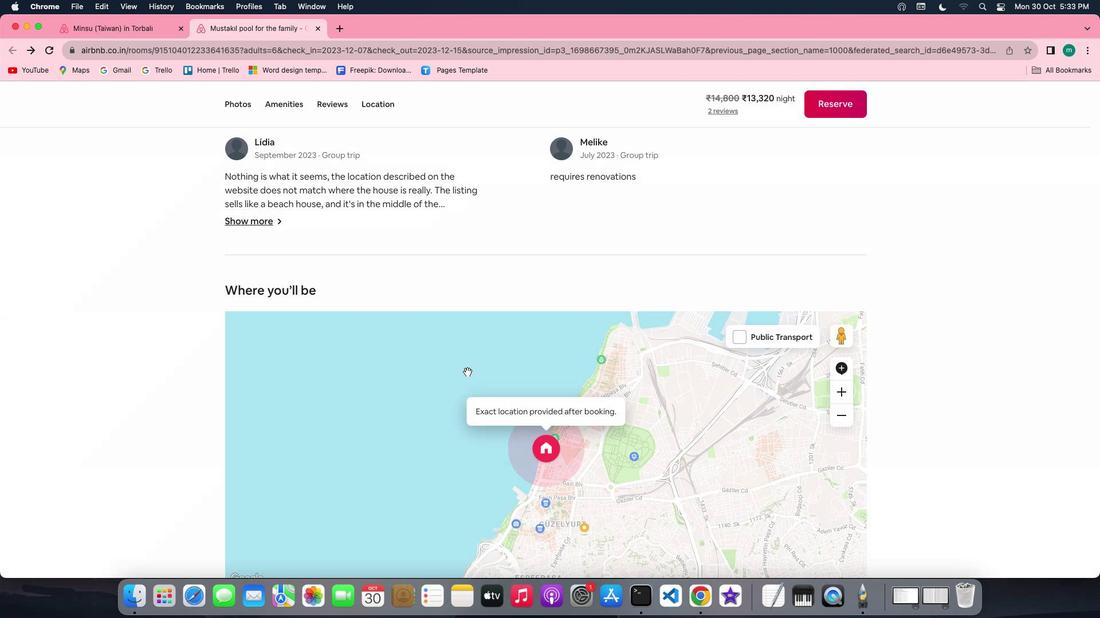 
Action: Mouse scrolled (467, 372) with delta (0, 0)
Screenshot: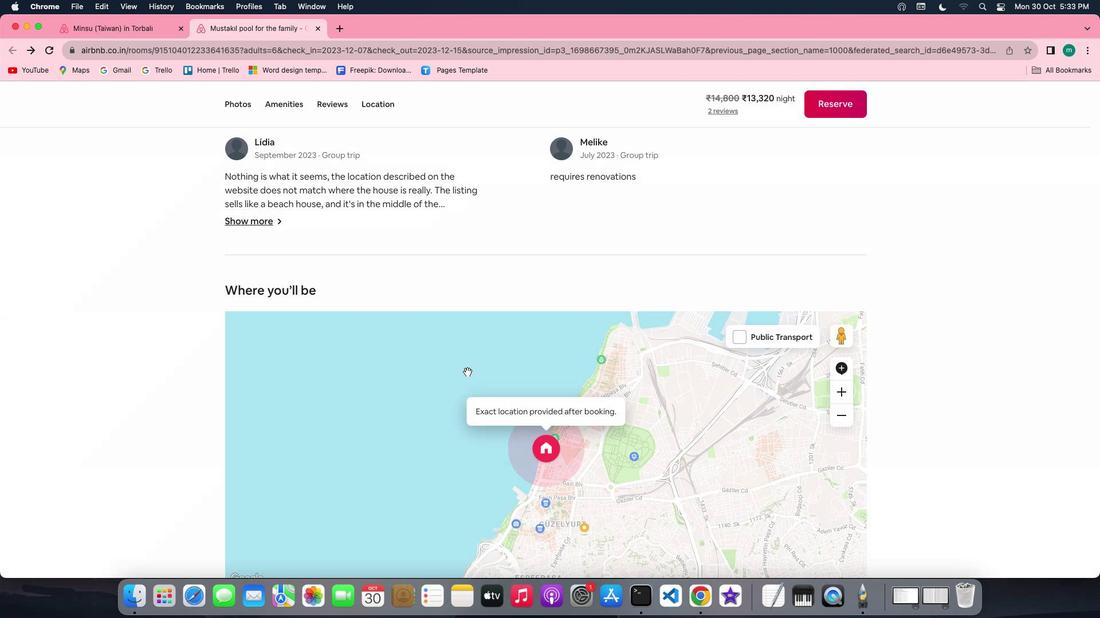 
Action: Mouse scrolled (467, 372) with delta (0, -1)
Screenshot: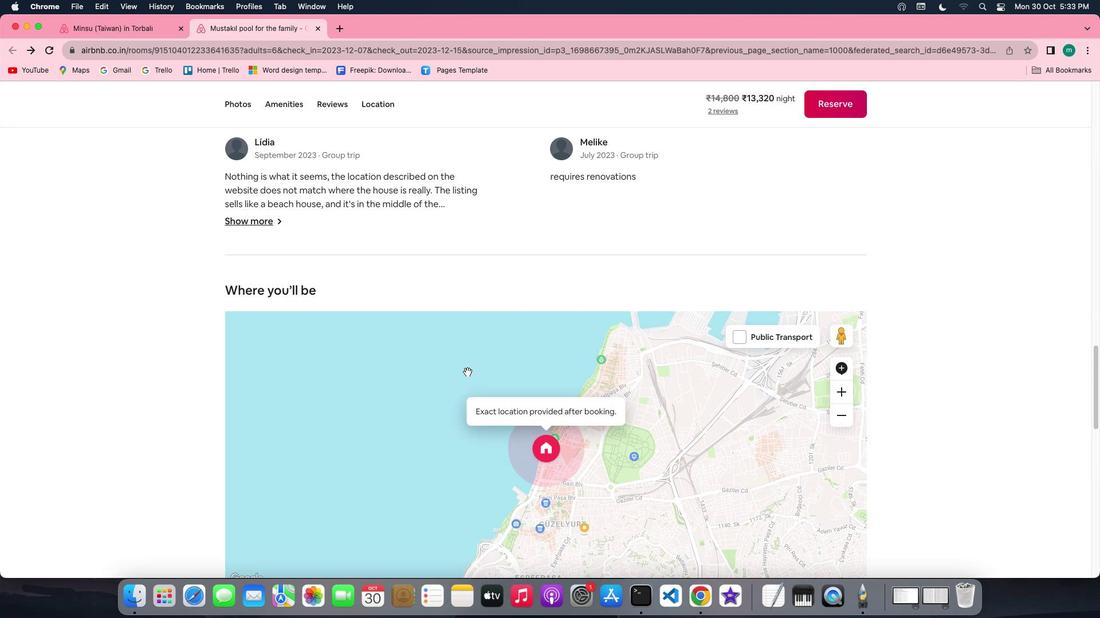 
Action: Mouse scrolled (467, 372) with delta (0, -2)
Screenshot: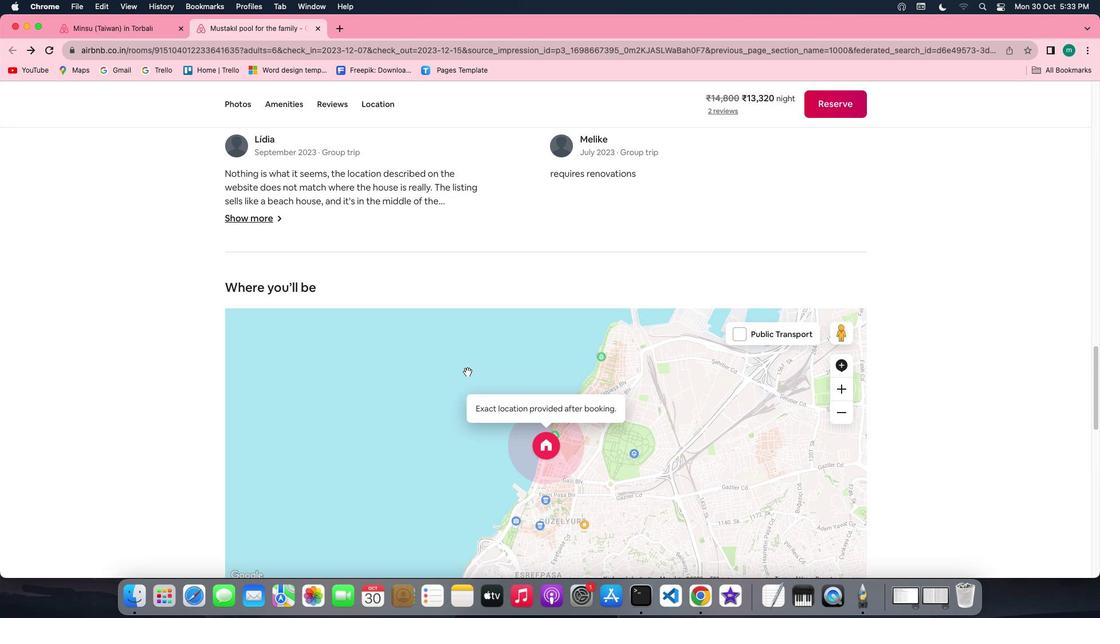 
Action: Mouse scrolled (467, 372) with delta (0, -2)
Screenshot: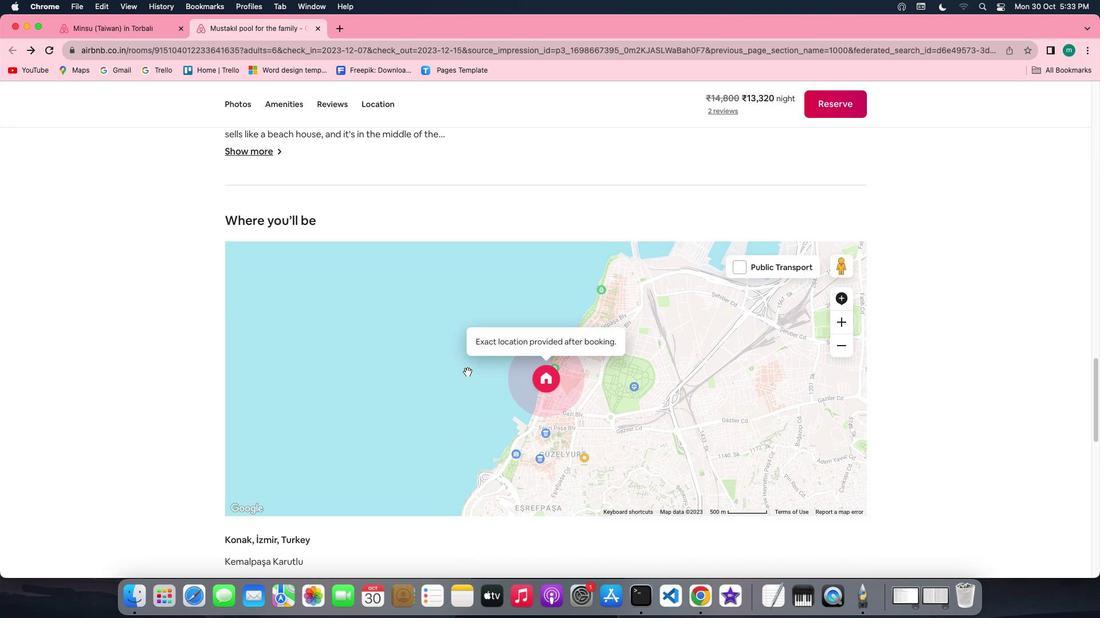 
Action: Mouse scrolled (467, 372) with delta (0, 0)
Screenshot: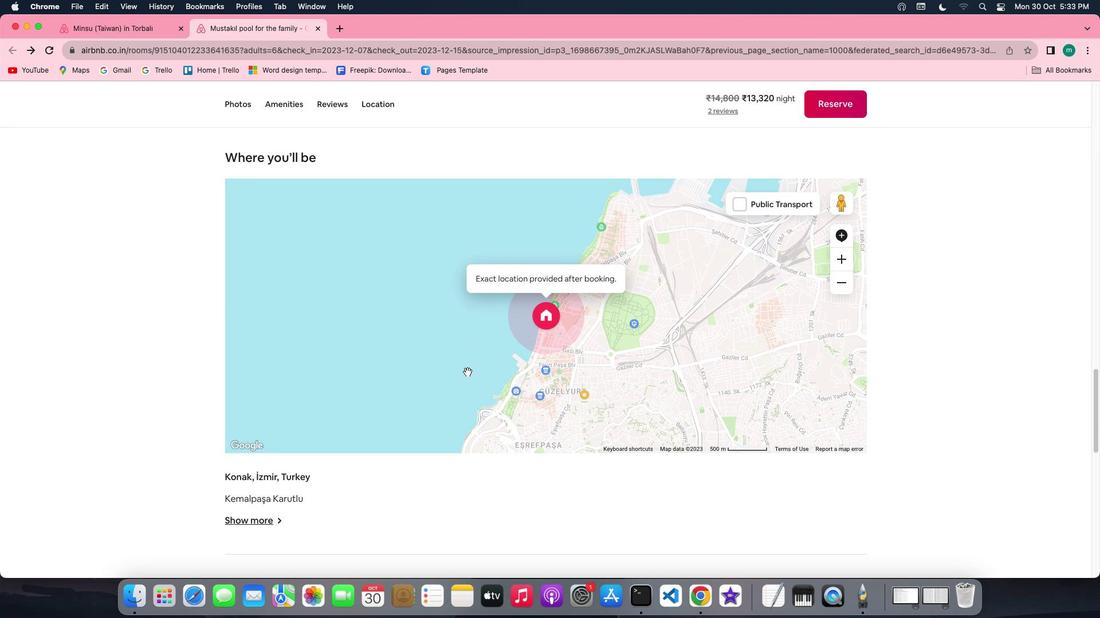 
Action: Mouse scrolled (467, 372) with delta (0, 0)
Screenshot: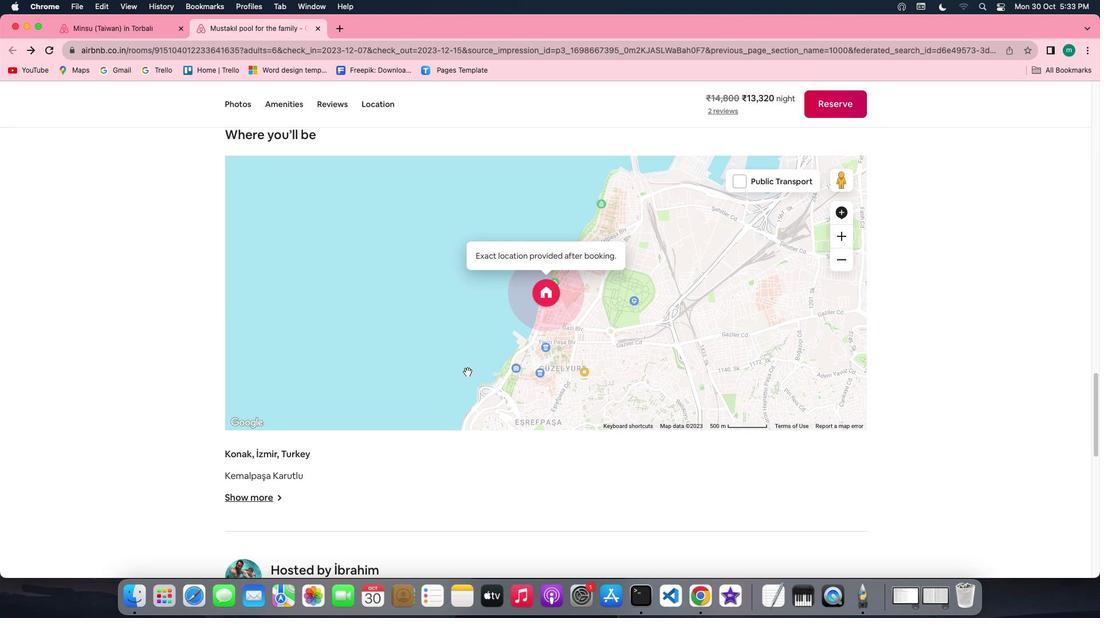 
Action: Mouse scrolled (467, 372) with delta (0, -1)
Screenshot: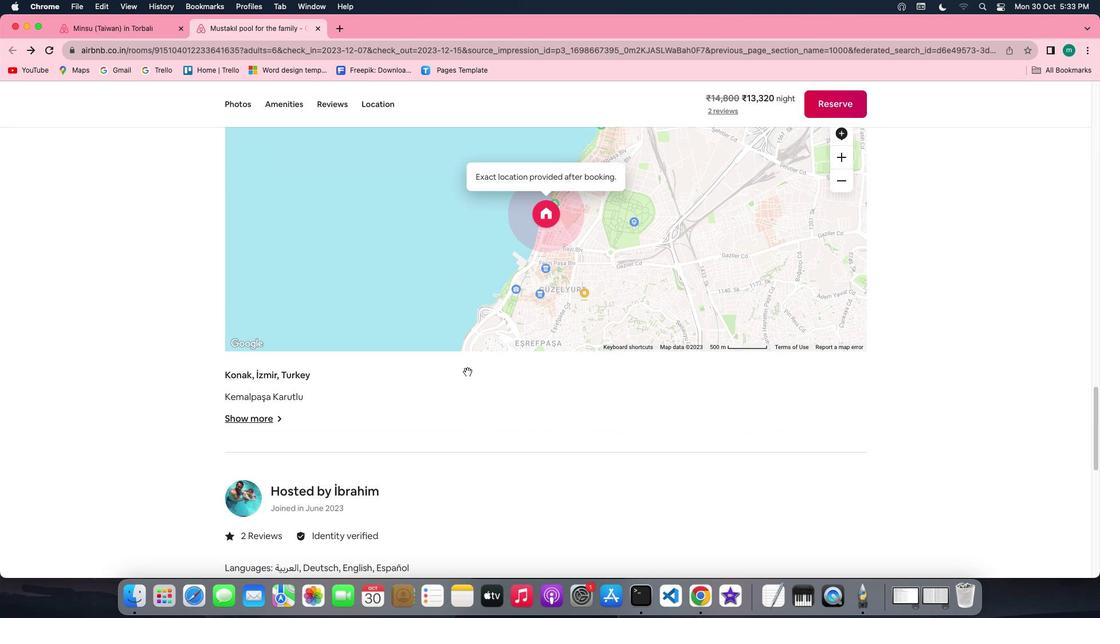 
Action: Mouse scrolled (467, 372) with delta (0, -2)
Screenshot: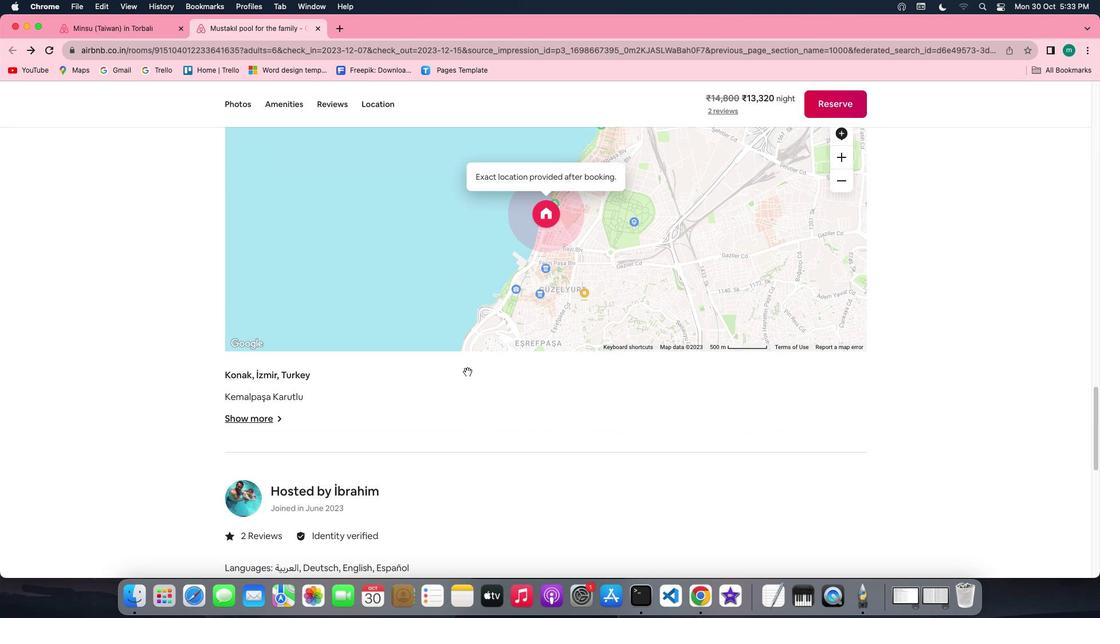 
Action: Mouse scrolled (467, 372) with delta (0, -2)
Screenshot: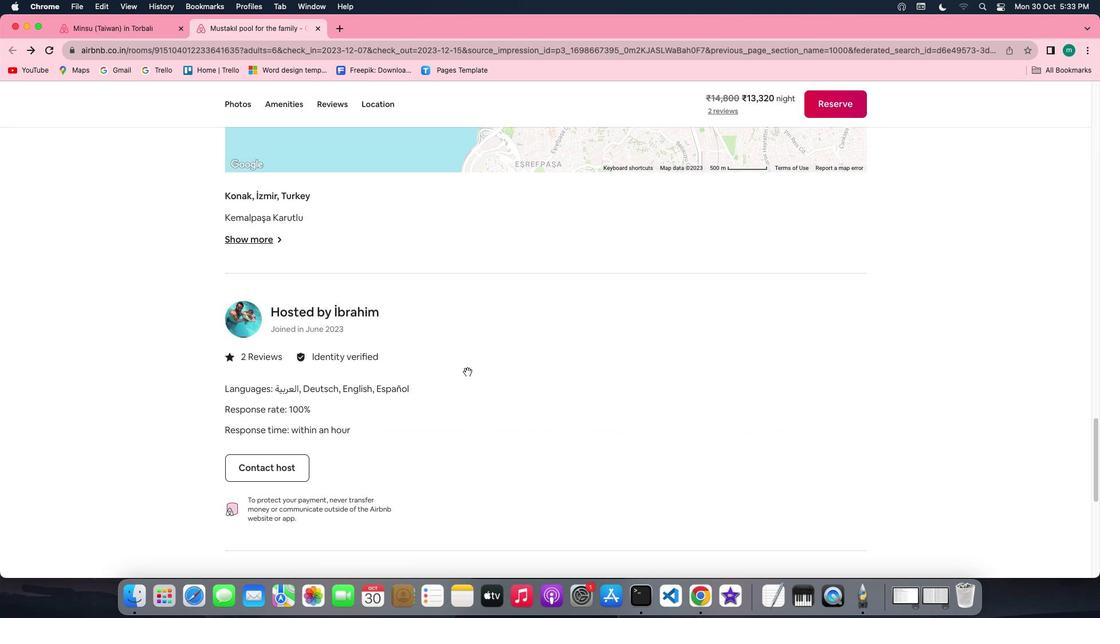 
Action: Mouse moved to (264, 164)
Screenshot: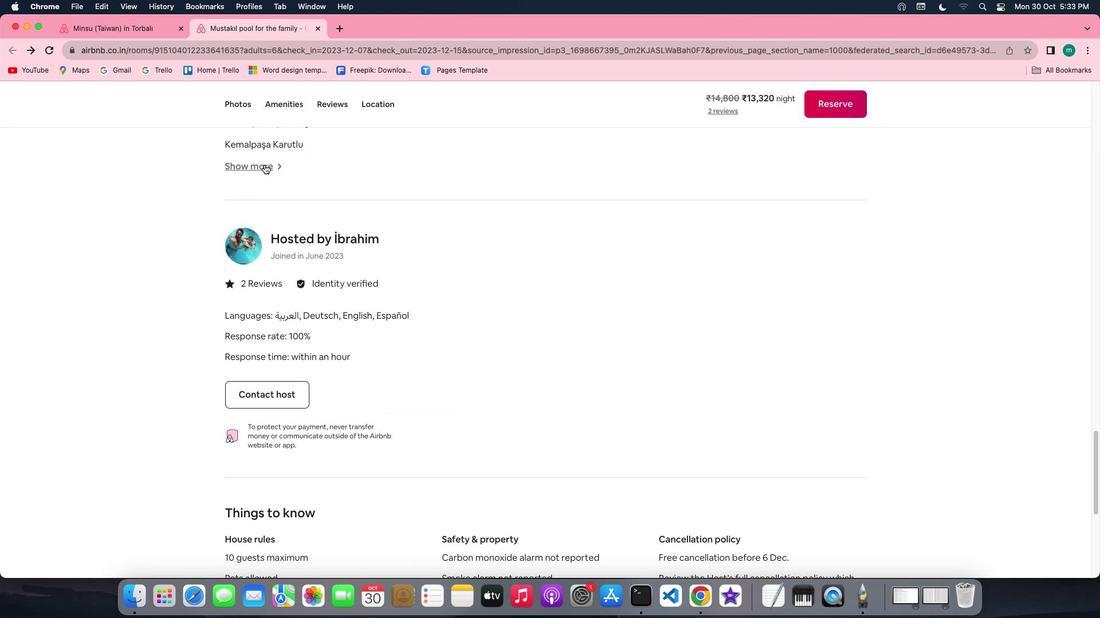 
Action: Mouse pressed left at (264, 164)
Screenshot: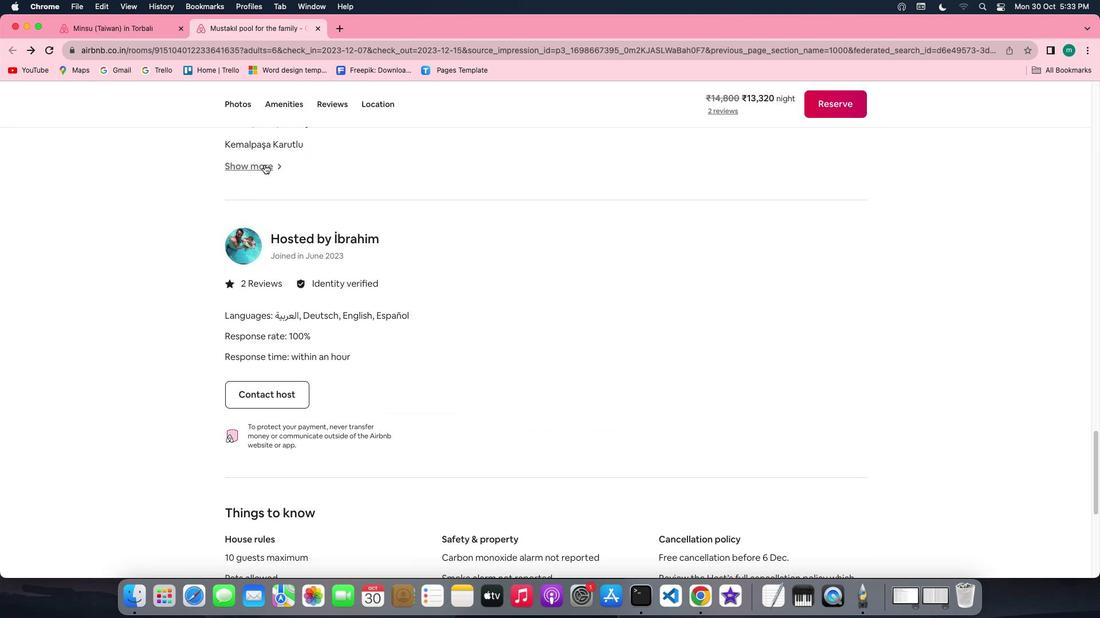 
Action: Mouse moved to (12, 97)
Screenshot: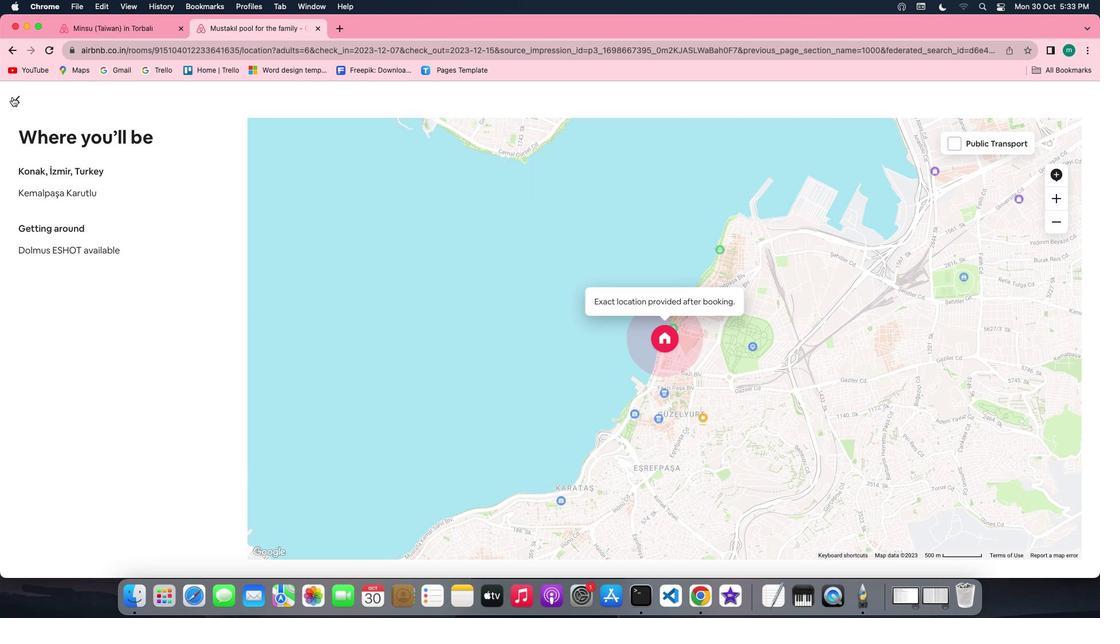 
Action: Mouse pressed left at (12, 97)
Screenshot: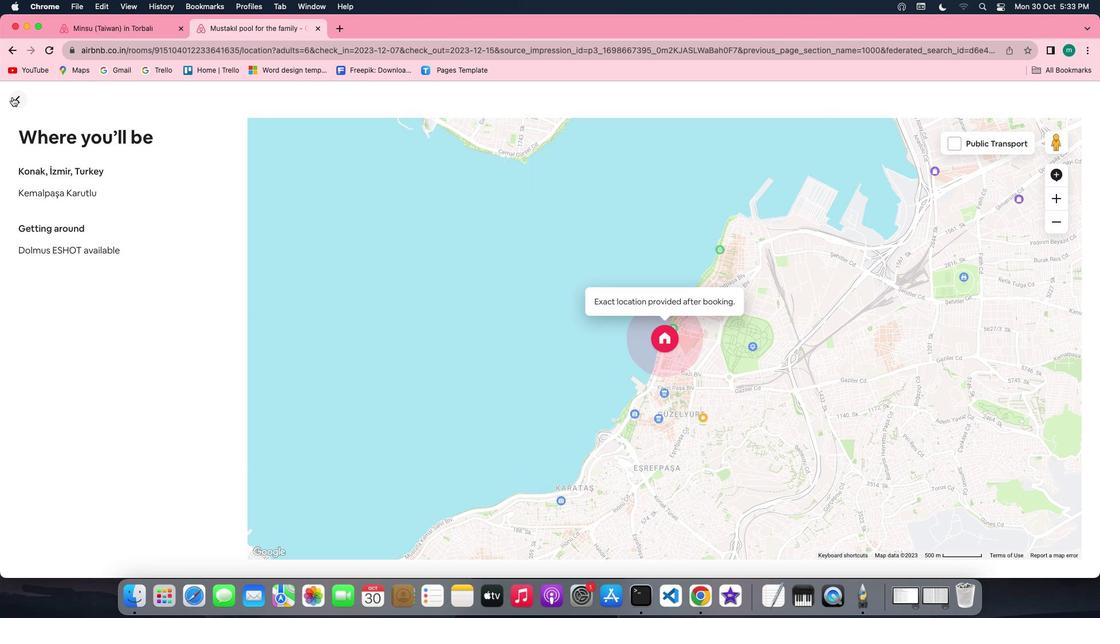 
Action: Mouse moved to (502, 309)
Screenshot: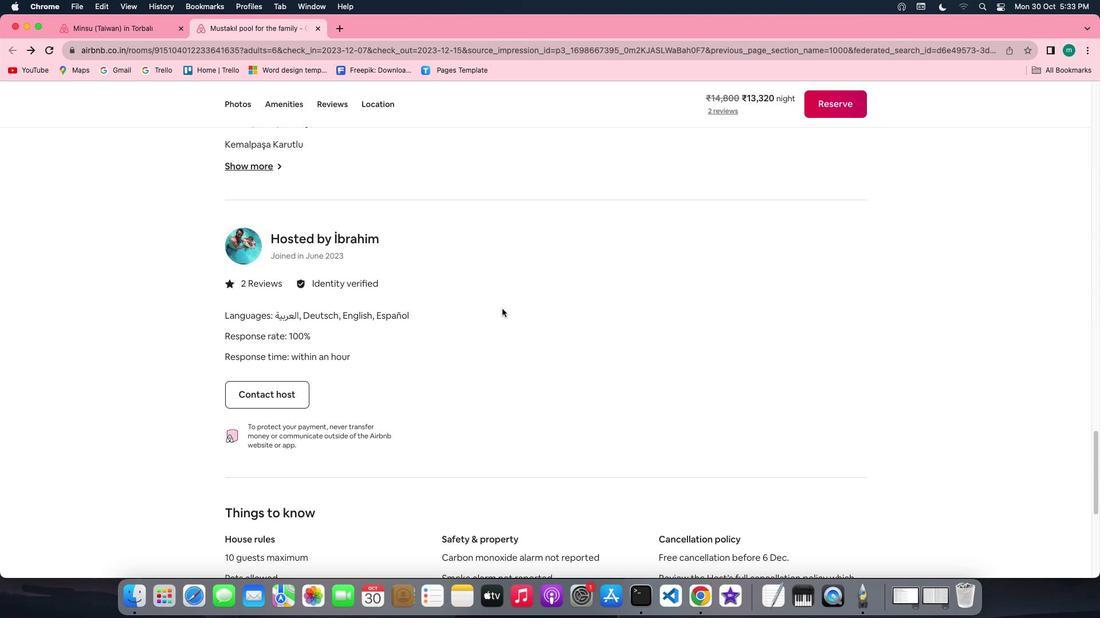 
Action: Mouse scrolled (502, 309) with delta (0, 0)
Screenshot: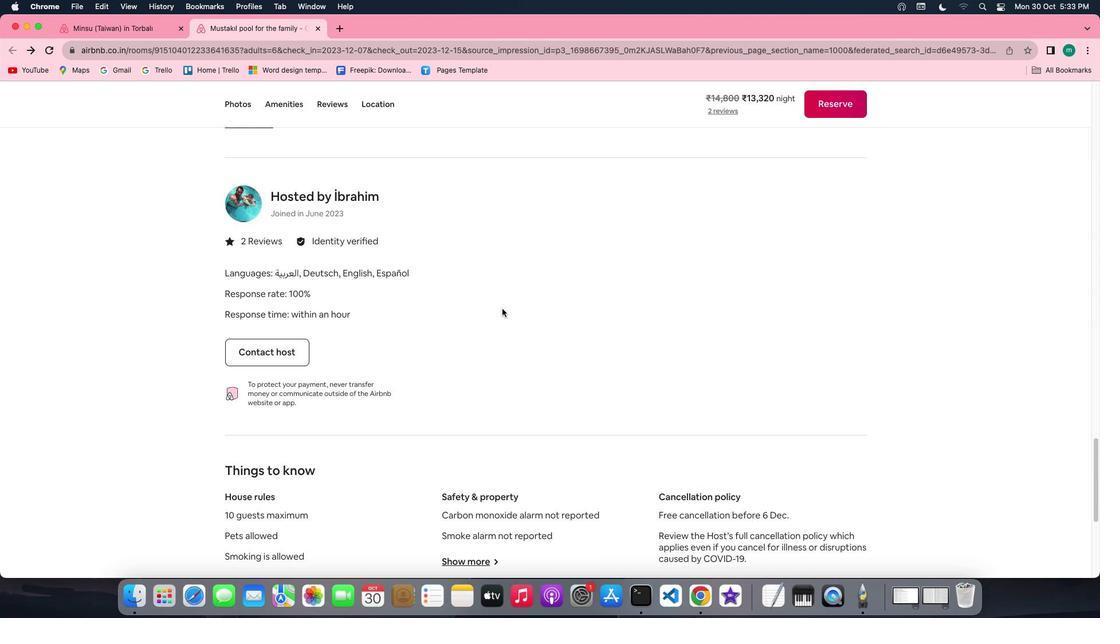 
Action: Mouse scrolled (502, 309) with delta (0, 0)
Screenshot: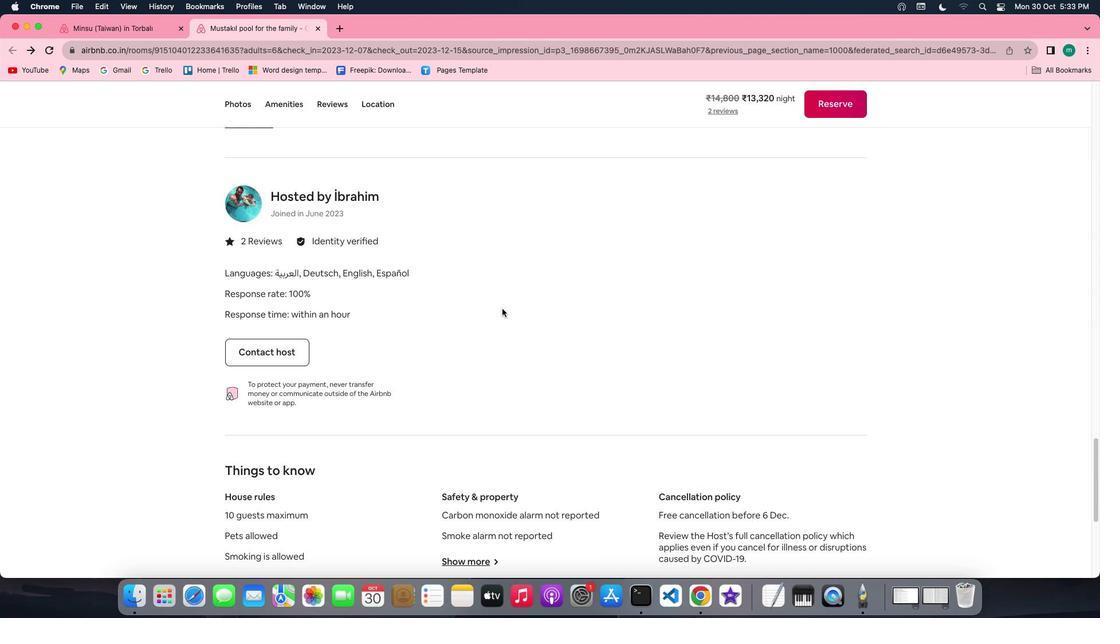 
Action: Mouse scrolled (502, 309) with delta (0, -1)
Screenshot: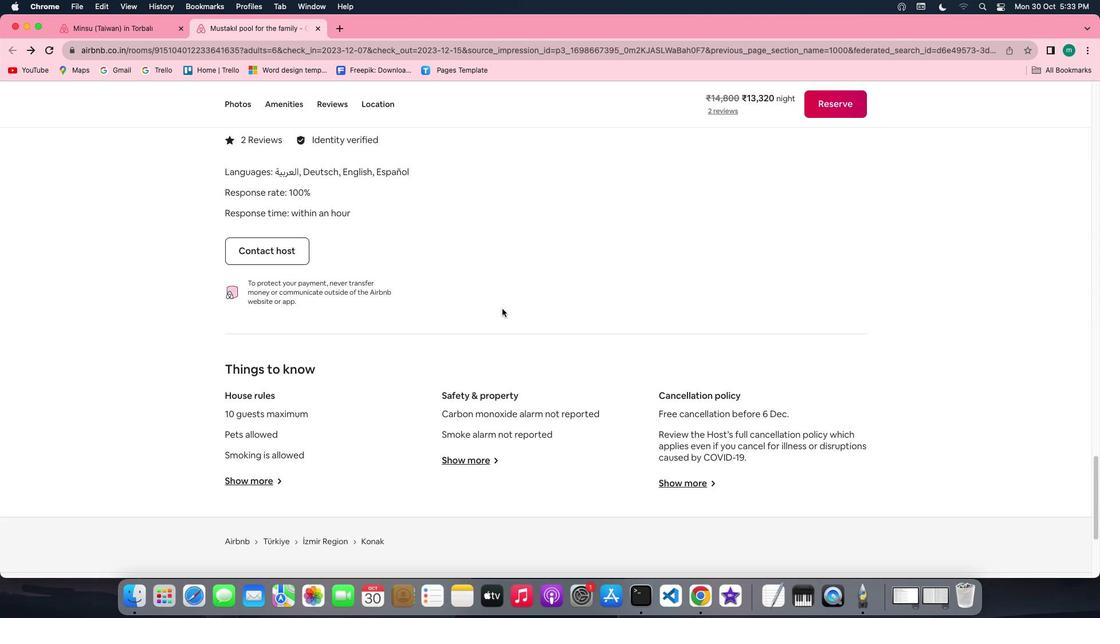 
Action: Mouse scrolled (502, 309) with delta (0, -2)
Screenshot: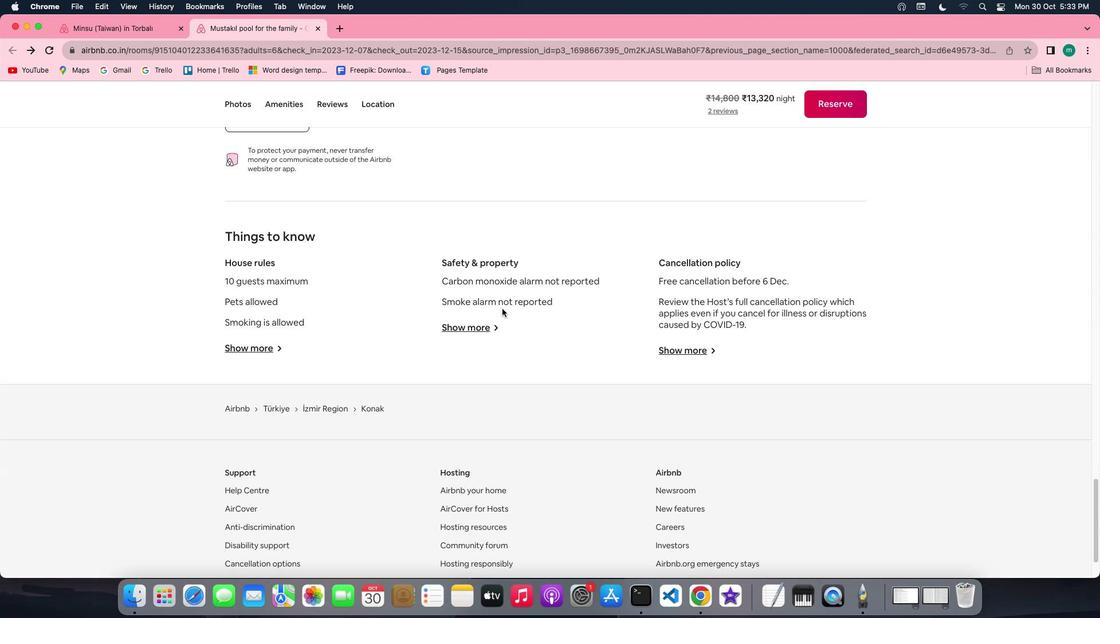 
Action: Mouse scrolled (502, 309) with delta (0, -3)
Screenshot: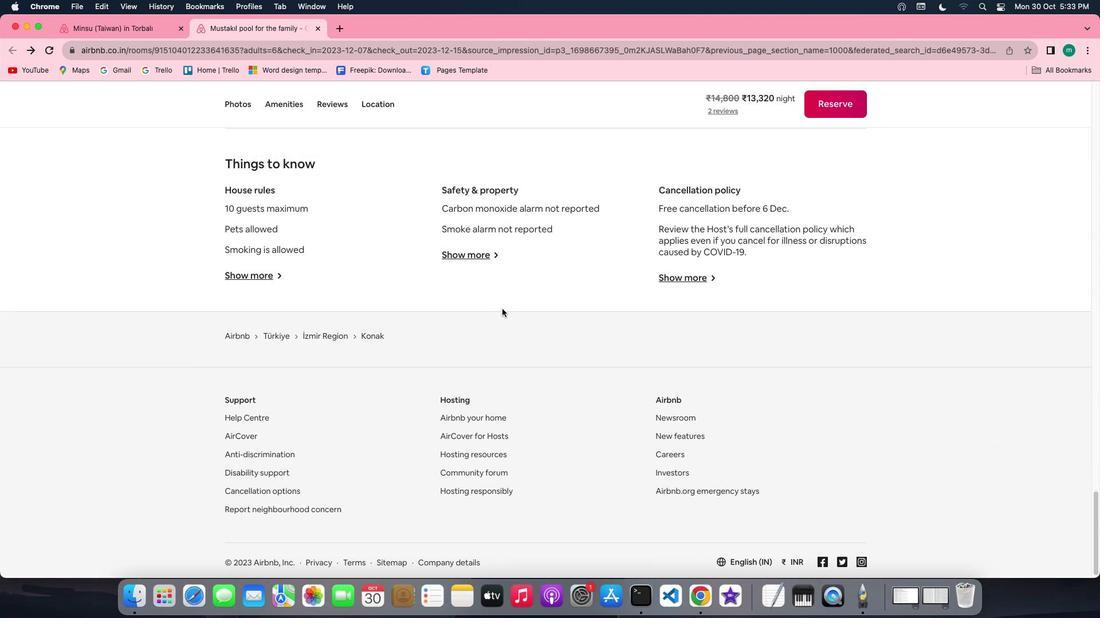 
Action: Mouse moved to (262, 269)
Screenshot: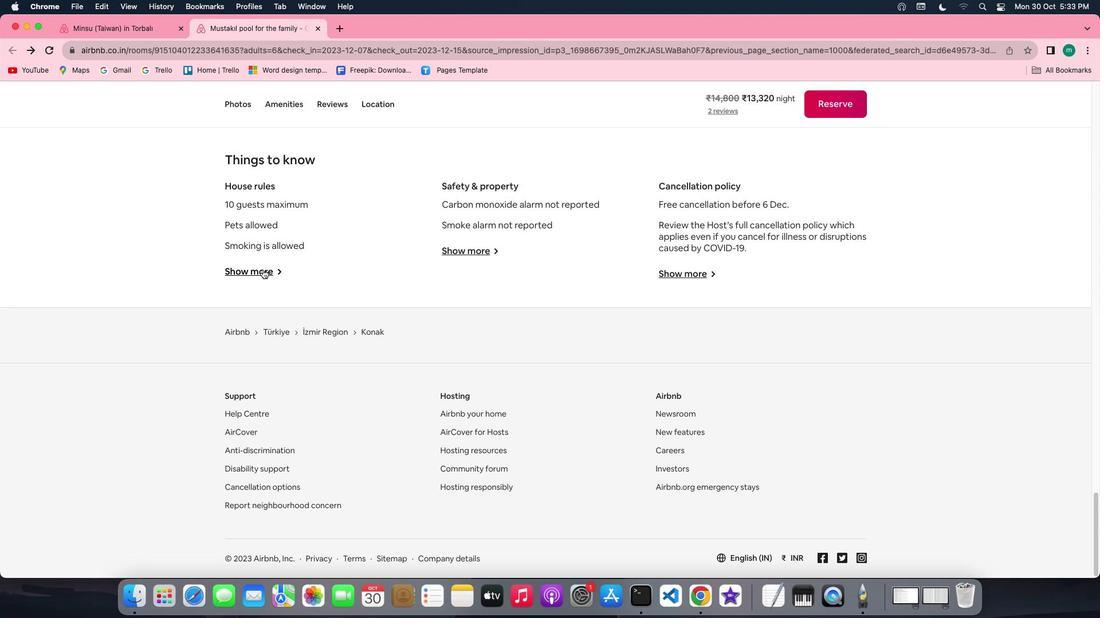 
Action: Mouse pressed left at (262, 269)
Screenshot: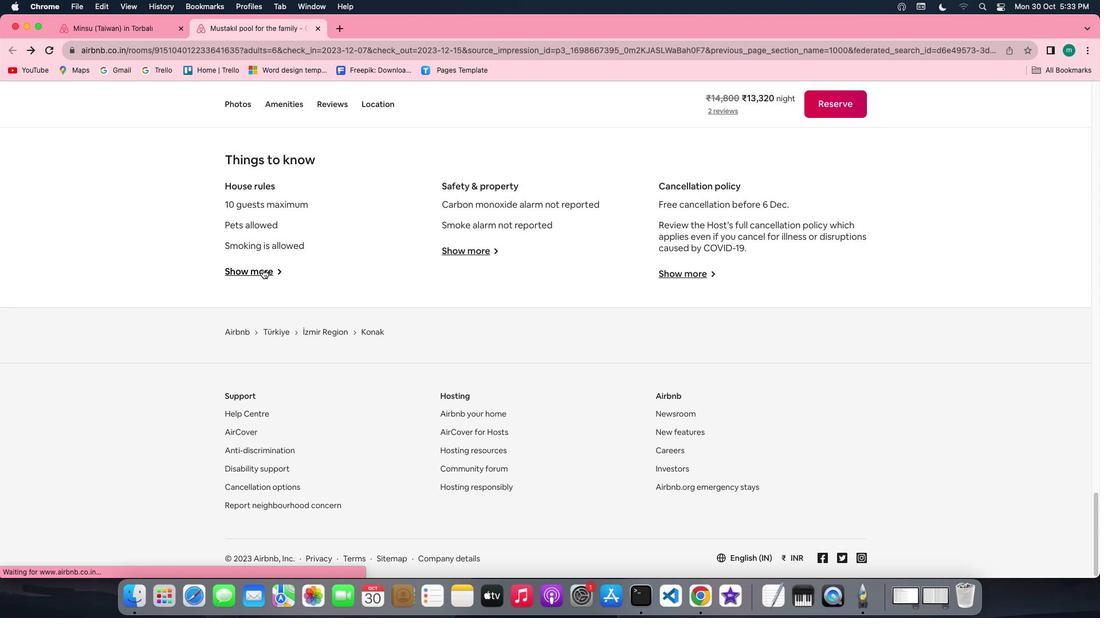 
Action: Mouse moved to (567, 358)
Screenshot: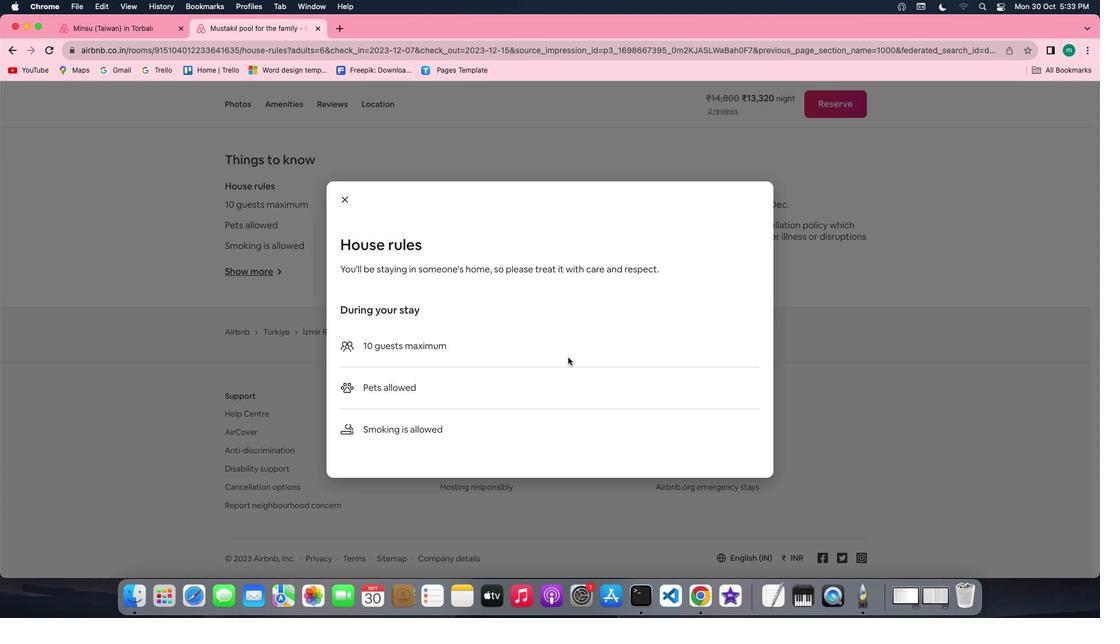 
Action: Mouse scrolled (567, 358) with delta (0, 0)
Screenshot: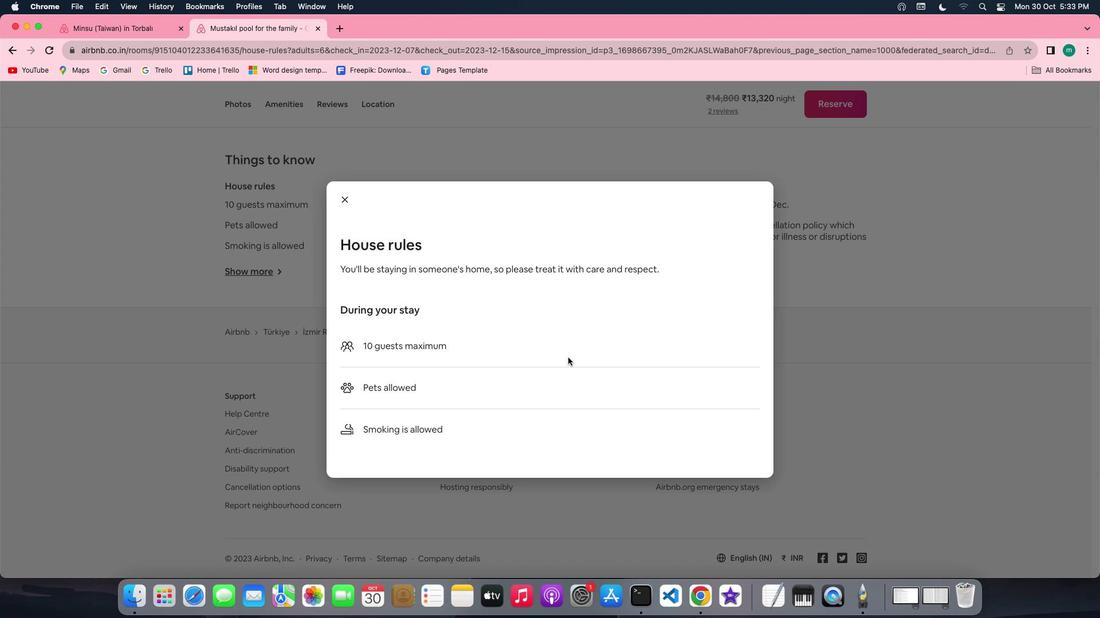
Action: Mouse scrolled (567, 358) with delta (0, 0)
Screenshot: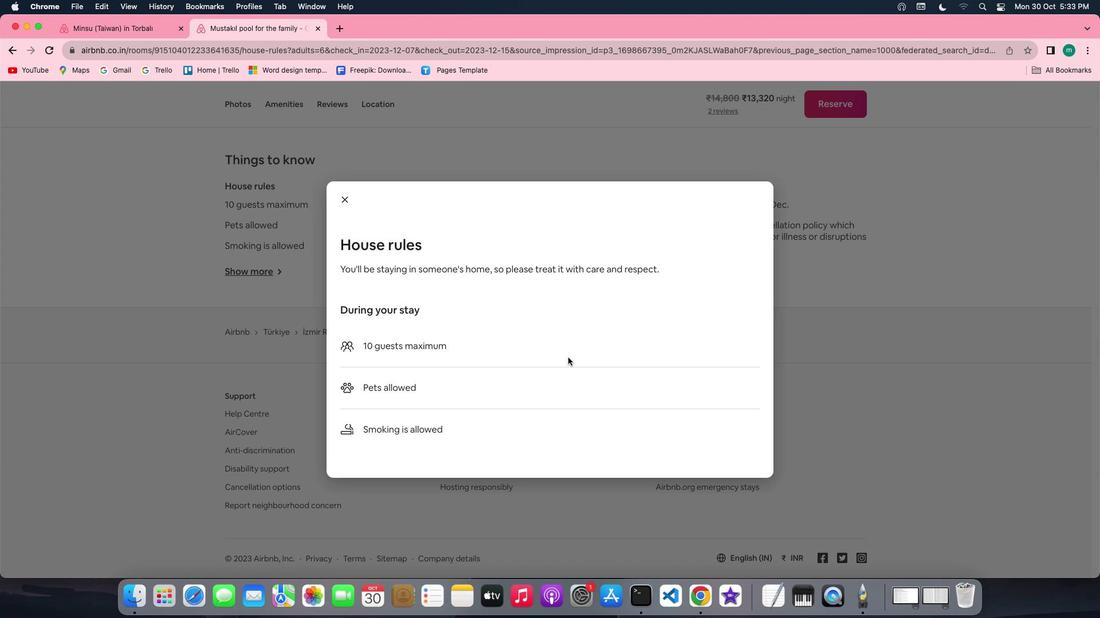 
Action: Mouse scrolled (567, 358) with delta (0, -1)
Screenshot: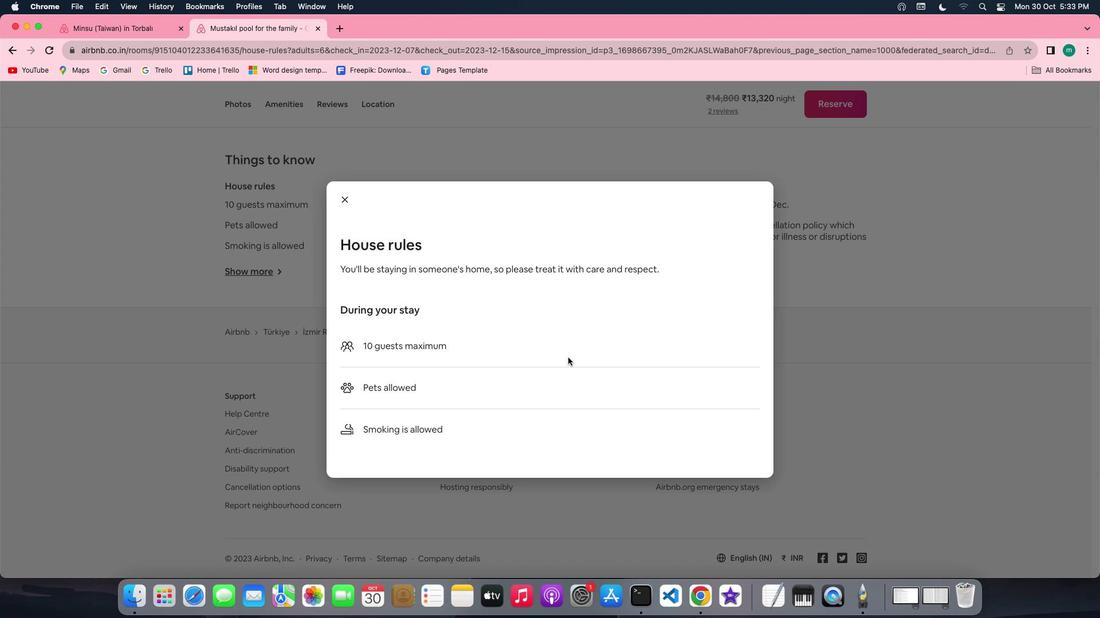 
Action: Mouse scrolled (567, 358) with delta (0, -2)
Screenshot: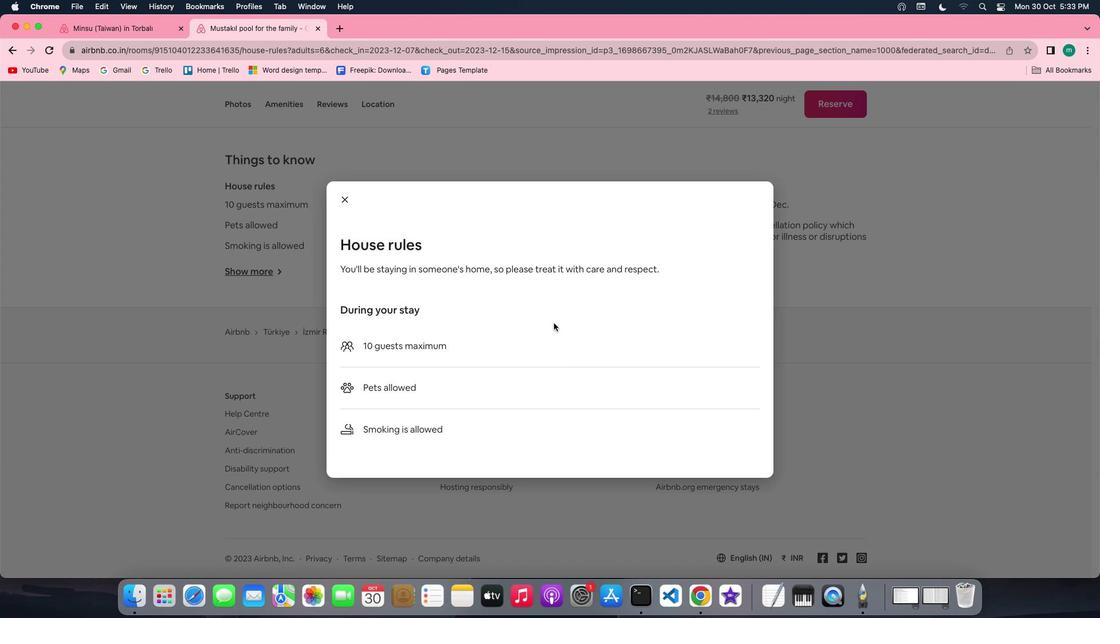
Action: Mouse moved to (341, 201)
Screenshot: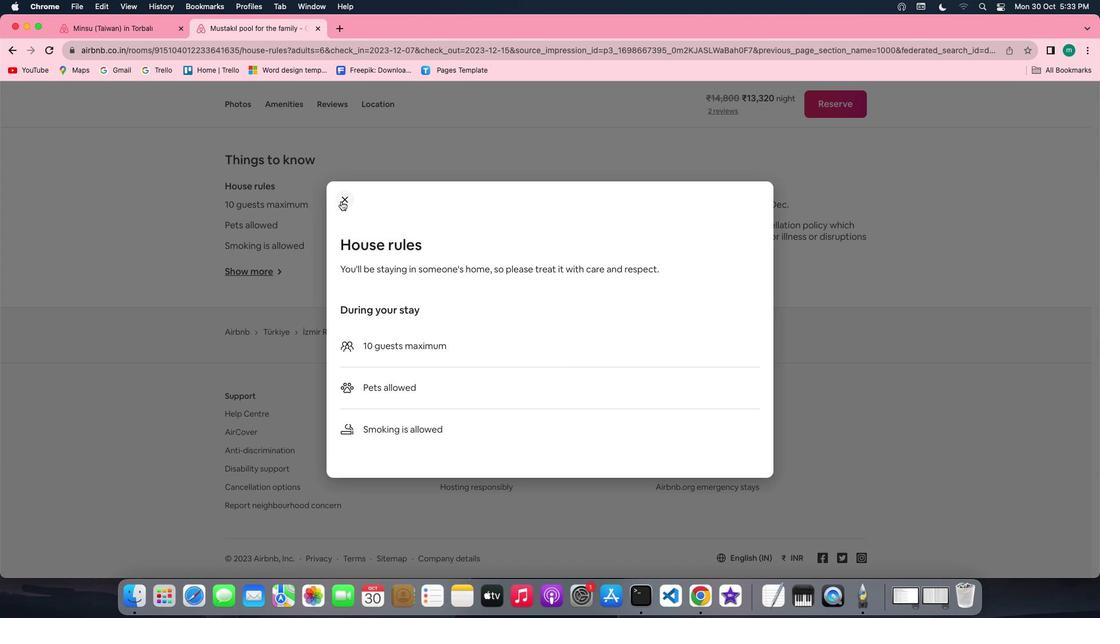 
Action: Mouse pressed left at (341, 201)
Screenshot: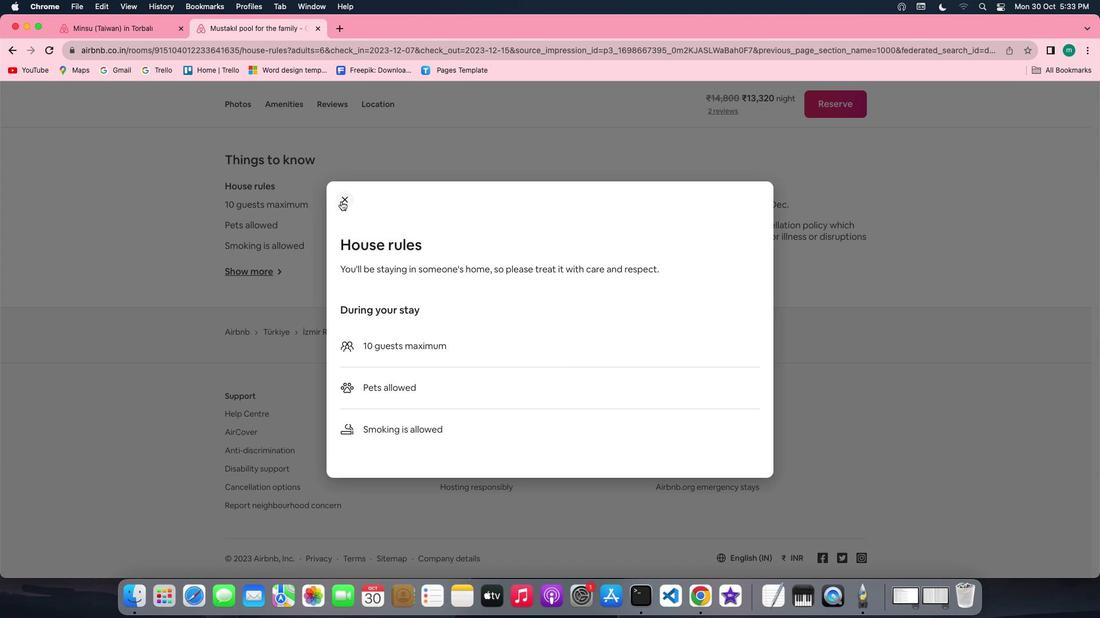 
Action: Mouse moved to (482, 250)
Screenshot: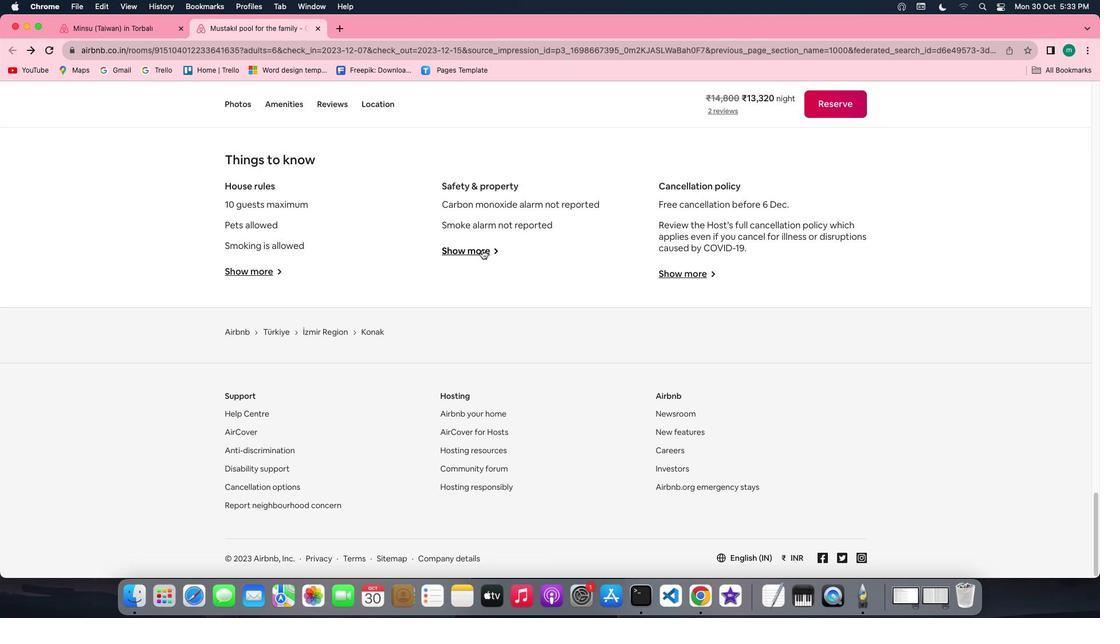 
Action: Mouse pressed left at (482, 250)
Screenshot: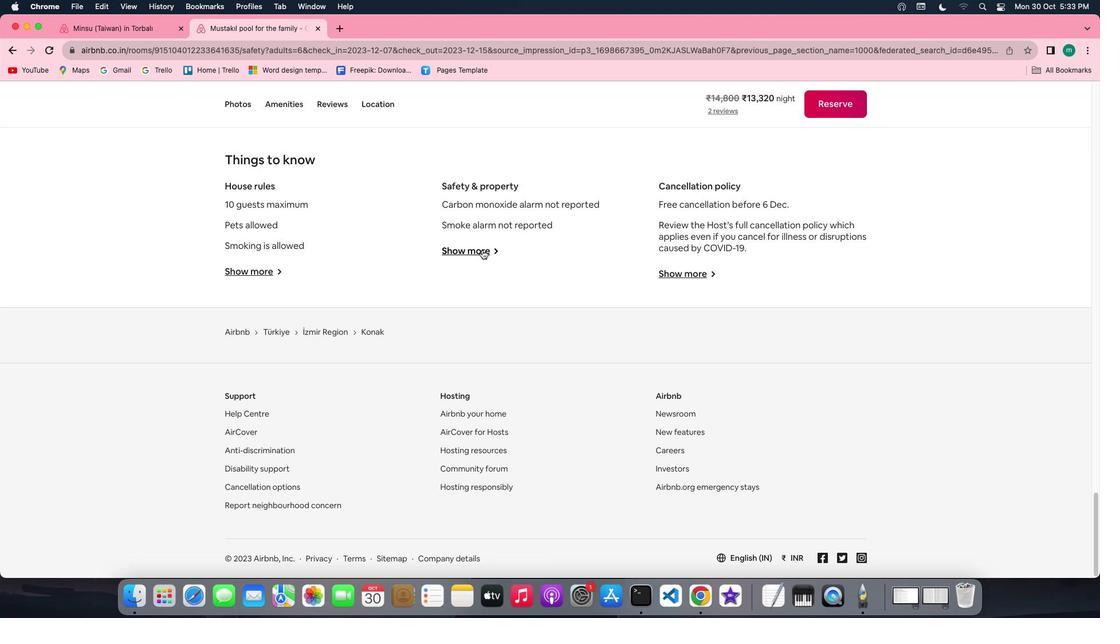
Action: Mouse moved to (509, 318)
Screenshot: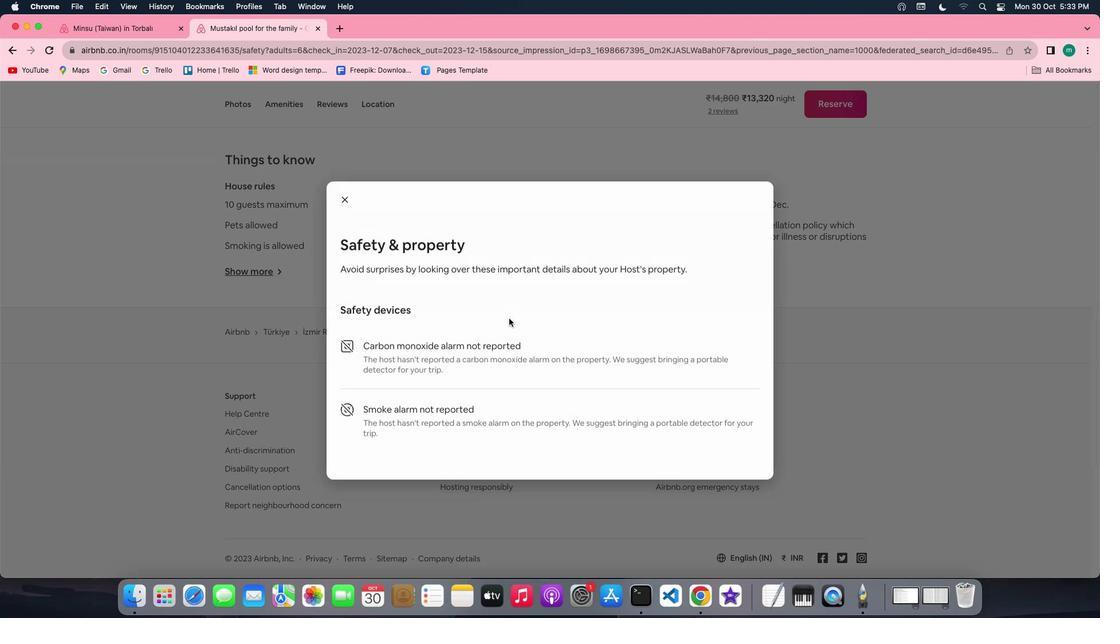 
Action: Mouse scrolled (509, 318) with delta (0, 0)
Screenshot: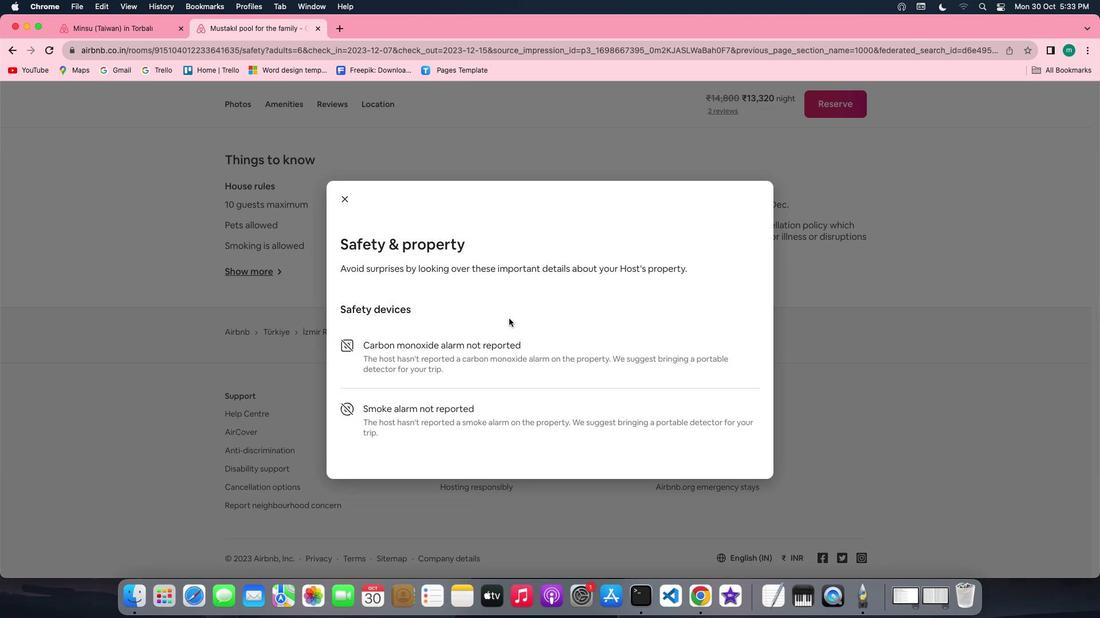 
Action: Mouse scrolled (509, 318) with delta (0, 0)
Screenshot: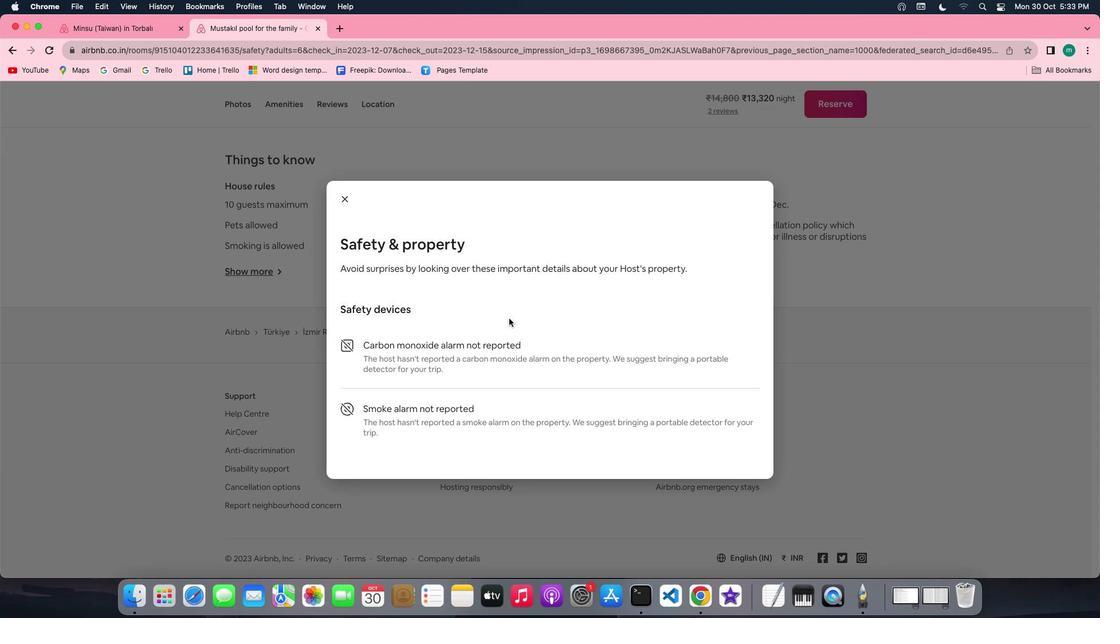 
Action: Mouse scrolled (509, 318) with delta (0, -1)
Screenshot: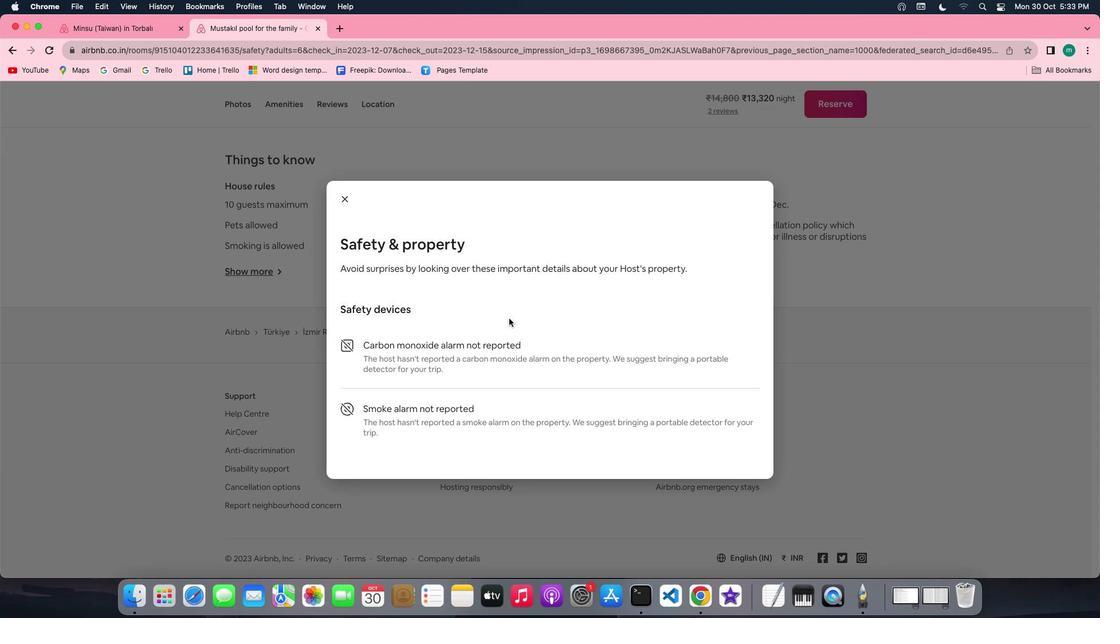 
Action: Mouse scrolled (509, 318) with delta (0, -2)
Screenshot: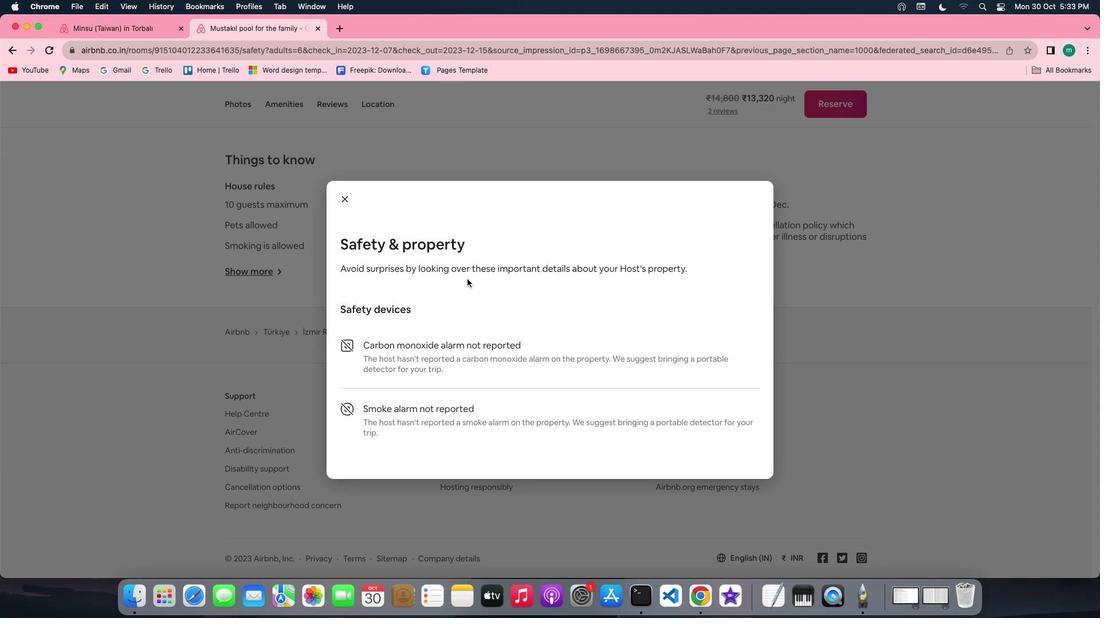 
Action: Mouse moved to (348, 202)
Screenshot: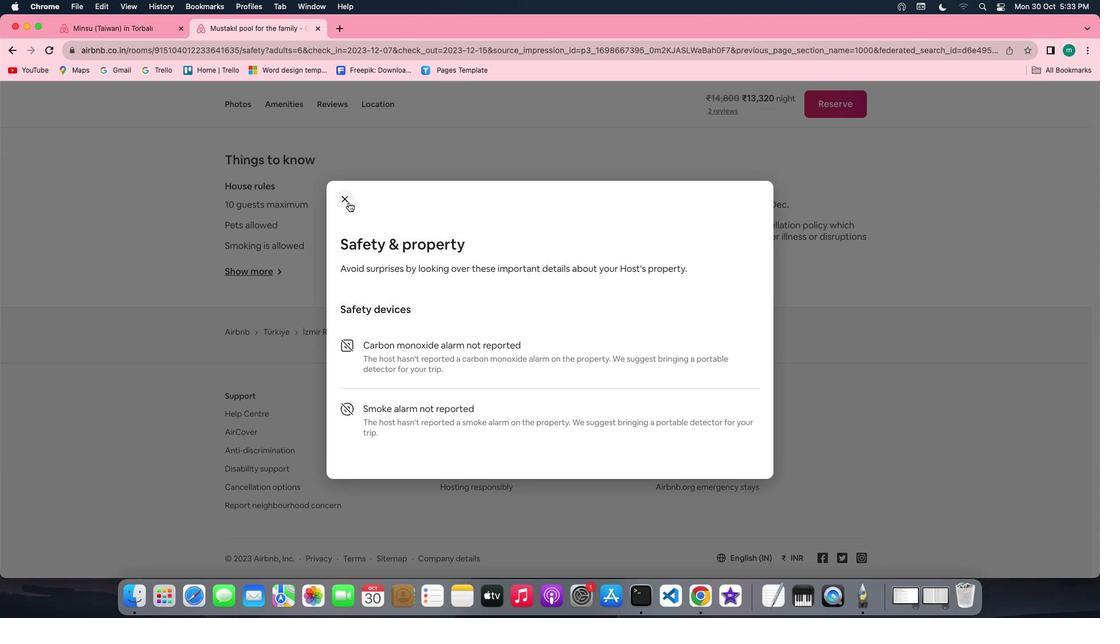 
Action: Mouse pressed left at (348, 202)
Screenshot: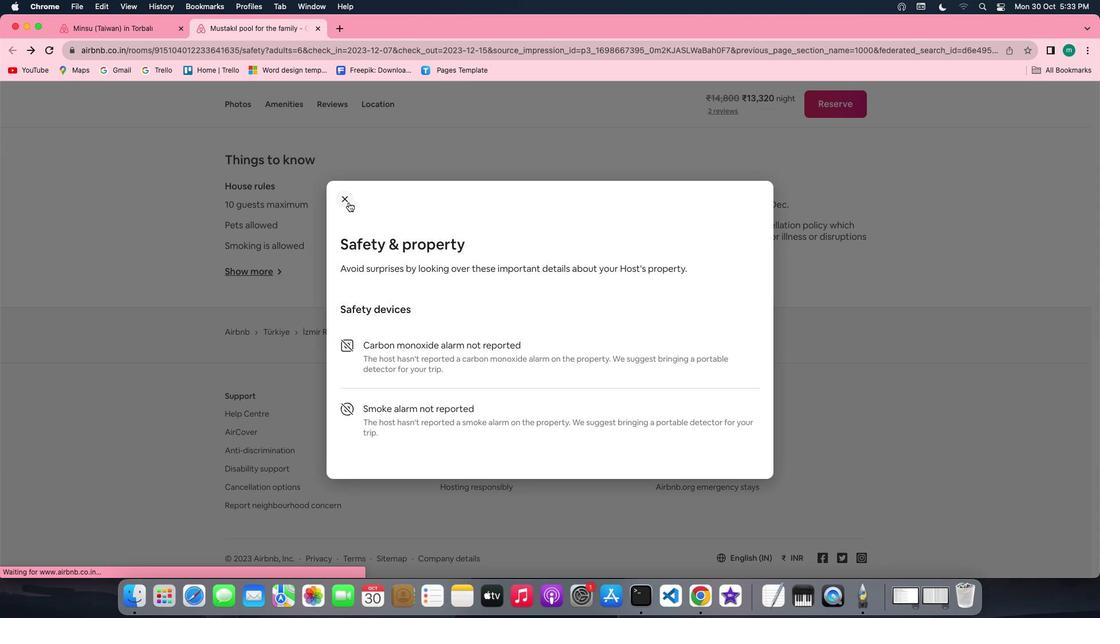 
Action: Mouse moved to (695, 272)
Screenshot: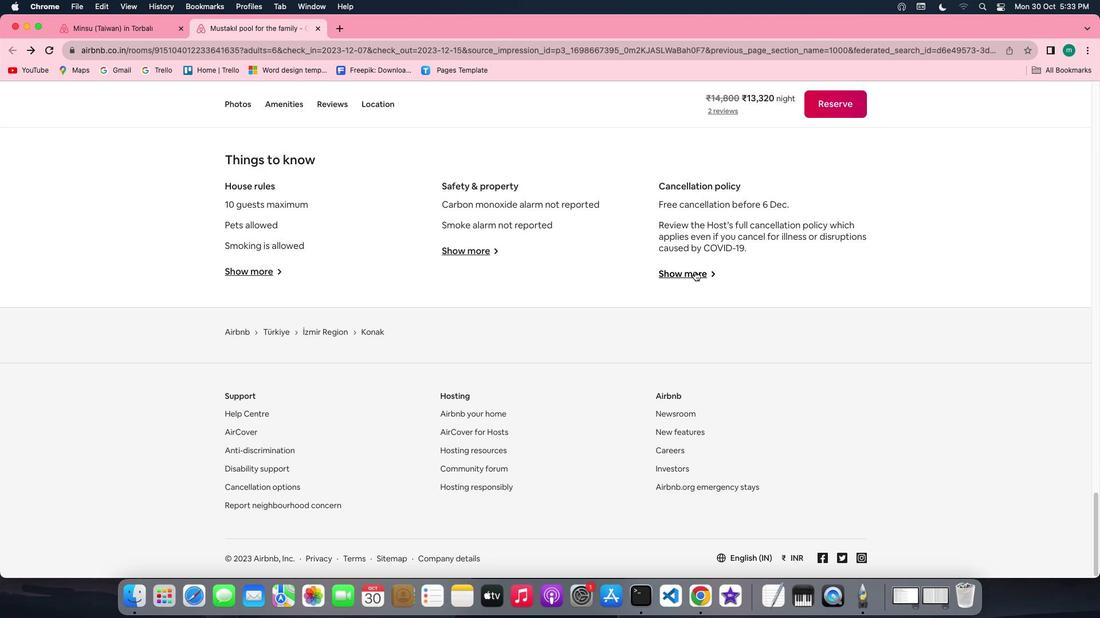 
Action: Mouse pressed left at (695, 272)
Screenshot: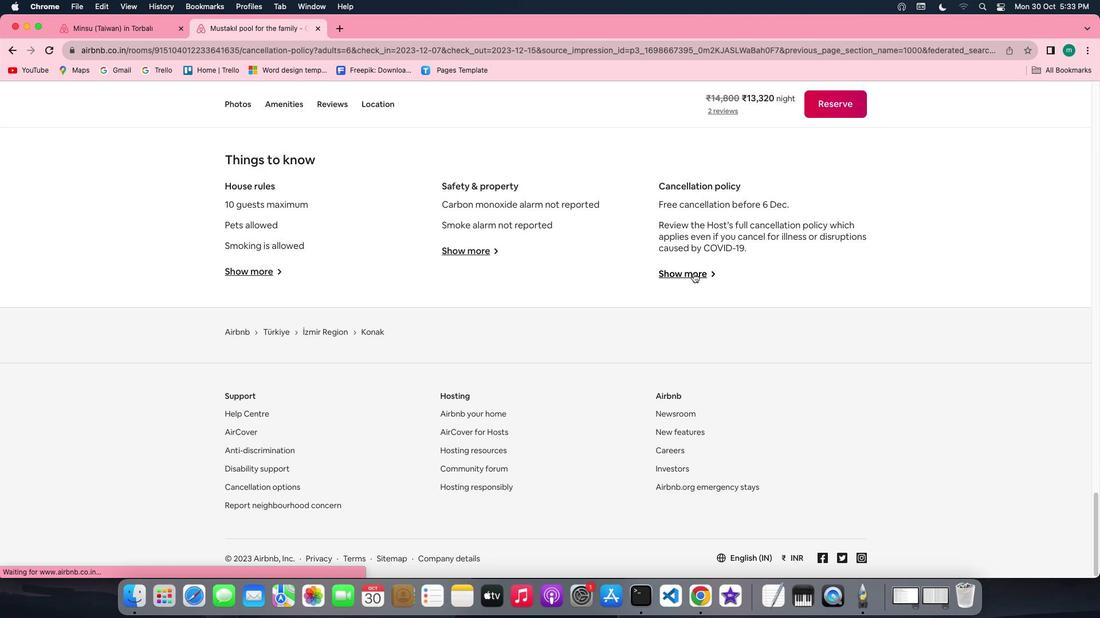 
Action: Mouse moved to (655, 296)
Screenshot: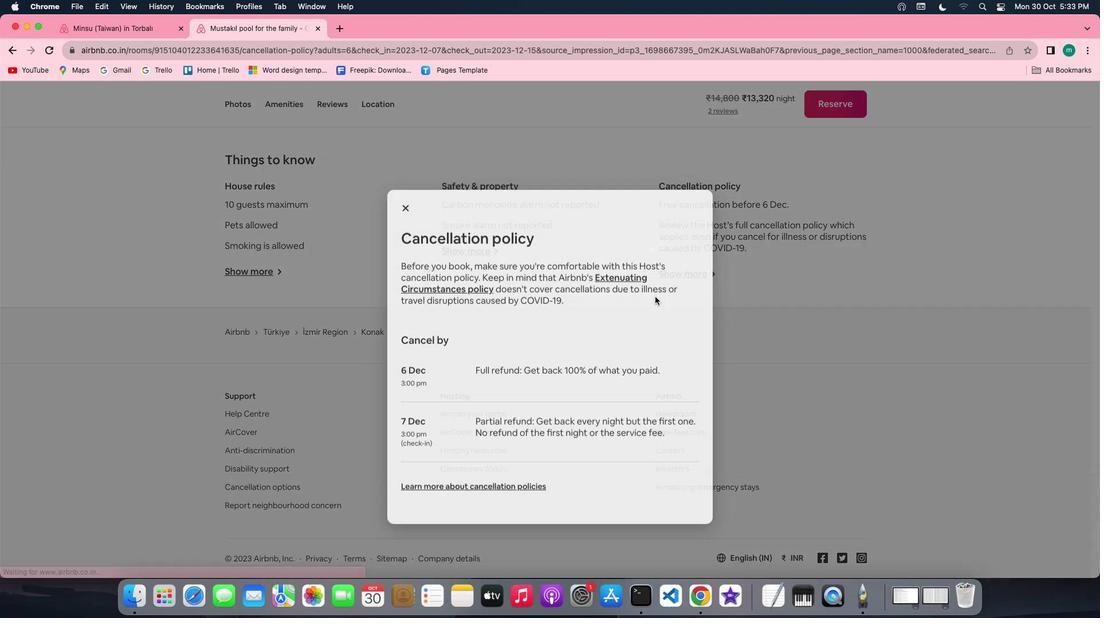 
Action: Mouse scrolled (655, 296) with delta (0, 0)
Screenshot: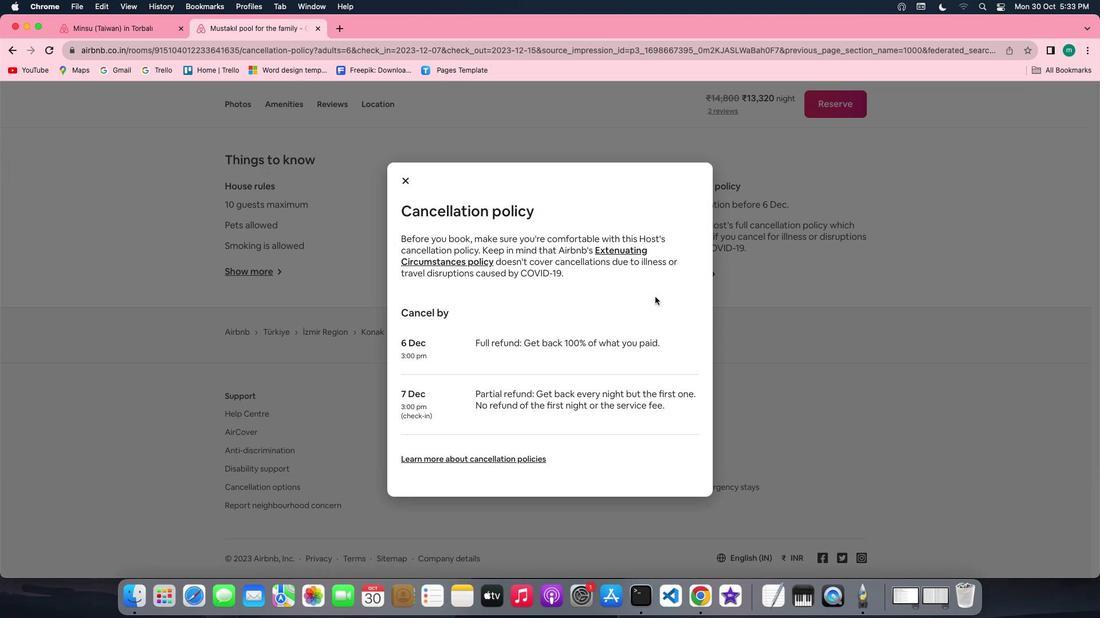 
Action: Mouse scrolled (655, 296) with delta (0, 0)
Screenshot: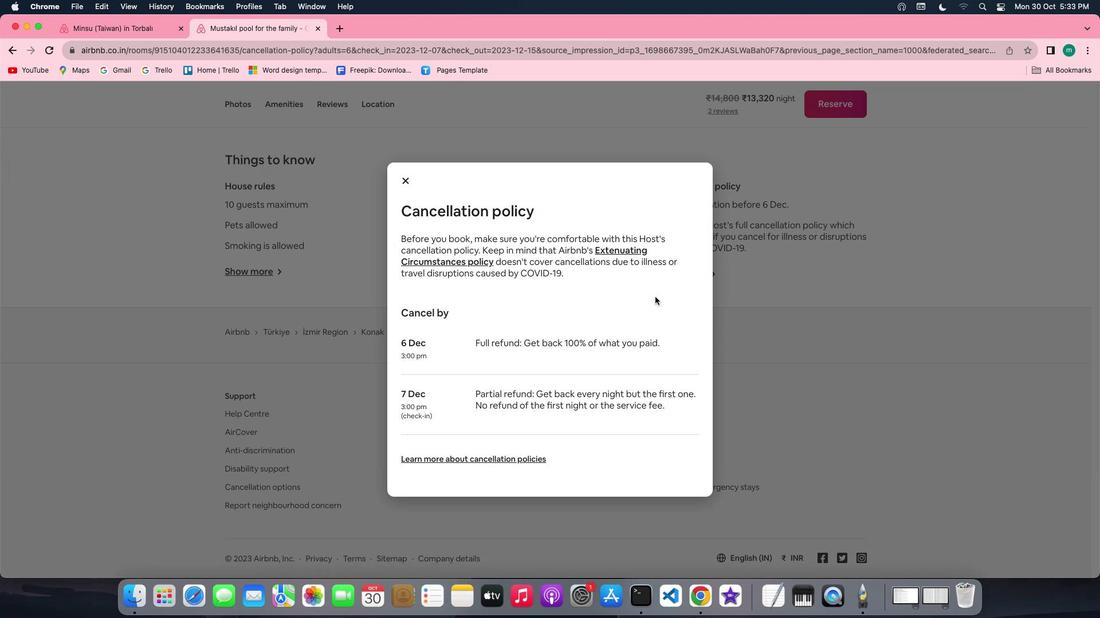 
Action: Mouse scrolled (655, 296) with delta (0, -1)
Screenshot: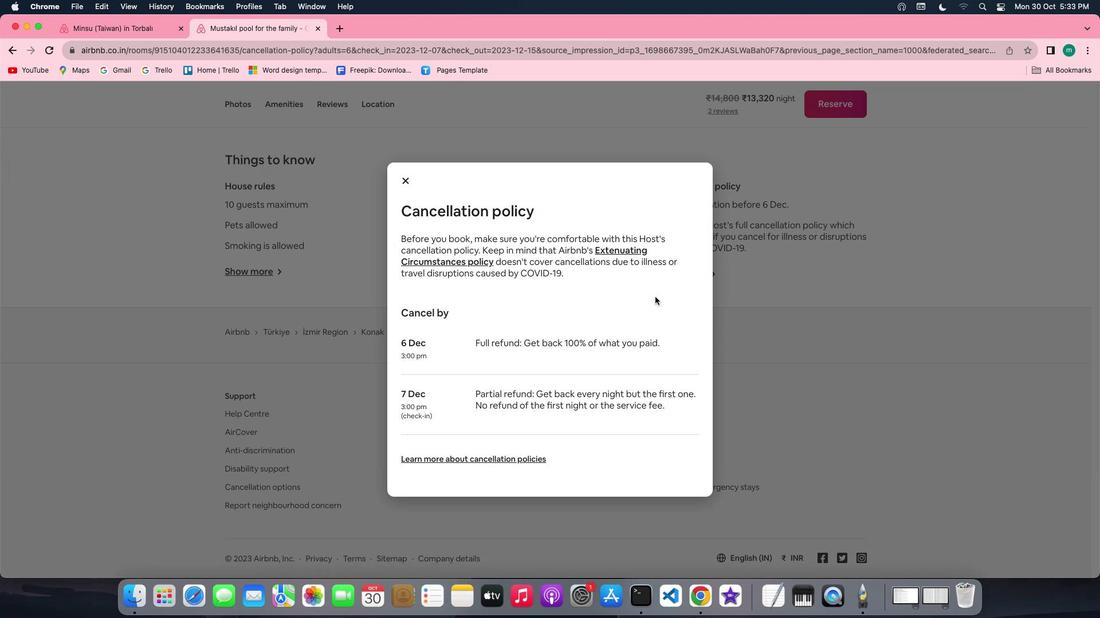 
Action: Mouse scrolled (655, 296) with delta (0, -2)
Screenshot: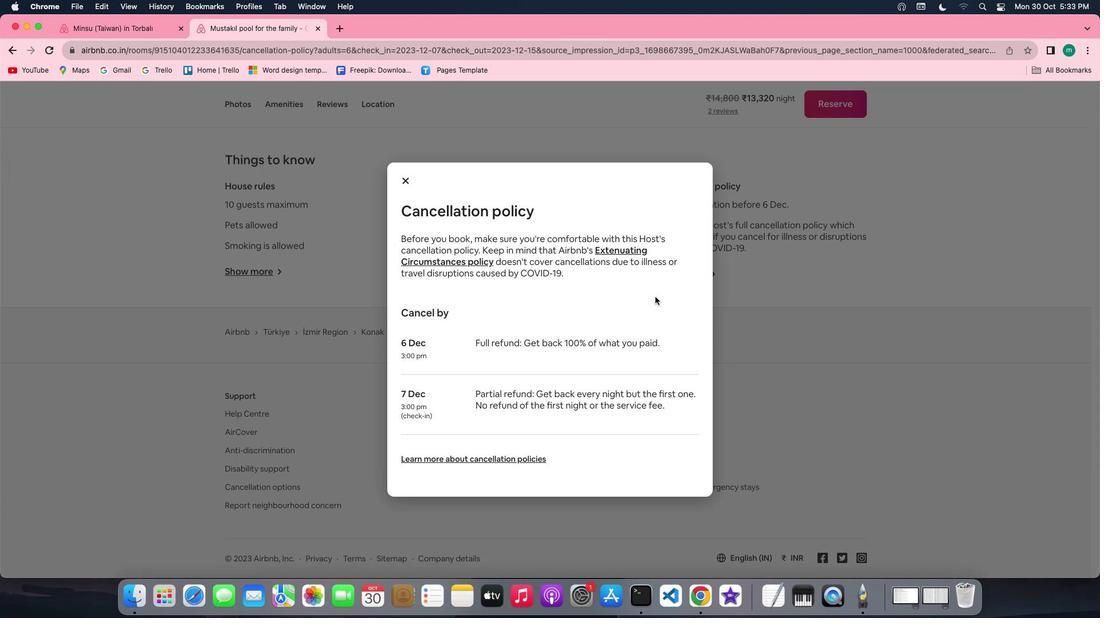 
Action: Mouse moved to (408, 179)
Screenshot: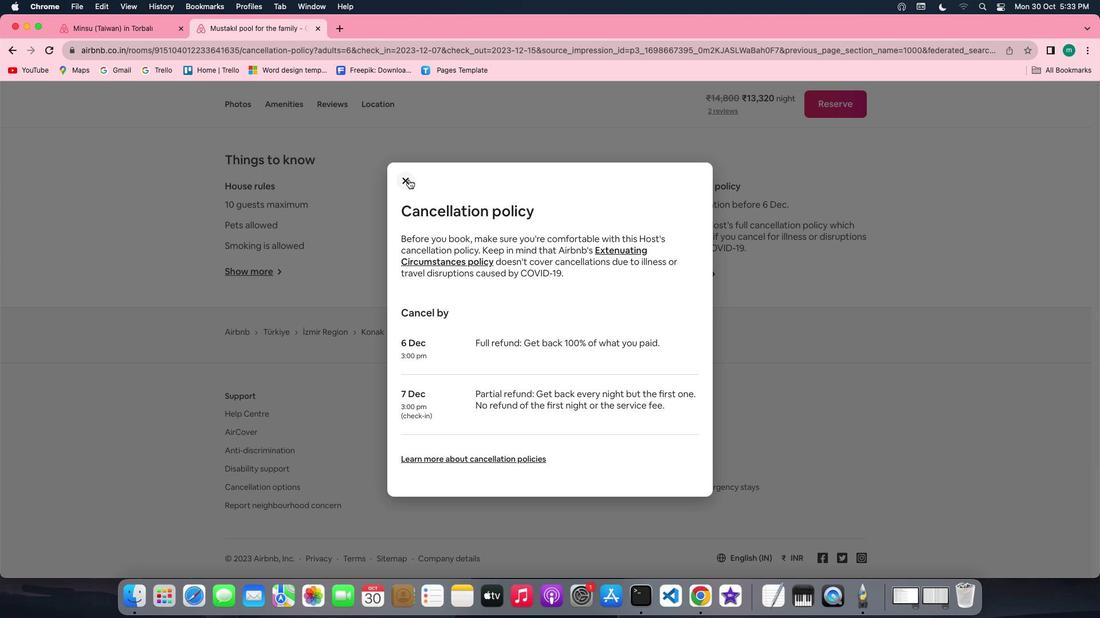 
Action: Mouse pressed left at (408, 179)
Screenshot: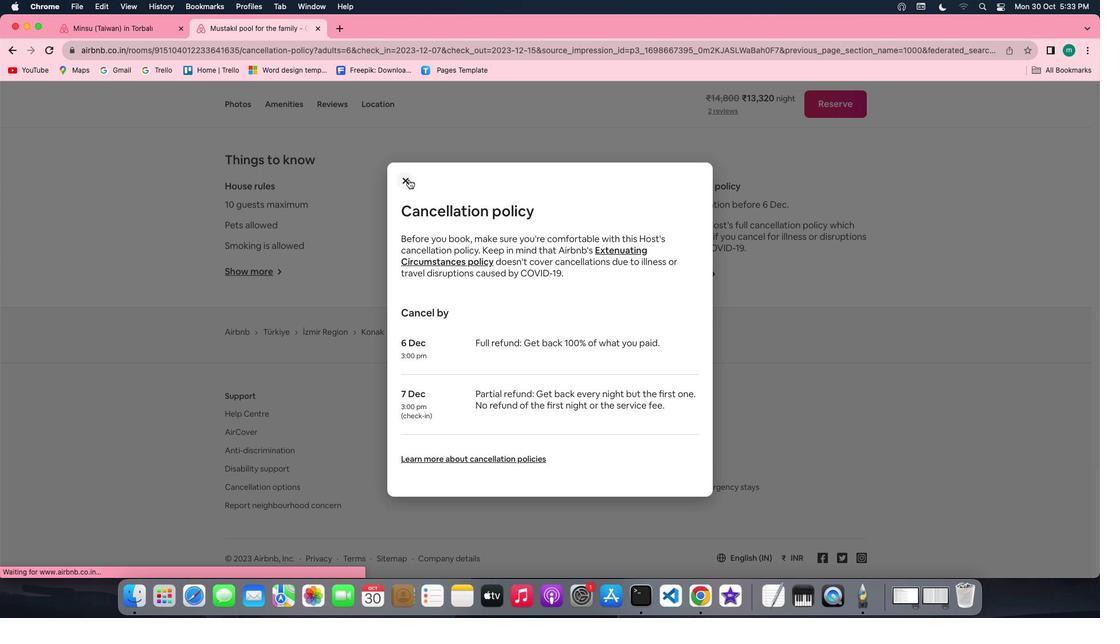 
Action: Mouse moved to (78, 25)
Screenshot: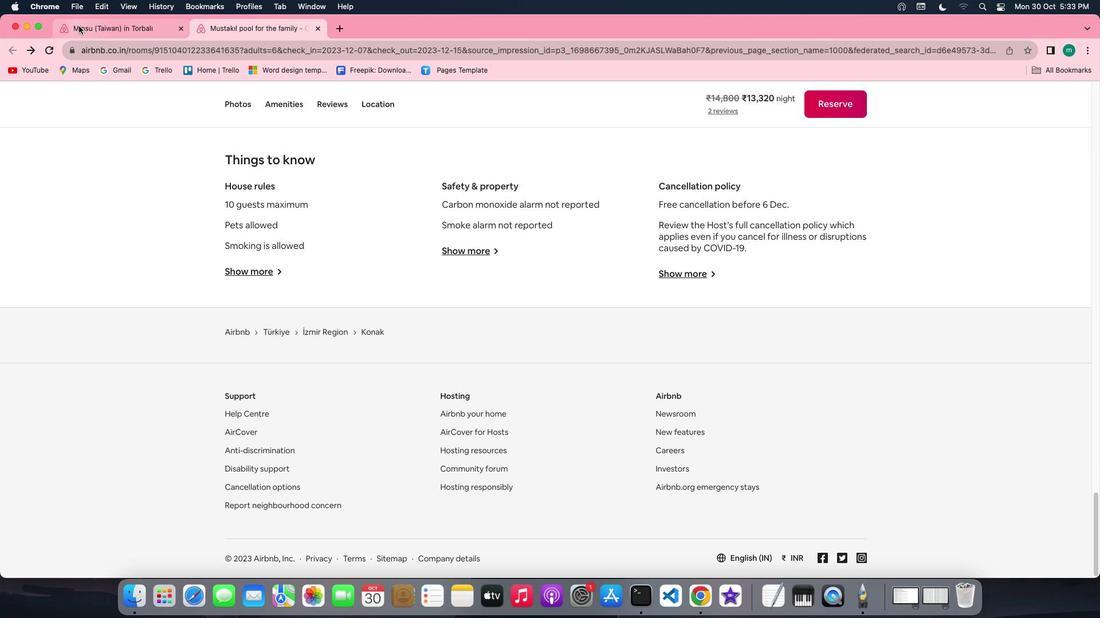 
Action: Mouse pressed left at (78, 25)
Screenshot: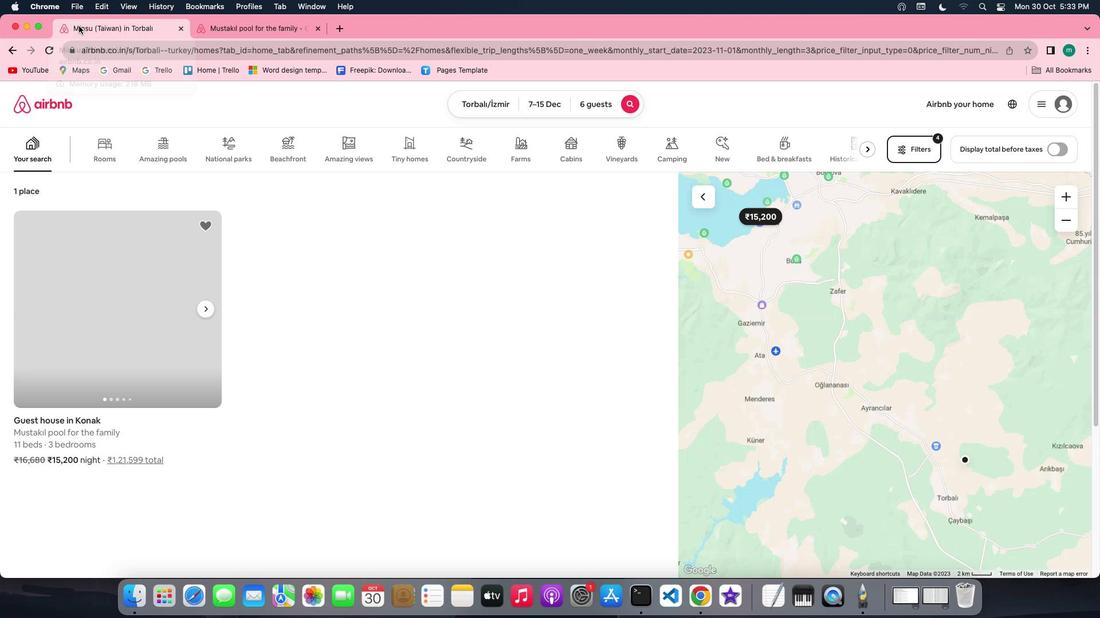 
Action: Mouse moved to (347, 287)
Screenshot: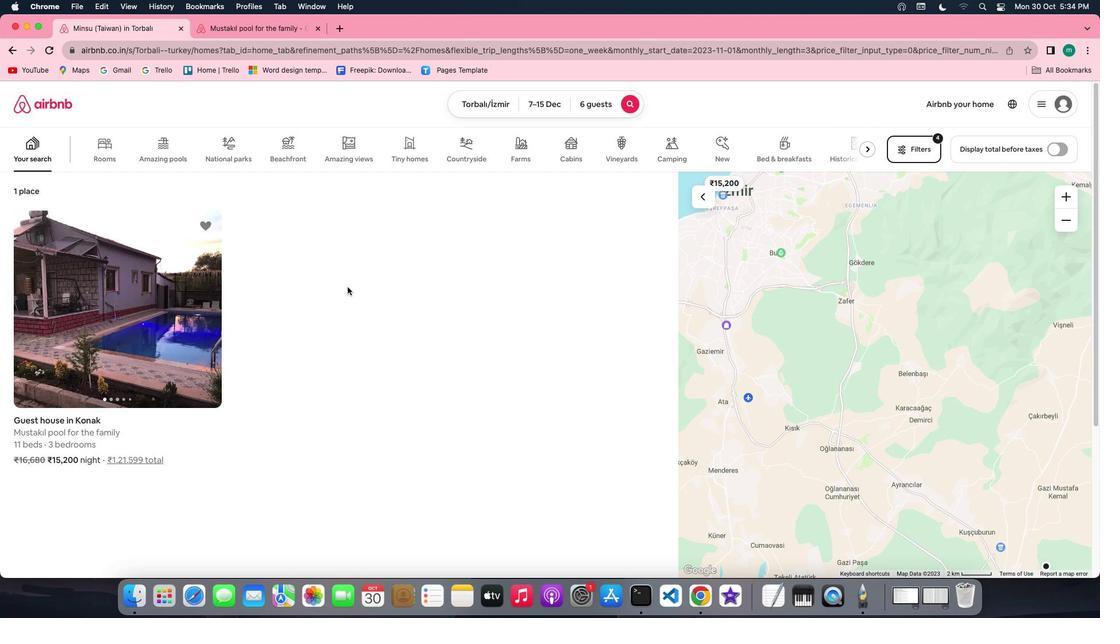 
